 Task: Research Airbnb properties  in Nashville, Tennessee, with a focus on accommodations near the conference center.    707.299932
Action: Mouse moved to (403, 127)
Screenshot: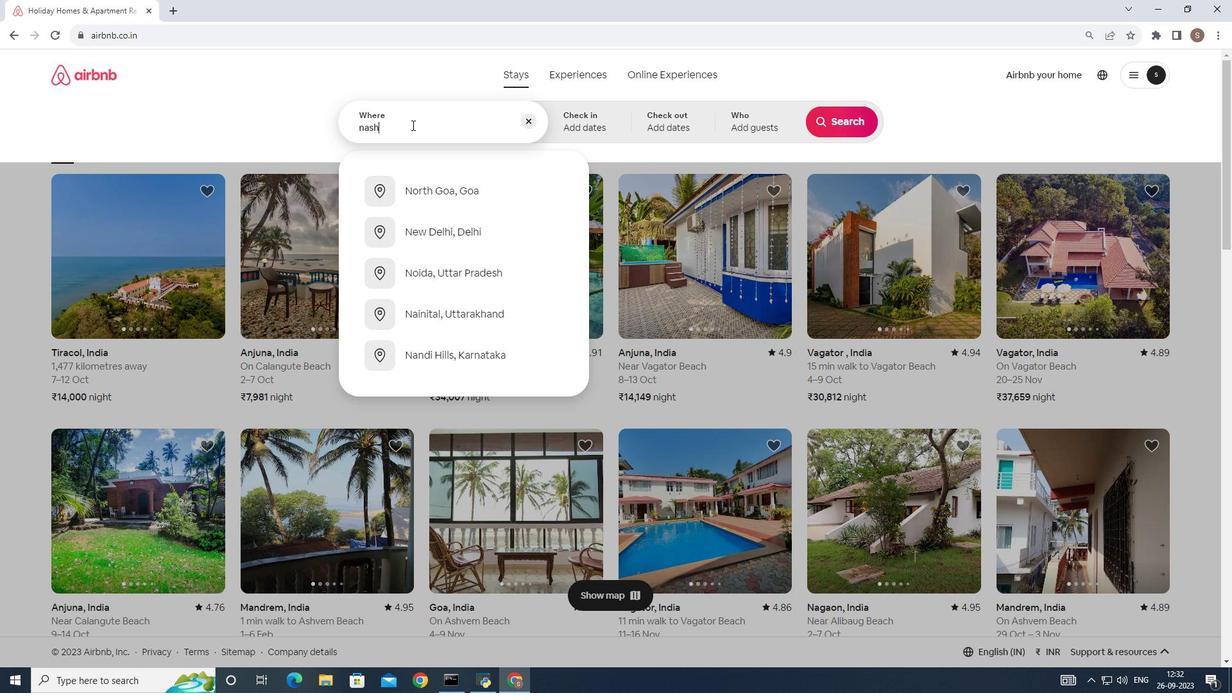 
Action: Mouse pressed left at (403, 127)
Screenshot: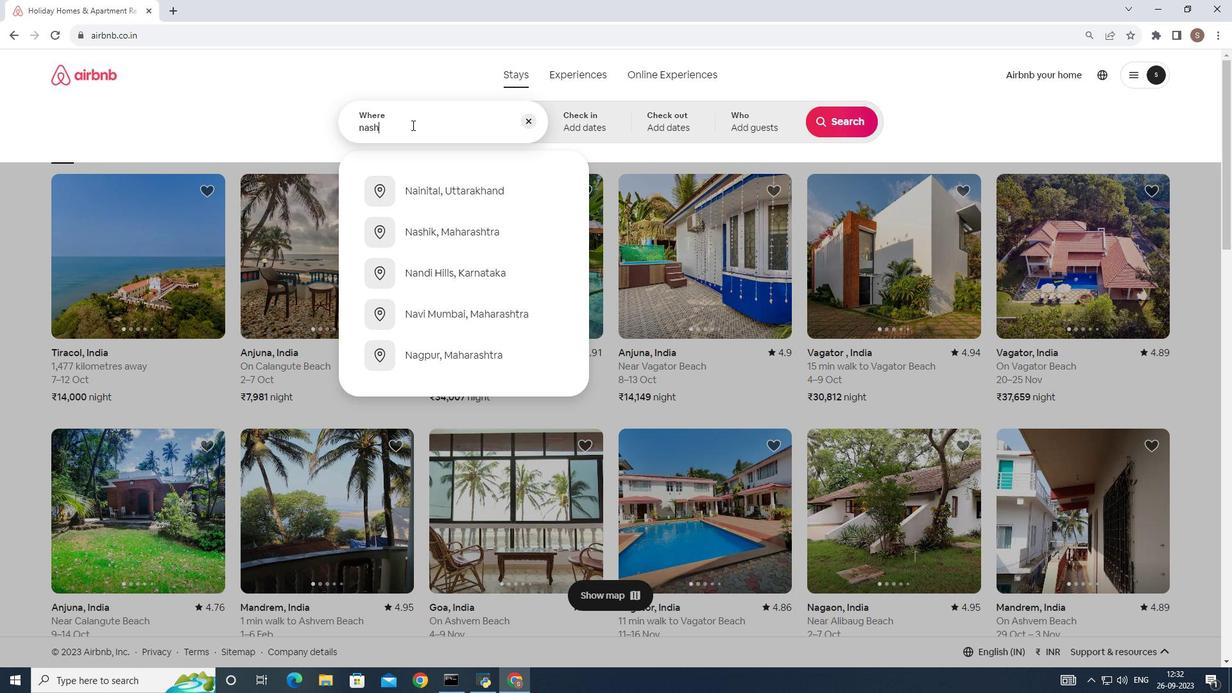 
Action: Mouse moved to (412, 125)
Screenshot: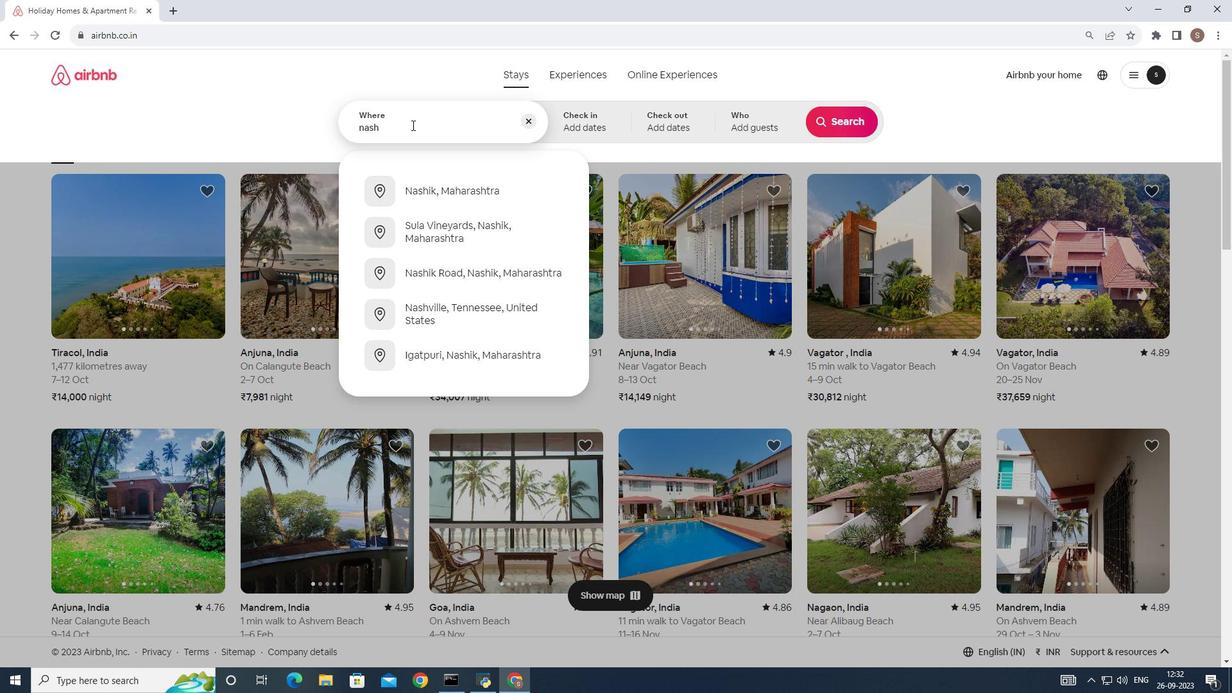 
Action: Key pressed nashville
Screenshot: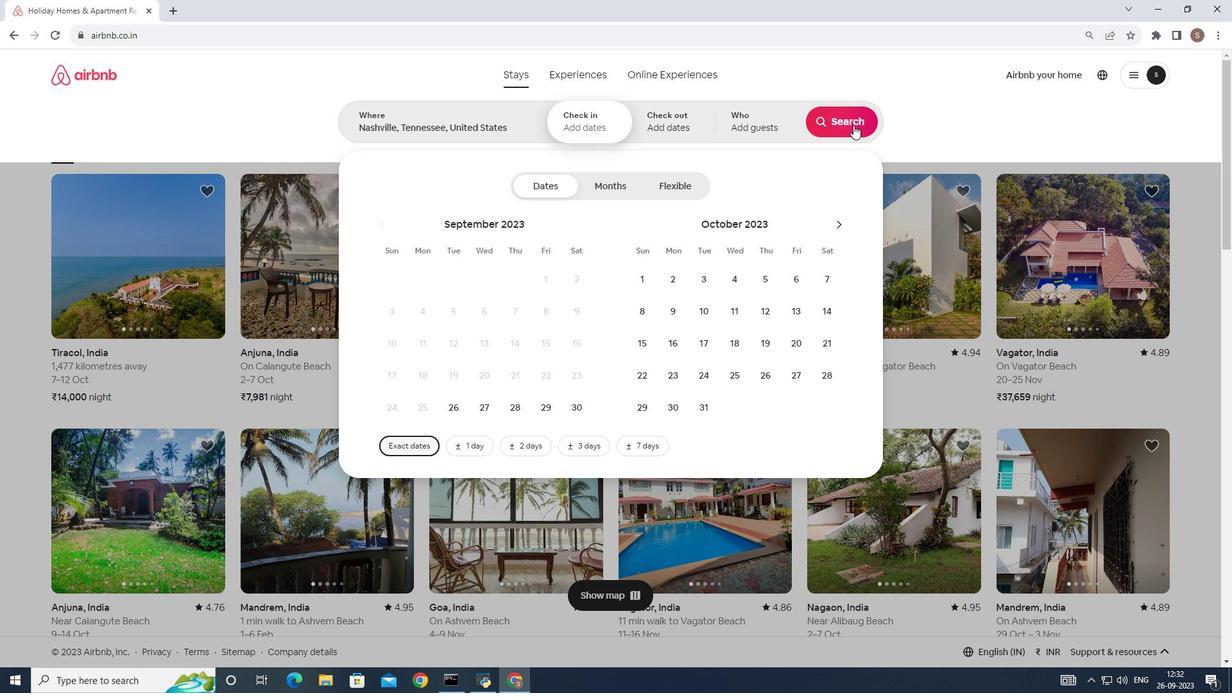 
Action: Mouse moved to (395, 193)
Screenshot: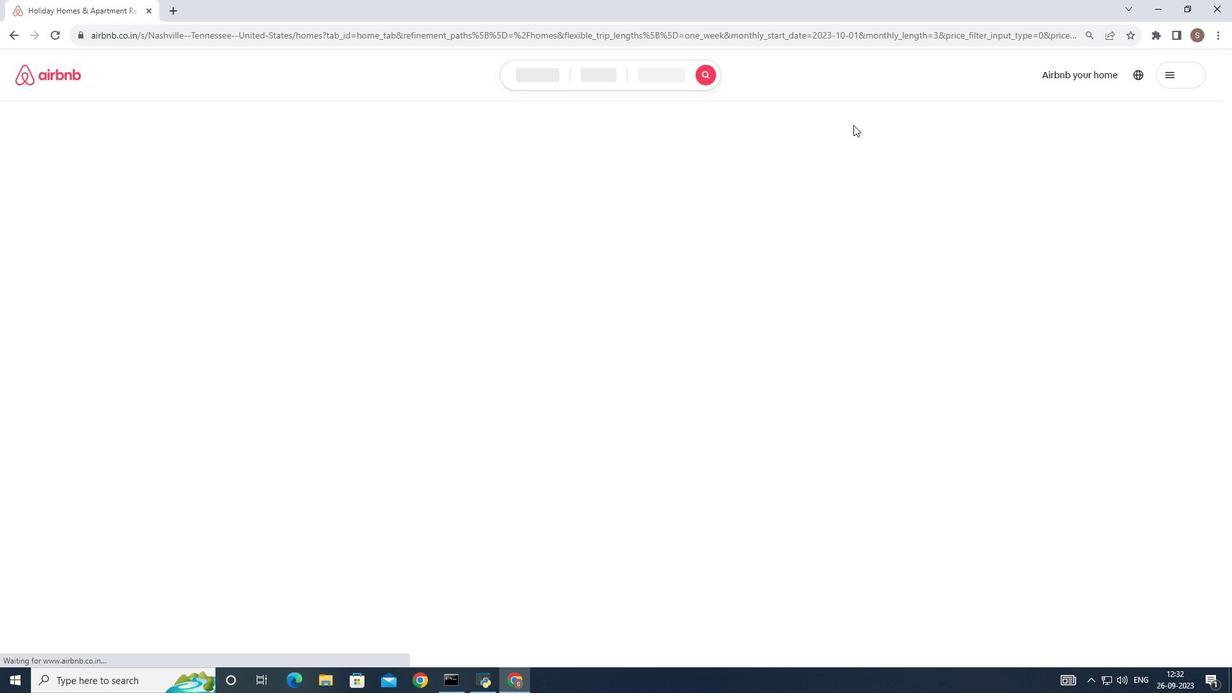 
Action: Mouse pressed left at (395, 193)
Screenshot: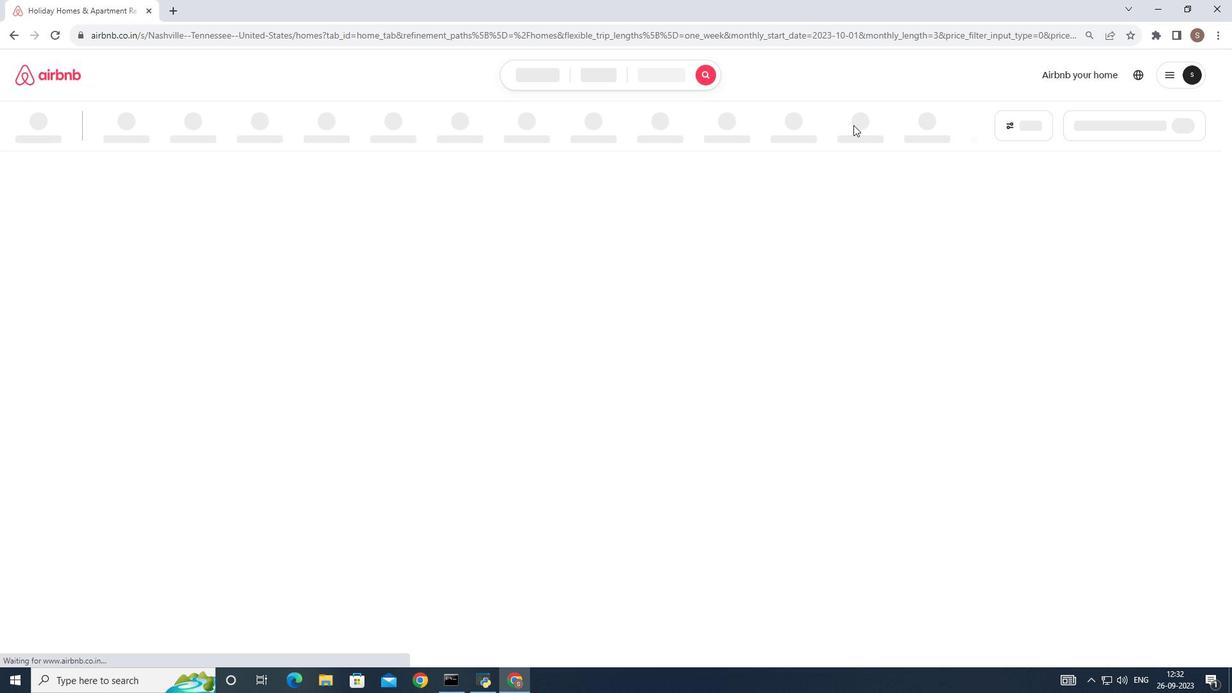 
Action: Mouse moved to (854, 125)
Screenshot: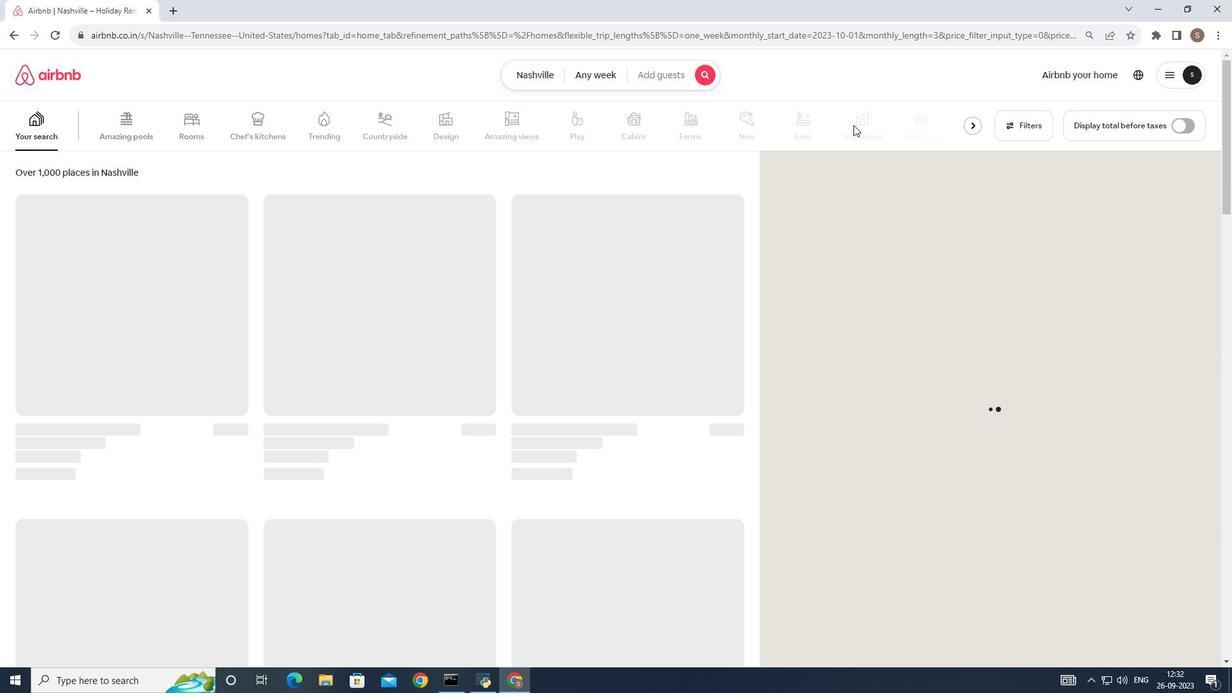 
Action: Mouse pressed left at (854, 125)
Screenshot: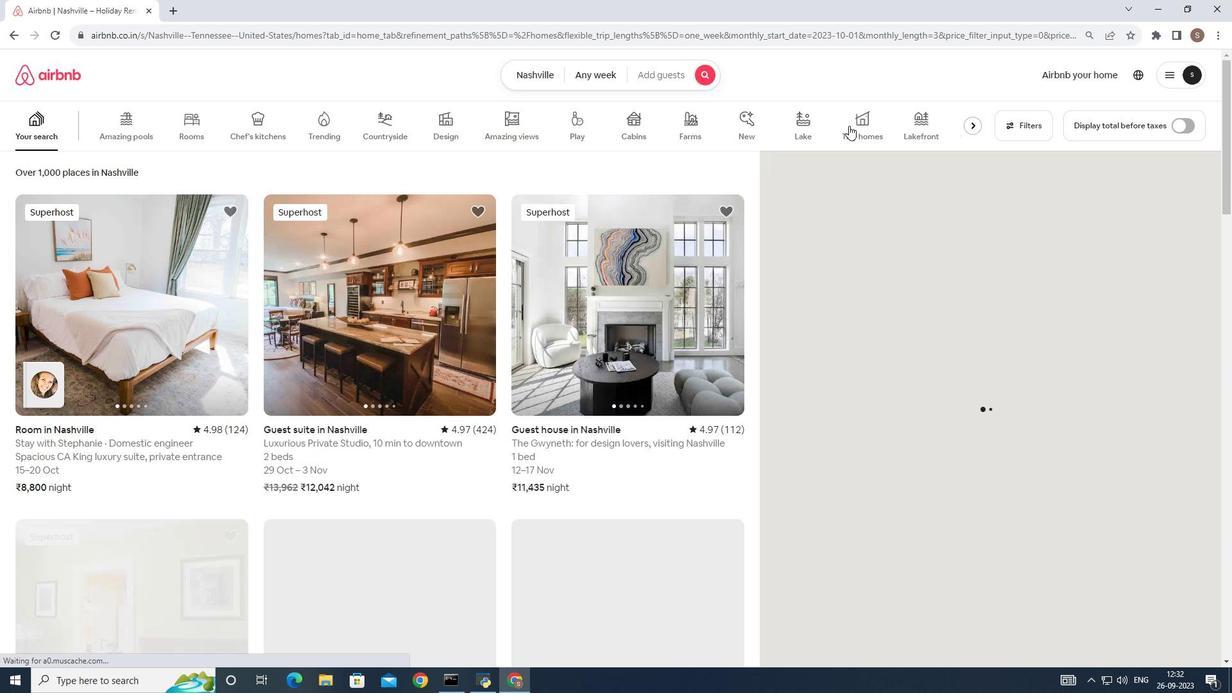 
Action: Mouse moved to (1031, 131)
Screenshot: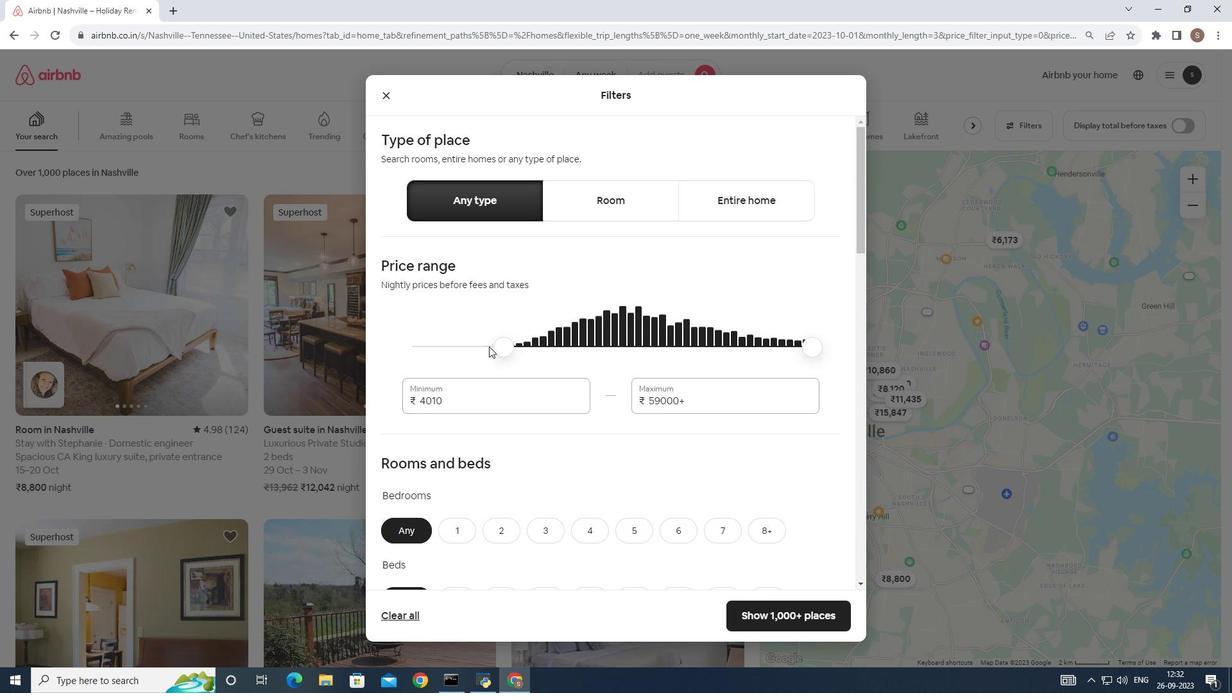 
Action: Mouse pressed left at (1031, 131)
Screenshot: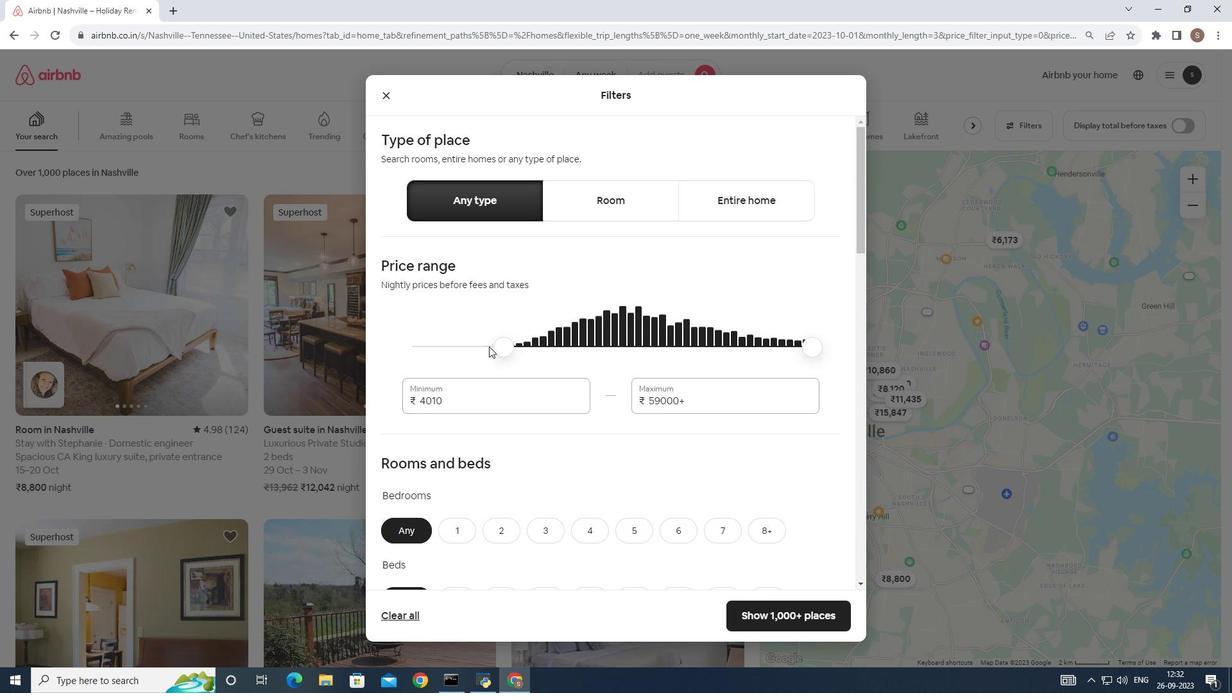 
Action: Mouse moved to (504, 344)
Screenshot: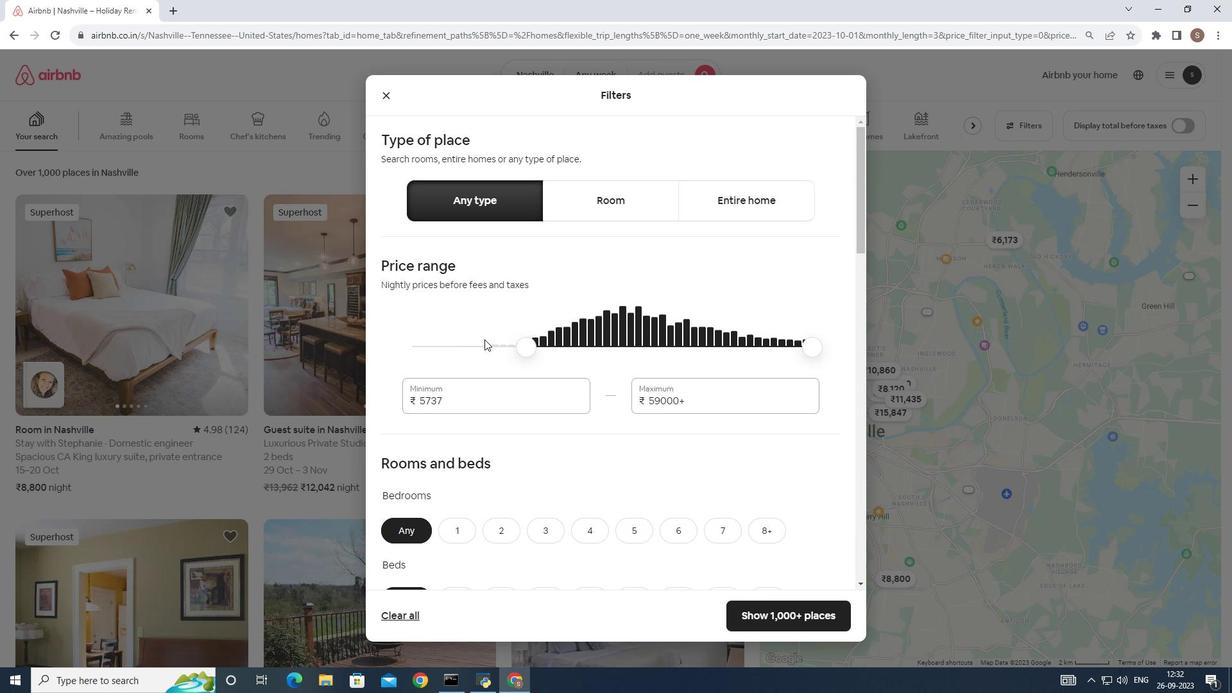 
Action: Mouse pressed left at (504, 344)
Screenshot: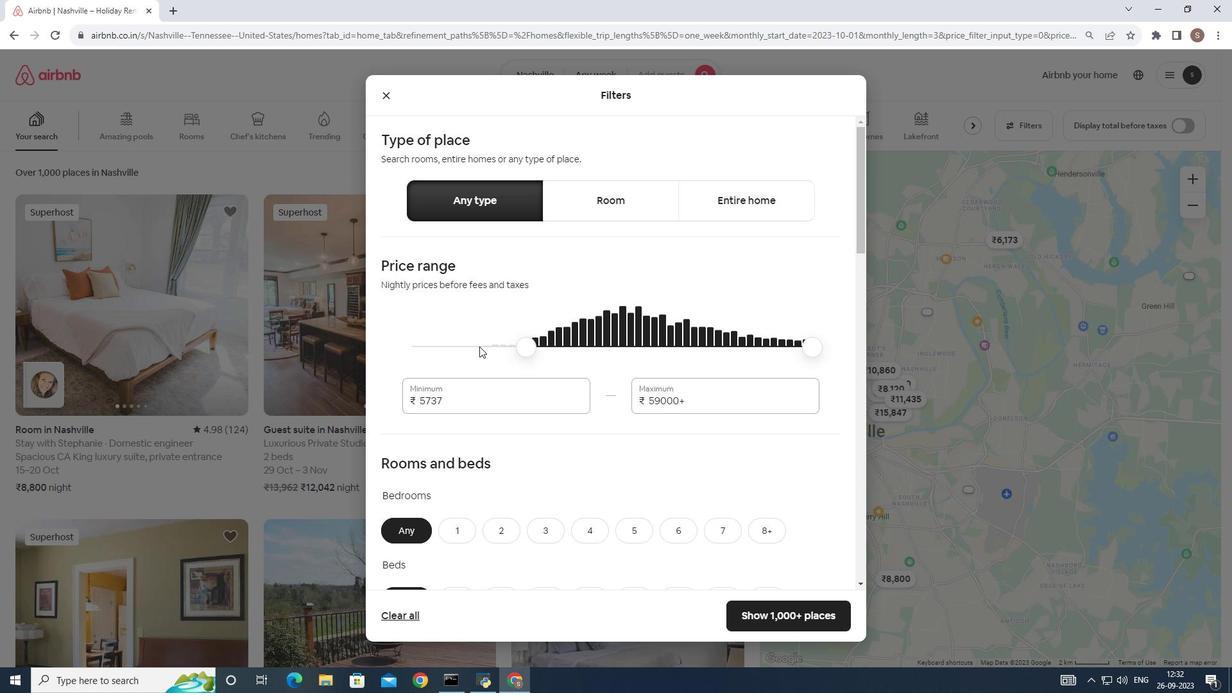 
Action: Mouse moved to (489, 346)
Screenshot: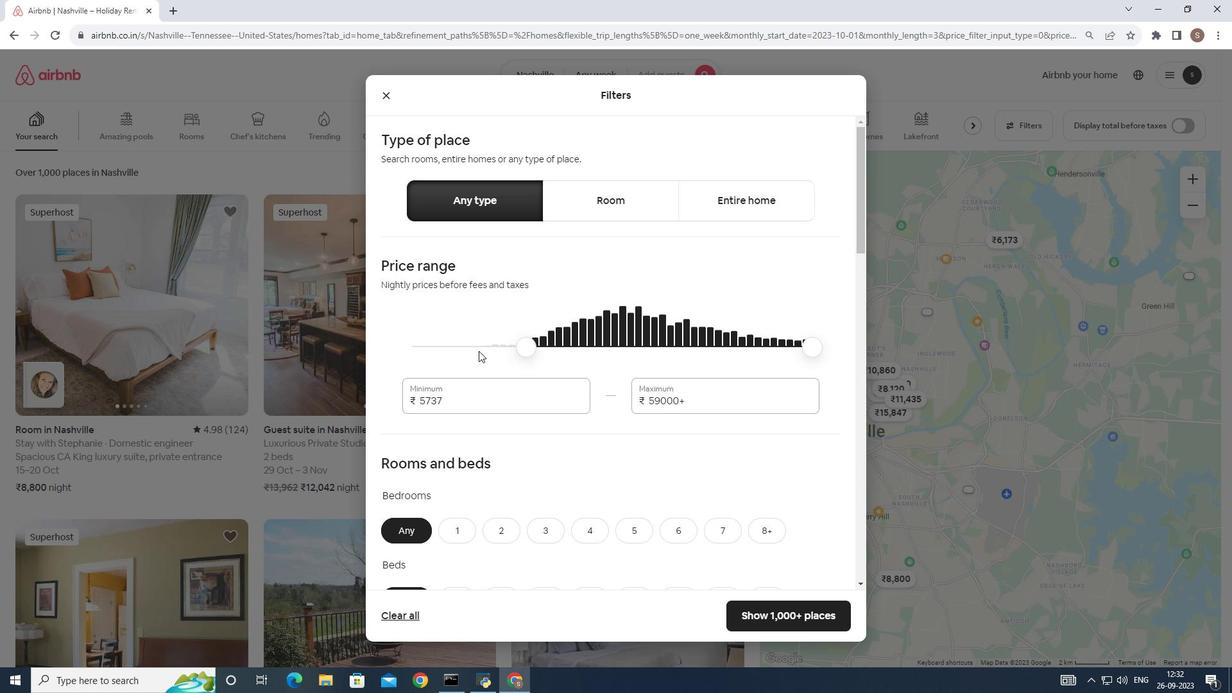 
Action: Mouse pressed left at (489, 346)
Screenshot: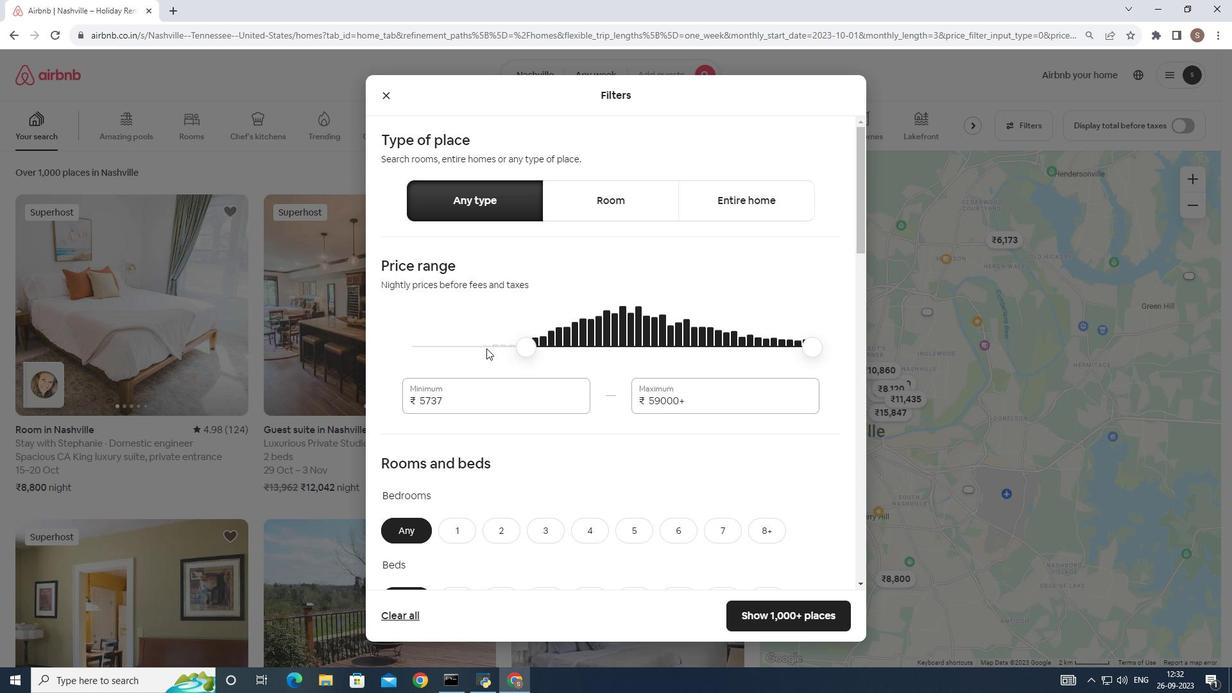 
Action: Mouse moved to (526, 346)
Screenshot: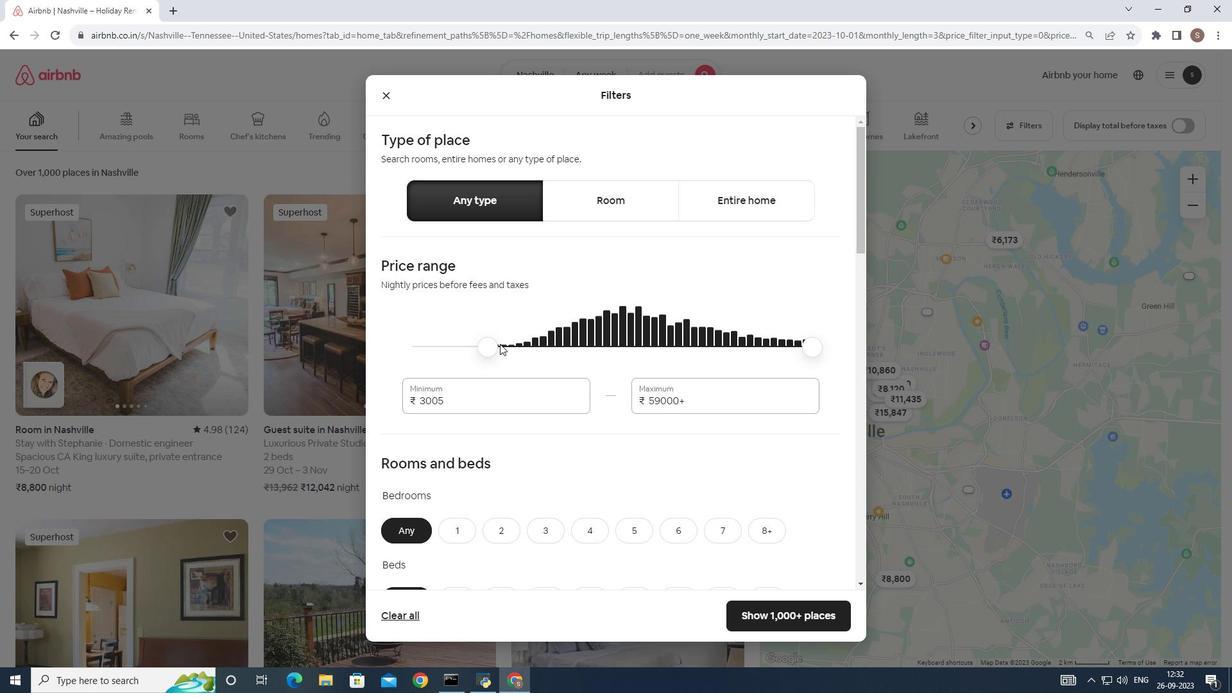 
Action: Mouse pressed left at (526, 346)
Screenshot: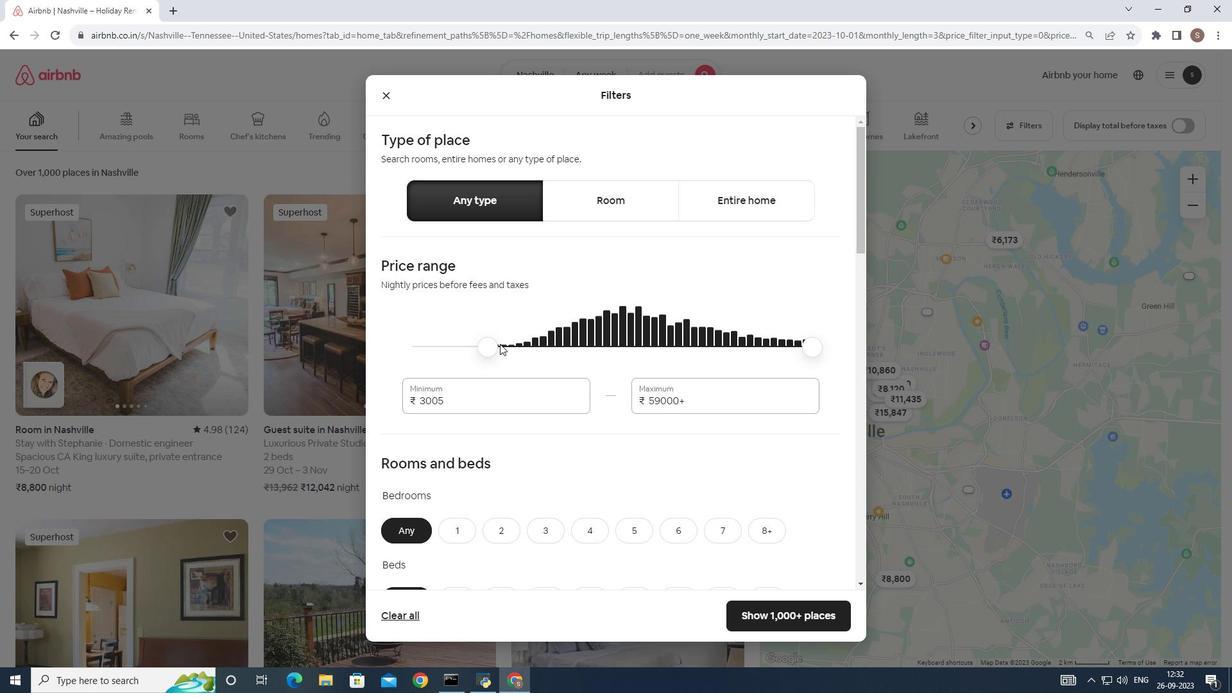 
Action: Mouse moved to (484, 339)
Screenshot: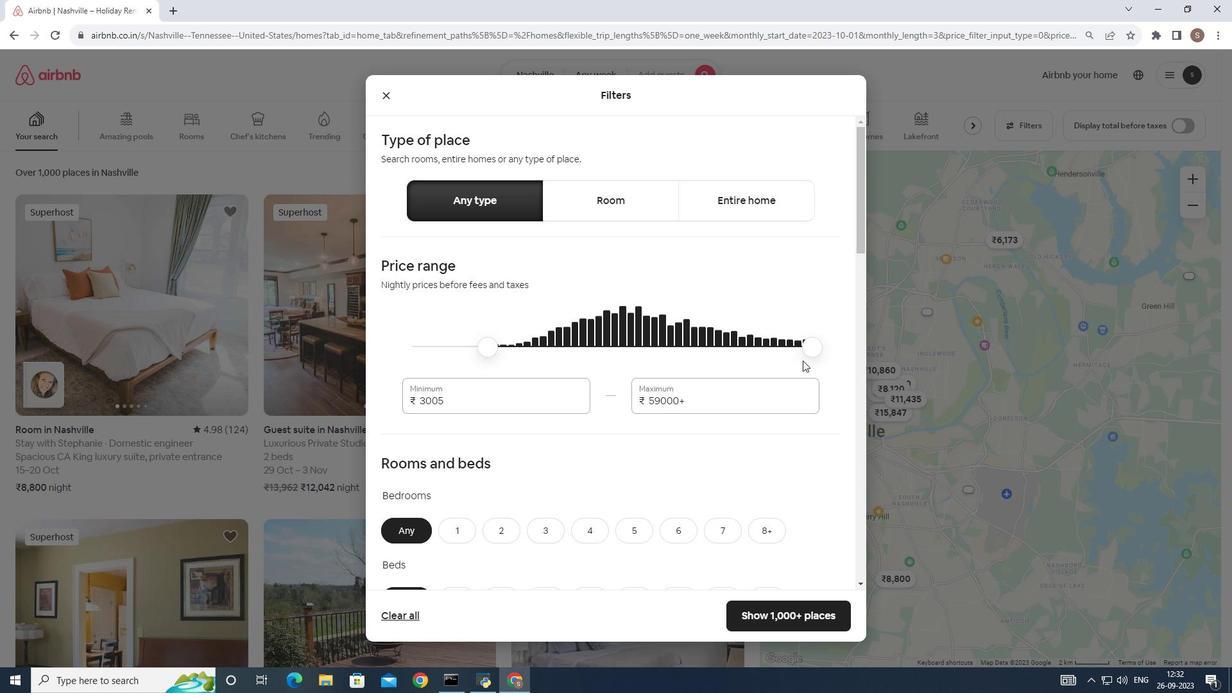 
Action: Mouse pressed left at (484, 339)
Screenshot: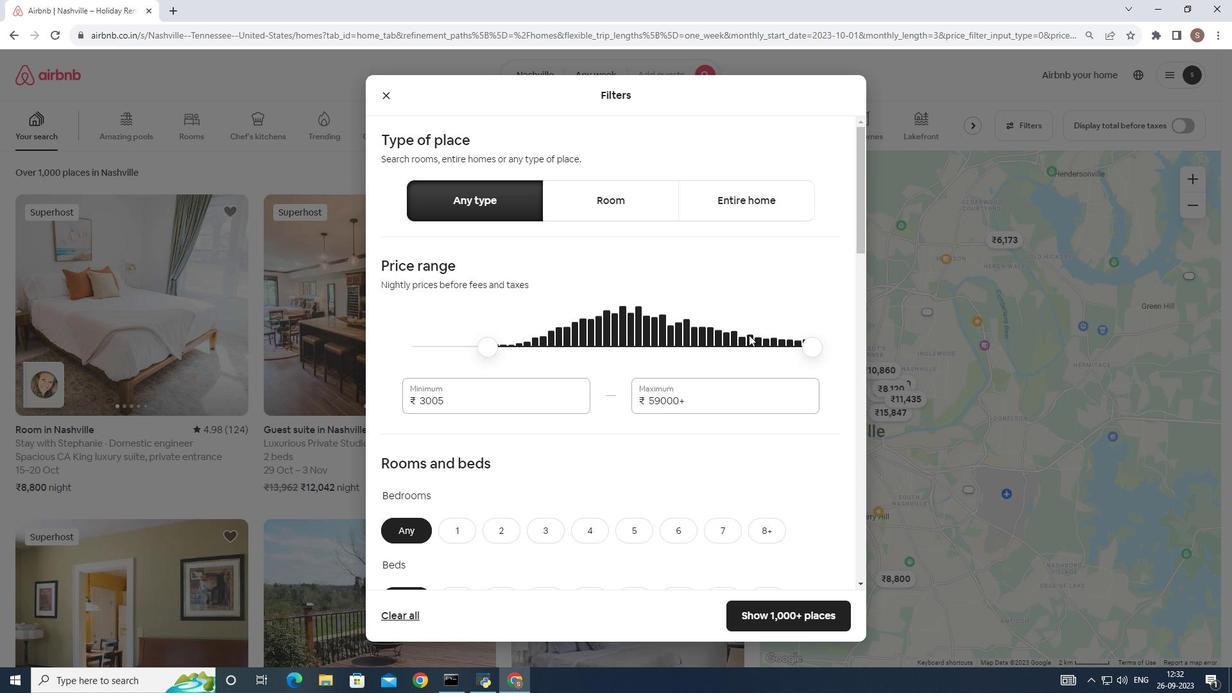 
Action: Mouse moved to (488, 348)
Screenshot: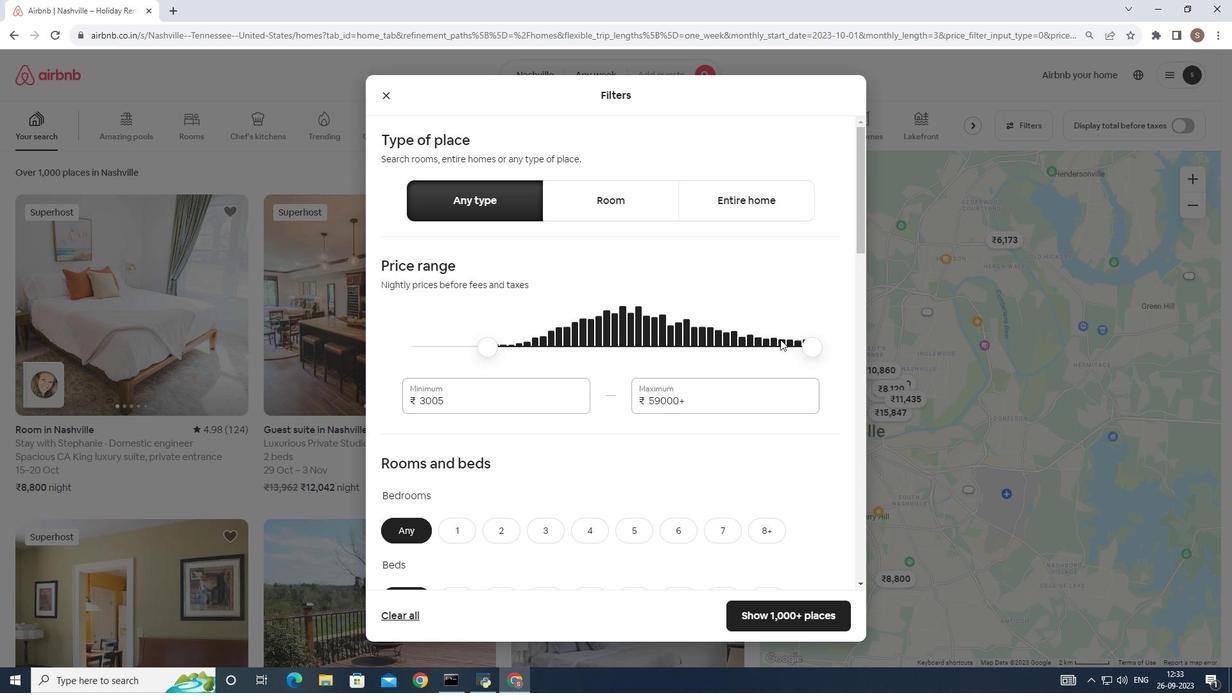 
Action: Mouse pressed left at (488, 348)
Screenshot: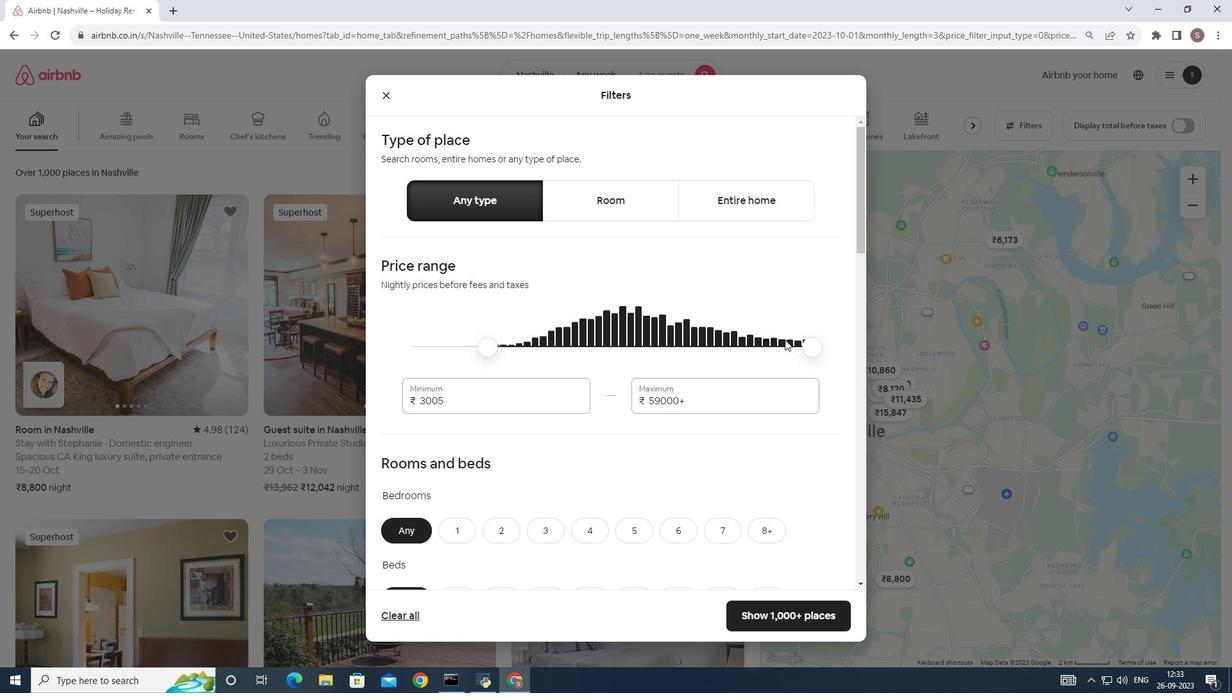 
Action: Mouse moved to (739, 331)
Screenshot: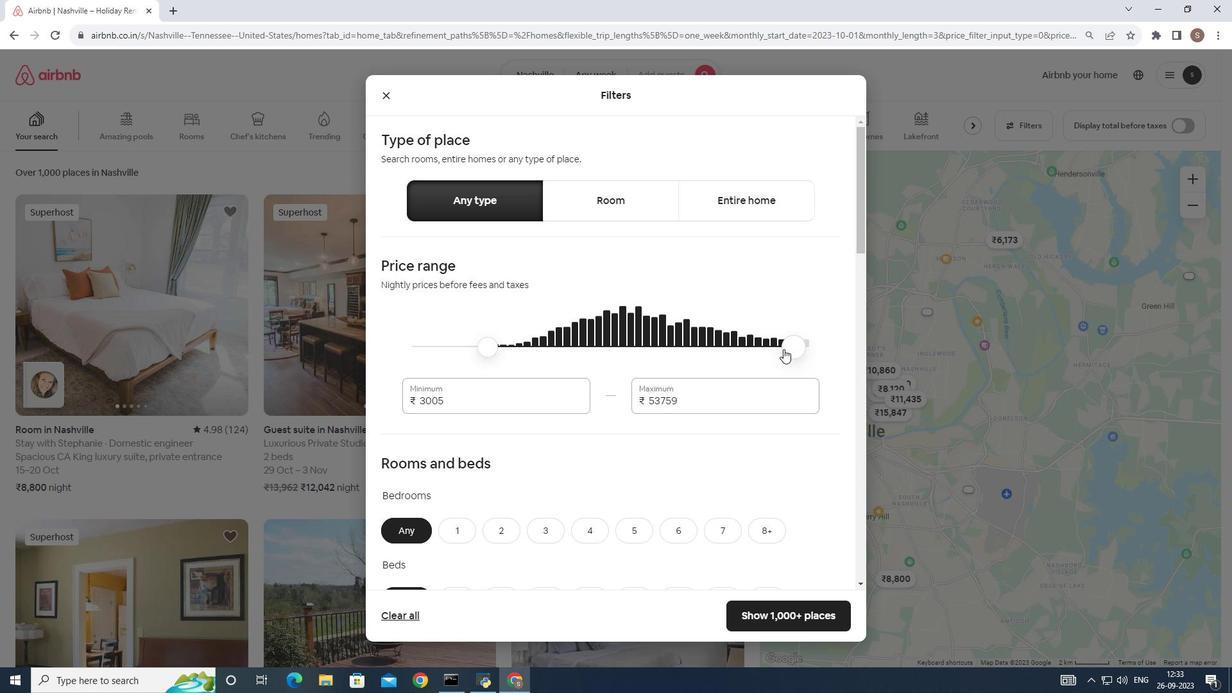 
Action: Mouse pressed left at (739, 331)
Screenshot: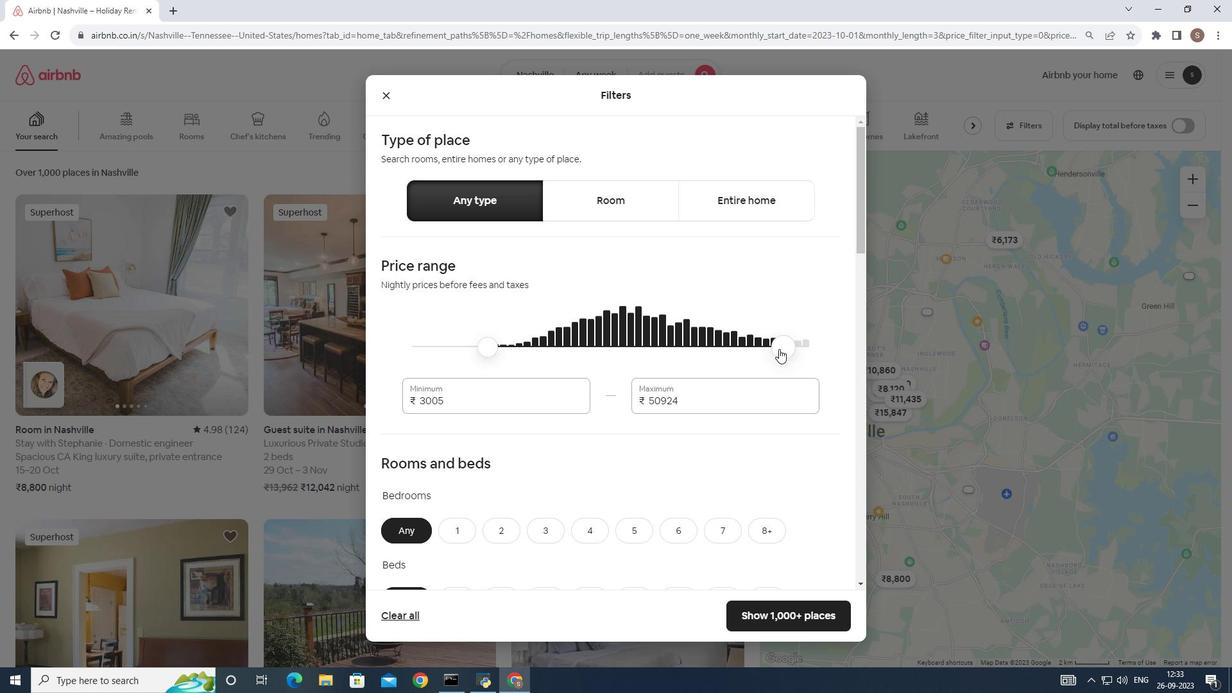 
Action: Mouse moved to (780, 339)
Screenshot: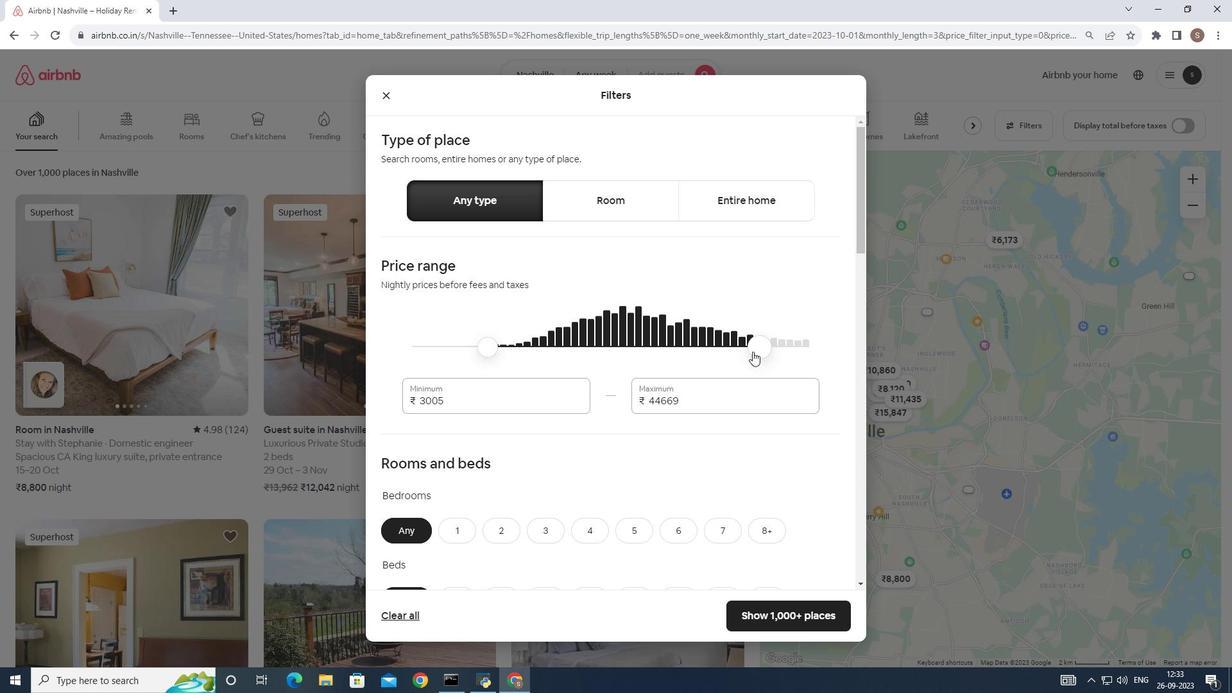 
Action: Mouse pressed left at (780, 339)
Screenshot: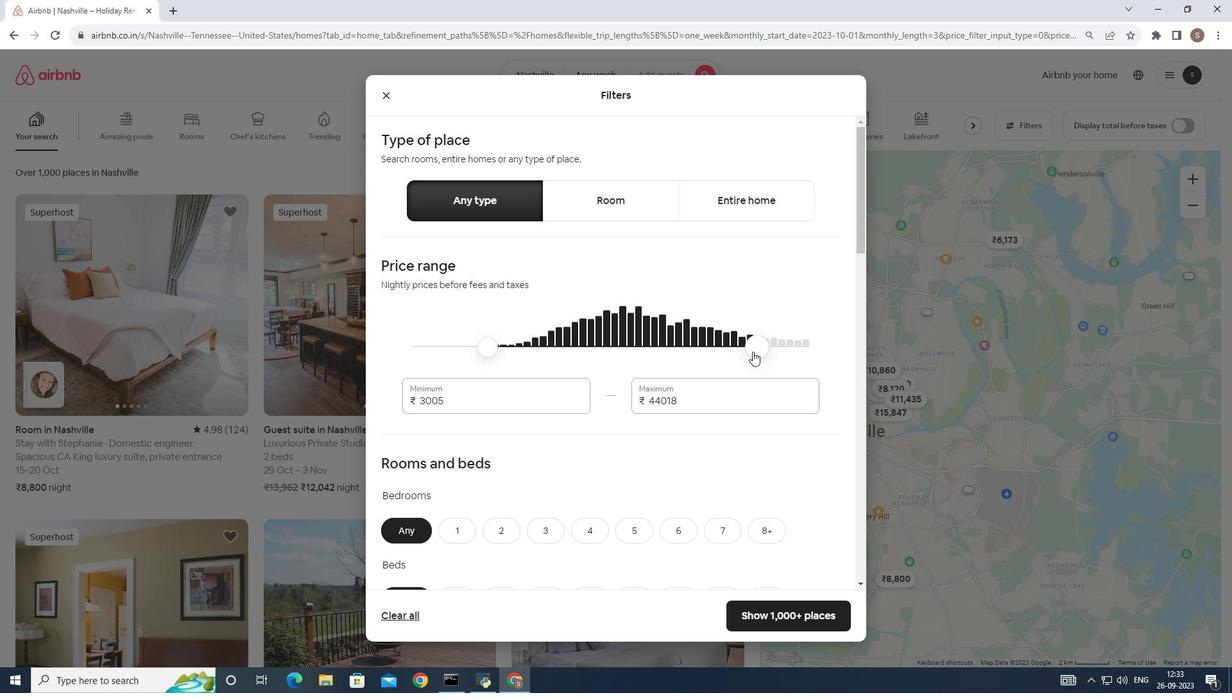 
Action: Mouse moved to (816, 351)
Screenshot: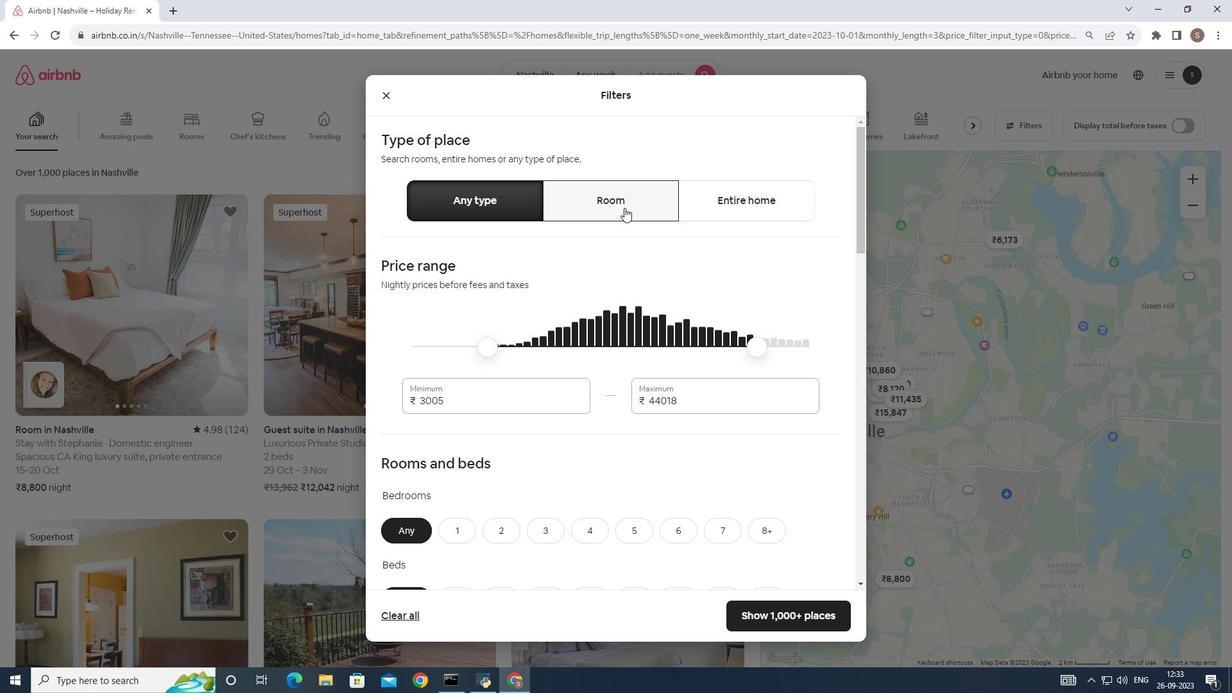
Action: Mouse pressed left at (816, 351)
Screenshot: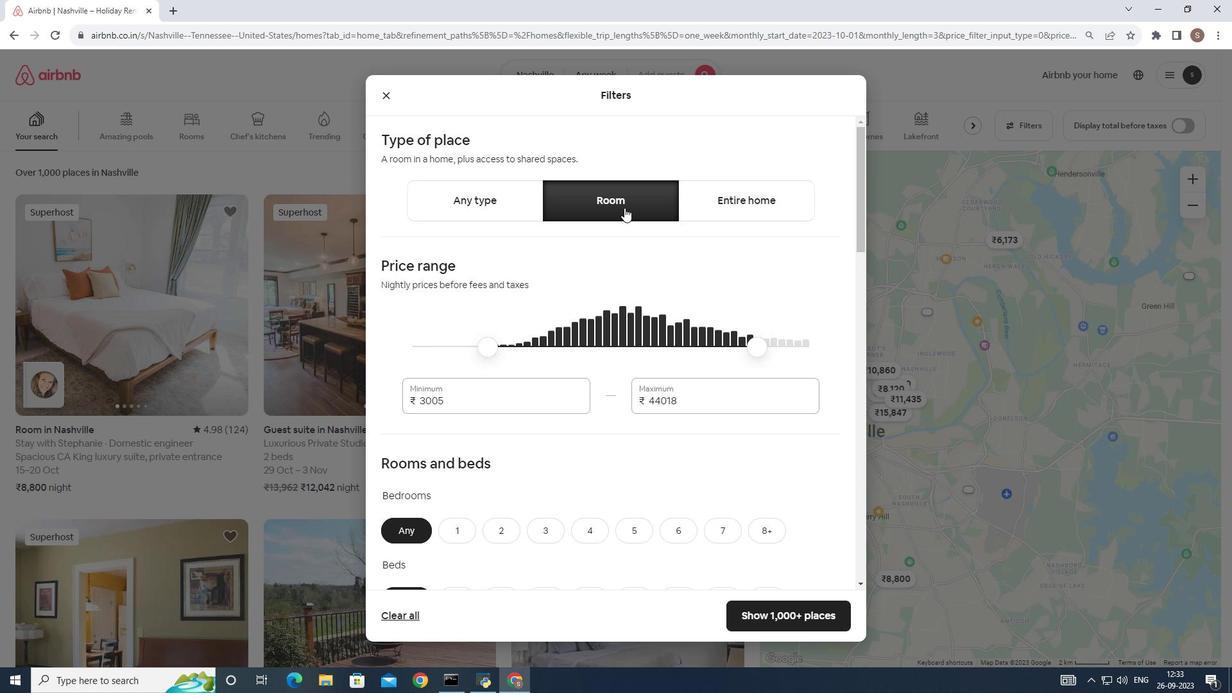 
Action: Mouse moved to (624, 208)
Screenshot: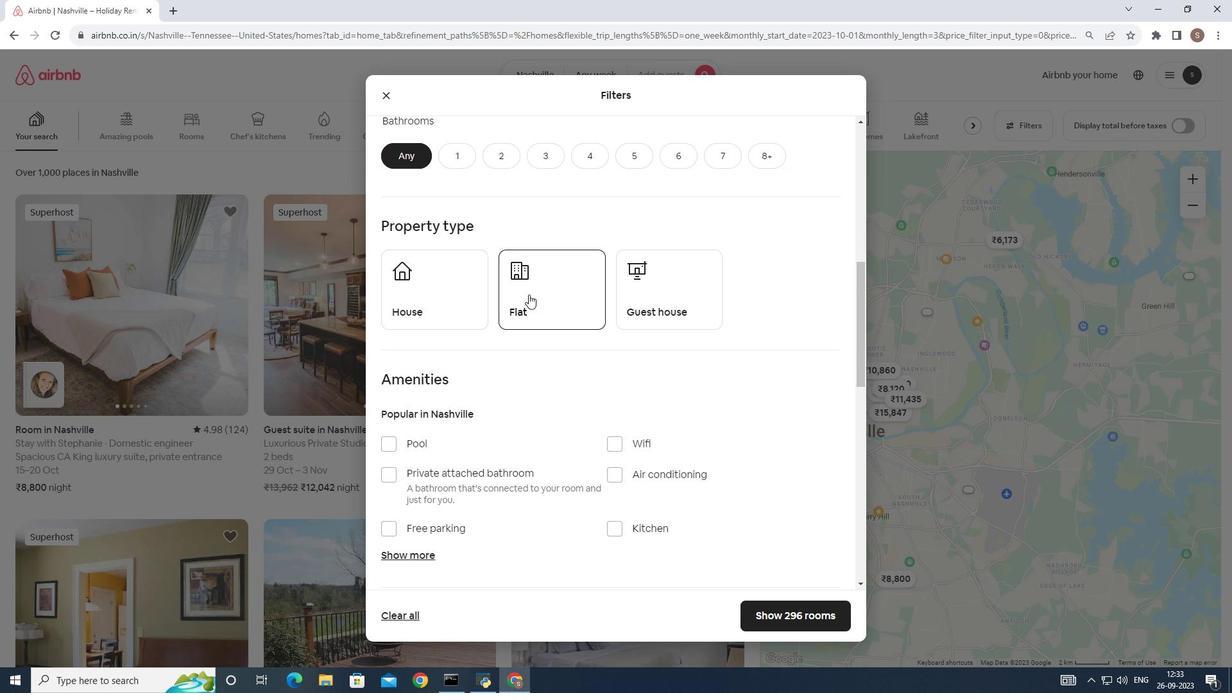 
Action: Mouse pressed left at (624, 208)
Screenshot: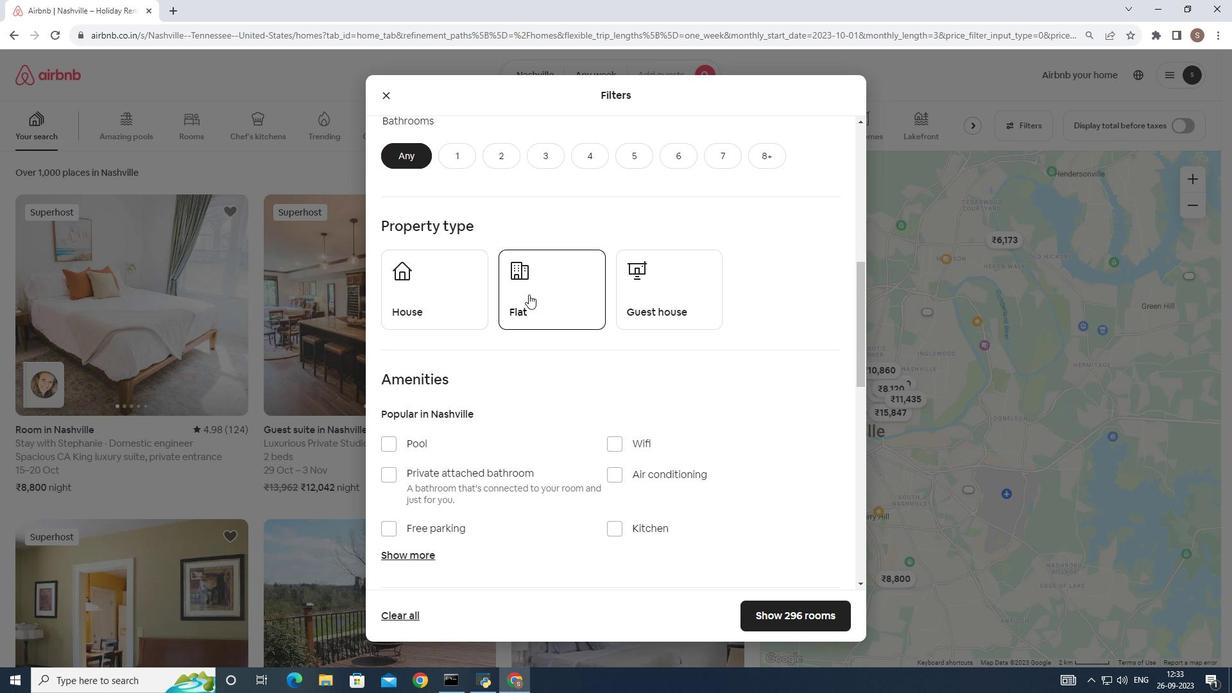 
Action: Mouse moved to (513, 430)
Screenshot: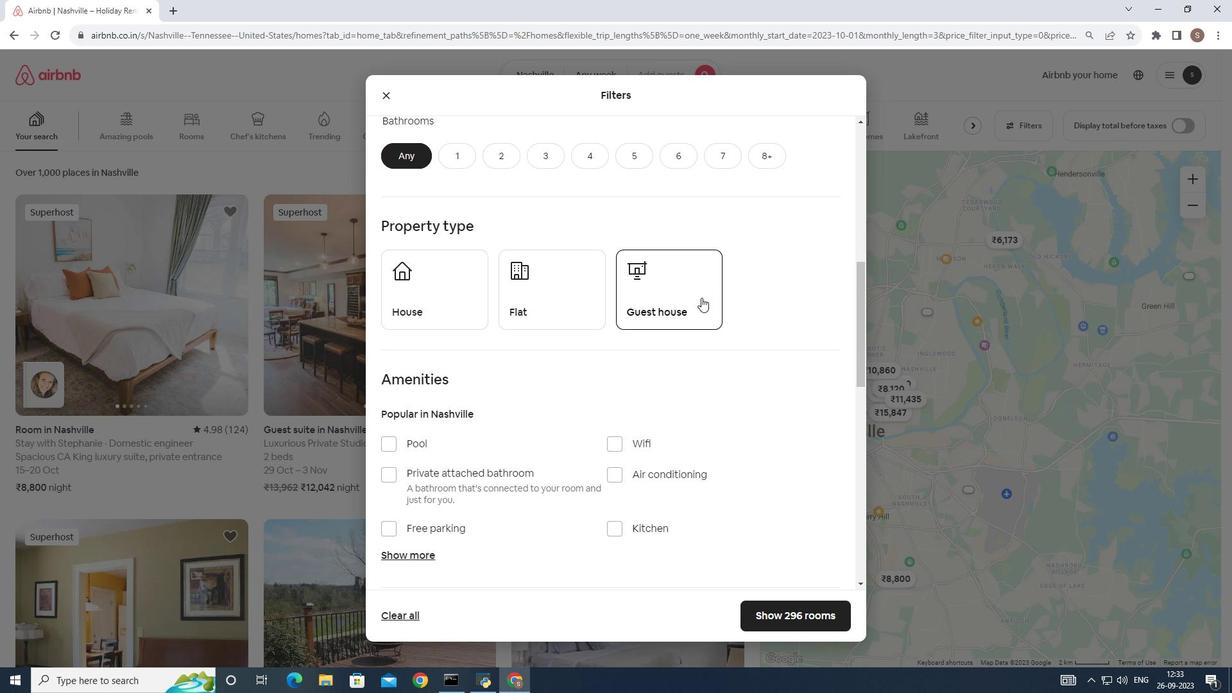 
Action: Mouse scrolled (513, 430) with delta (0, 0)
Screenshot: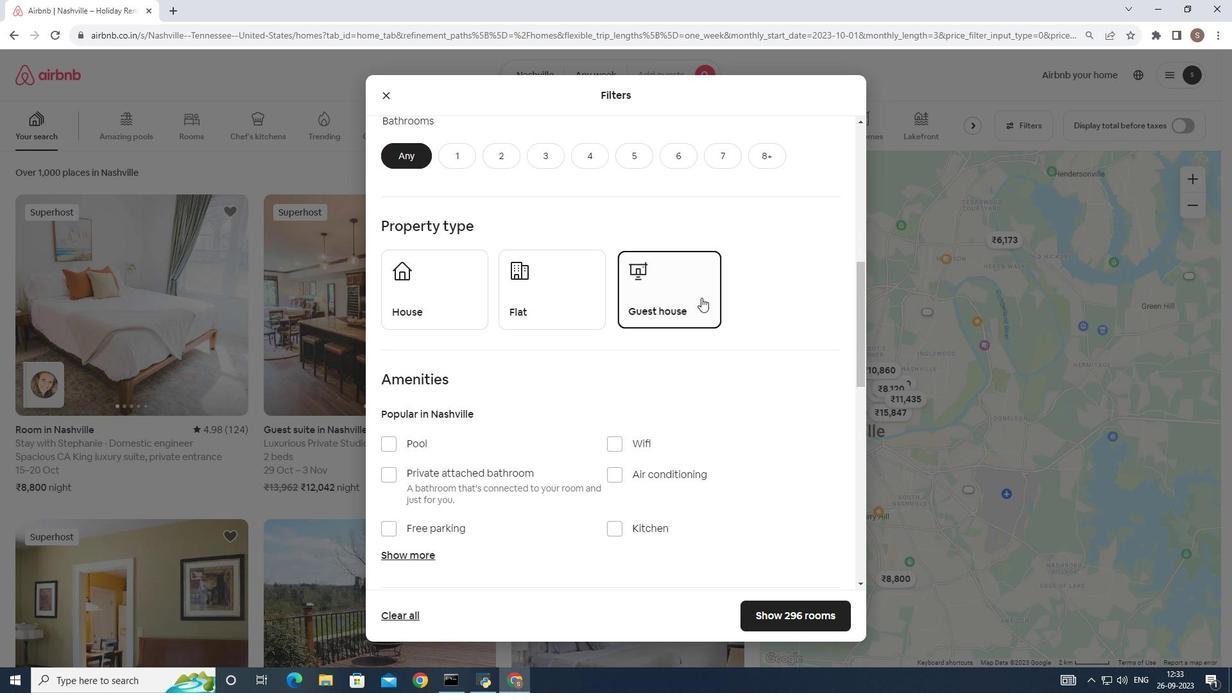 
Action: Mouse scrolled (513, 430) with delta (0, 0)
Screenshot: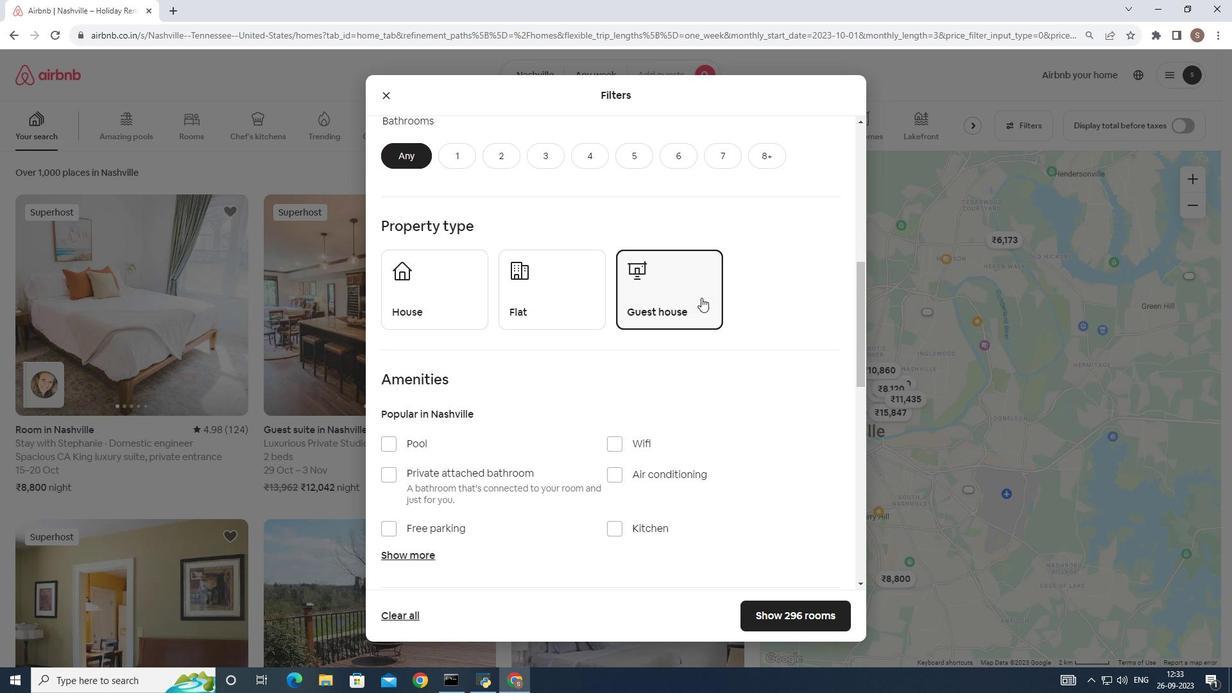 
Action: Mouse scrolled (513, 430) with delta (0, 0)
Screenshot: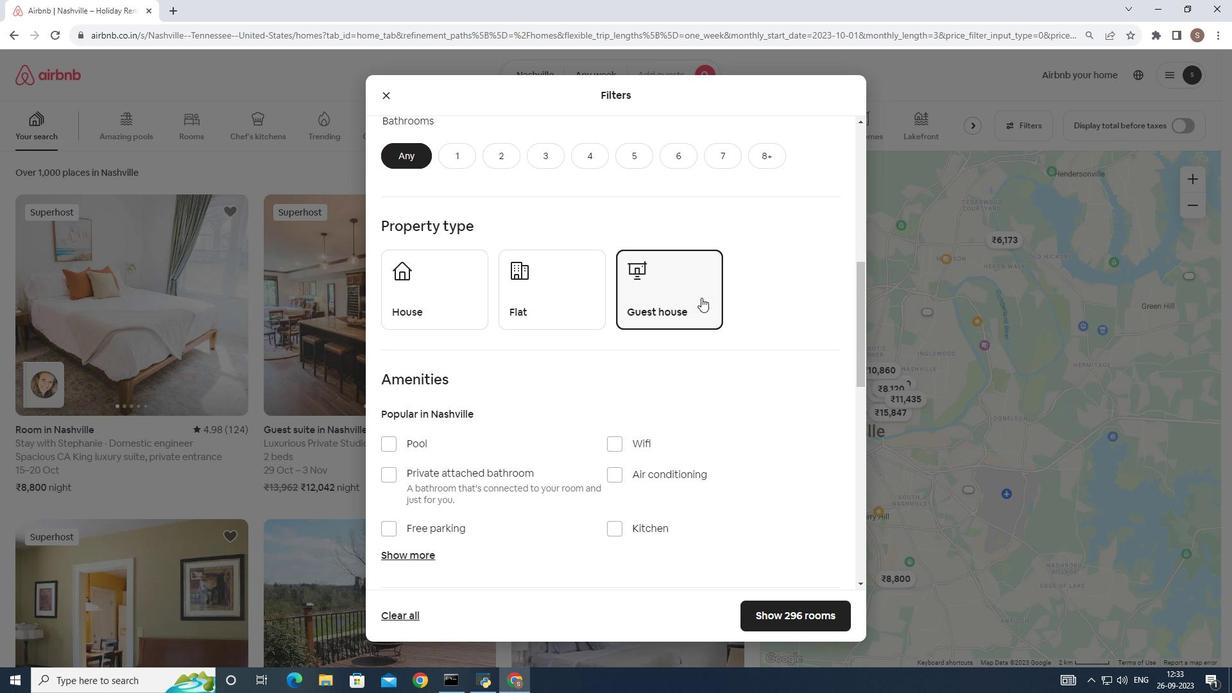 
Action: Mouse scrolled (513, 430) with delta (0, 0)
Screenshot: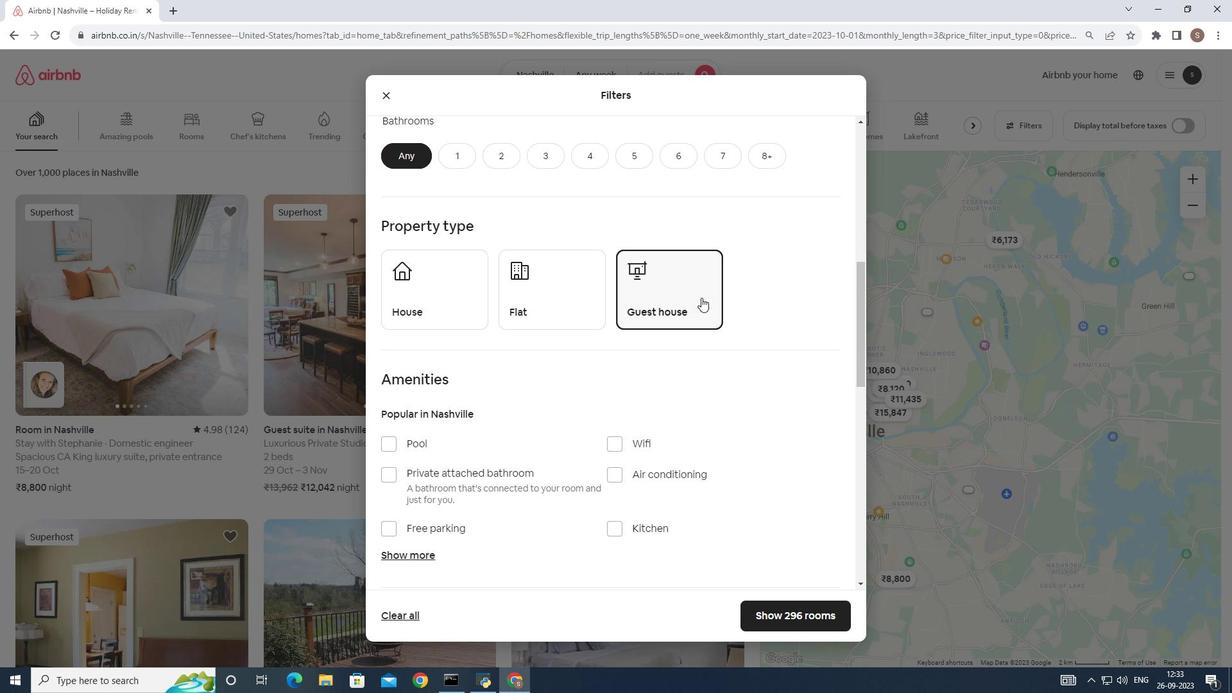 
Action: Mouse scrolled (513, 430) with delta (0, 0)
Screenshot: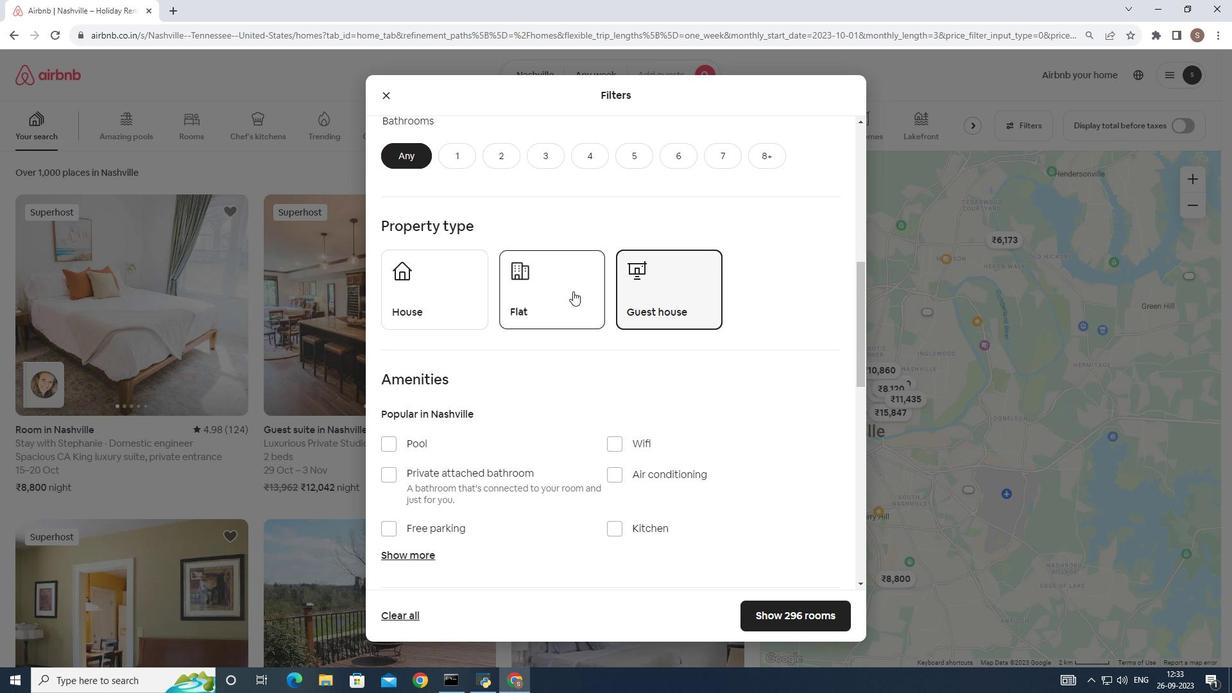 
Action: Mouse scrolled (513, 430) with delta (0, 0)
Screenshot: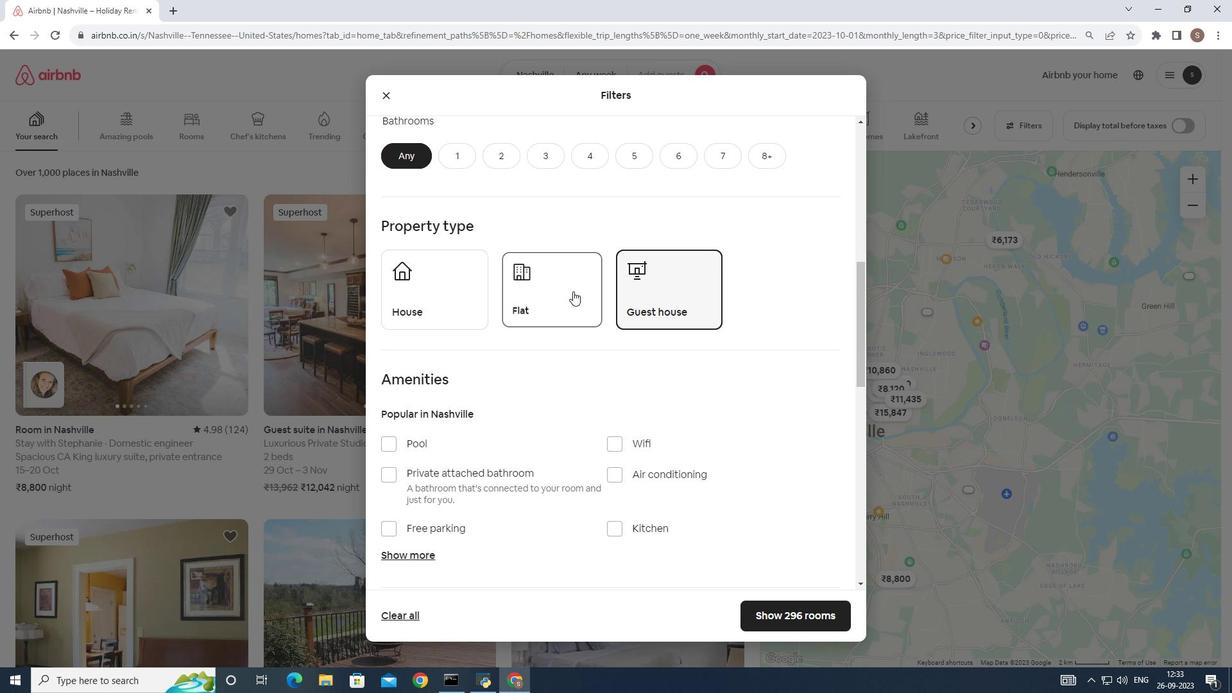 
Action: Mouse scrolled (513, 430) with delta (0, 0)
Screenshot: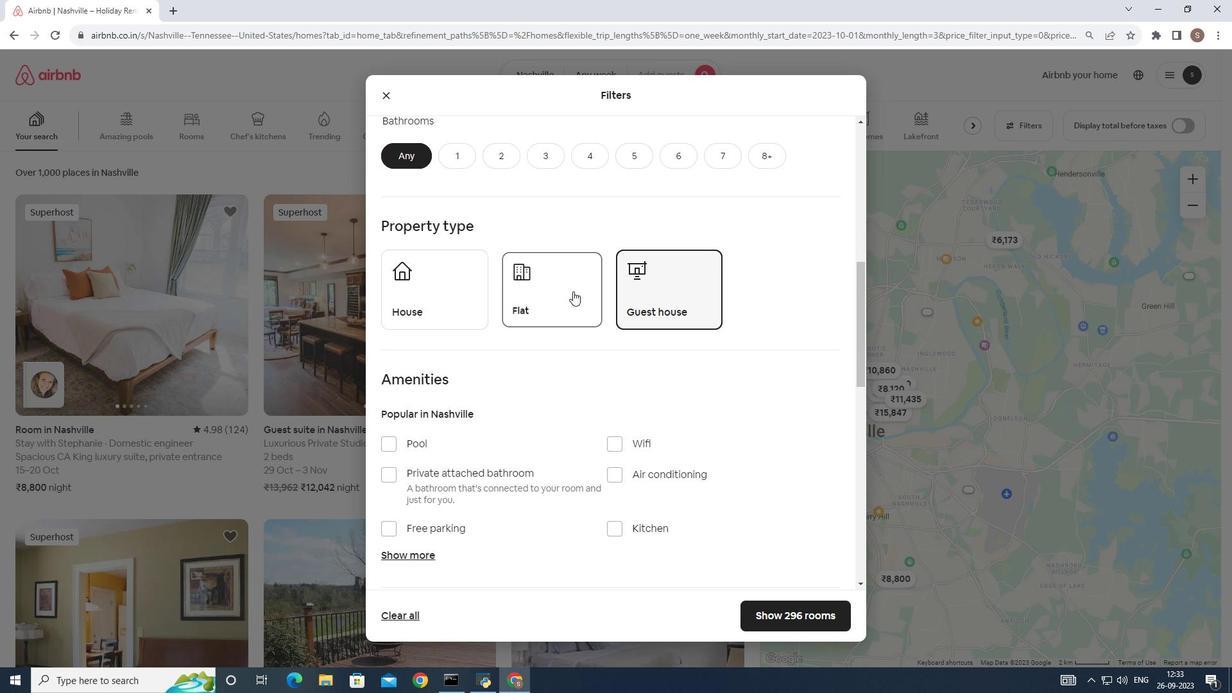 
Action: Mouse scrolled (513, 430) with delta (0, 0)
Screenshot: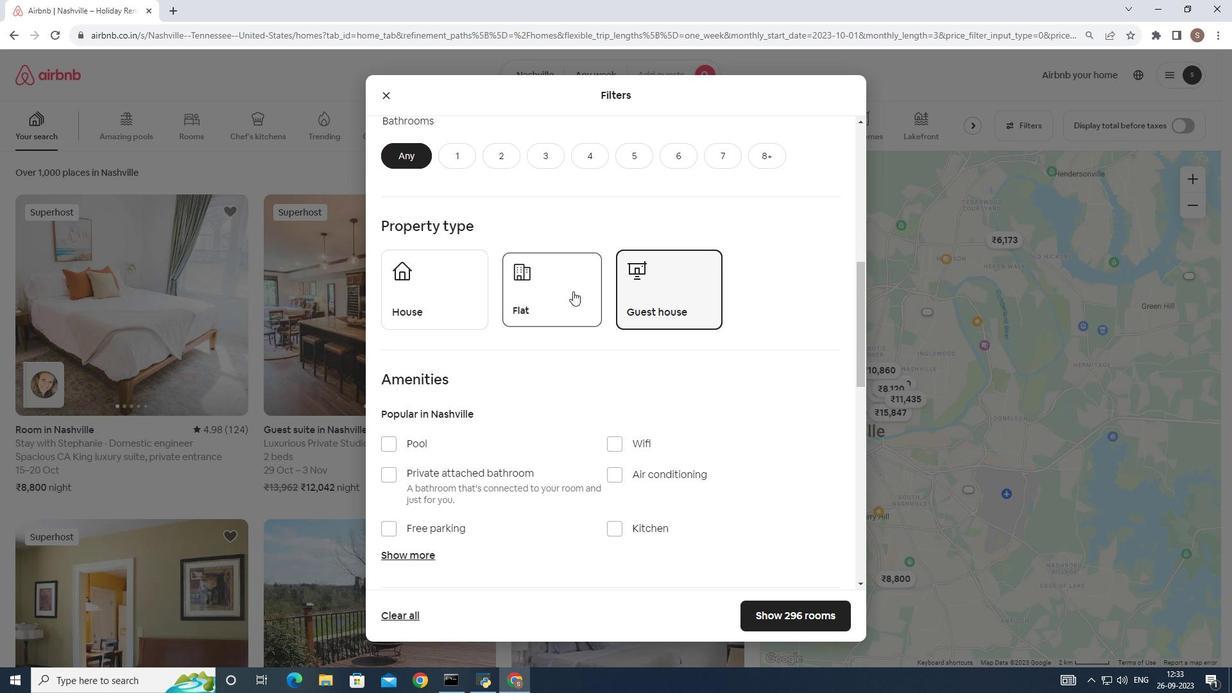 
Action: Mouse moved to (701, 297)
Screenshot: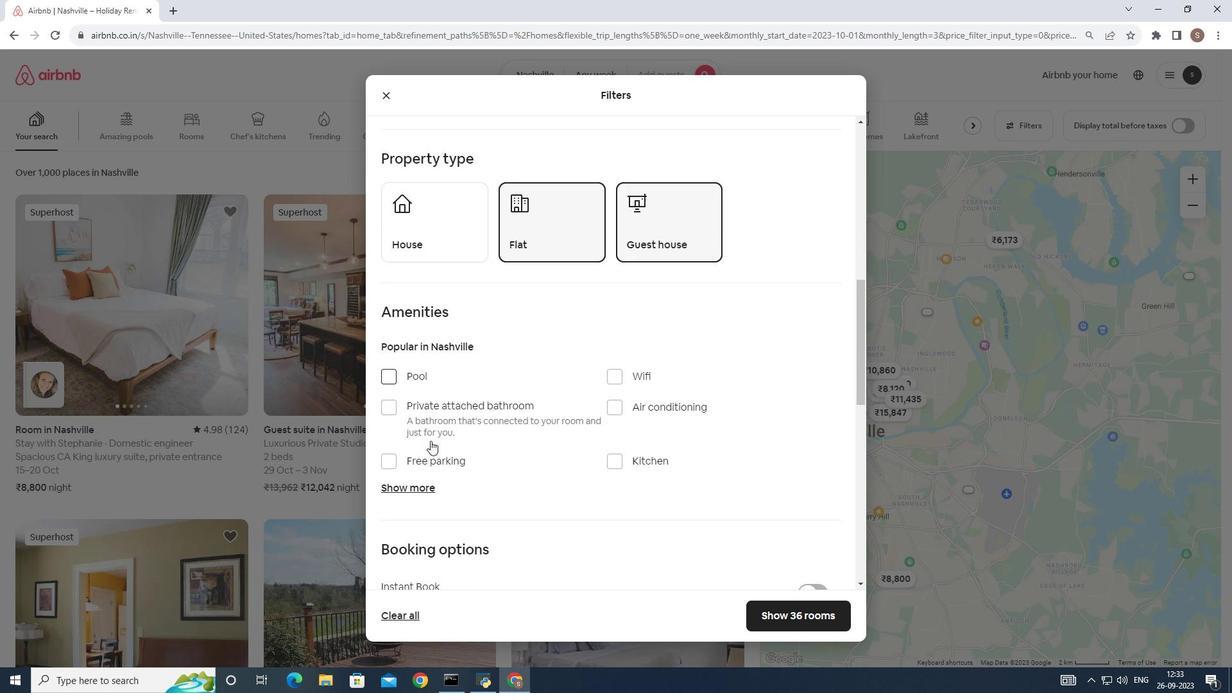 
Action: Mouse pressed left at (701, 297)
Screenshot: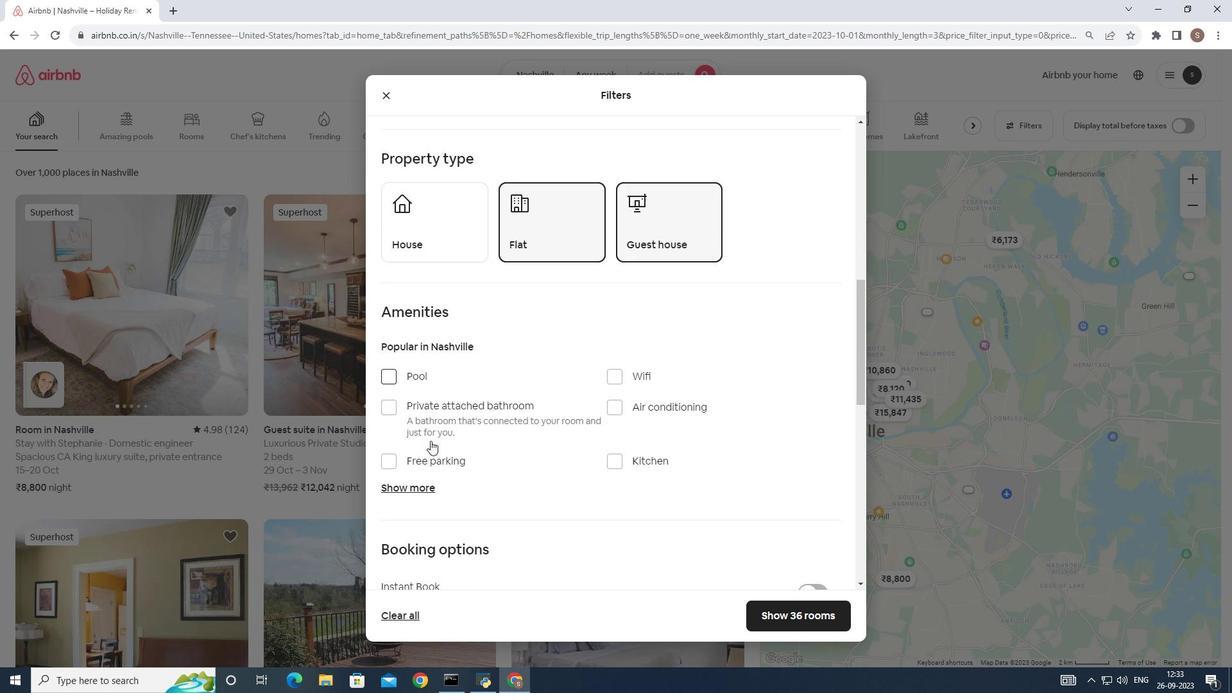 
Action: Mouse moved to (573, 291)
Screenshot: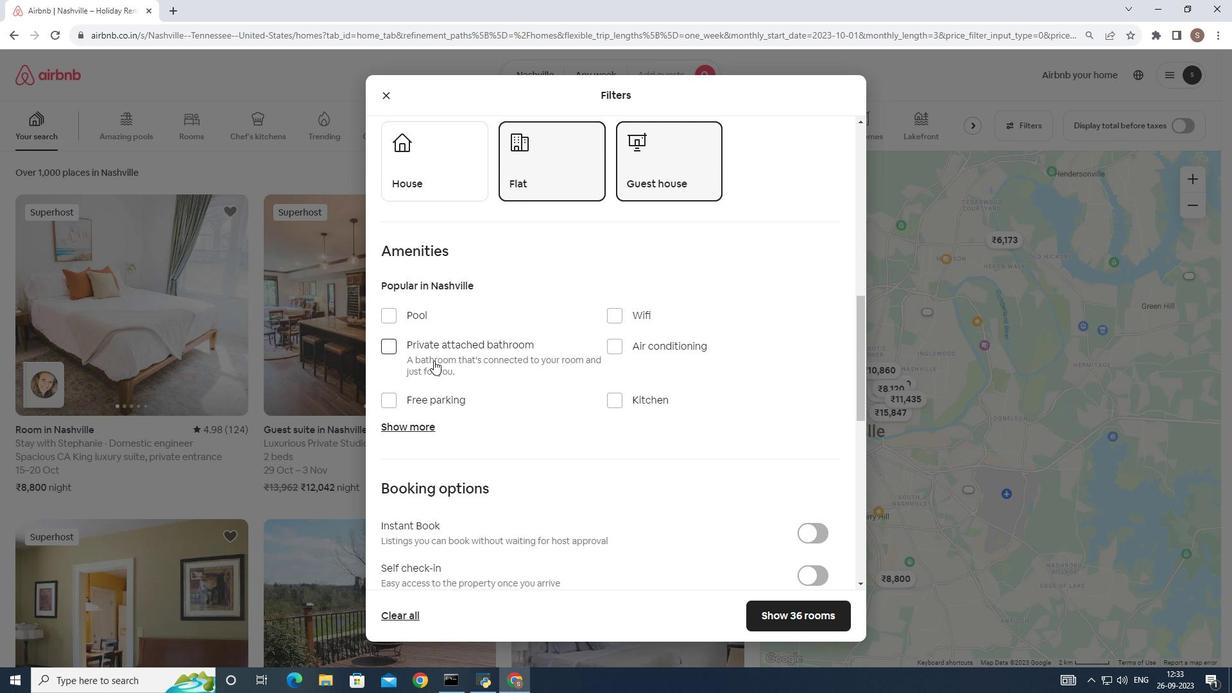 
Action: Mouse pressed left at (573, 291)
Screenshot: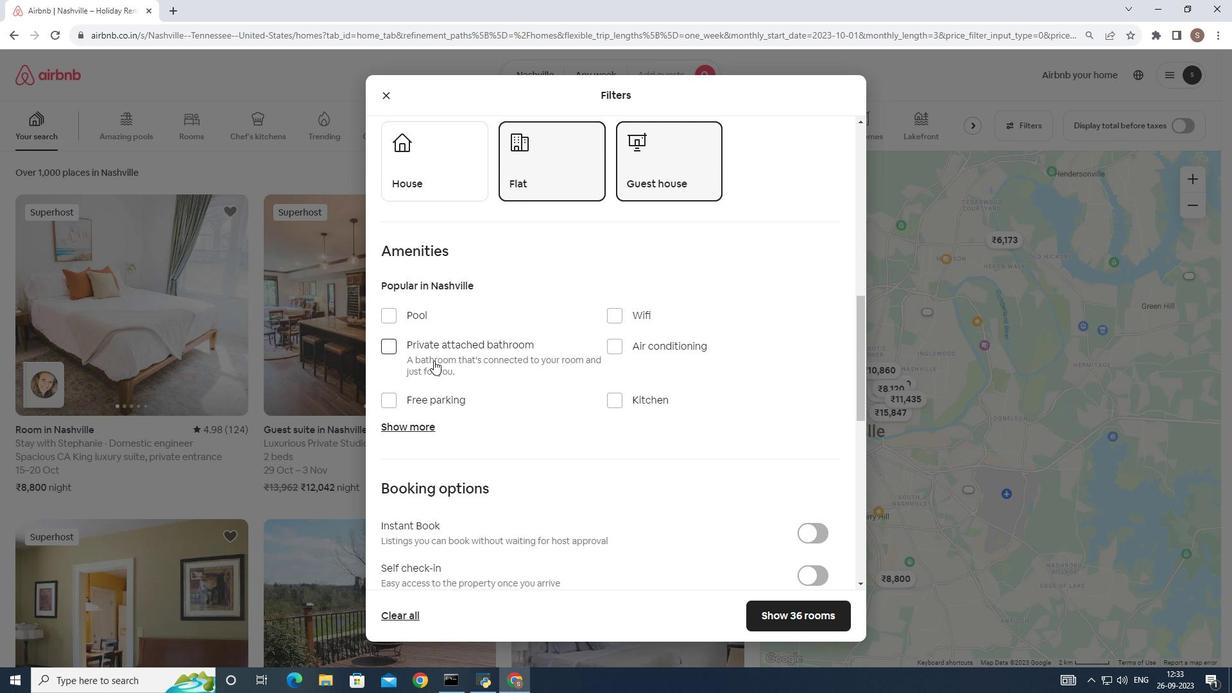 
Action: Mouse moved to (430, 441)
Screenshot: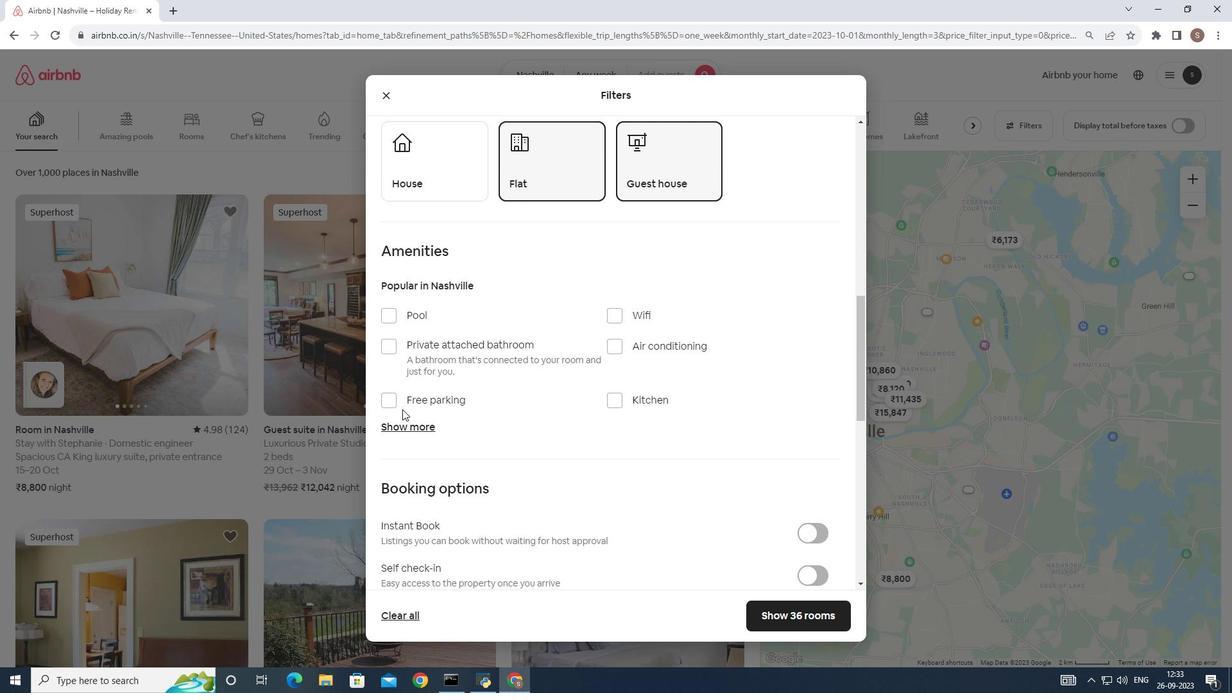 
Action: Mouse scrolled (430, 440) with delta (0, 0)
Screenshot: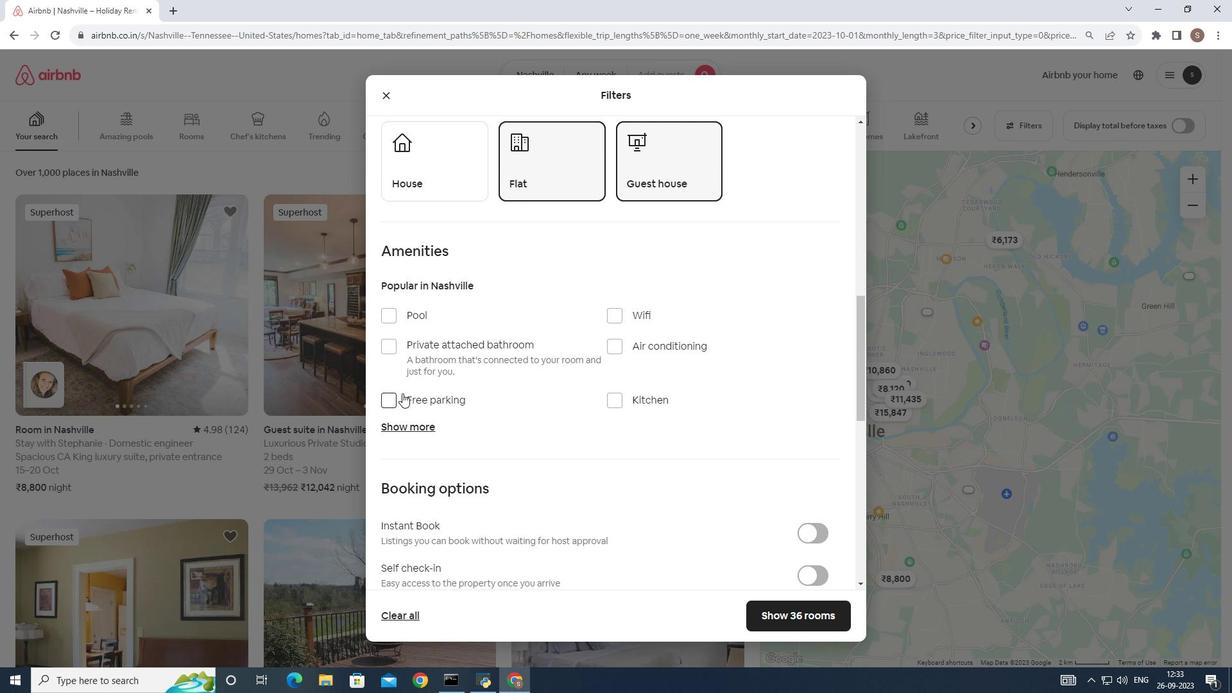 
Action: Mouse scrolled (430, 440) with delta (0, 0)
Screenshot: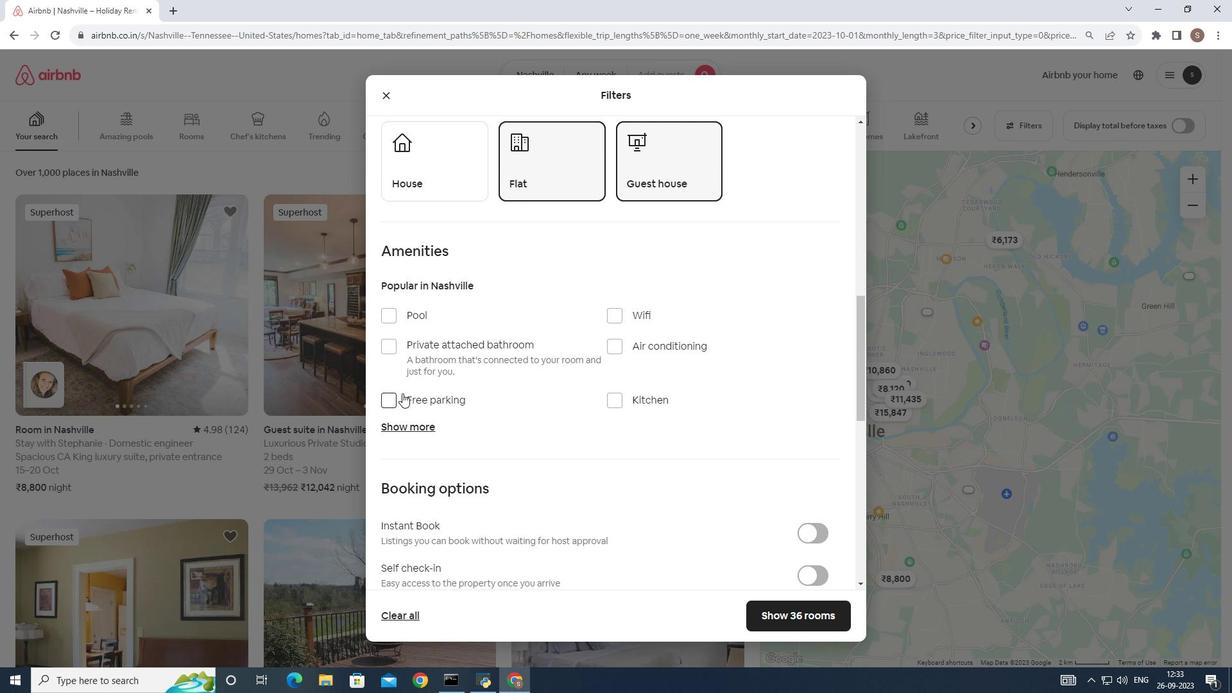 
Action: Mouse moved to (402, 409)
Screenshot: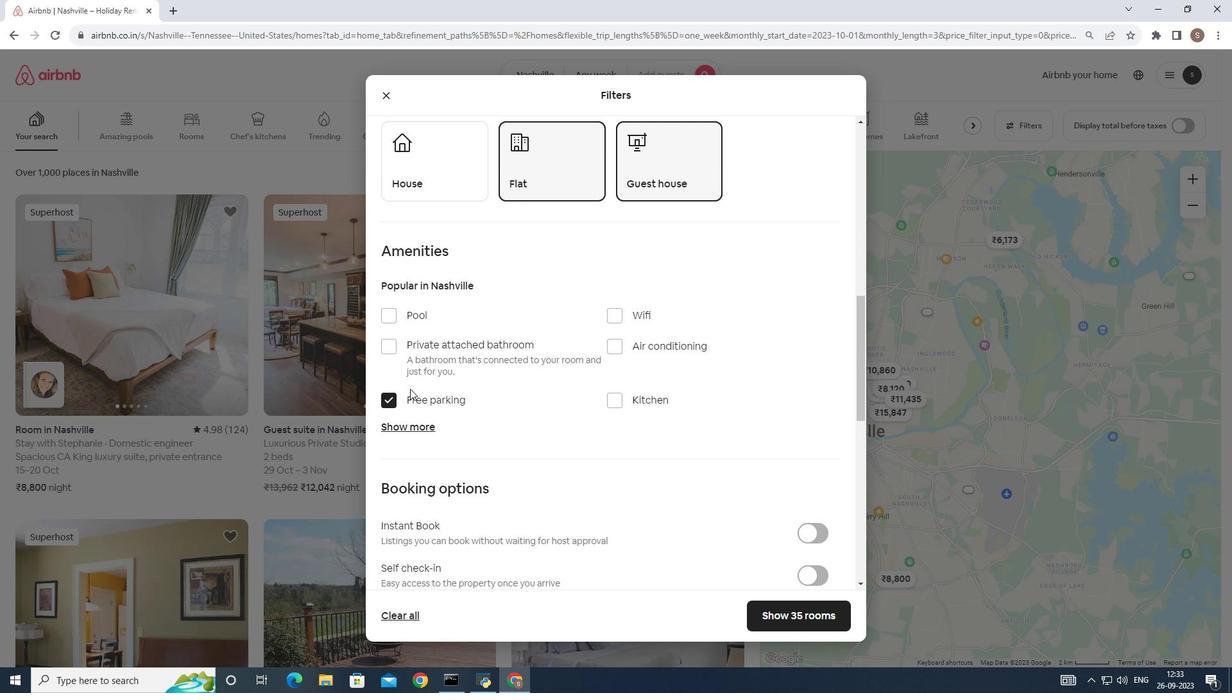 
Action: Mouse pressed left at (402, 409)
Screenshot: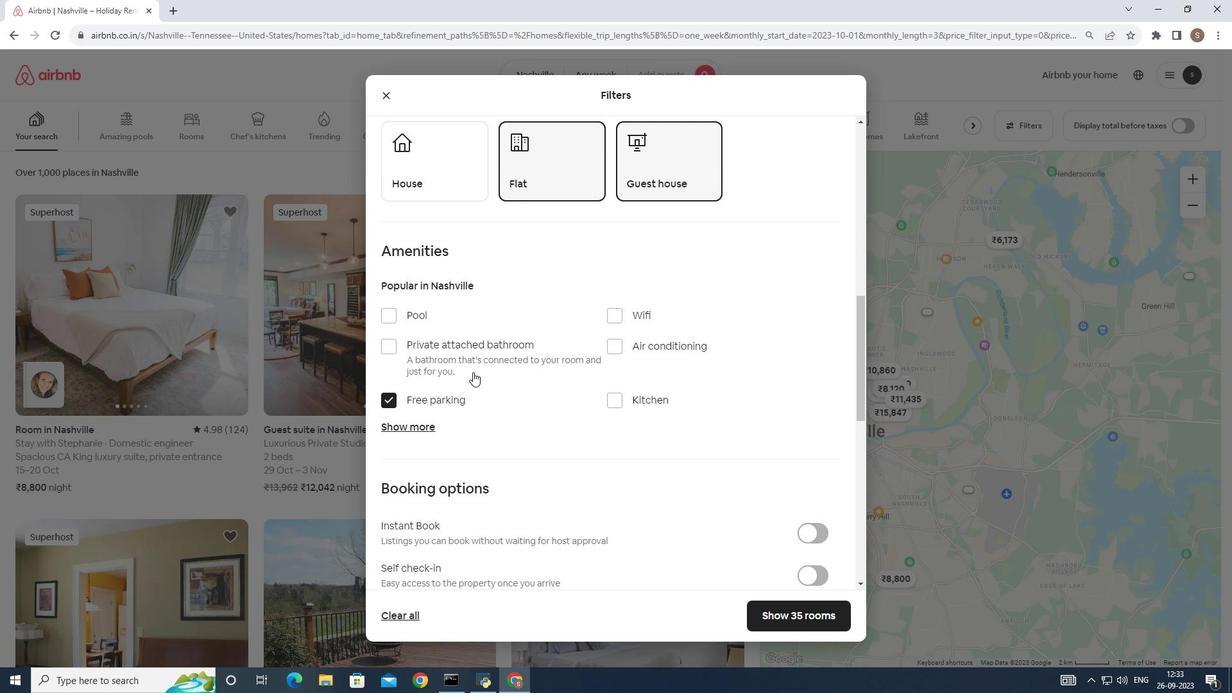 
Action: Mouse moved to (402, 393)
Screenshot: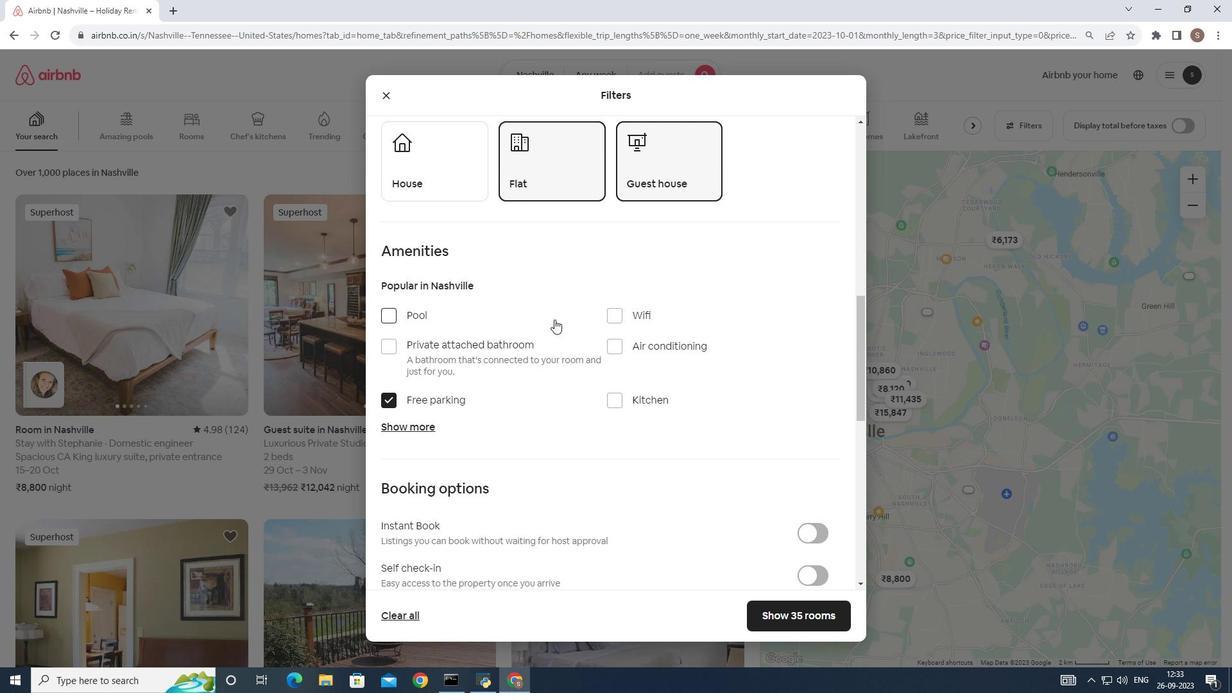 
Action: Mouse pressed left at (402, 393)
Screenshot: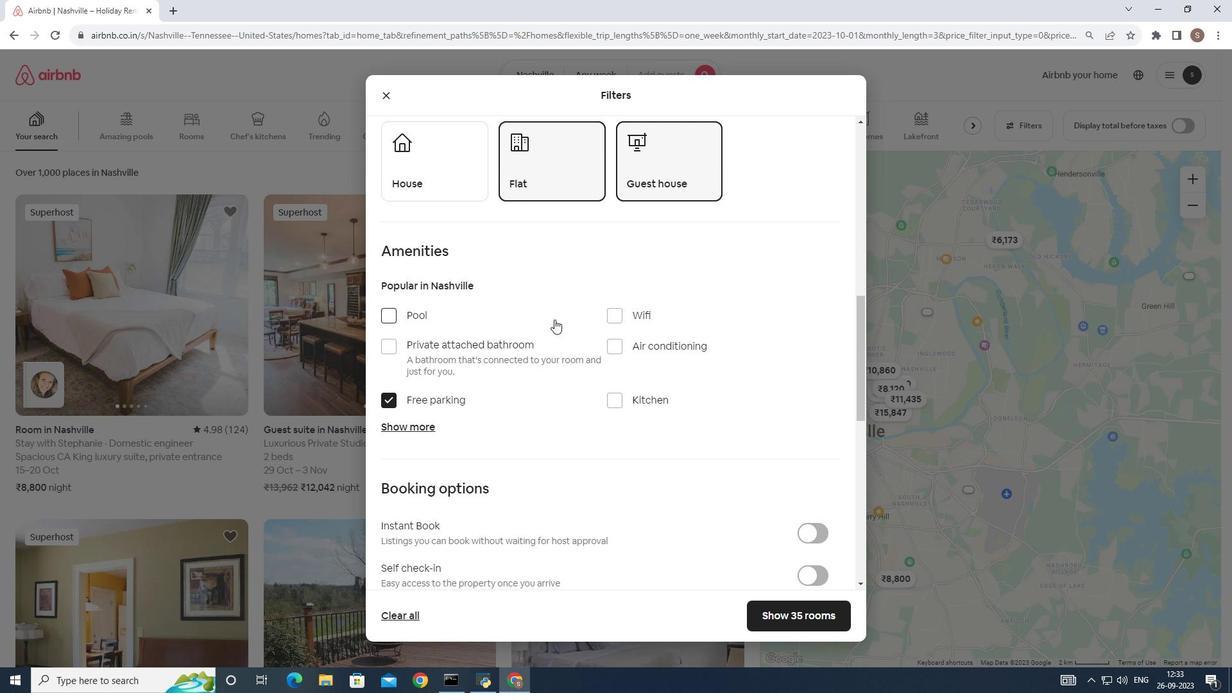 
Action: Mouse moved to (402, 391)
Screenshot: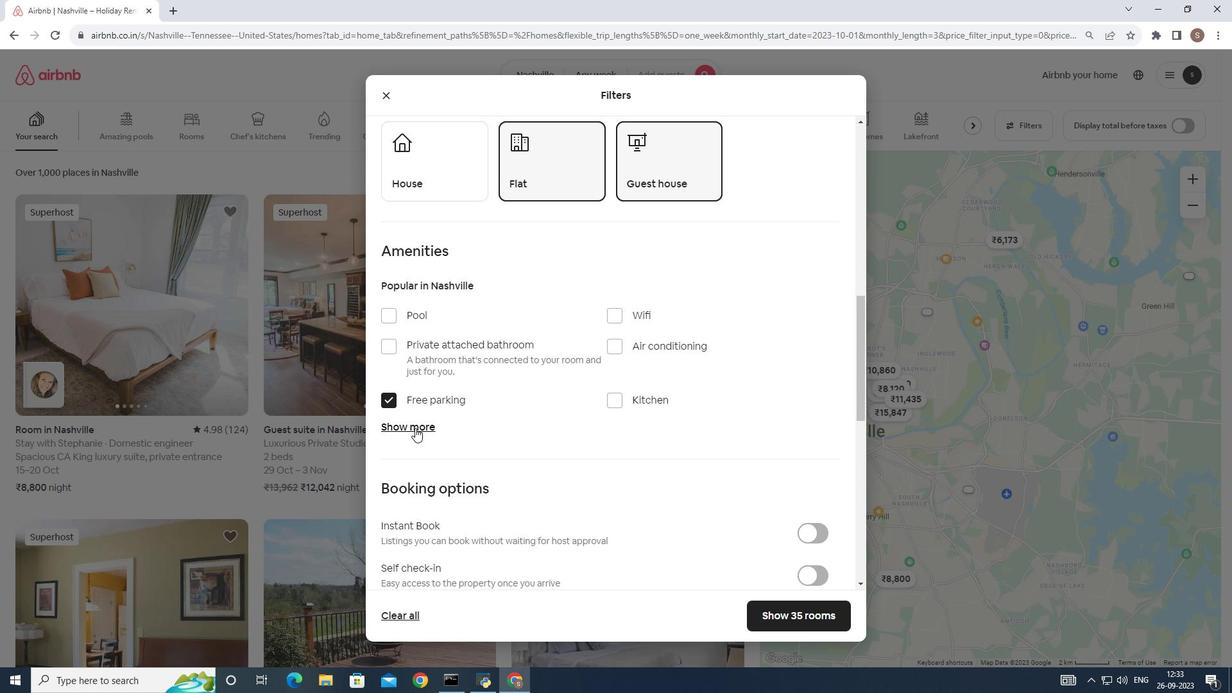 
Action: Mouse pressed left at (402, 391)
Screenshot: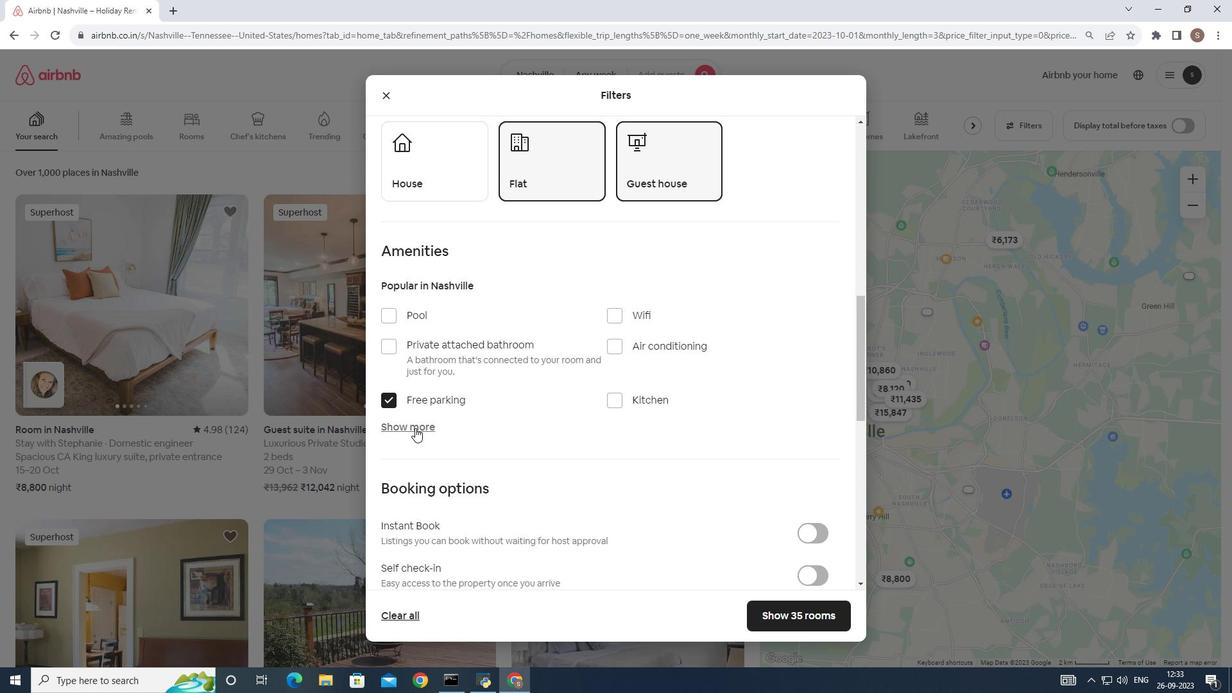 
Action: Mouse moved to (415, 428)
Screenshot: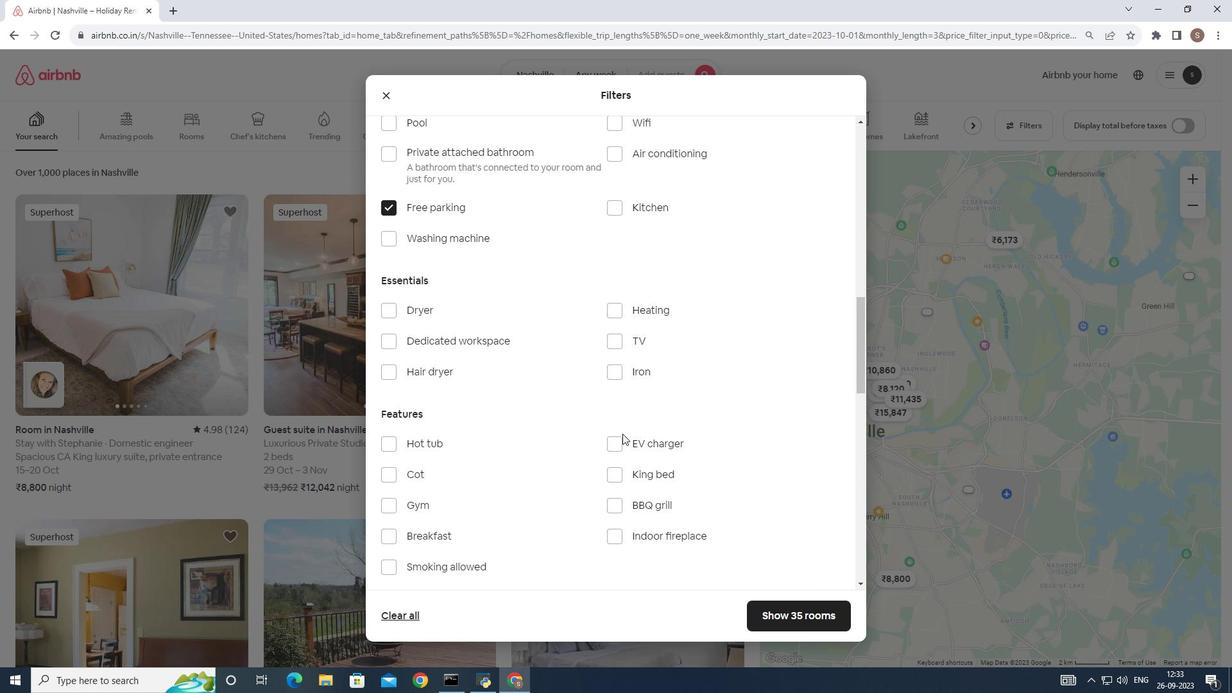
Action: Mouse pressed left at (415, 428)
Screenshot: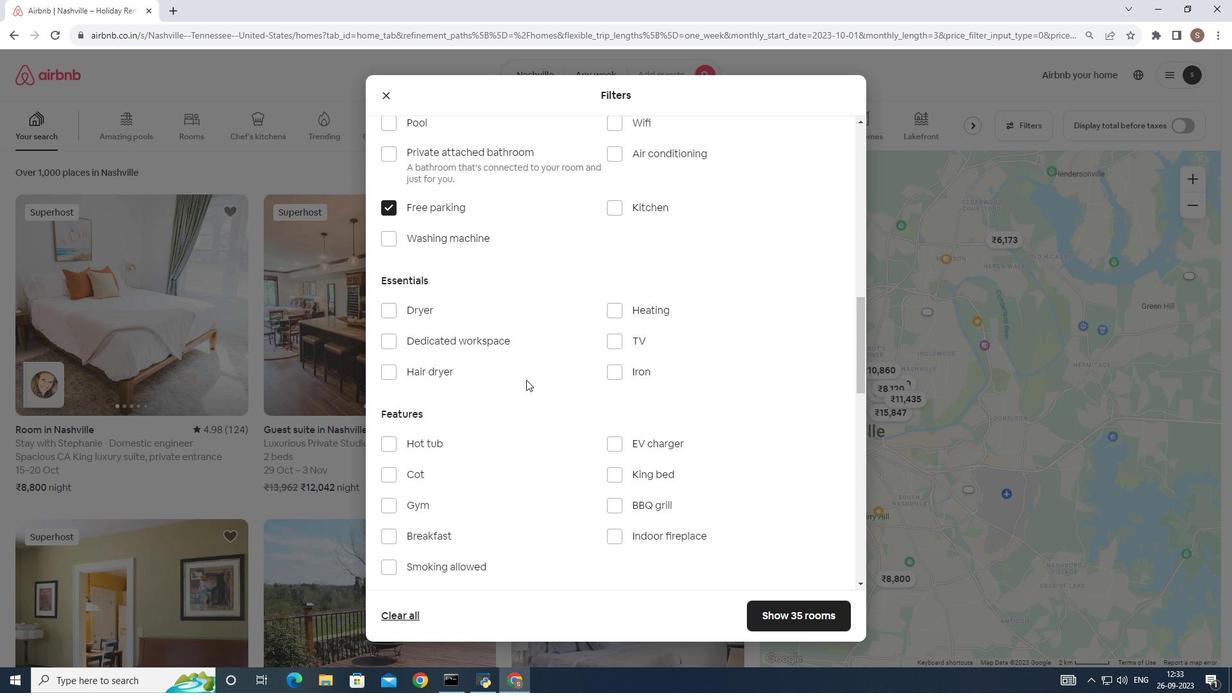 
Action: Mouse moved to (486, 430)
Screenshot: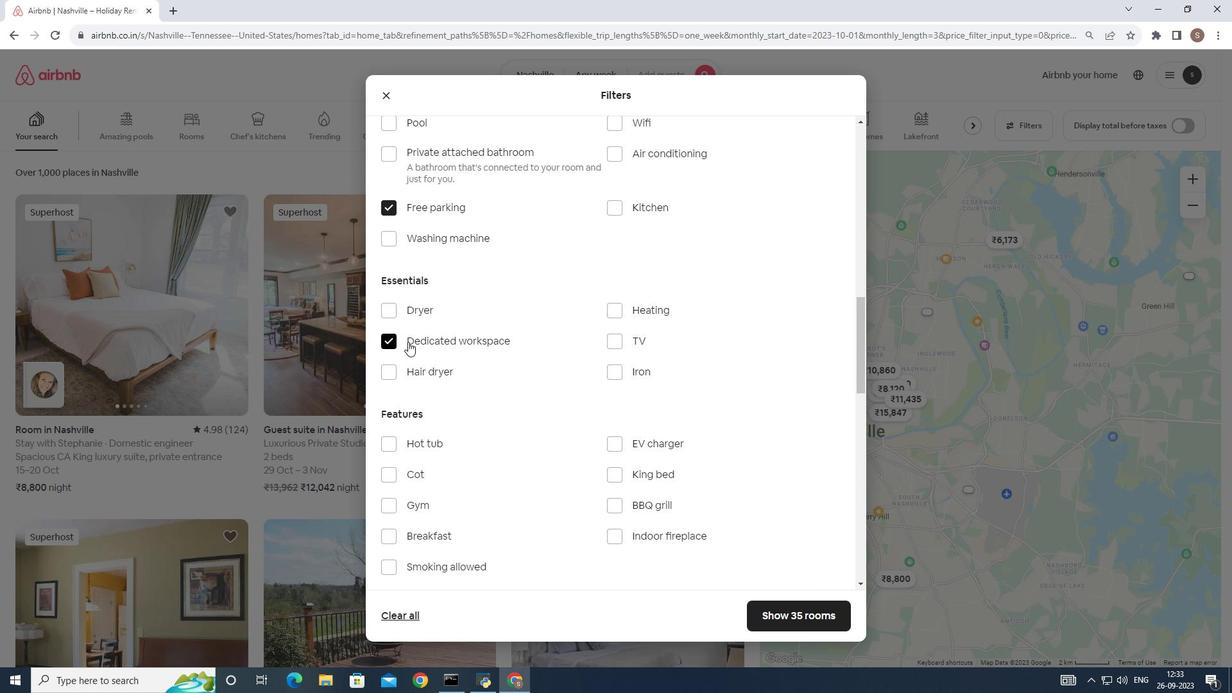 
Action: Mouse scrolled (486, 429) with delta (0, 0)
Screenshot: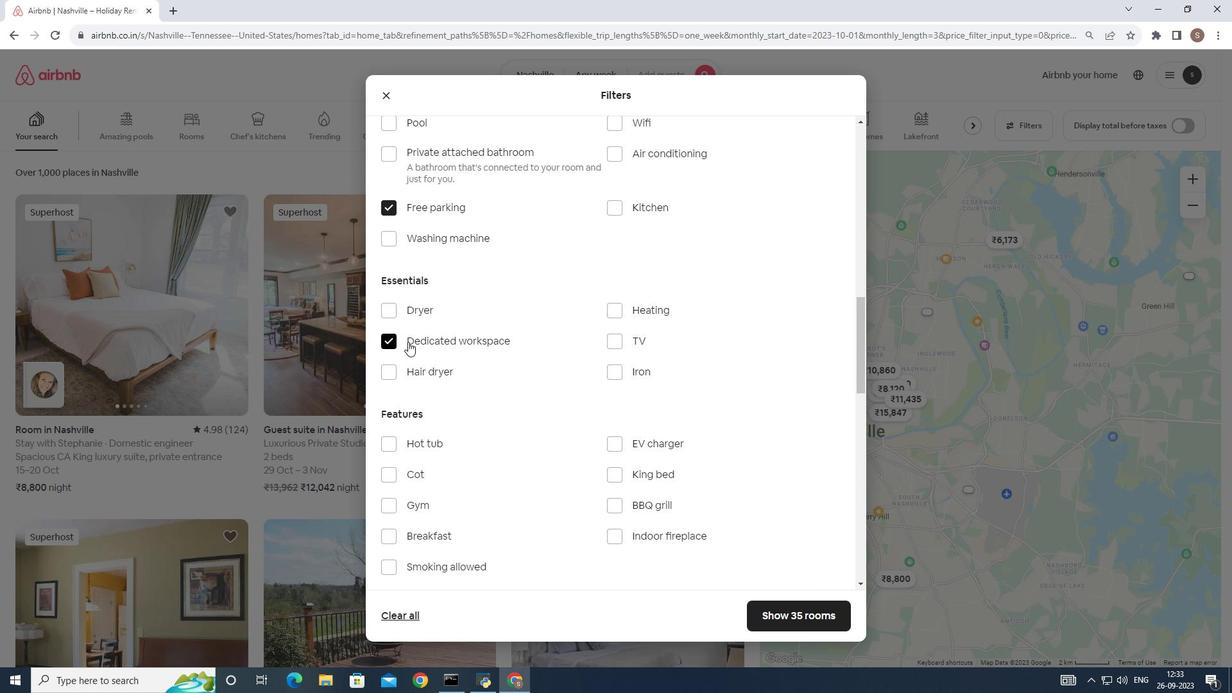 
Action: Mouse moved to (486, 430)
Screenshot: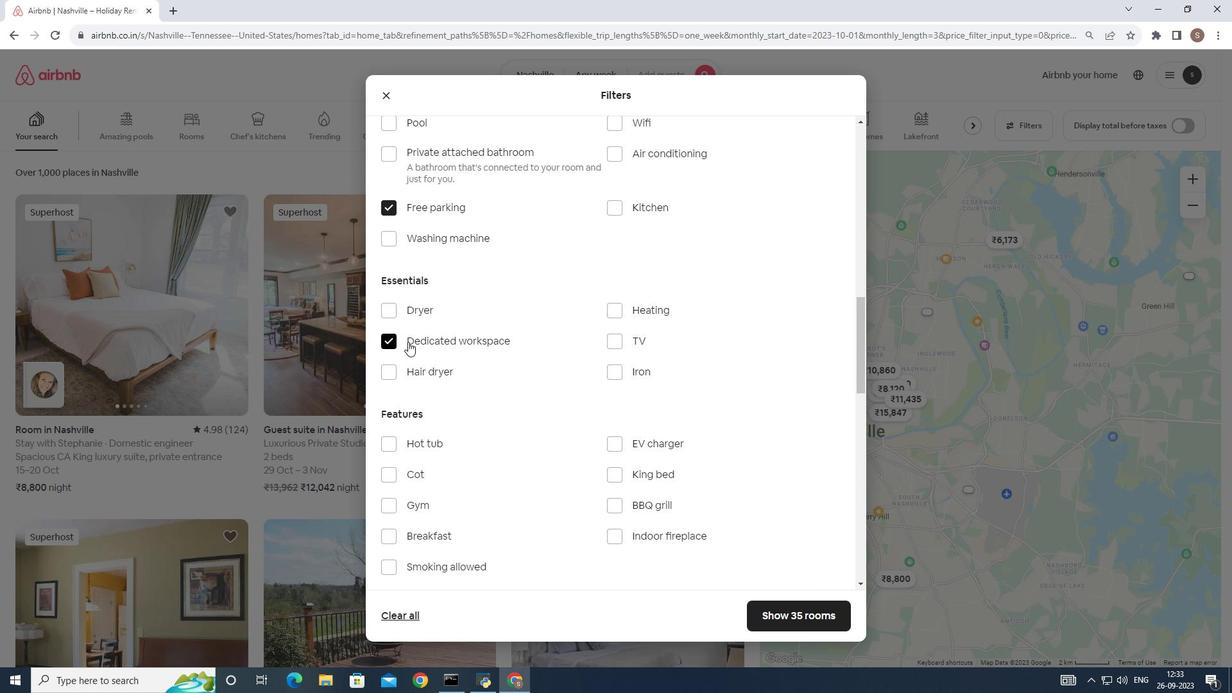 
Action: Mouse scrolled (486, 429) with delta (0, 0)
Screenshot: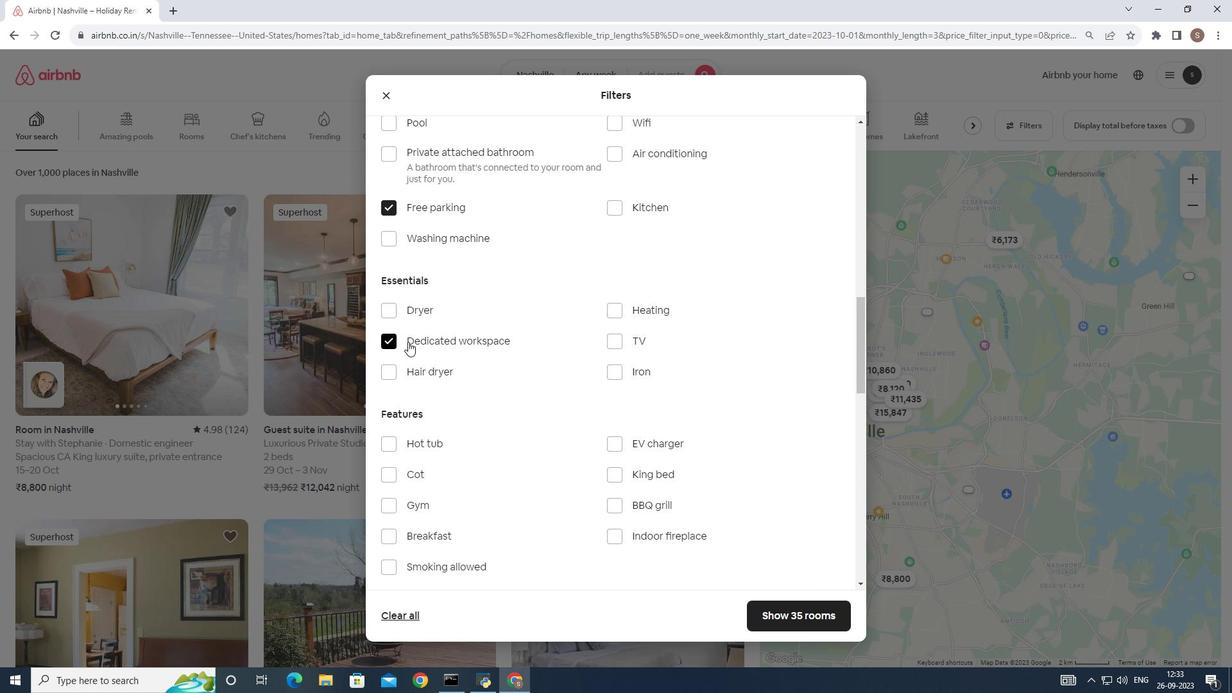 
Action: Mouse scrolled (486, 429) with delta (0, 0)
Screenshot: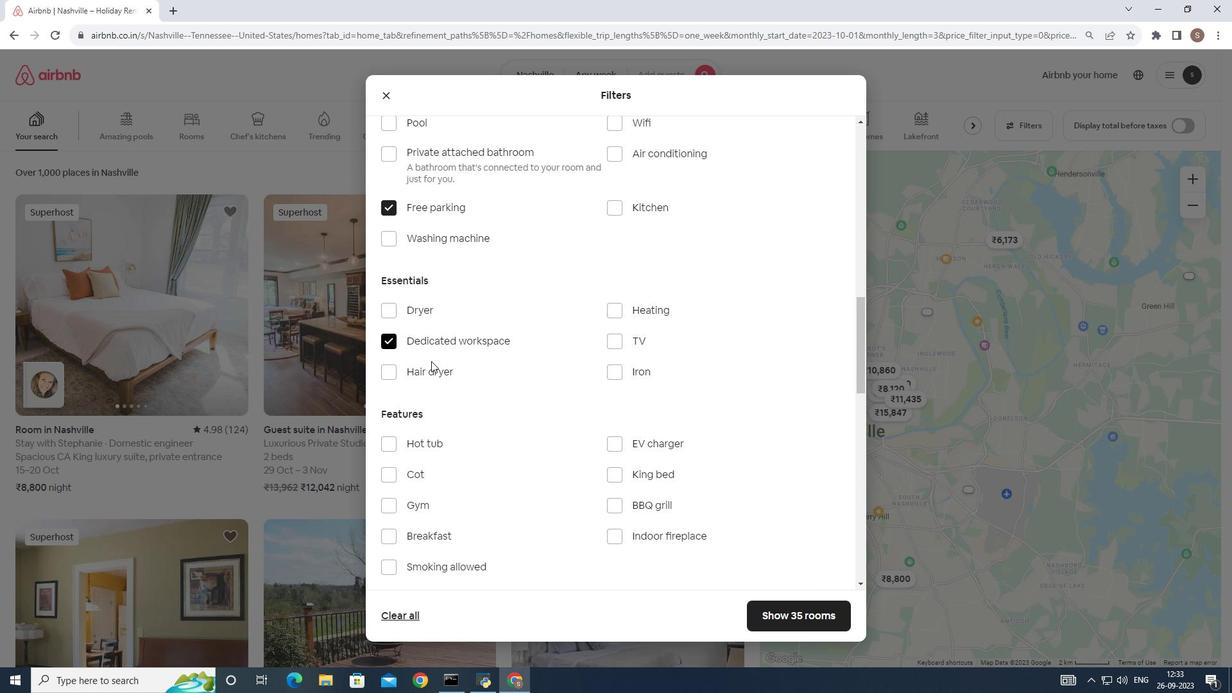 
Action: Mouse moved to (408, 342)
Screenshot: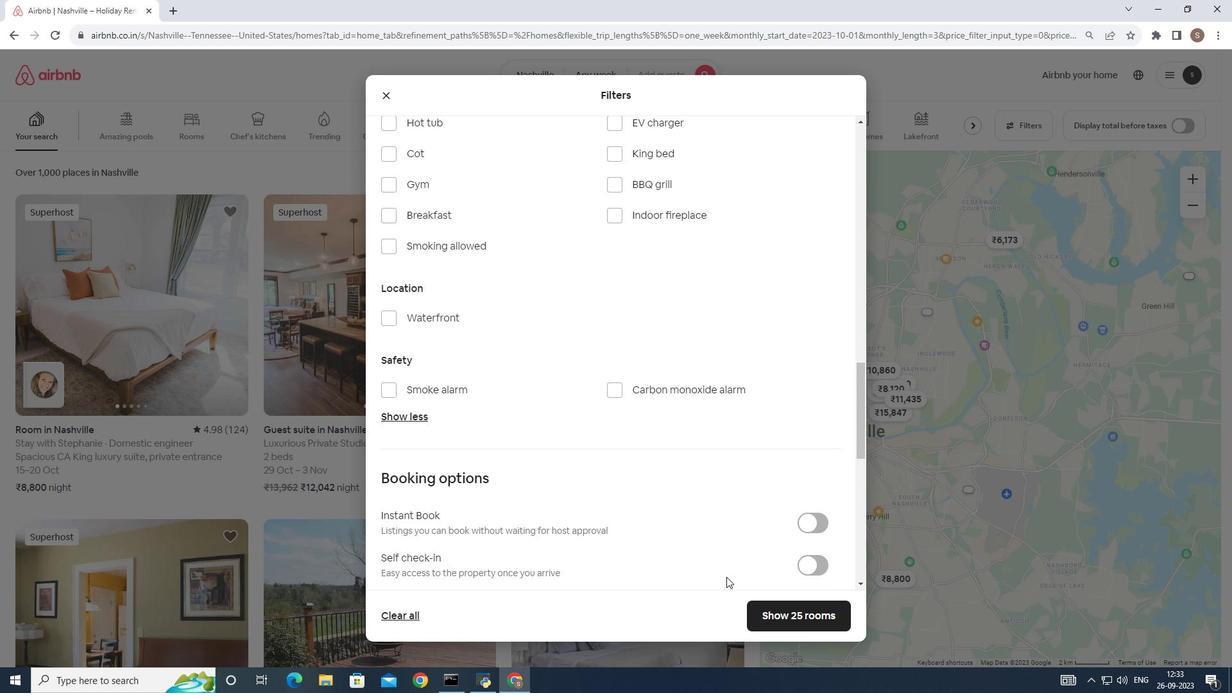 
Action: Mouse pressed left at (408, 342)
Screenshot: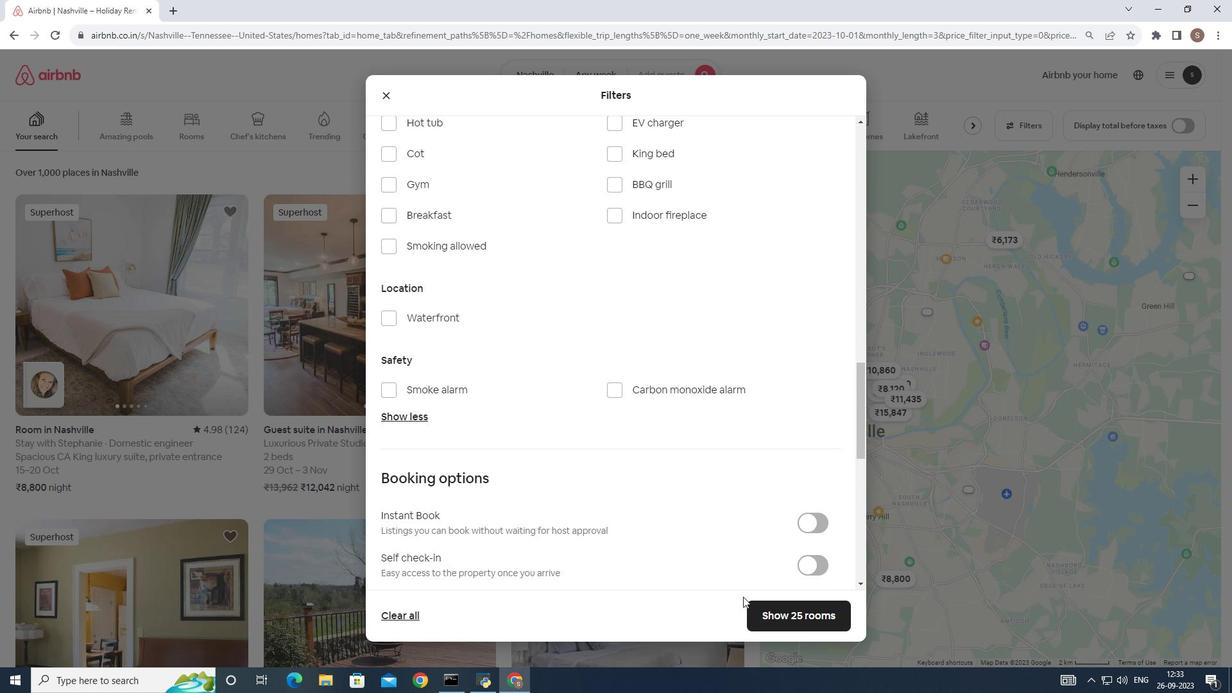 
Action: Mouse moved to (635, 489)
Screenshot: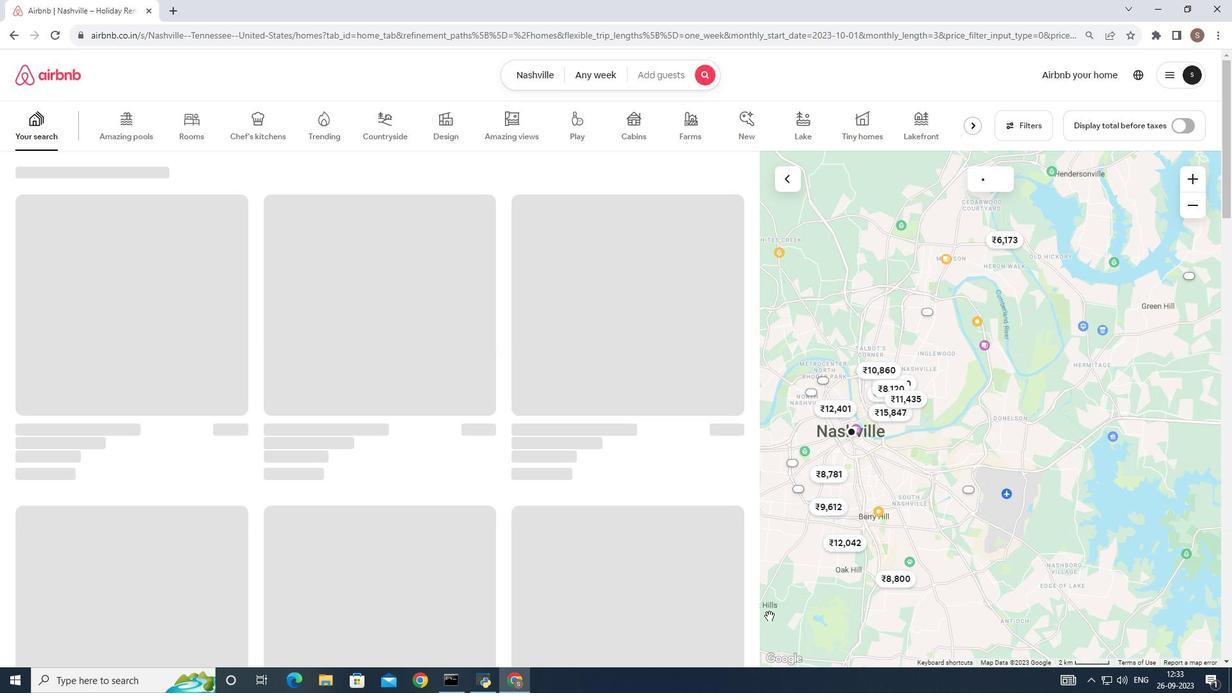 
Action: Mouse scrolled (635, 488) with delta (0, 0)
Screenshot: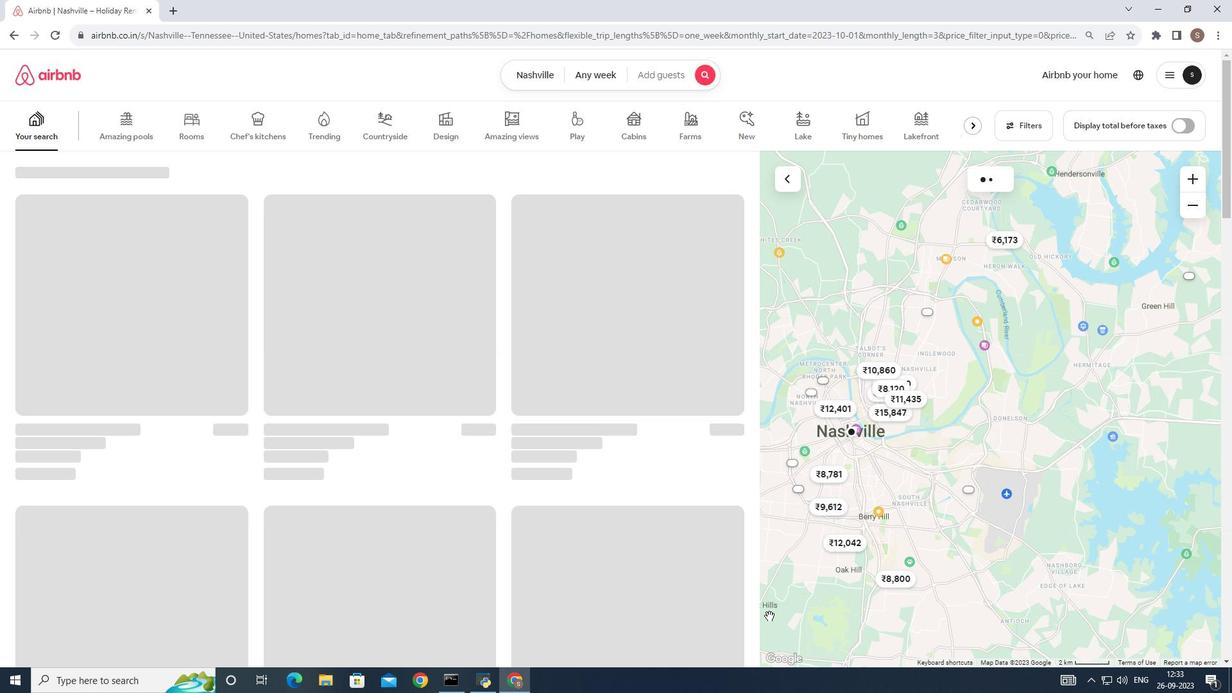 
Action: Mouse scrolled (635, 488) with delta (0, 0)
Screenshot: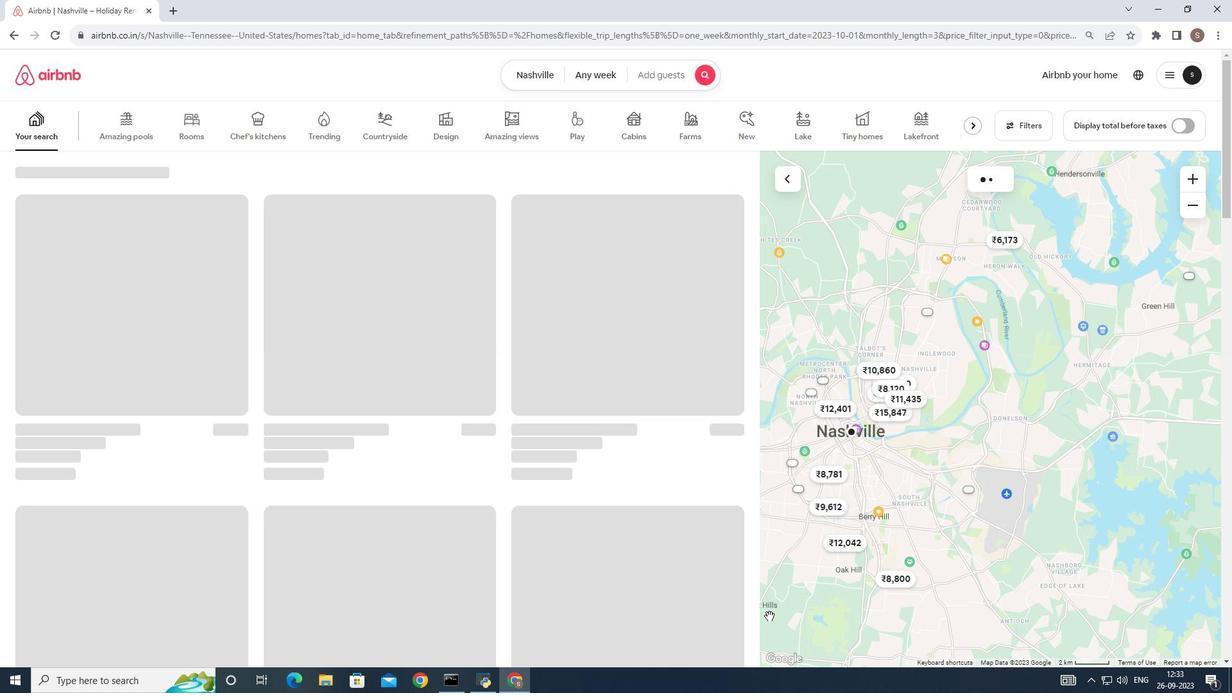 
Action: Mouse scrolled (635, 488) with delta (0, 0)
Screenshot: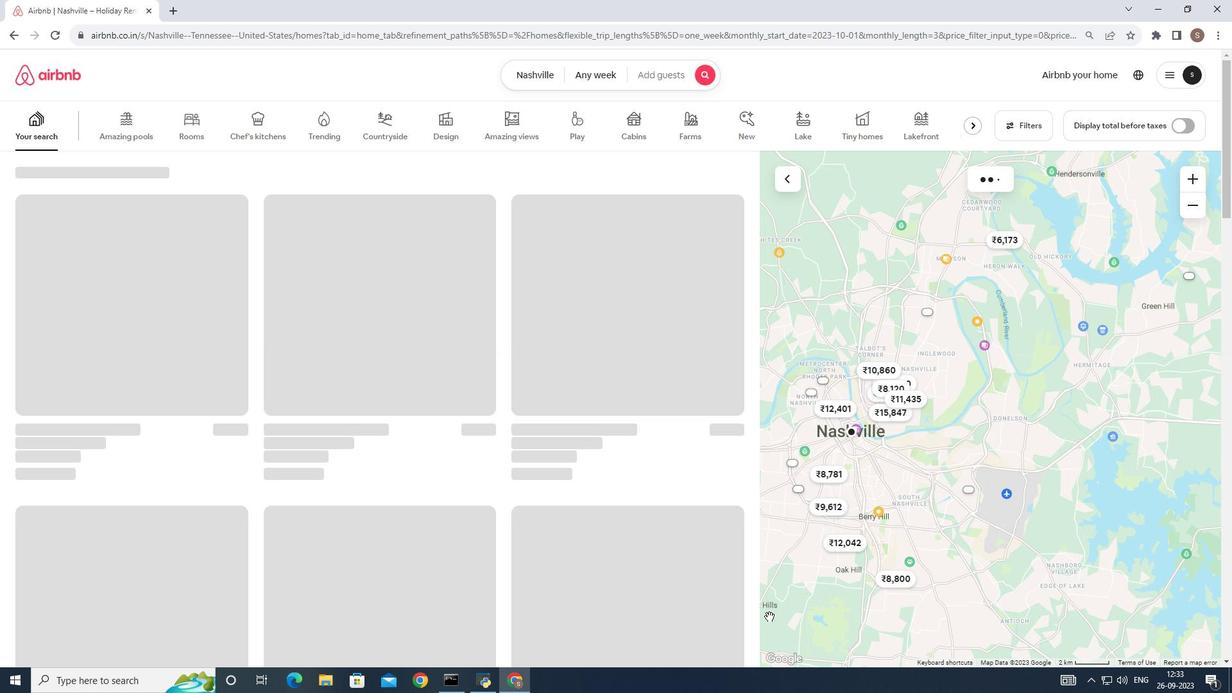 
Action: Mouse scrolled (635, 488) with delta (0, 0)
Screenshot: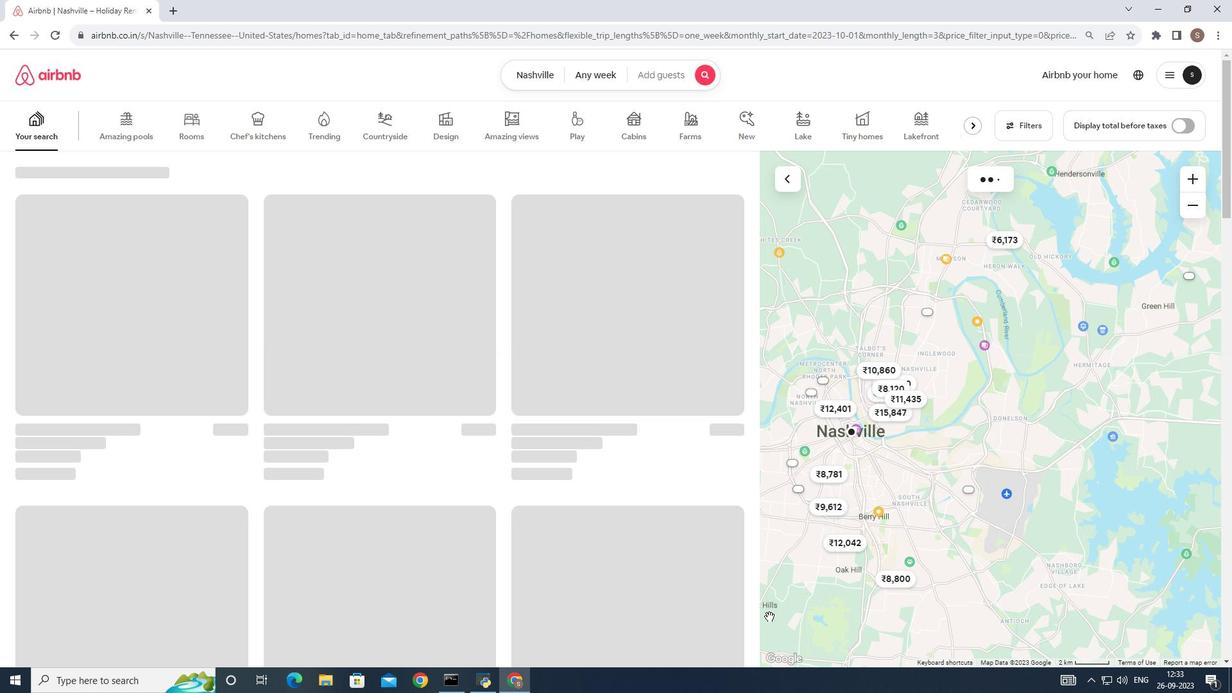 
Action: Mouse scrolled (635, 488) with delta (0, 0)
Screenshot: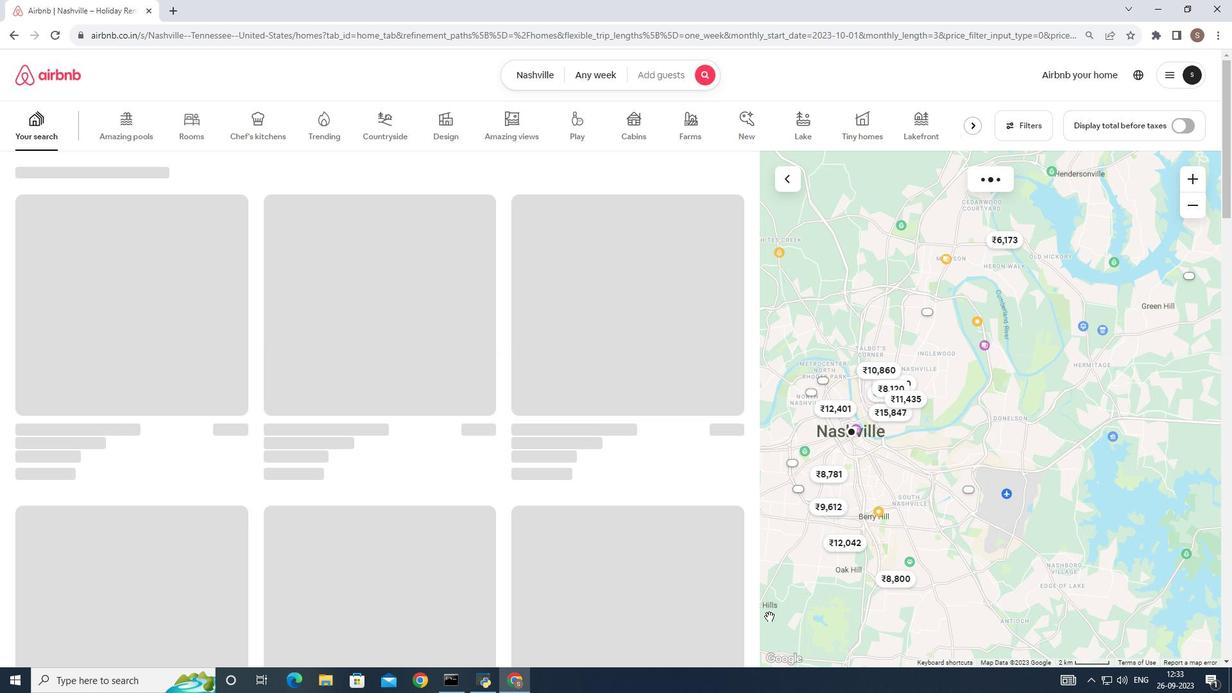 
Action: Mouse moved to (769, 616)
Screenshot: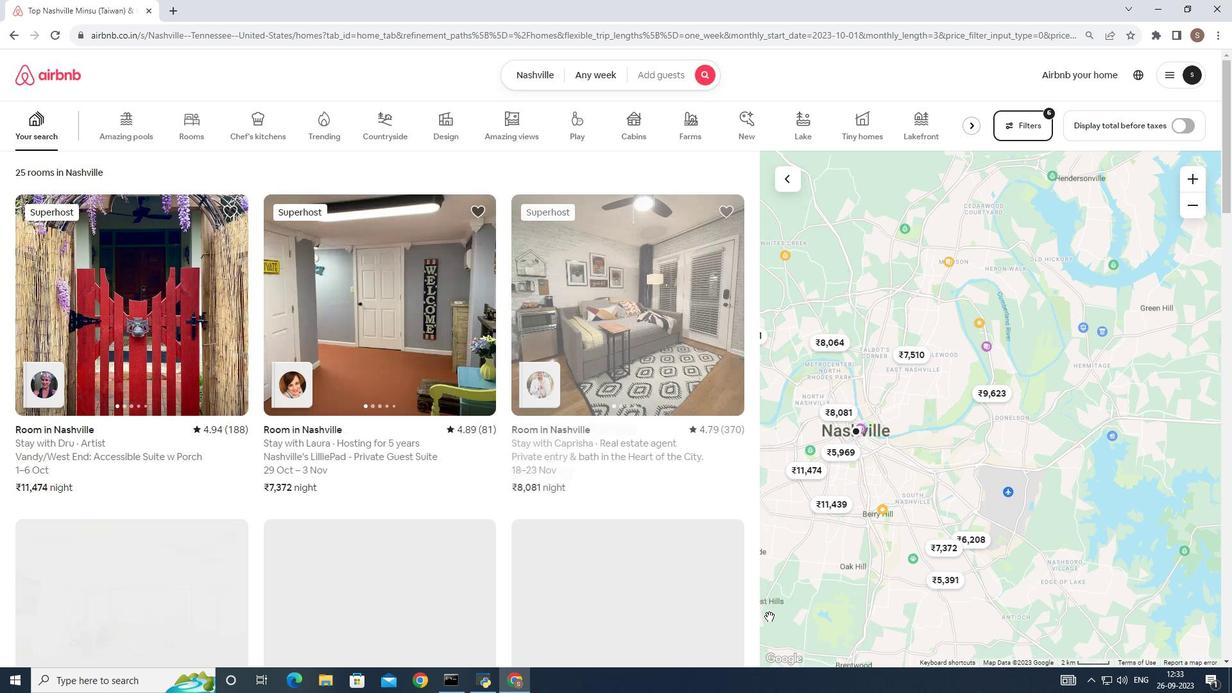 
Action: Mouse pressed left at (769, 616)
Screenshot: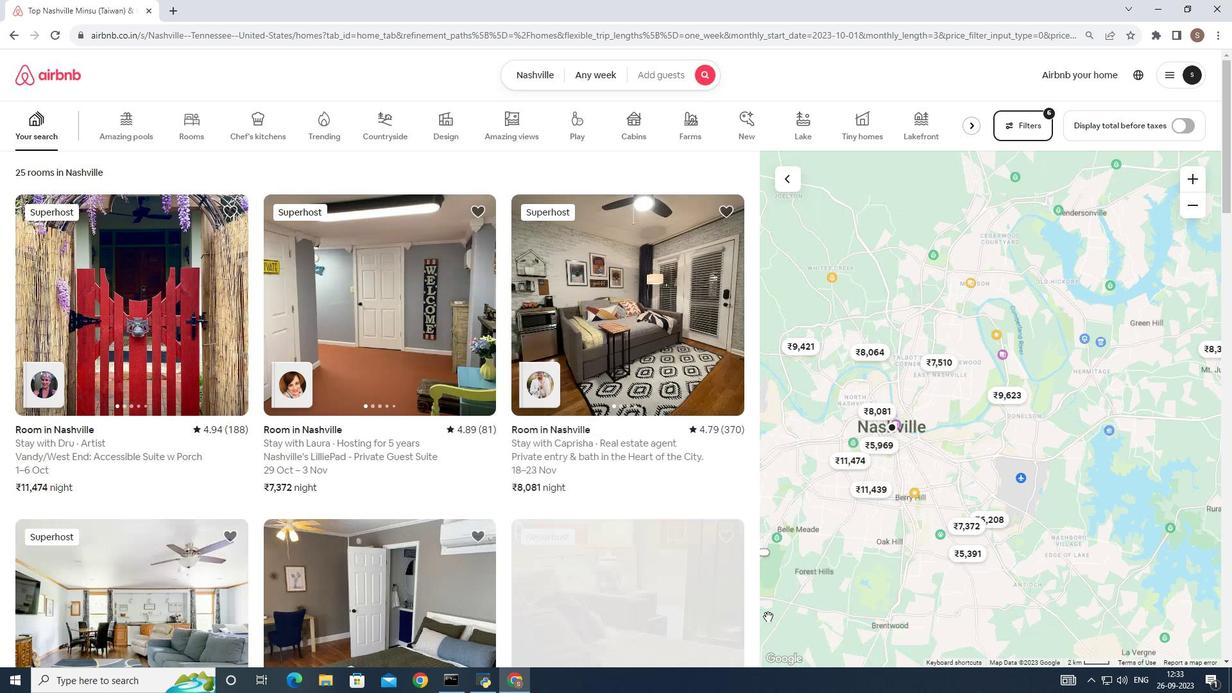 
Action: Mouse moved to (385, 365)
Screenshot: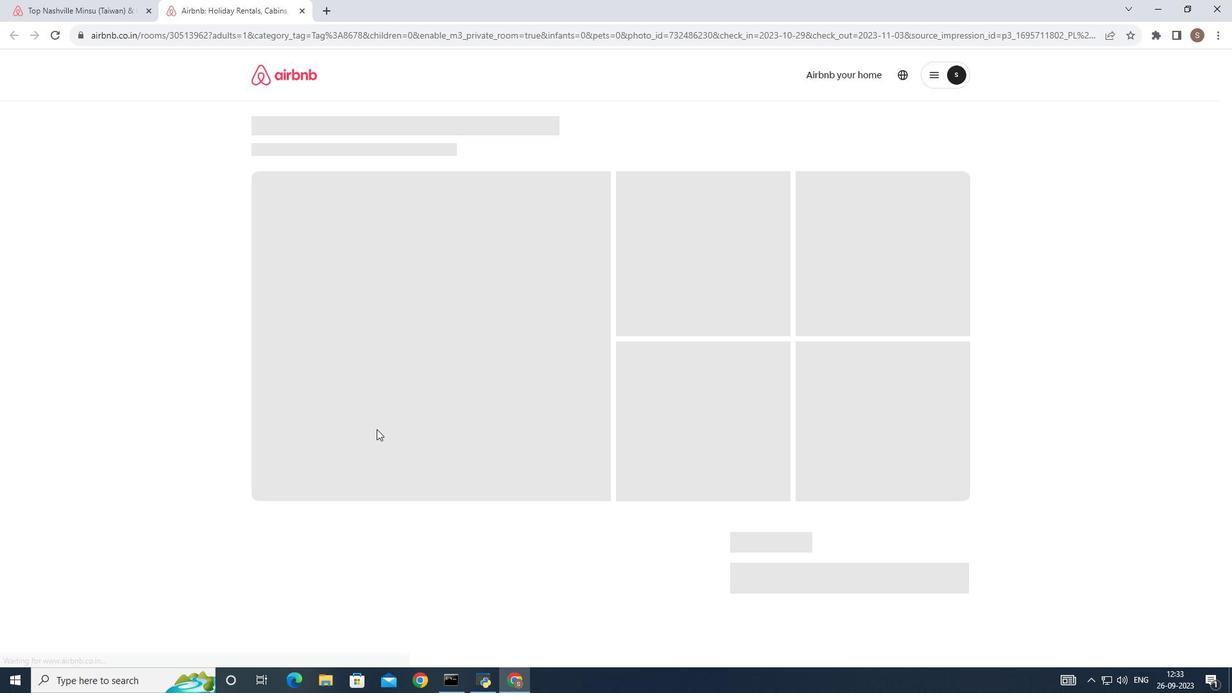 
Action: Mouse pressed left at (385, 365)
Screenshot: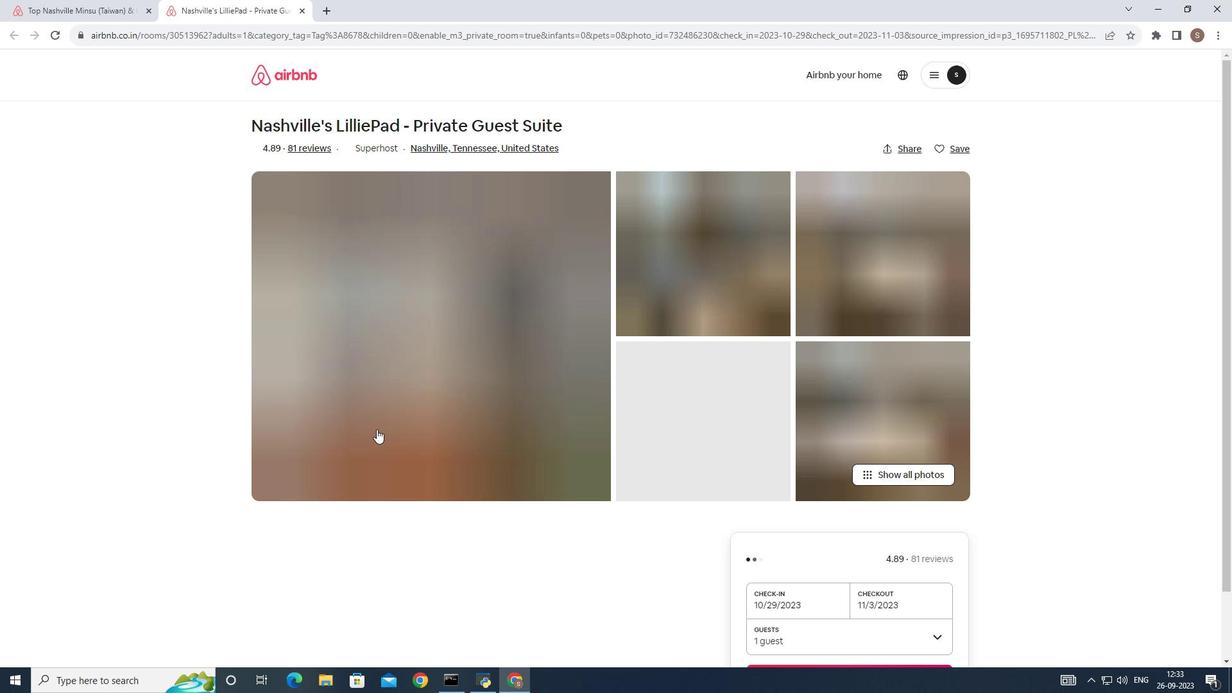 
Action: Mouse moved to (376, 429)
Screenshot: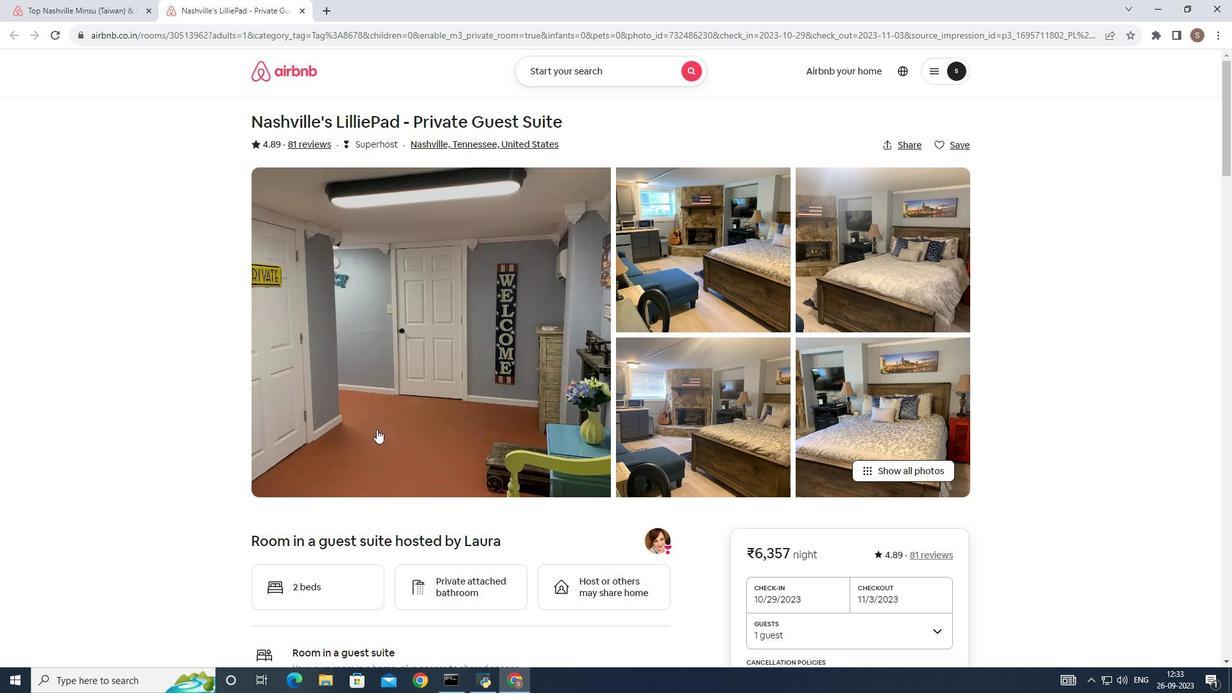 
Action: Mouse scrolled (376, 428) with delta (0, 0)
Screenshot: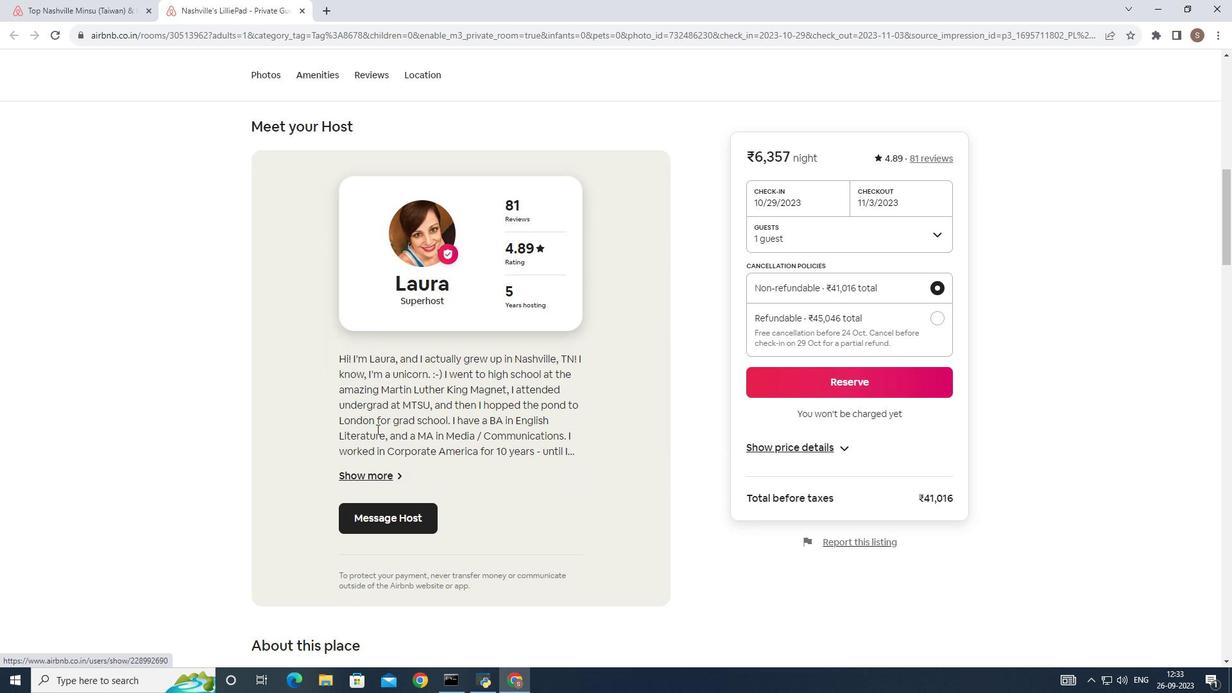 
Action: Mouse scrolled (376, 428) with delta (0, 0)
Screenshot: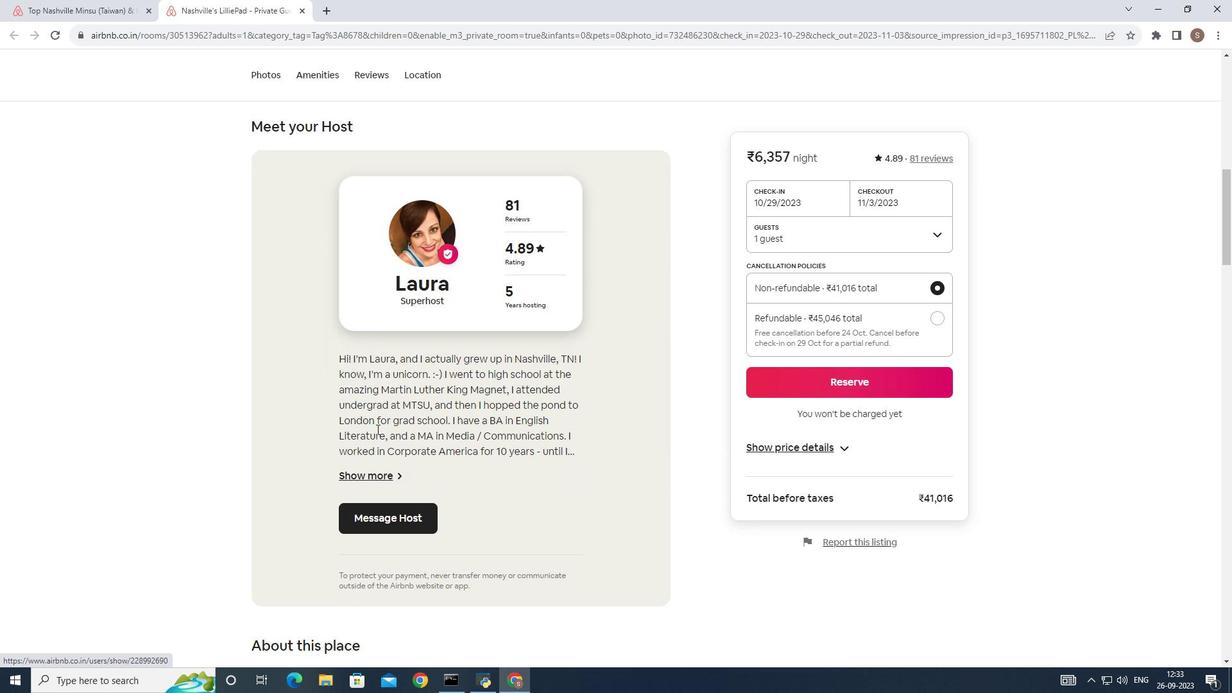 
Action: Mouse scrolled (376, 428) with delta (0, 0)
Screenshot: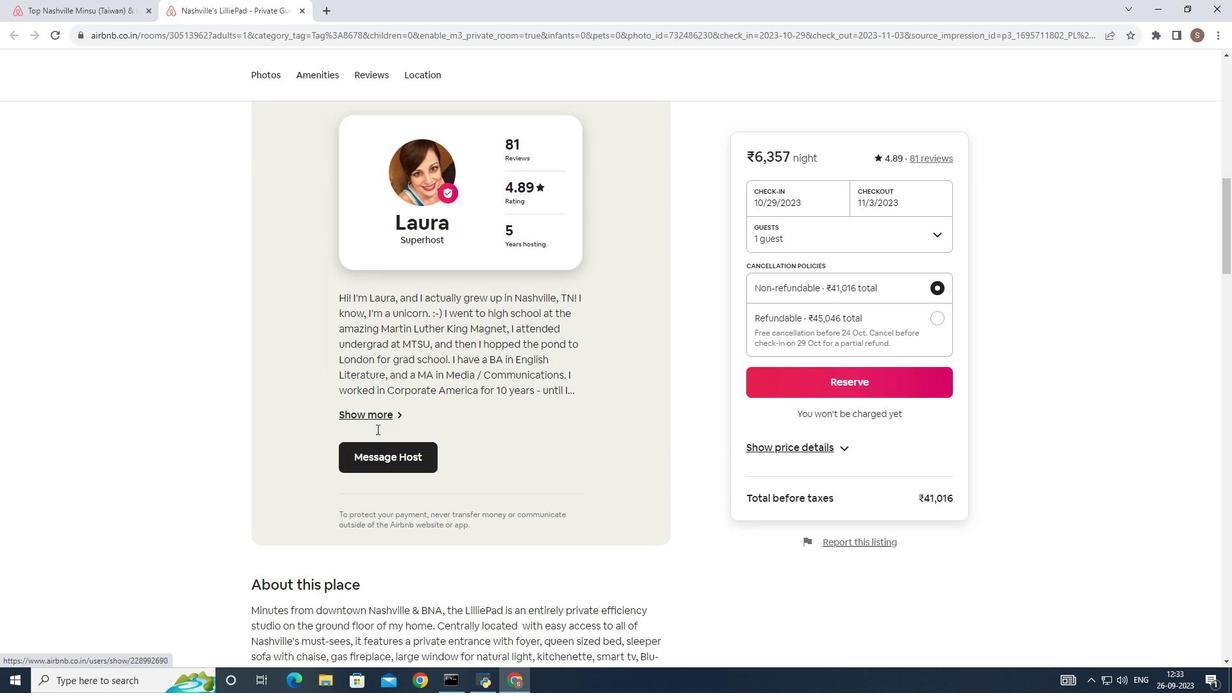 
Action: Mouse scrolled (376, 428) with delta (0, 0)
Screenshot: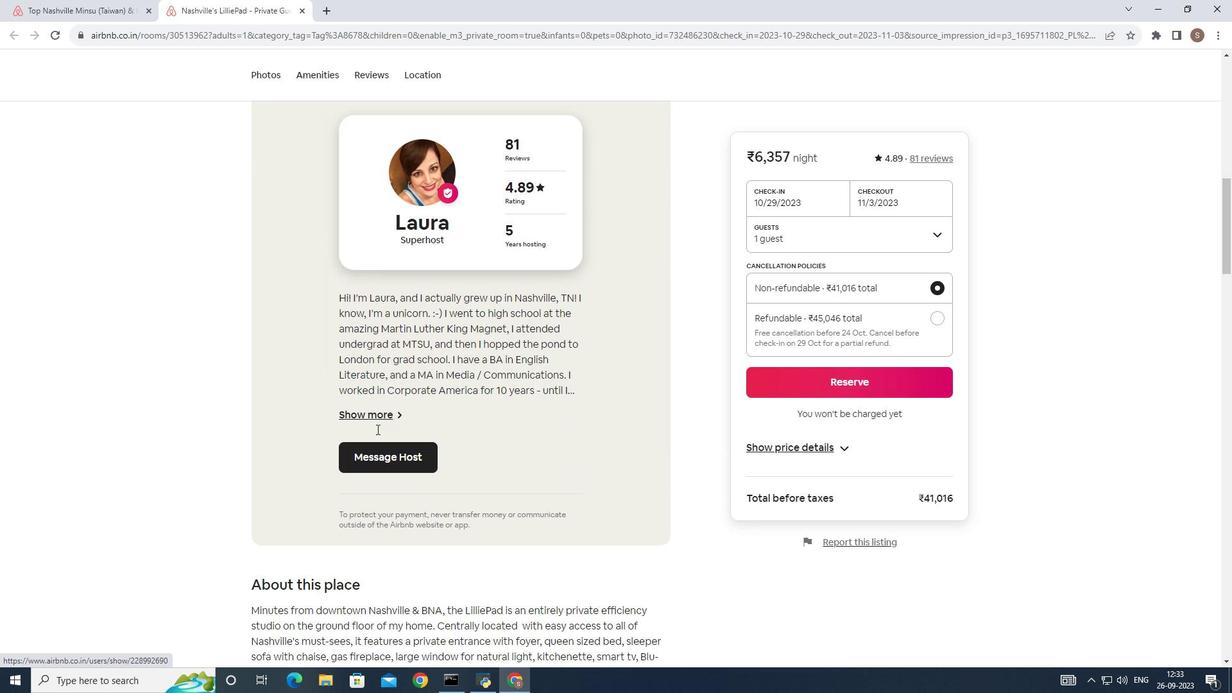 
Action: Mouse scrolled (376, 428) with delta (0, 0)
Screenshot: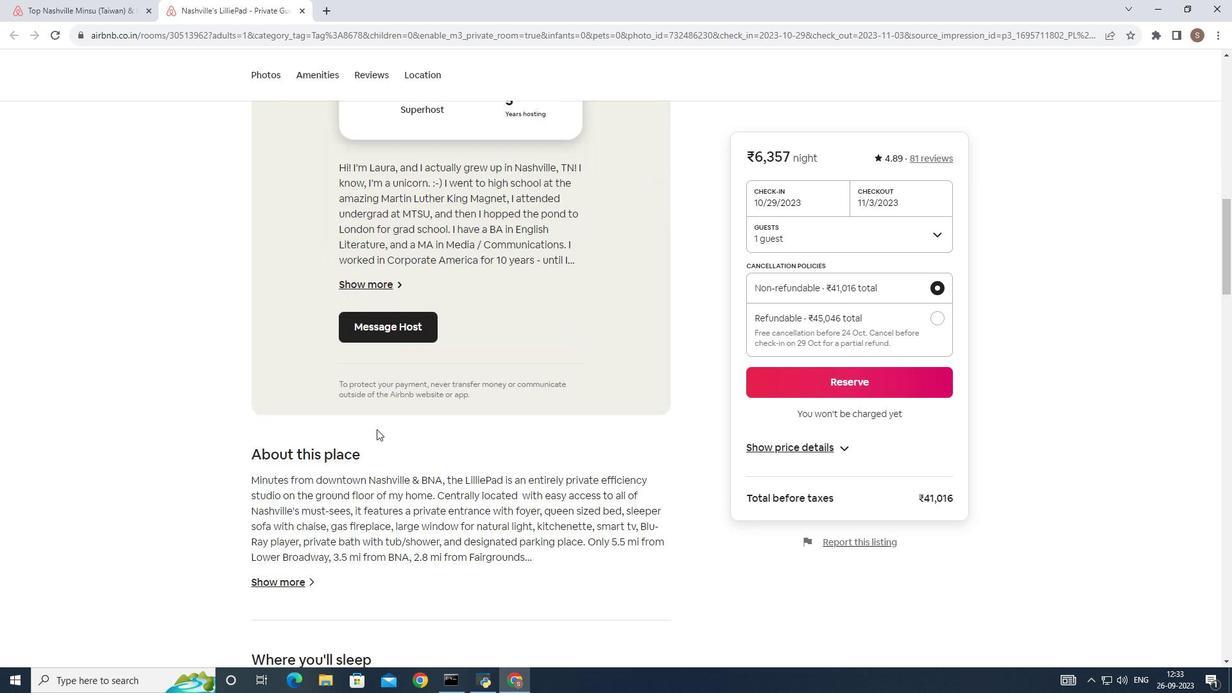 
Action: Mouse scrolled (376, 428) with delta (0, 0)
Screenshot: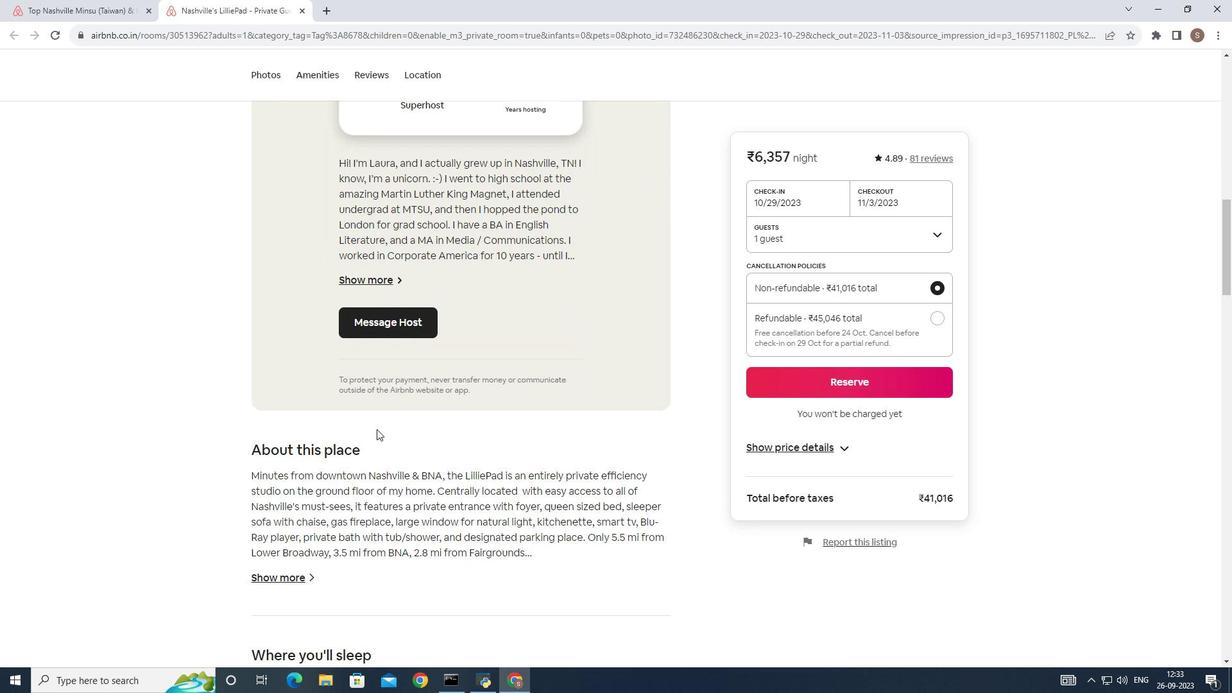 
Action: Mouse scrolled (376, 428) with delta (0, 0)
Screenshot: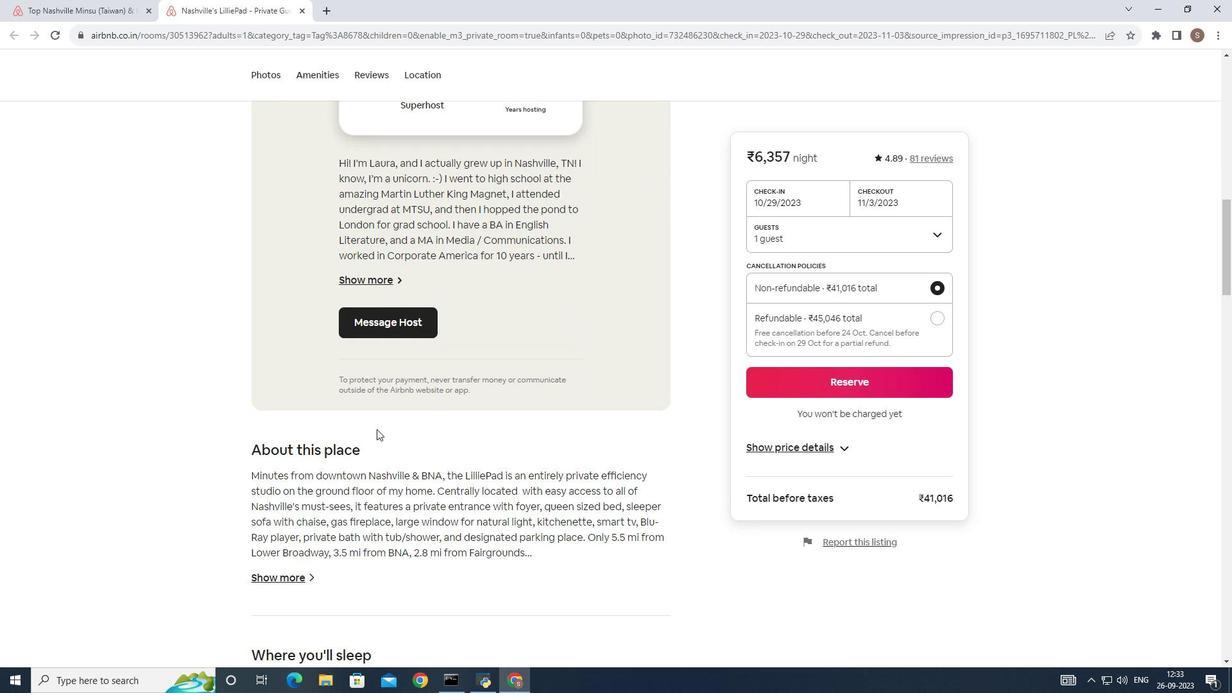 
Action: Mouse scrolled (376, 428) with delta (0, 0)
Screenshot: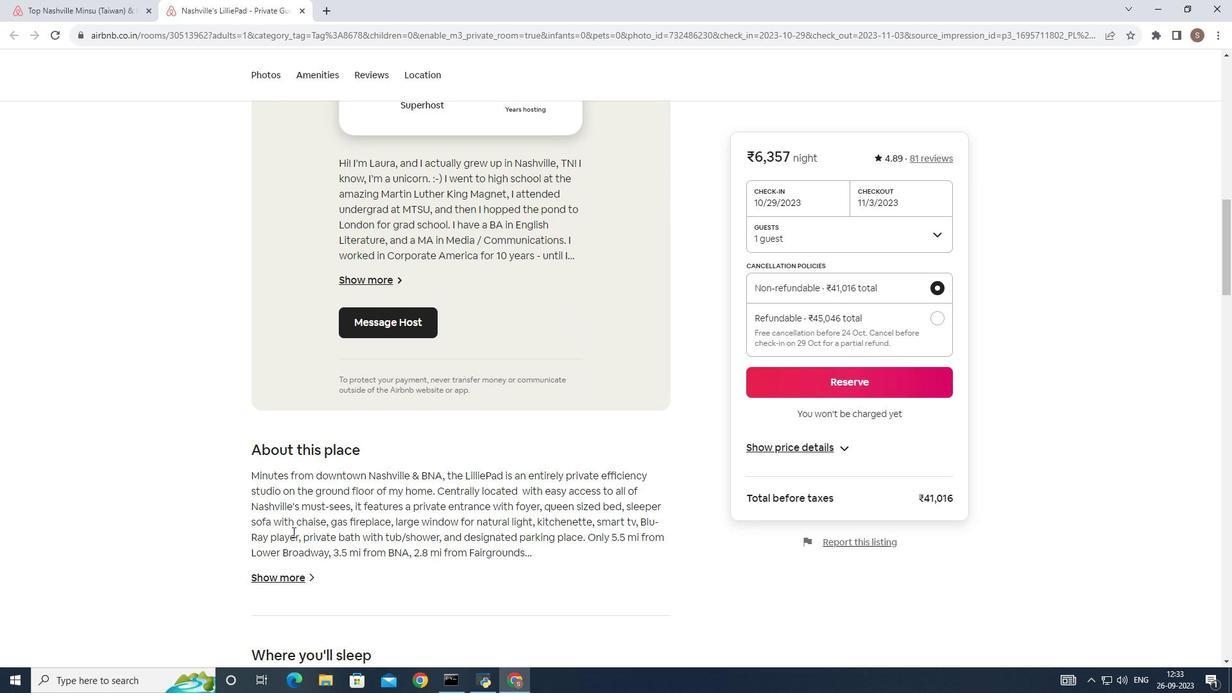 
Action: Mouse scrolled (376, 428) with delta (0, 0)
Screenshot: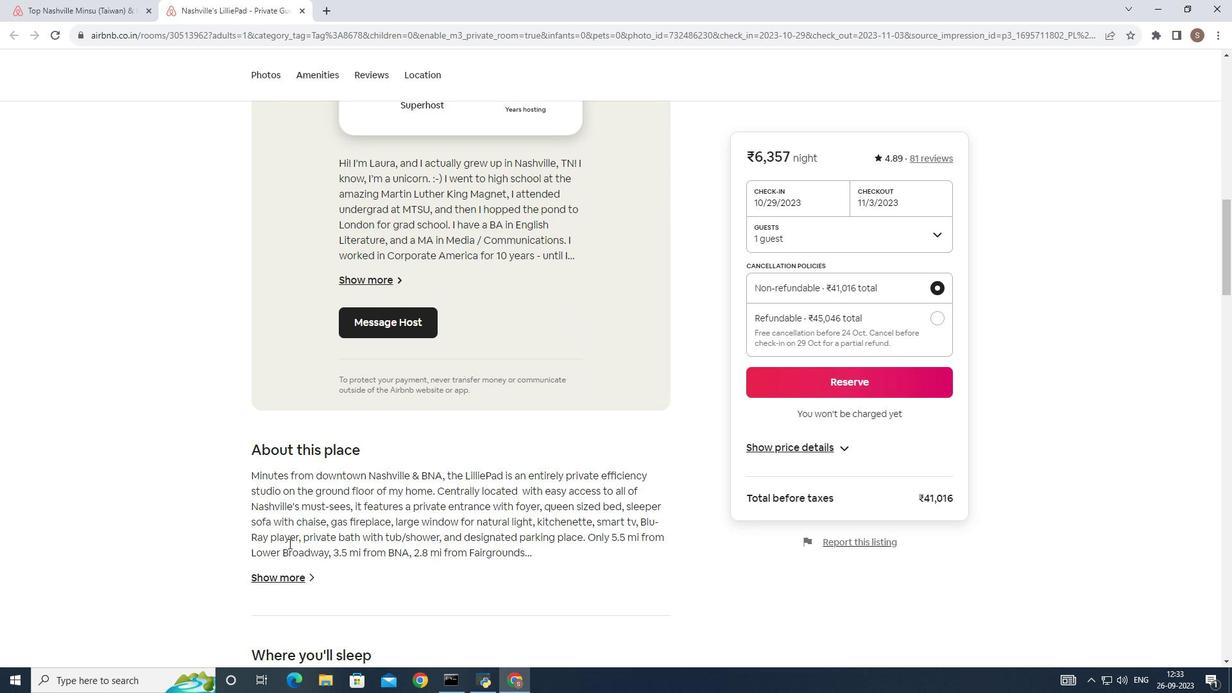 
Action: Mouse scrolled (376, 428) with delta (0, 0)
Screenshot: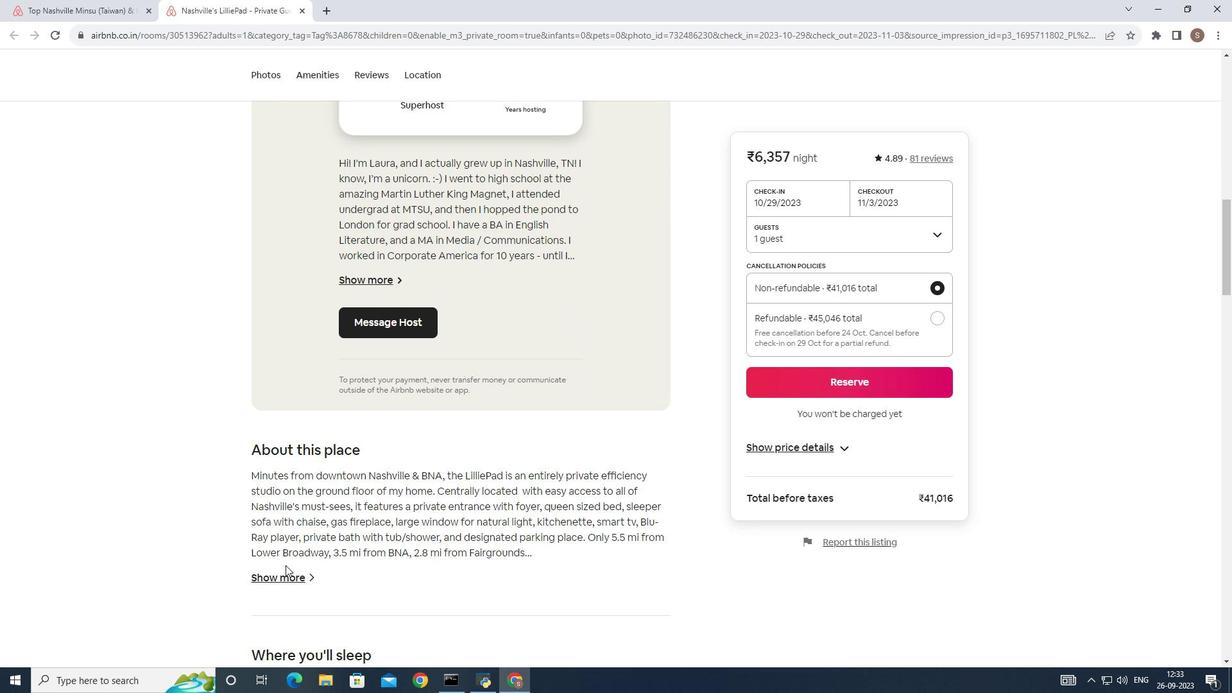 
Action: Mouse scrolled (376, 428) with delta (0, 0)
Screenshot: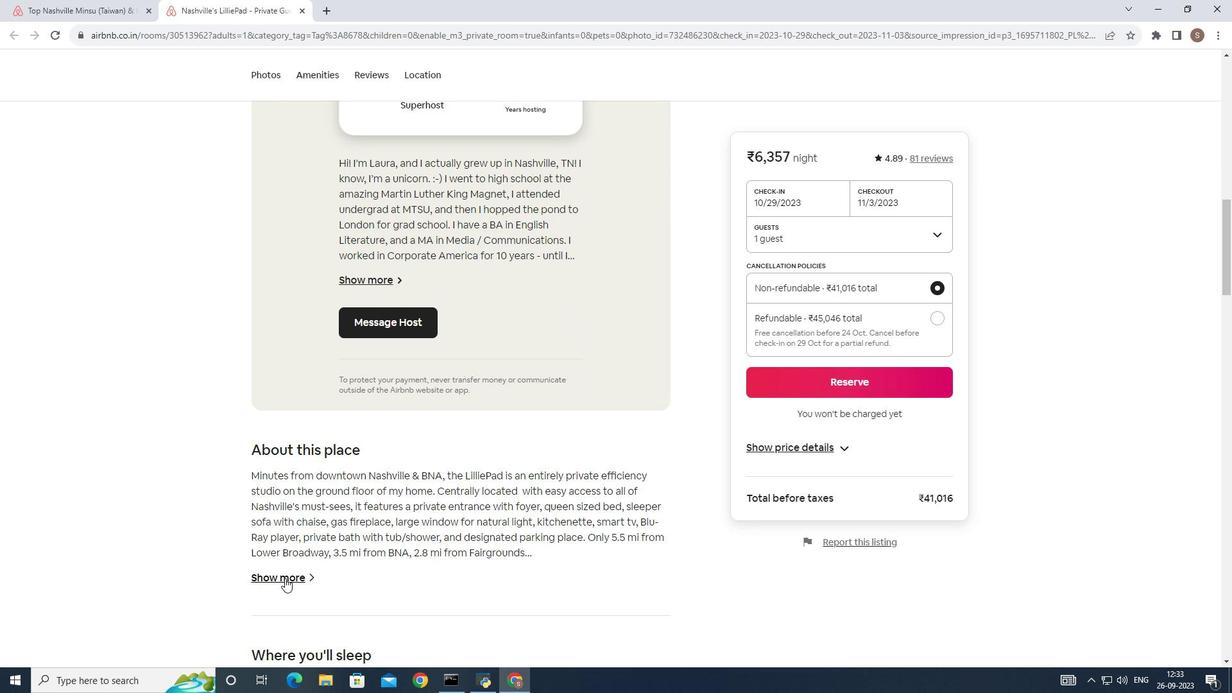 
Action: Mouse scrolled (376, 428) with delta (0, 0)
Screenshot: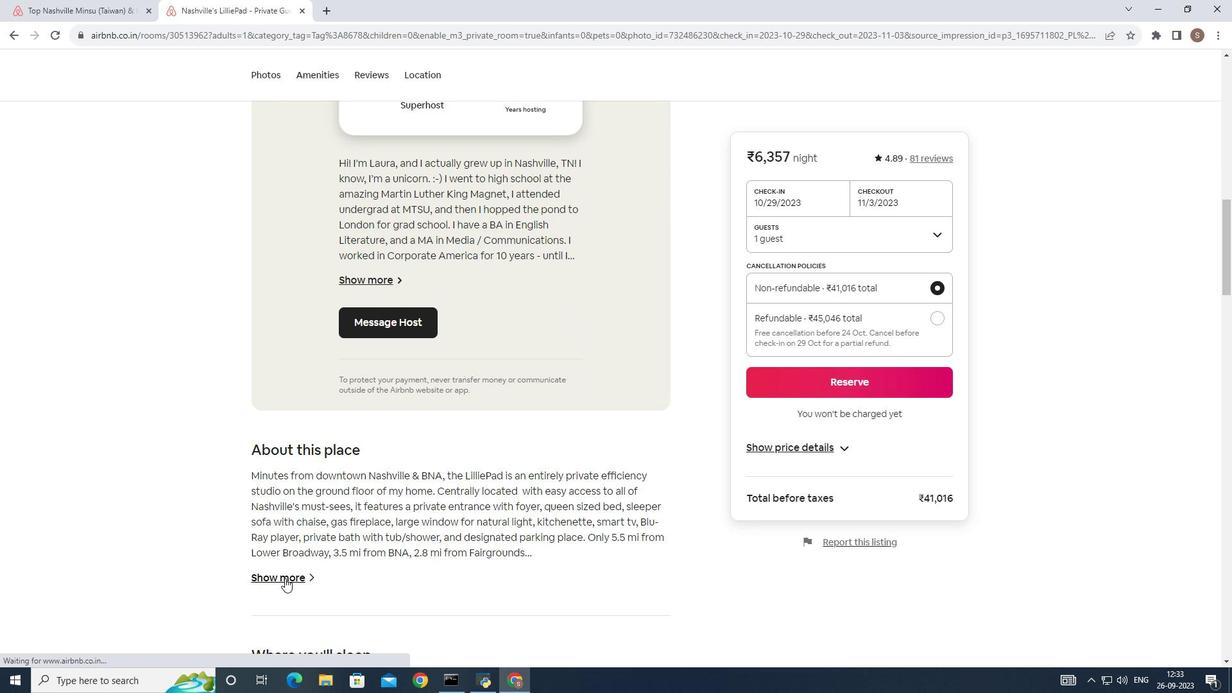 
Action: Mouse scrolled (376, 428) with delta (0, 0)
Screenshot: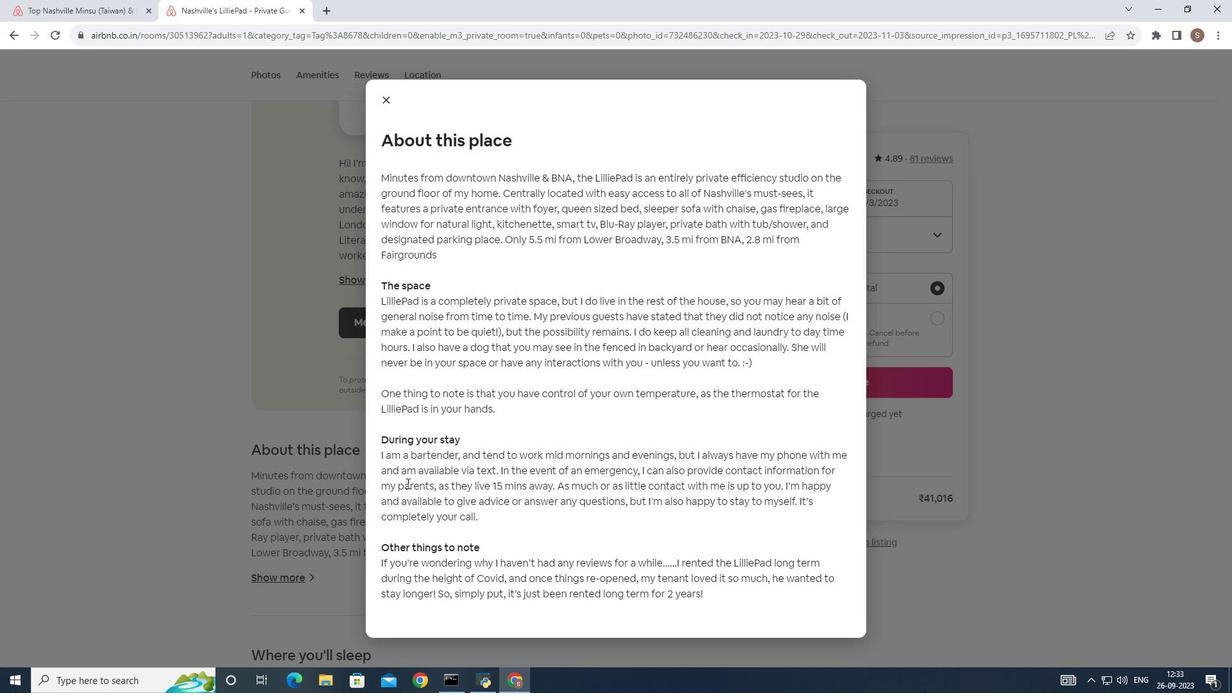 
Action: Mouse scrolled (376, 428) with delta (0, 0)
Screenshot: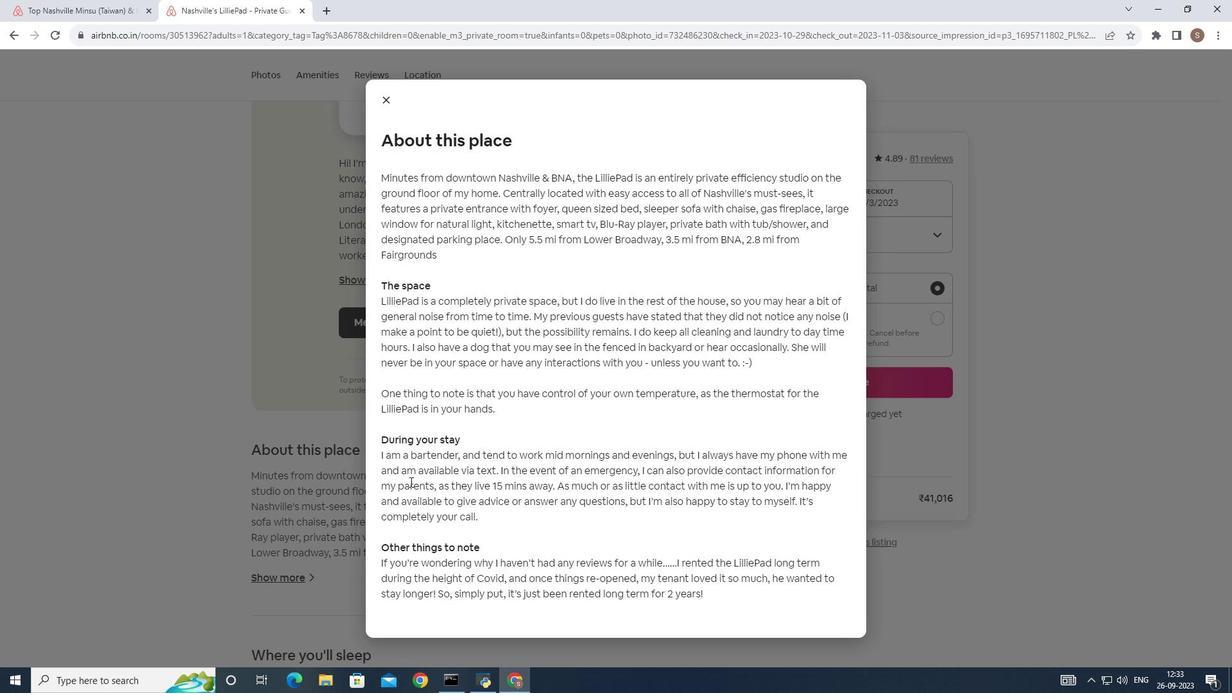 
Action: Mouse moved to (285, 578)
Screenshot: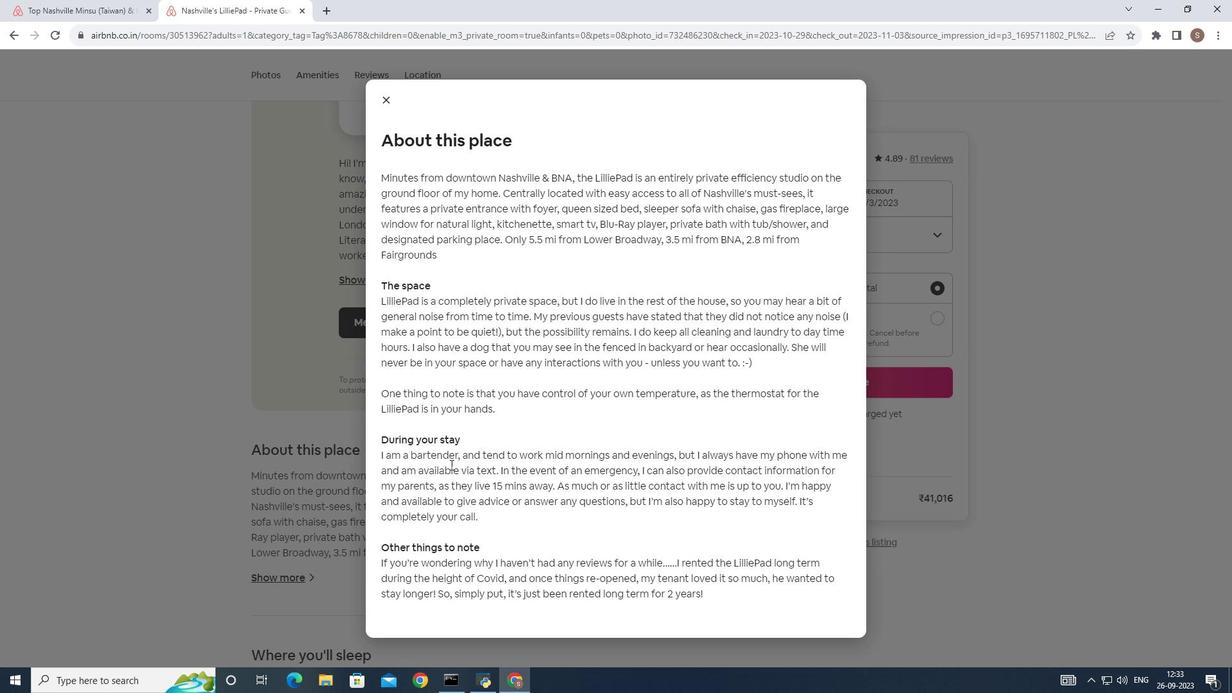 
Action: Mouse pressed left at (285, 578)
Screenshot: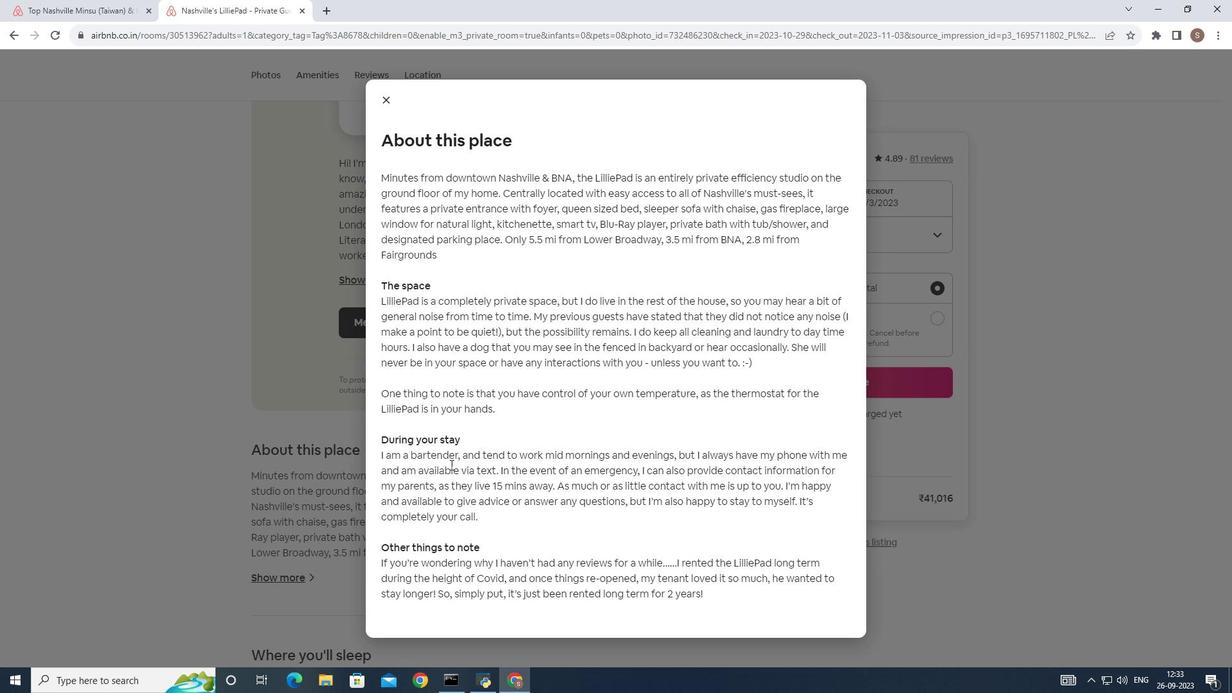 
Action: Mouse moved to (450, 464)
Screenshot: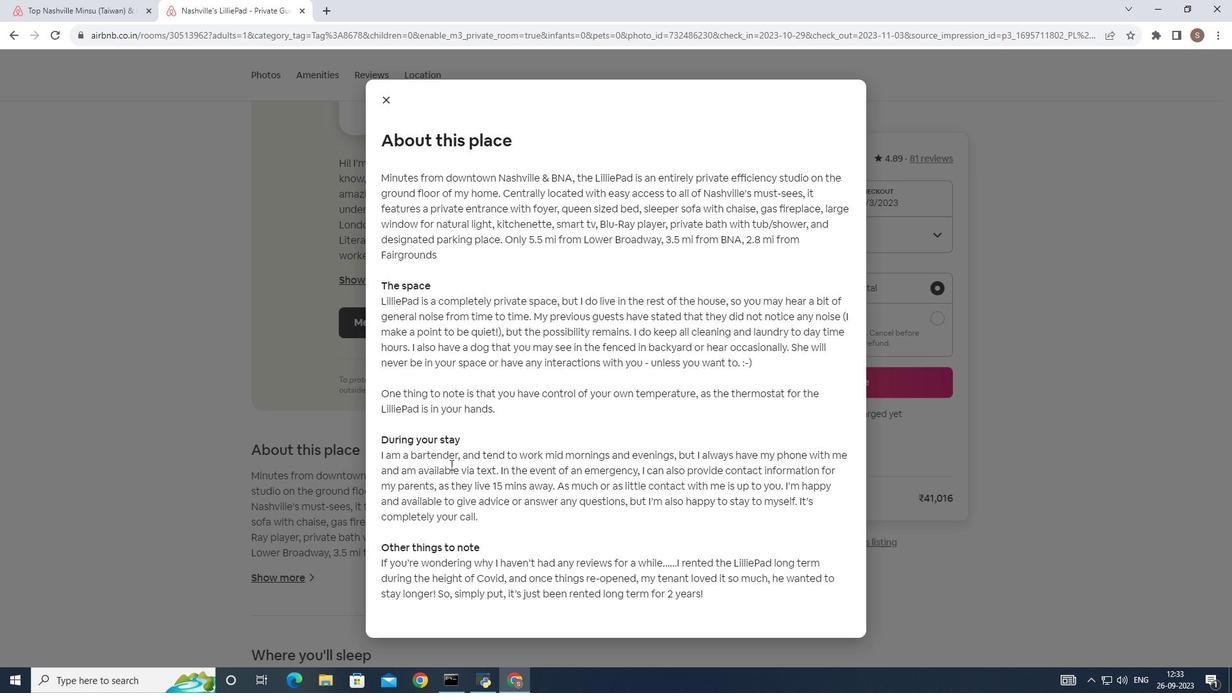 
Action: Mouse scrolled (450, 464) with delta (0, 0)
Screenshot: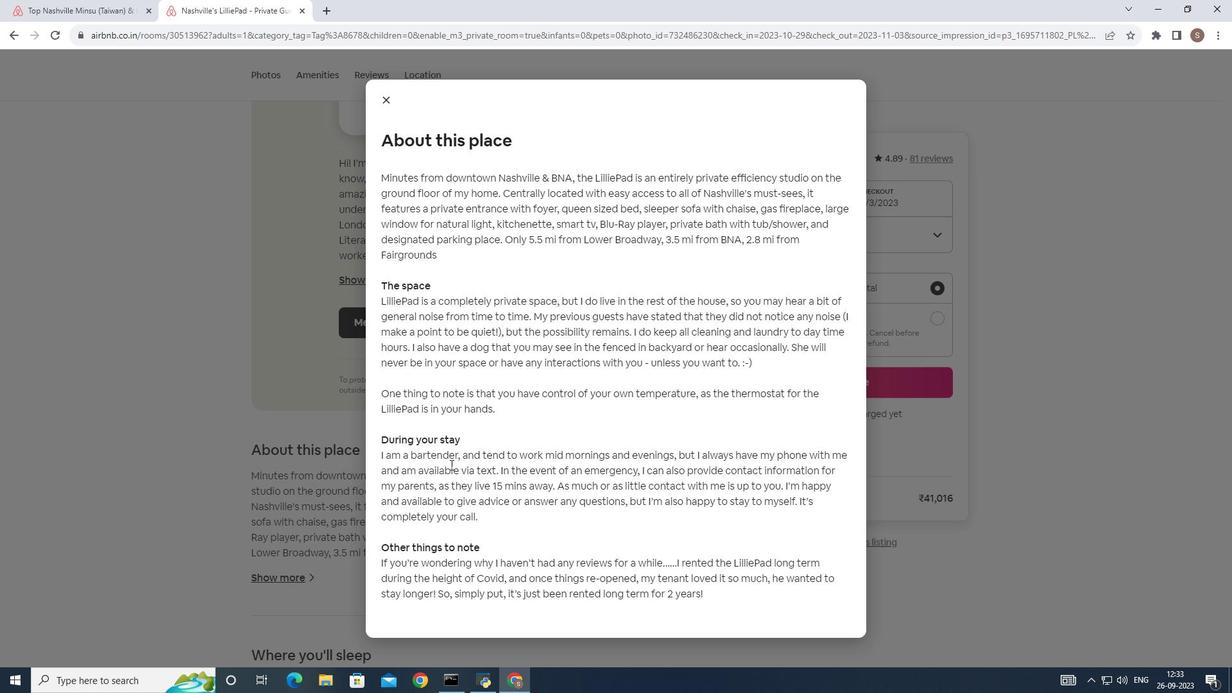 
Action: Mouse scrolled (450, 464) with delta (0, 0)
Screenshot: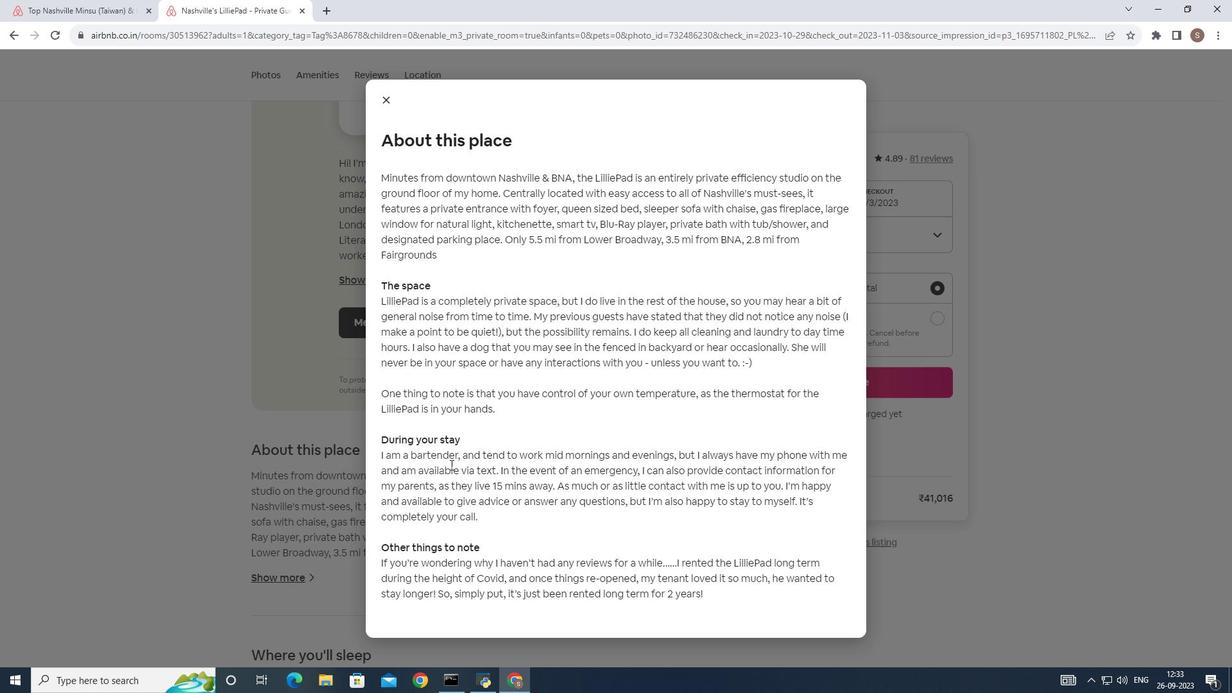 
Action: Mouse scrolled (450, 464) with delta (0, 0)
Screenshot: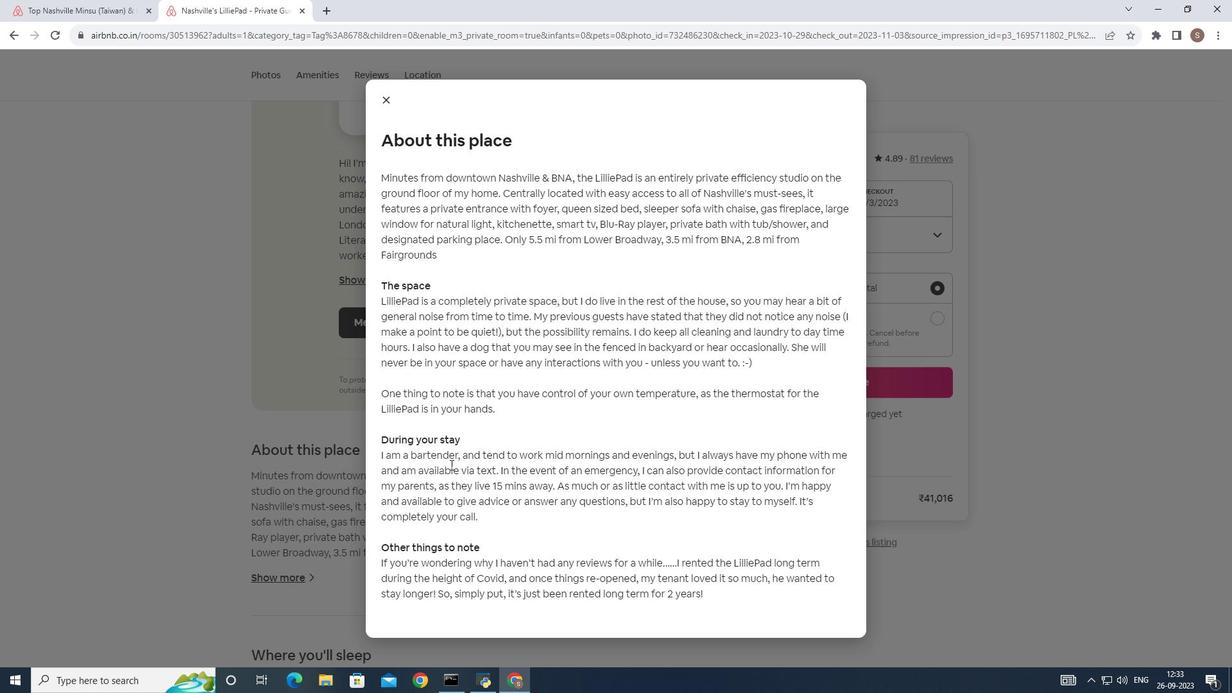 
Action: Mouse moved to (388, 95)
Screenshot: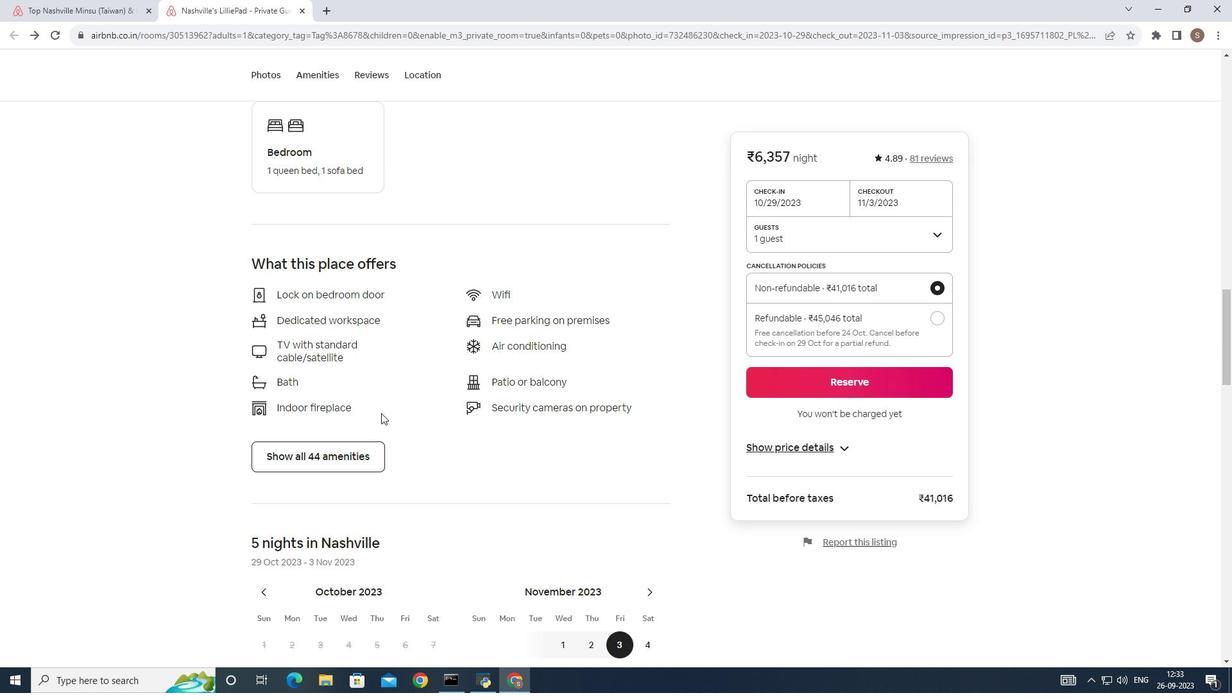 
Action: Mouse pressed left at (388, 95)
Screenshot: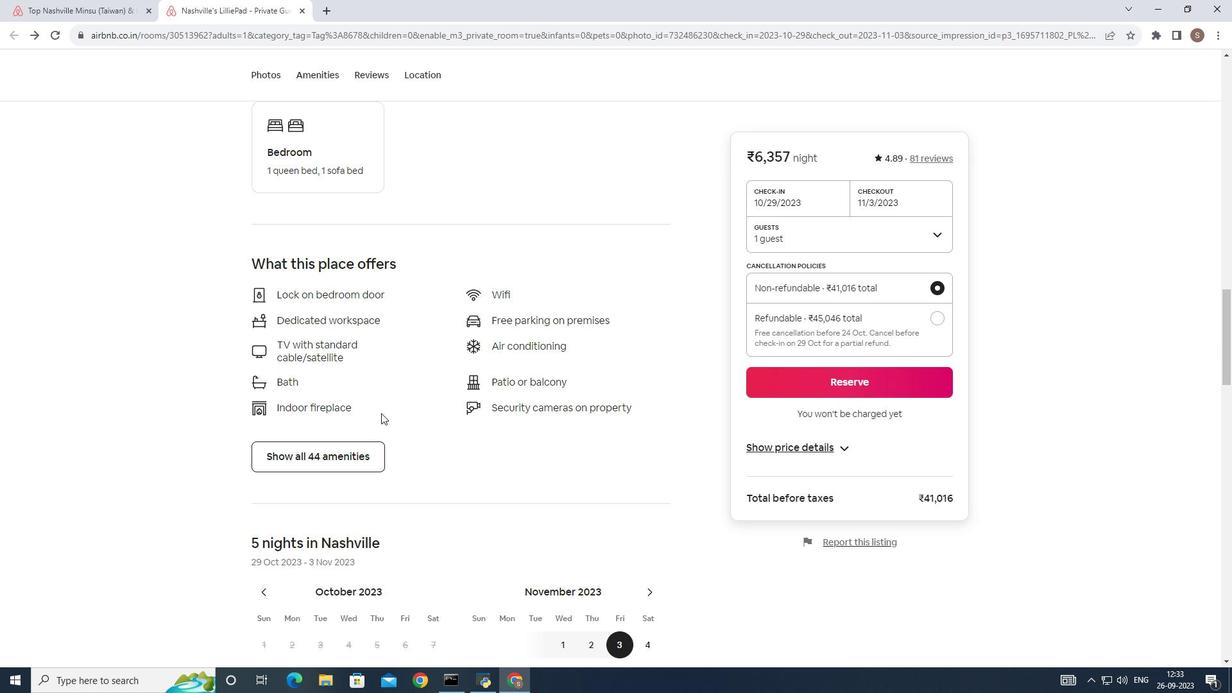 
Action: Mouse moved to (399, 437)
Screenshot: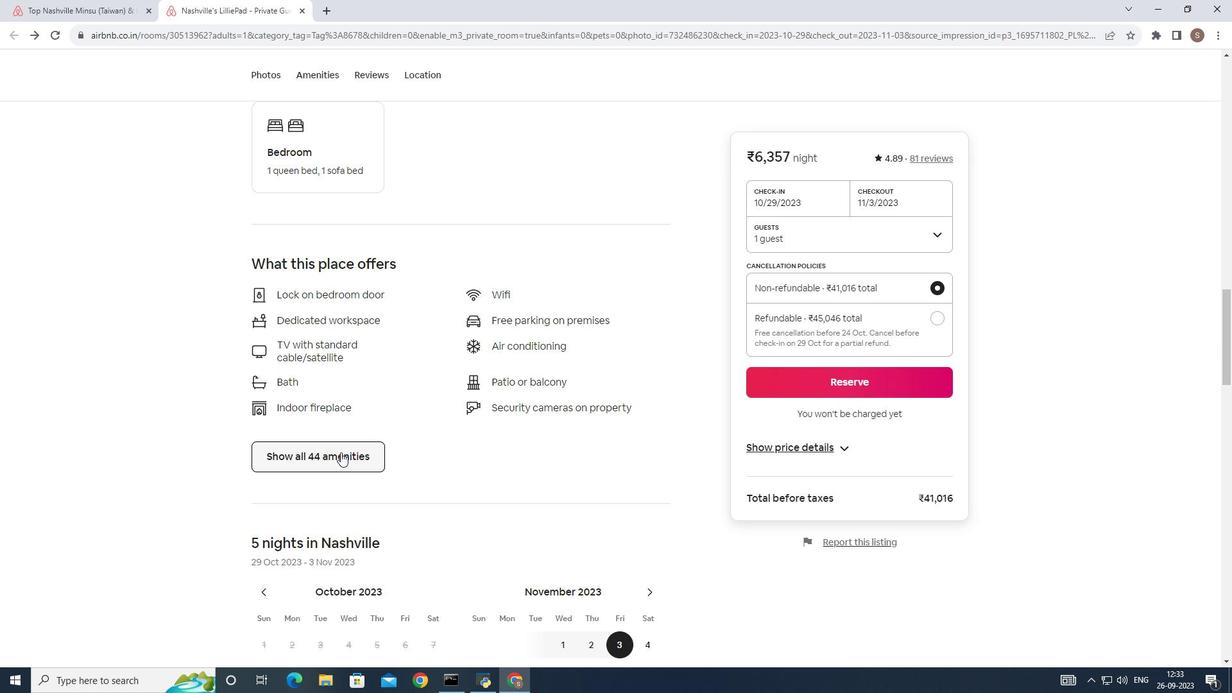 
Action: Mouse scrolled (399, 436) with delta (0, 0)
Screenshot: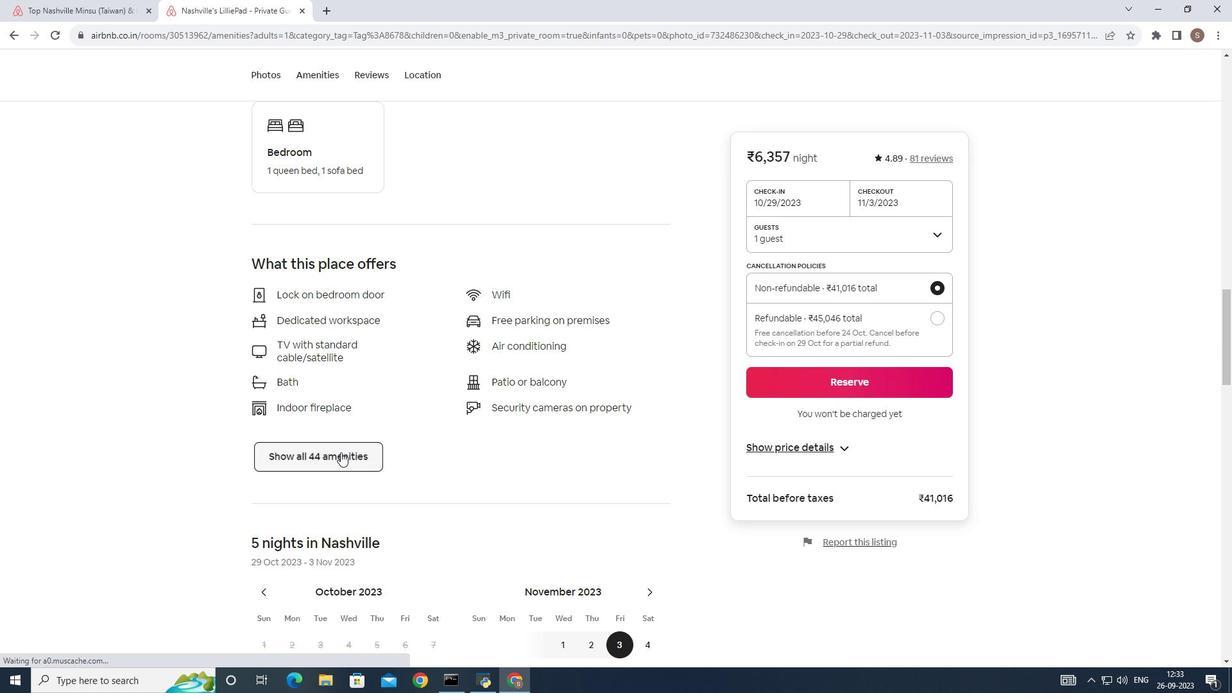 
Action: Mouse scrolled (399, 436) with delta (0, 0)
Screenshot: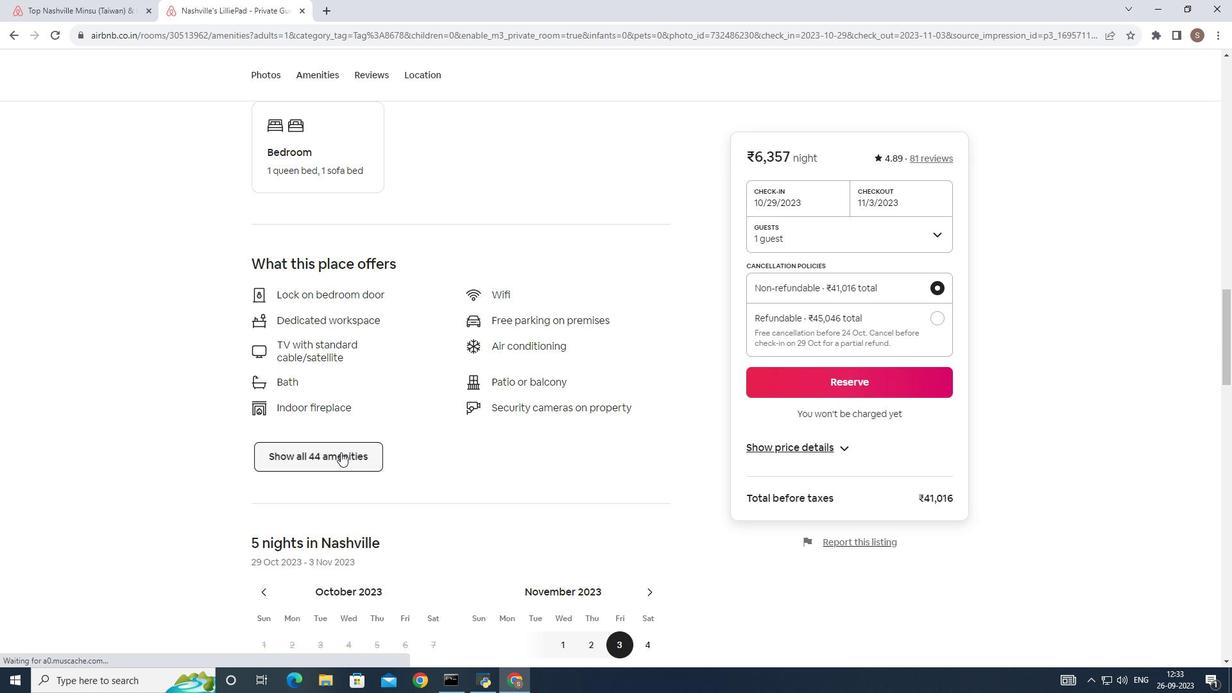 
Action: Mouse scrolled (399, 436) with delta (0, 0)
Screenshot: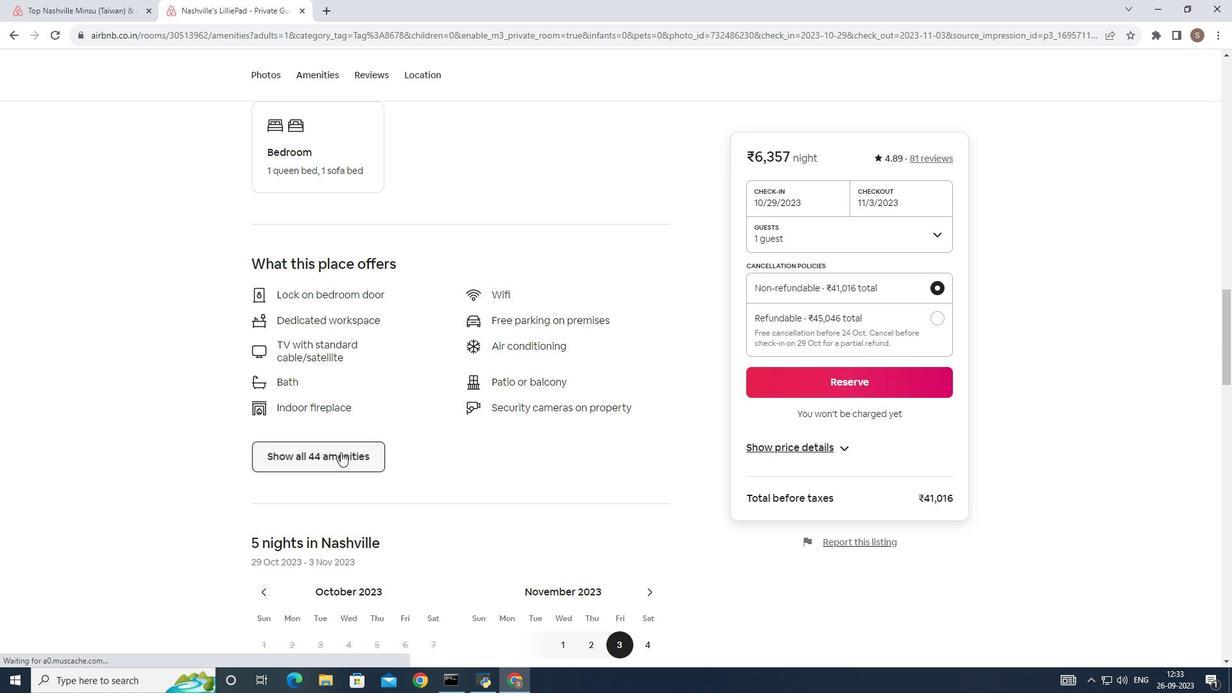 
Action: Mouse scrolled (399, 436) with delta (0, 0)
Screenshot: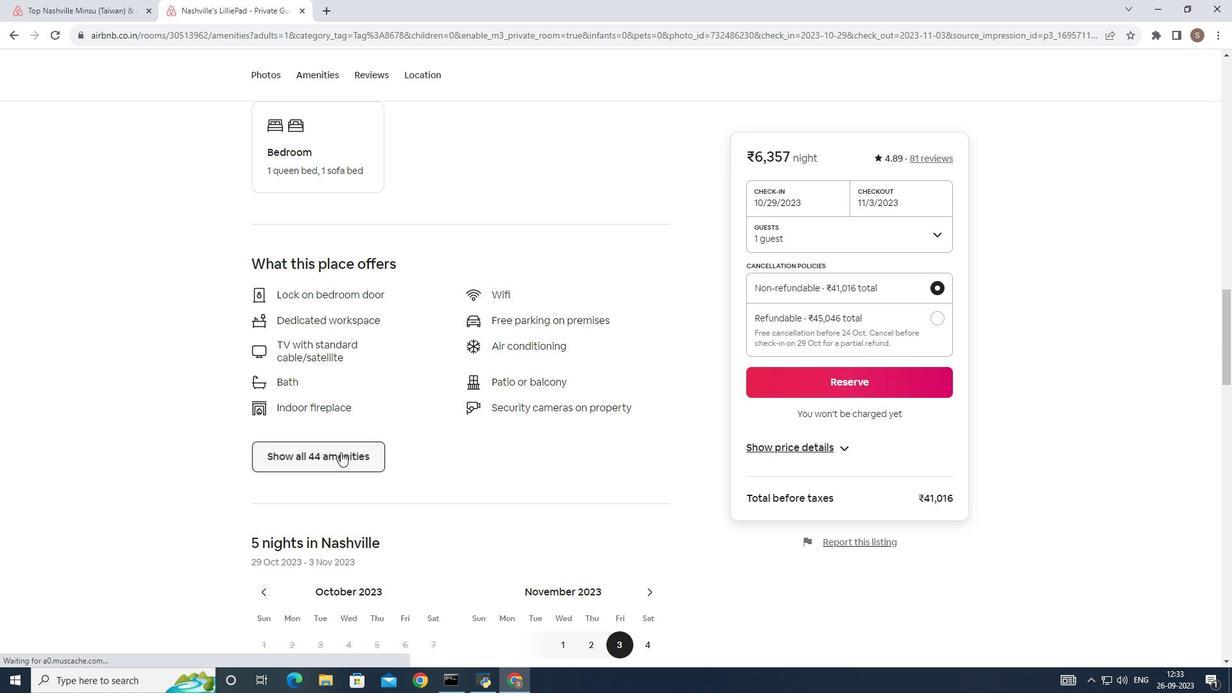 
Action: Mouse scrolled (399, 436) with delta (0, 0)
Screenshot: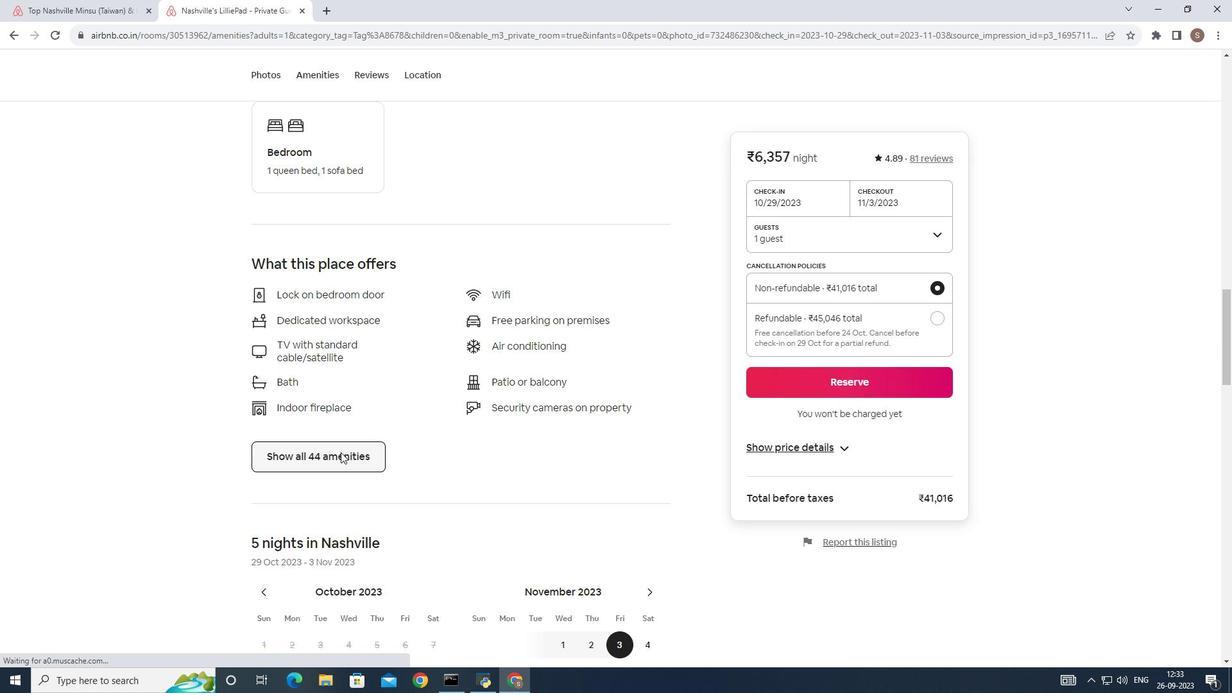 
Action: Mouse moved to (381, 413)
Screenshot: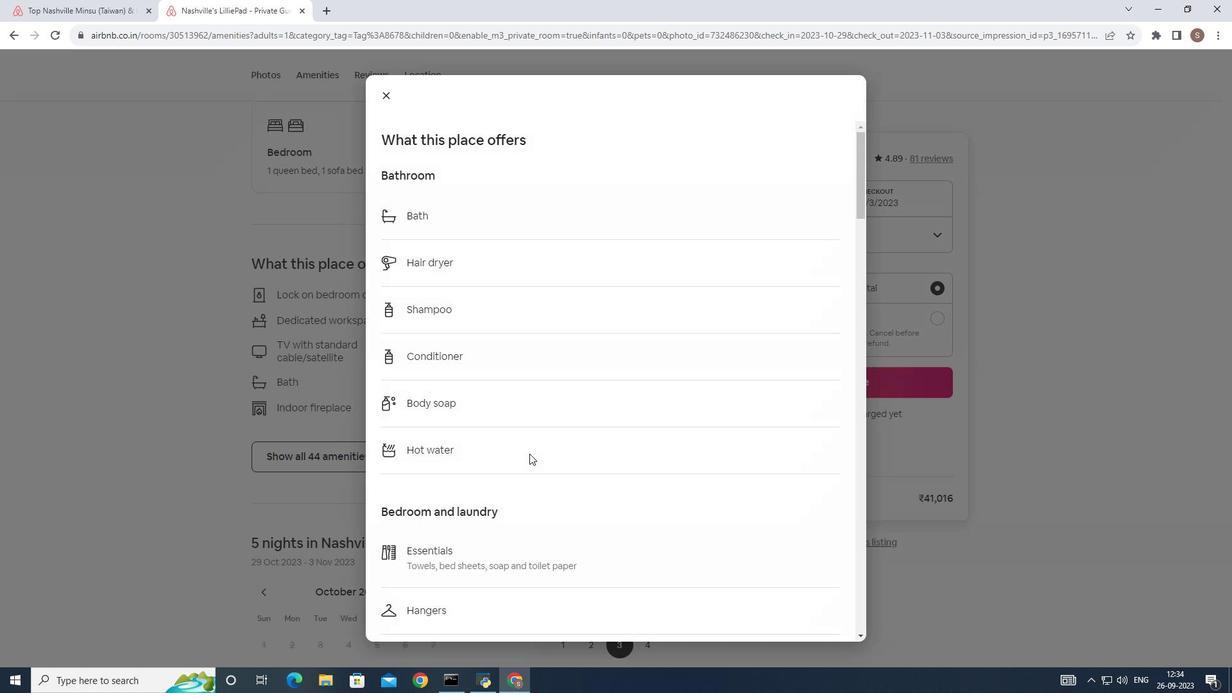 
Action: Mouse scrolled (381, 412) with delta (0, 0)
Screenshot: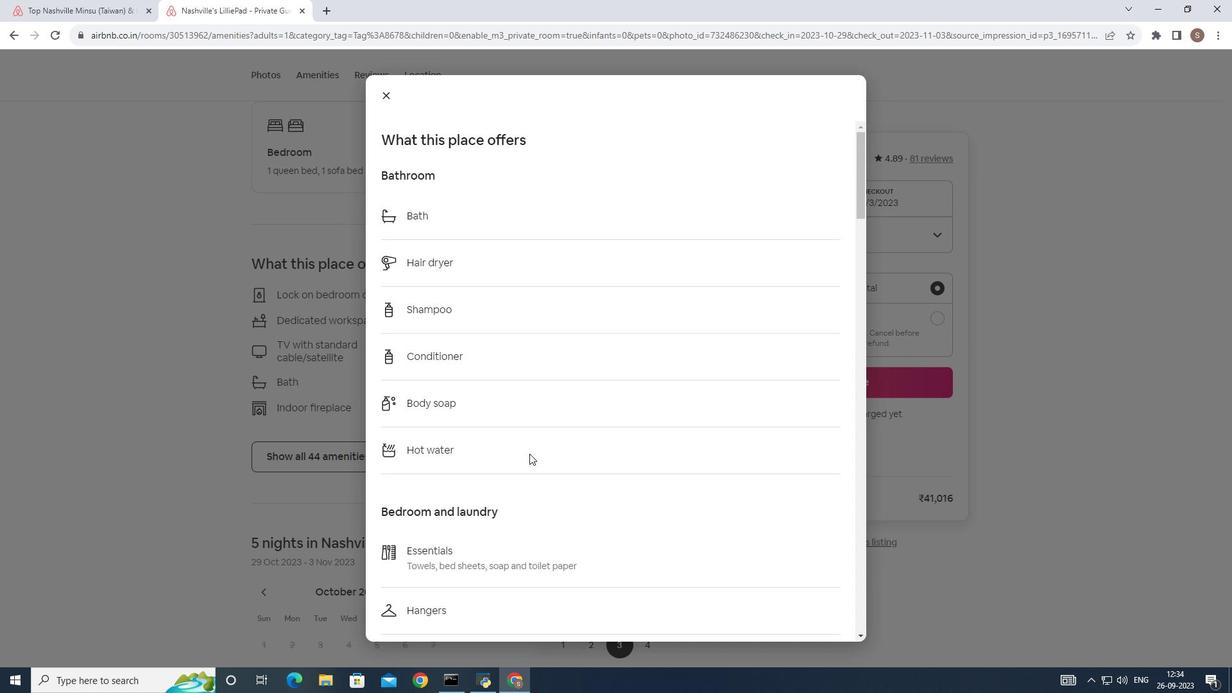 
Action: Mouse scrolled (381, 412) with delta (0, 0)
Screenshot: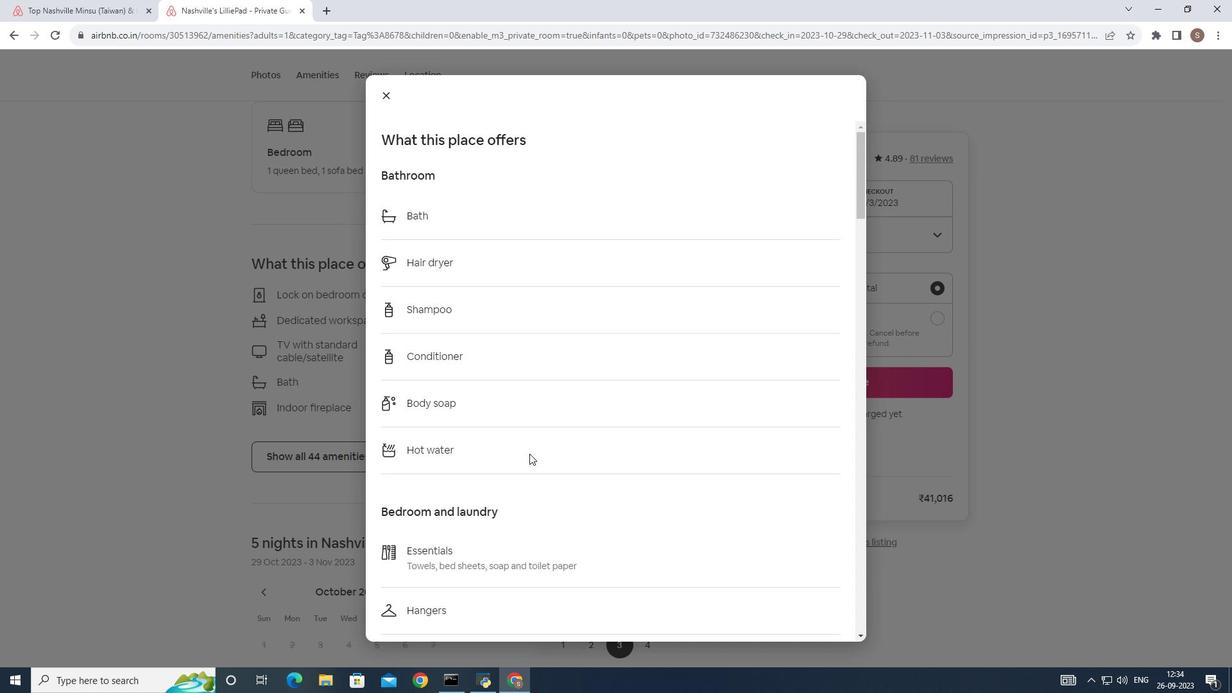 
Action: Mouse scrolled (381, 412) with delta (0, 0)
Screenshot: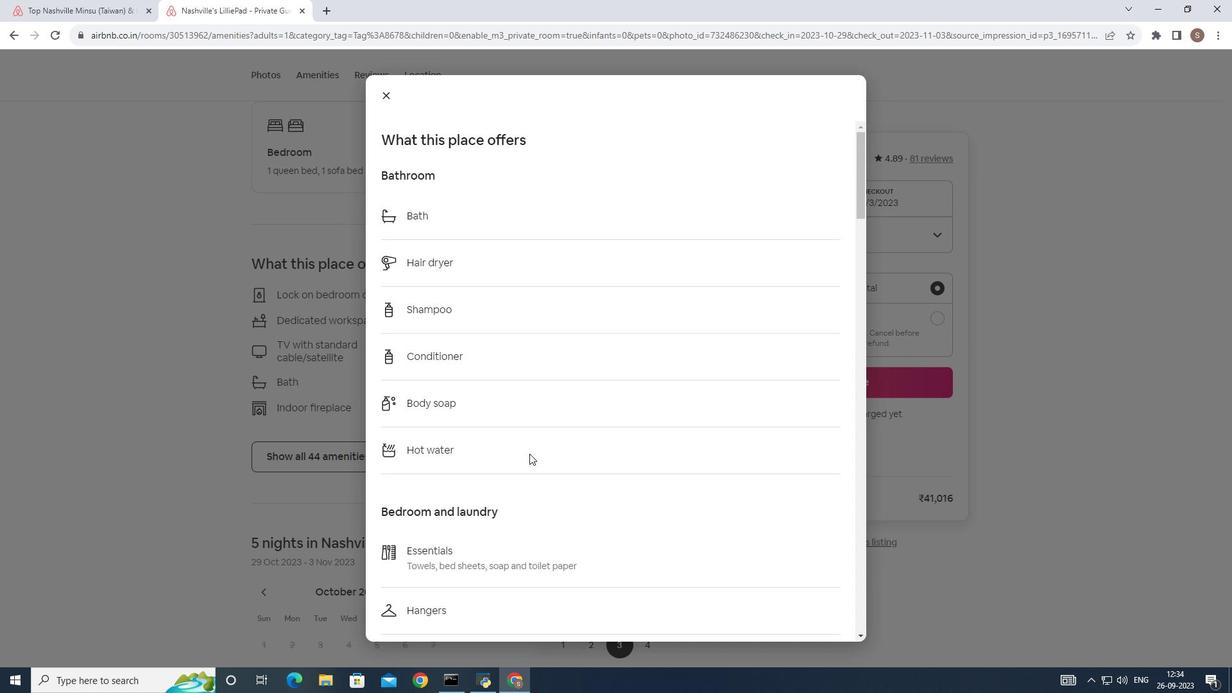 
Action: Mouse scrolled (381, 412) with delta (0, 0)
Screenshot: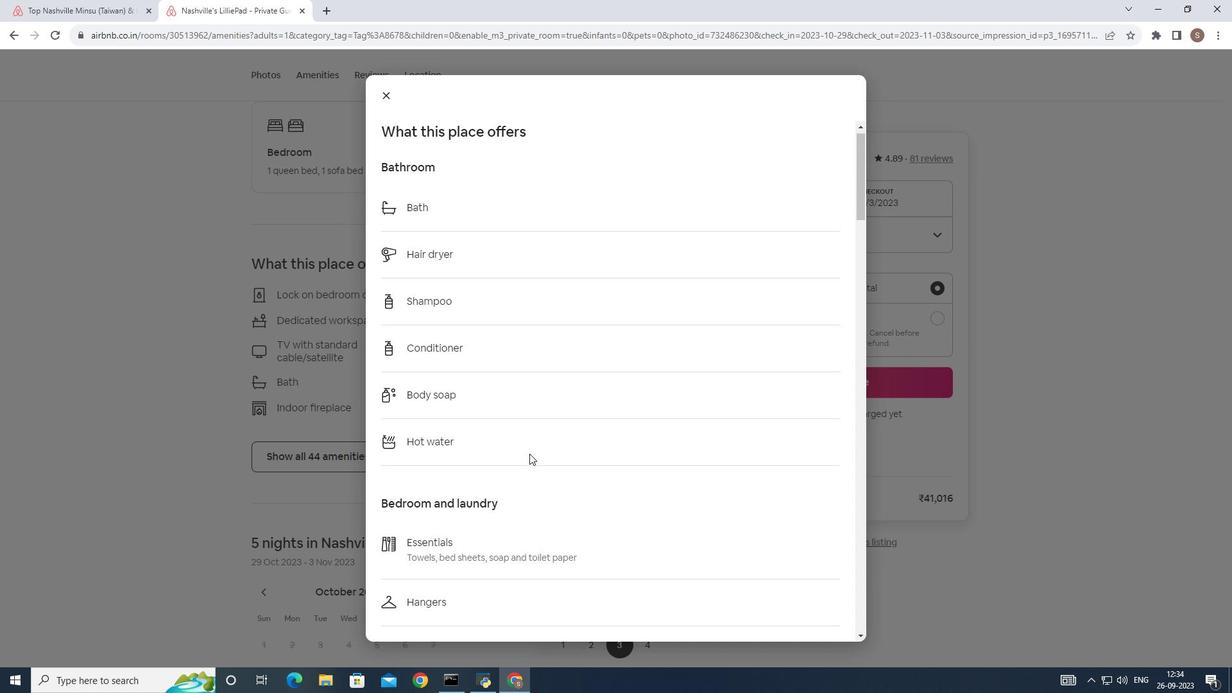 
Action: Mouse moved to (340, 452)
Screenshot: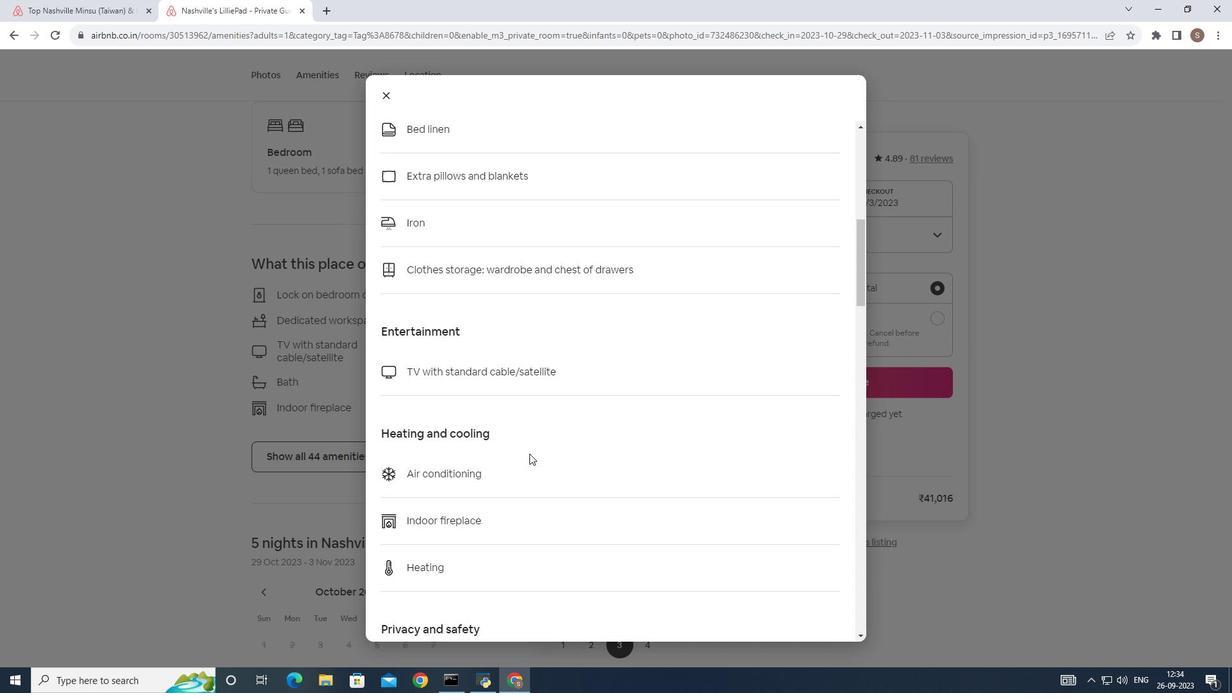 
Action: Mouse pressed left at (340, 452)
Screenshot: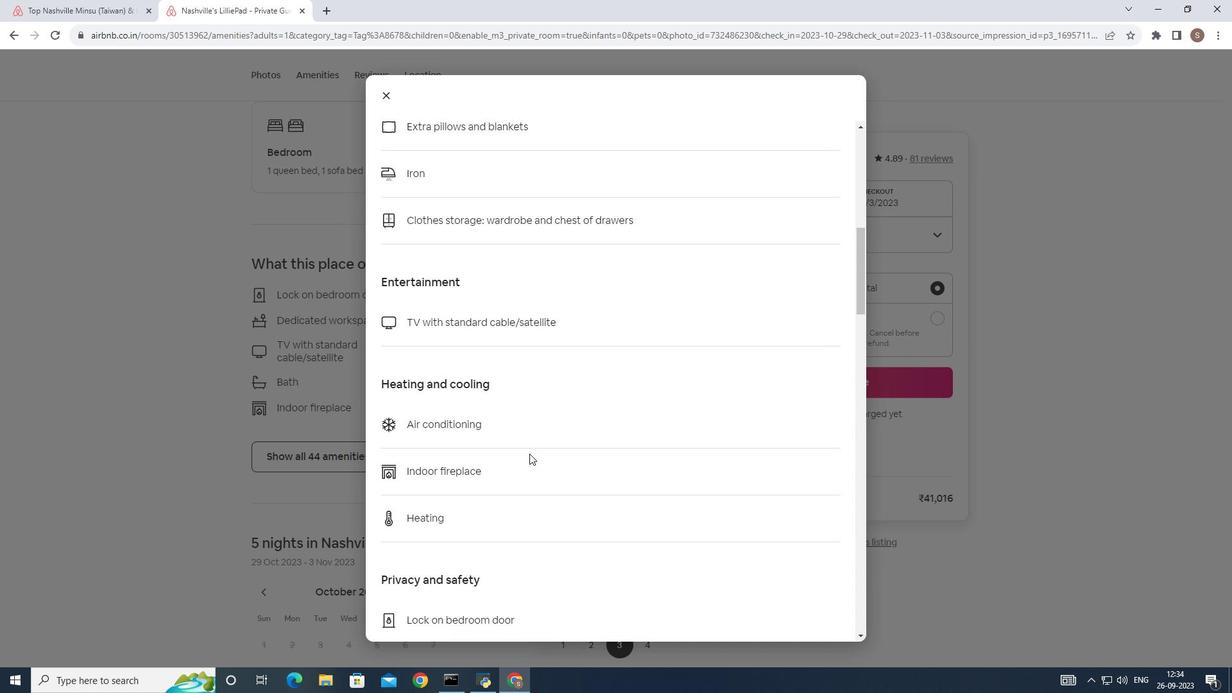 
Action: Mouse moved to (529, 454)
Screenshot: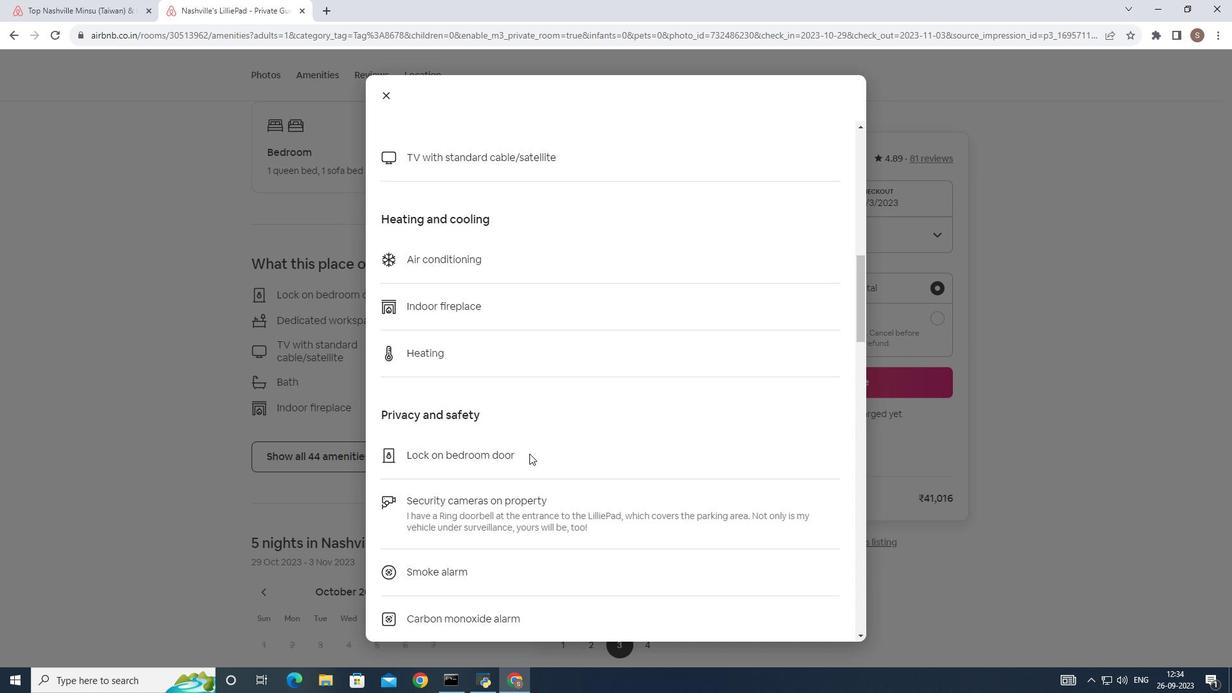 
Action: Mouse scrolled (529, 453) with delta (0, 0)
Screenshot: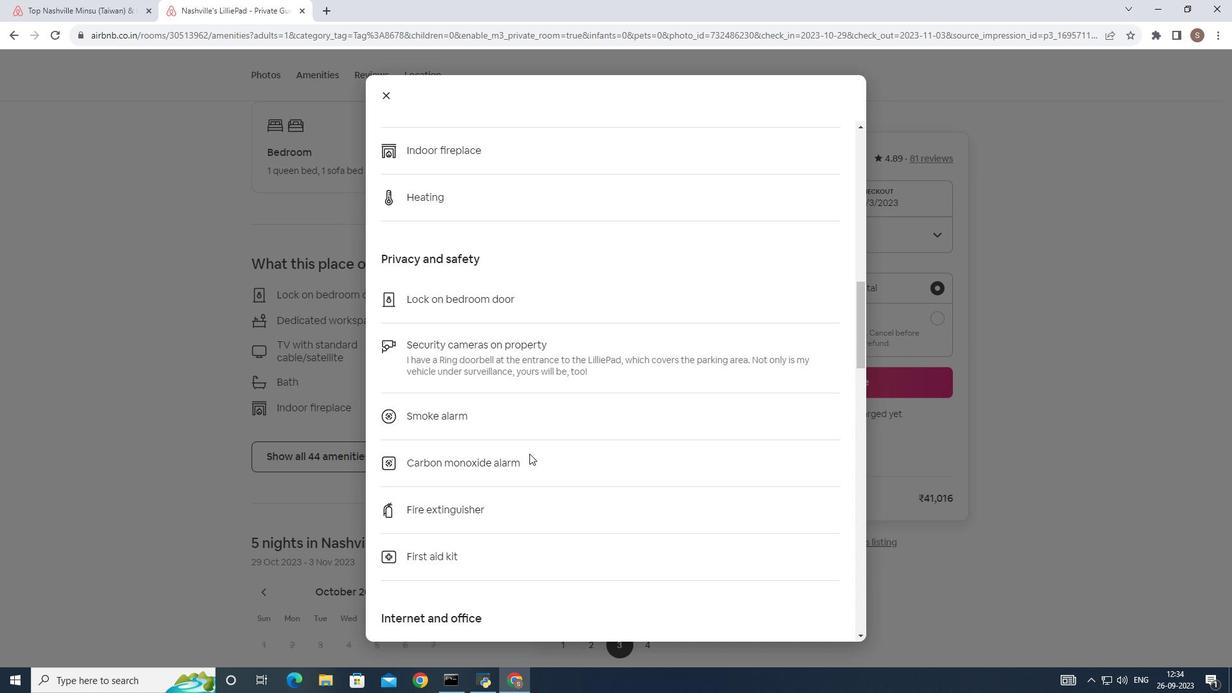 
Action: Mouse scrolled (529, 453) with delta (0, 0)
Screenshot: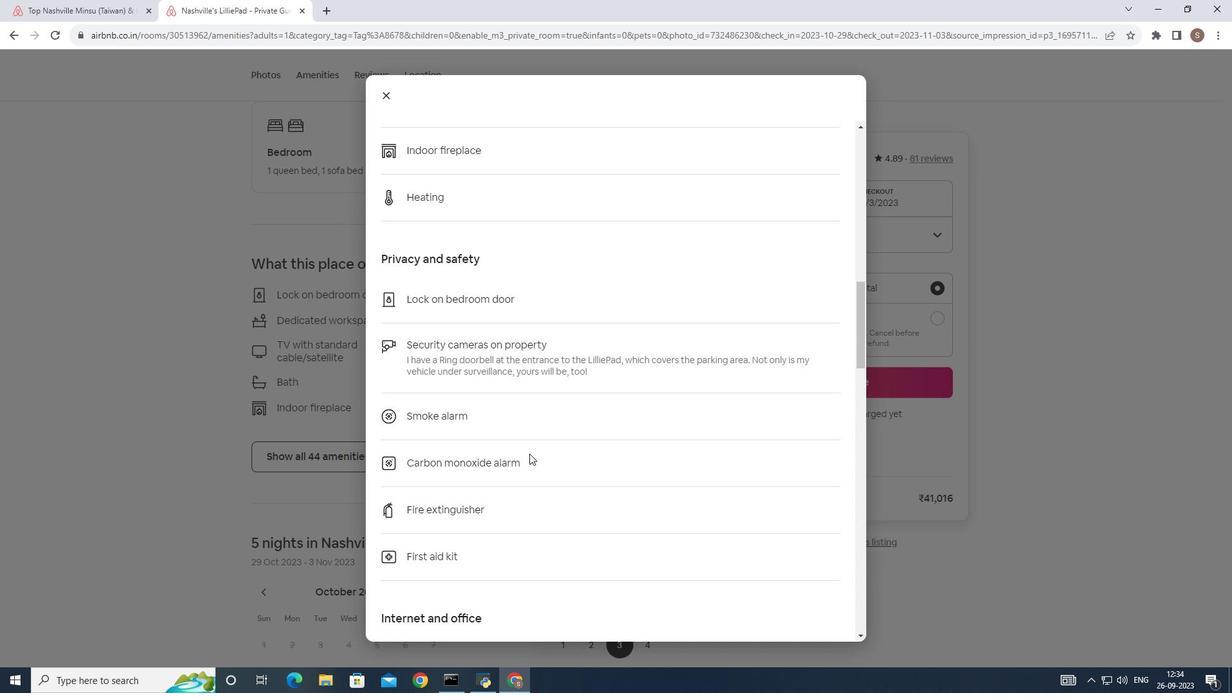 
Action: Mouse scrolled (529, 453) with delta (0, 0)
Screenshot: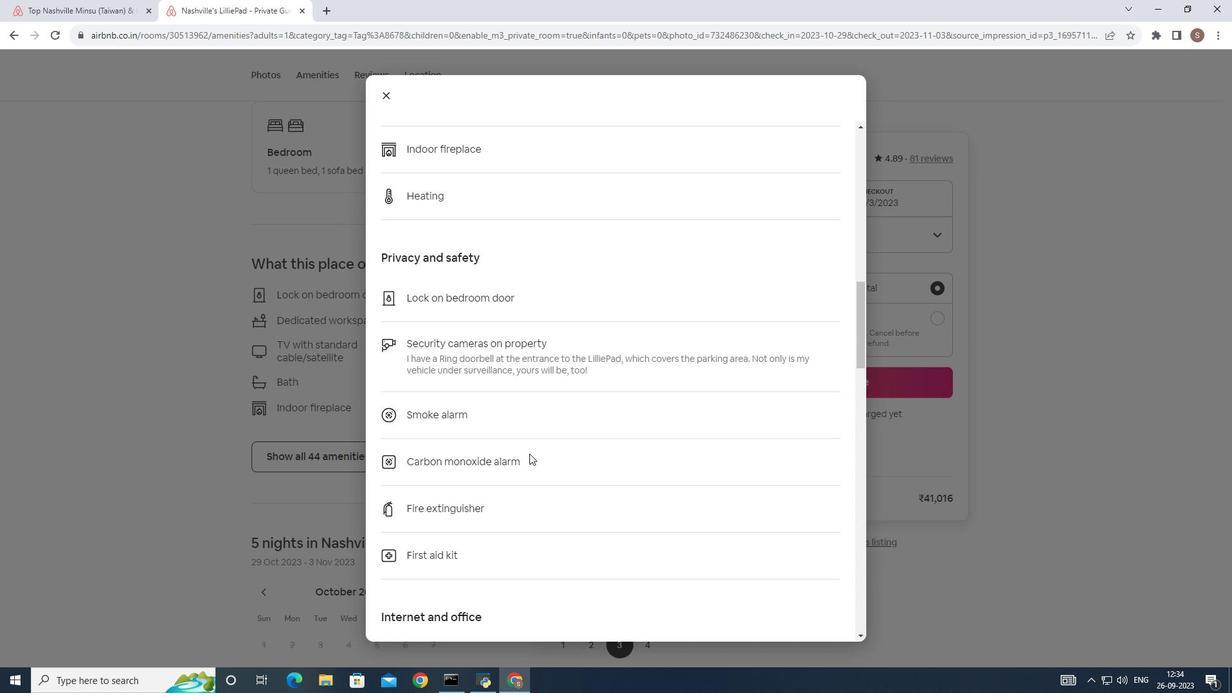 
Action: Mouse scrolled (529, 453) with delta (0, 0)
Screenshot: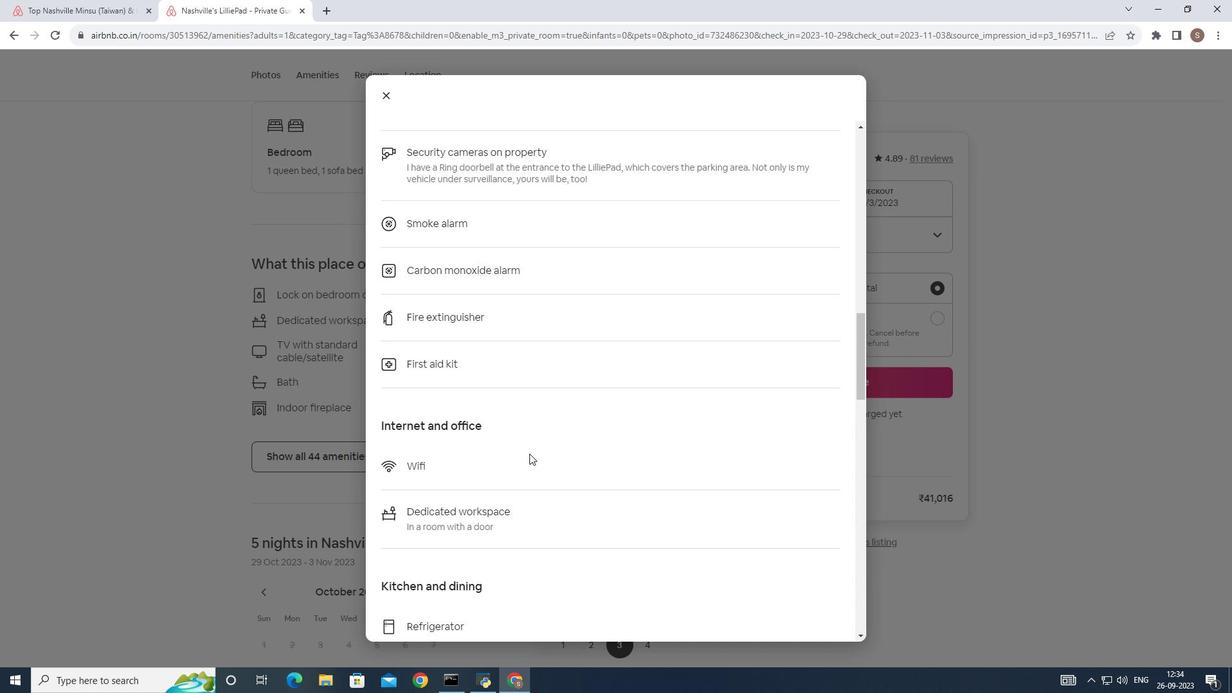 
Action: Mouse scrolled (529, 453) with delta (0, 0)
Screenshot: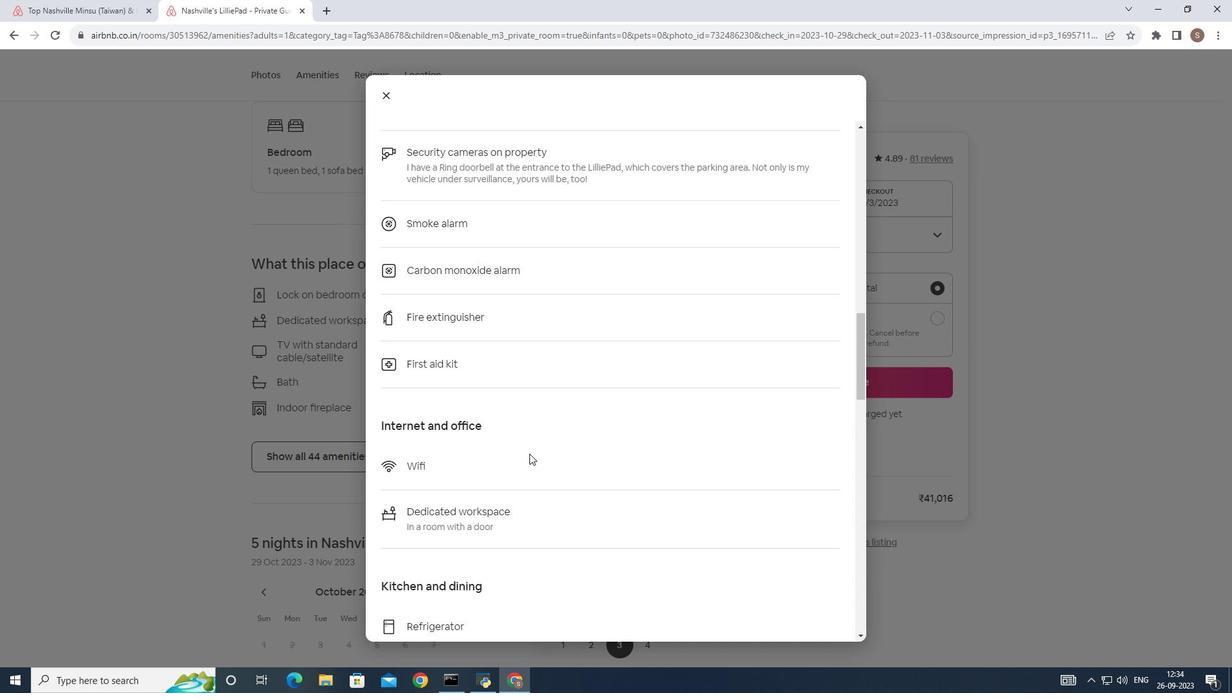 
Action: Mouse scrolled (529, 453) with delta (0, 0)
Screenshot: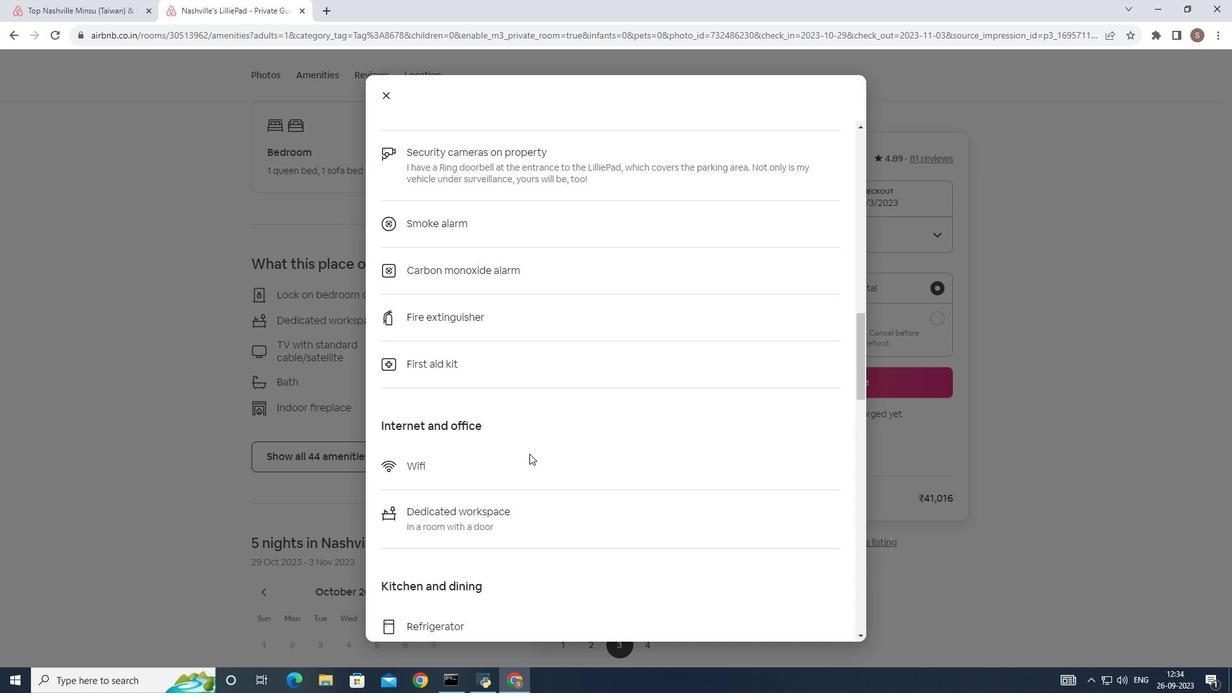 
Action: Mouse scrolled (529, 453) with delta (0, 0)
Screenshot: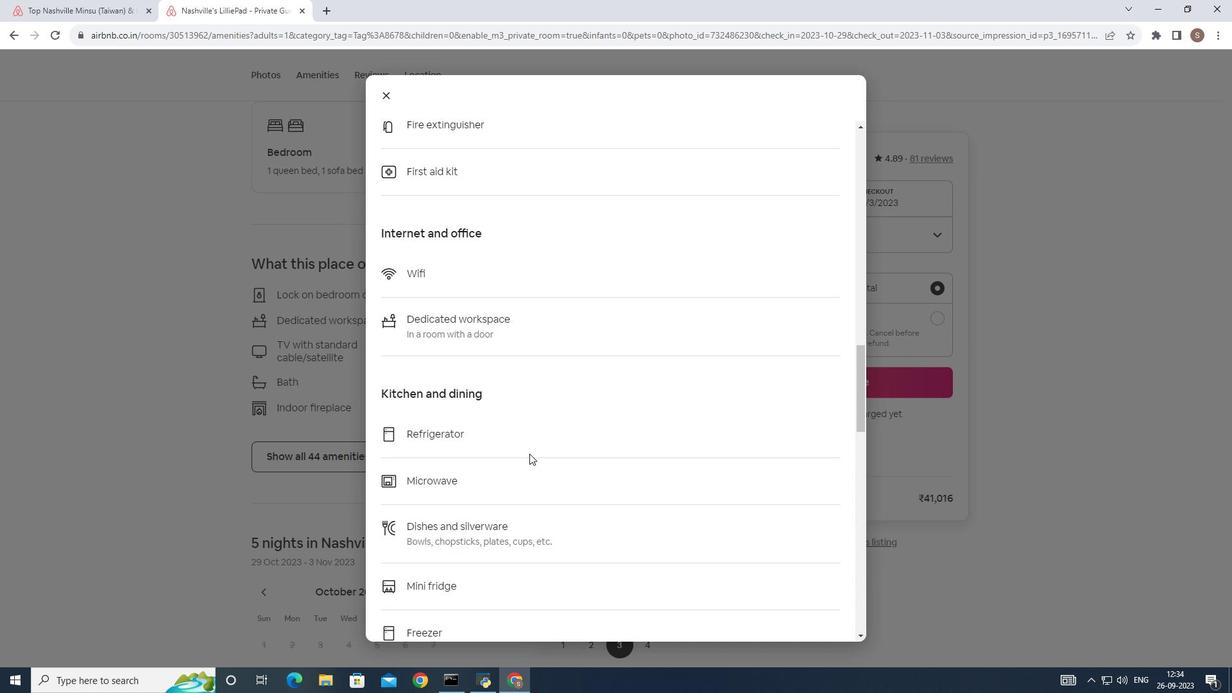 
Action: Mouse scrolled (529, 453) with delta (0, 0)
Screenshot: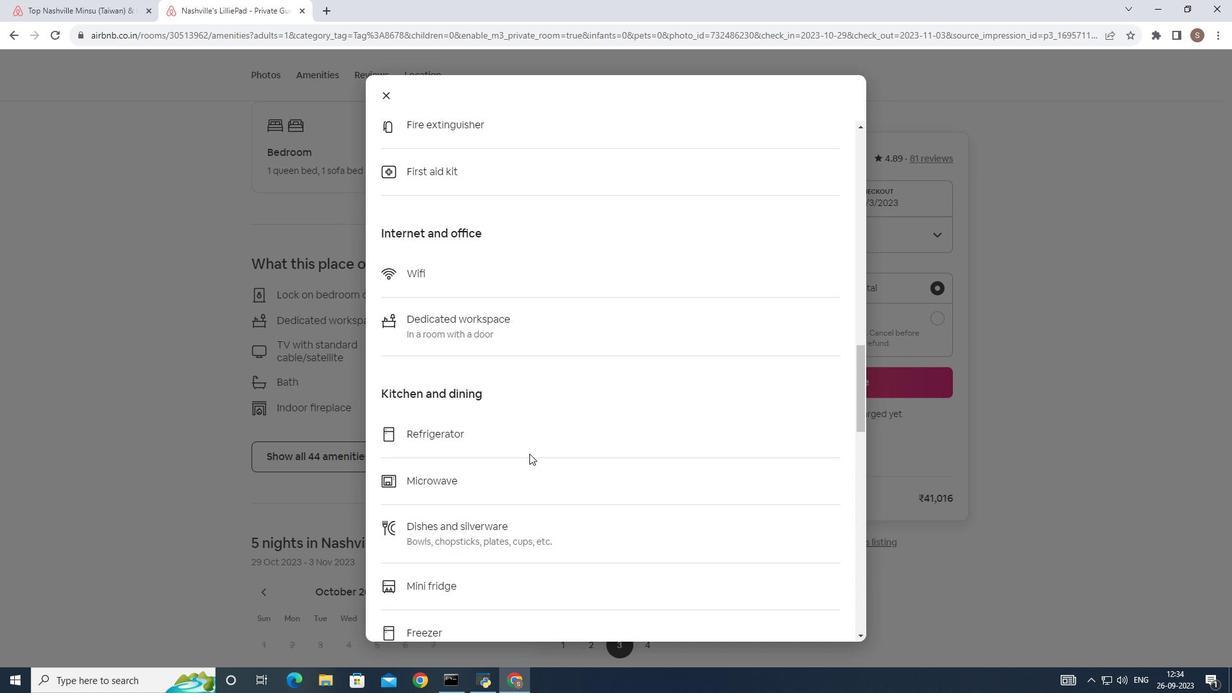 
Action: Mouse scrolled (529, 453) with delta (0, 0)
Screenshot: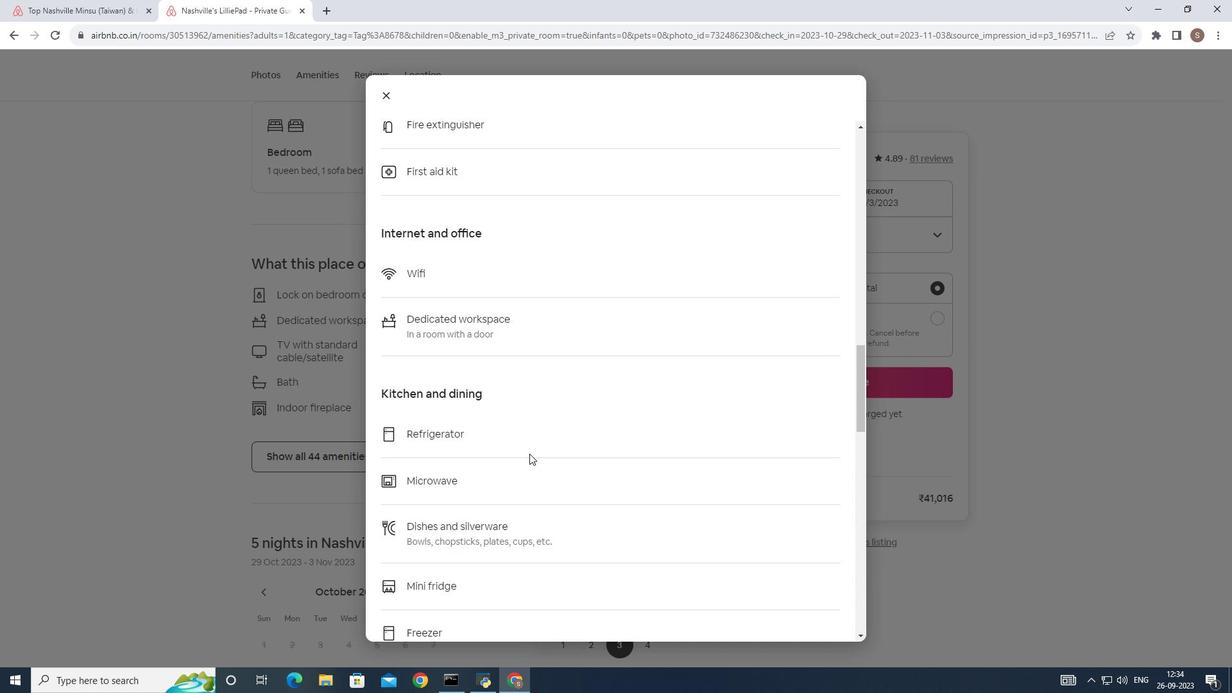
Action: Mouse scrolled (529, 453) with delta (0, 0)
Screenshot: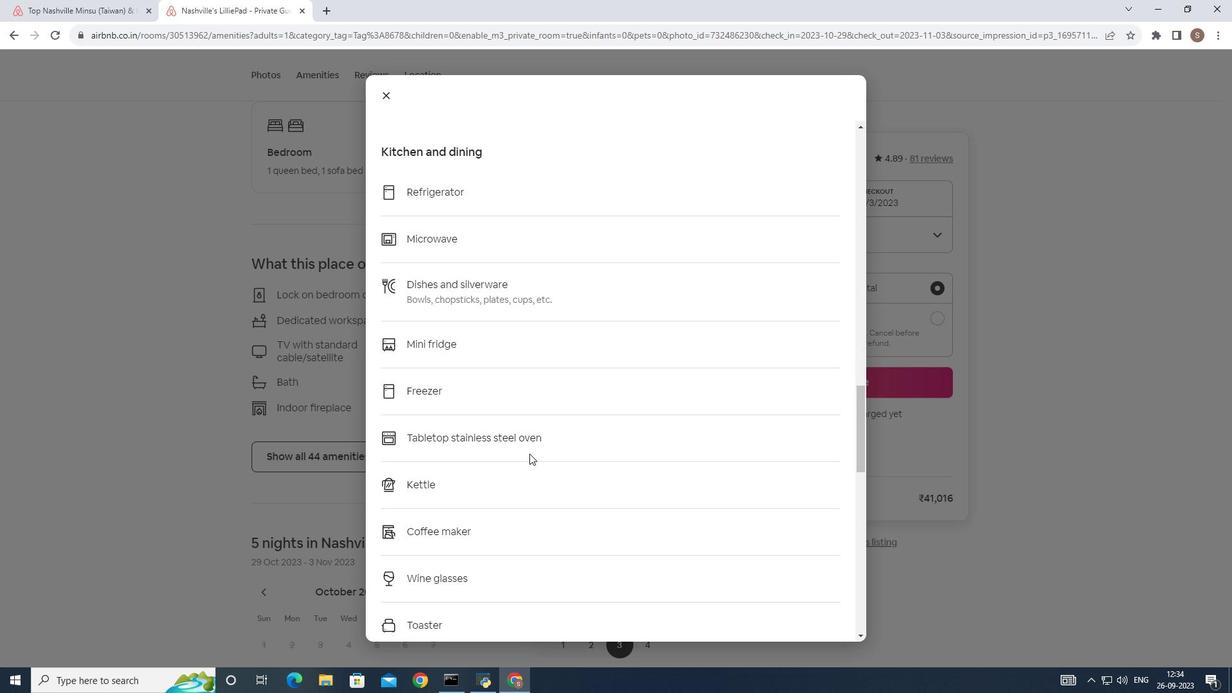 
Action: Mouse scrolled (529, 453) with delta (0, 0)
Screenshot: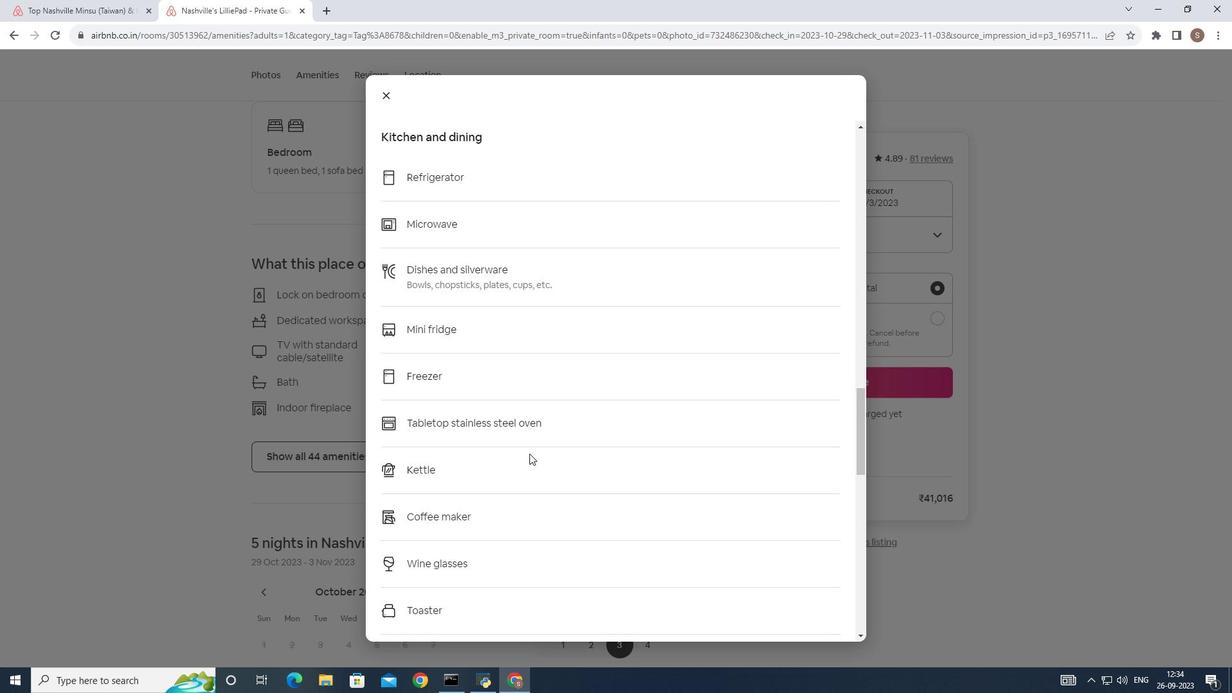 
Action: Mouse scrolled (529, 453) with delta (0, 0)
Screenshot: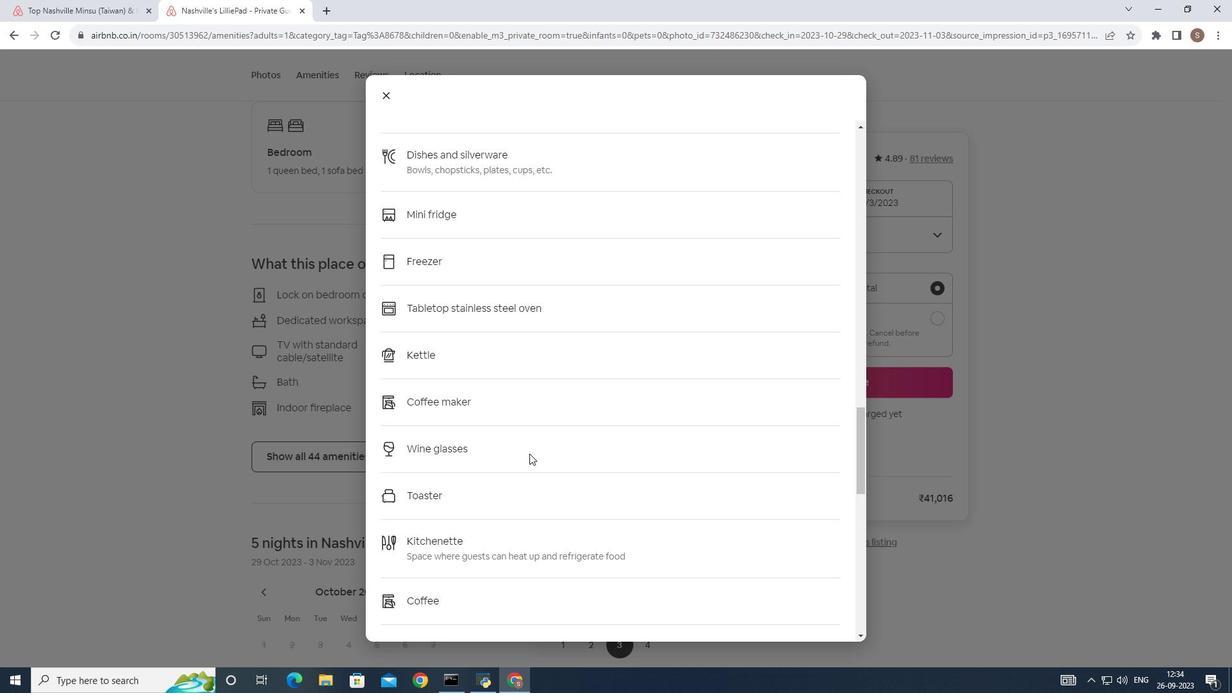 
Action: Mouse scrolled (529, 453) with delta (0, 0)
Screenshot: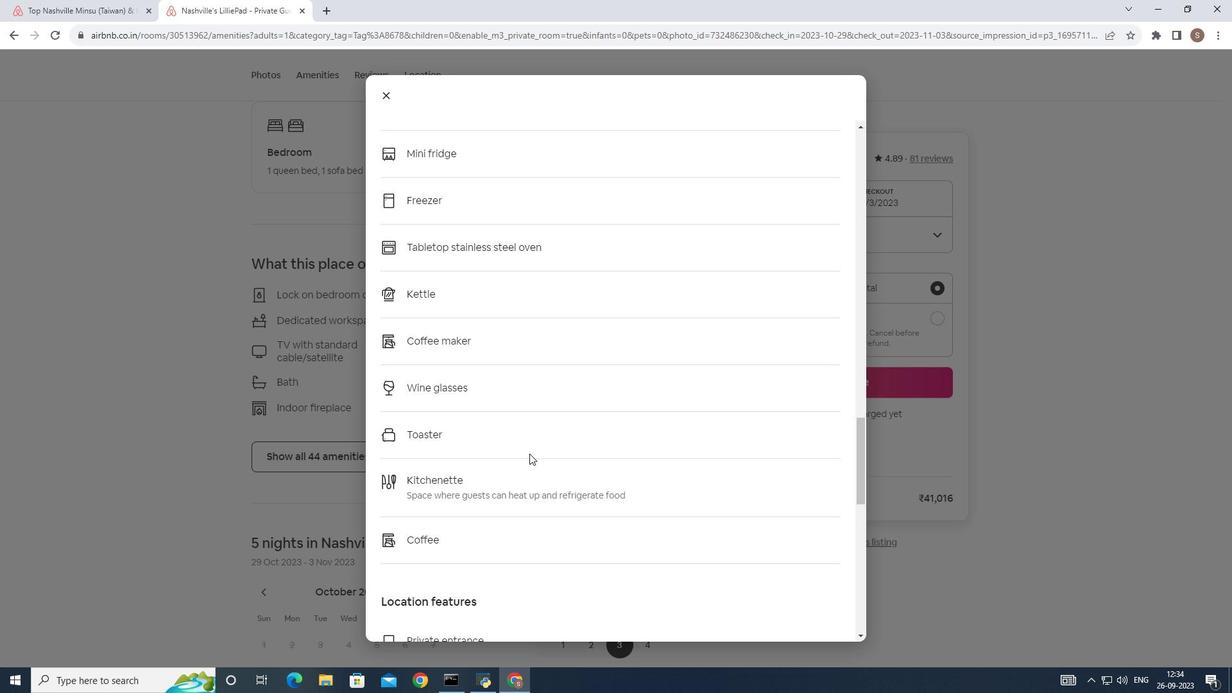 
Action: Mouse scrolled (529, 453) with delta (0, 0)
Screenshot: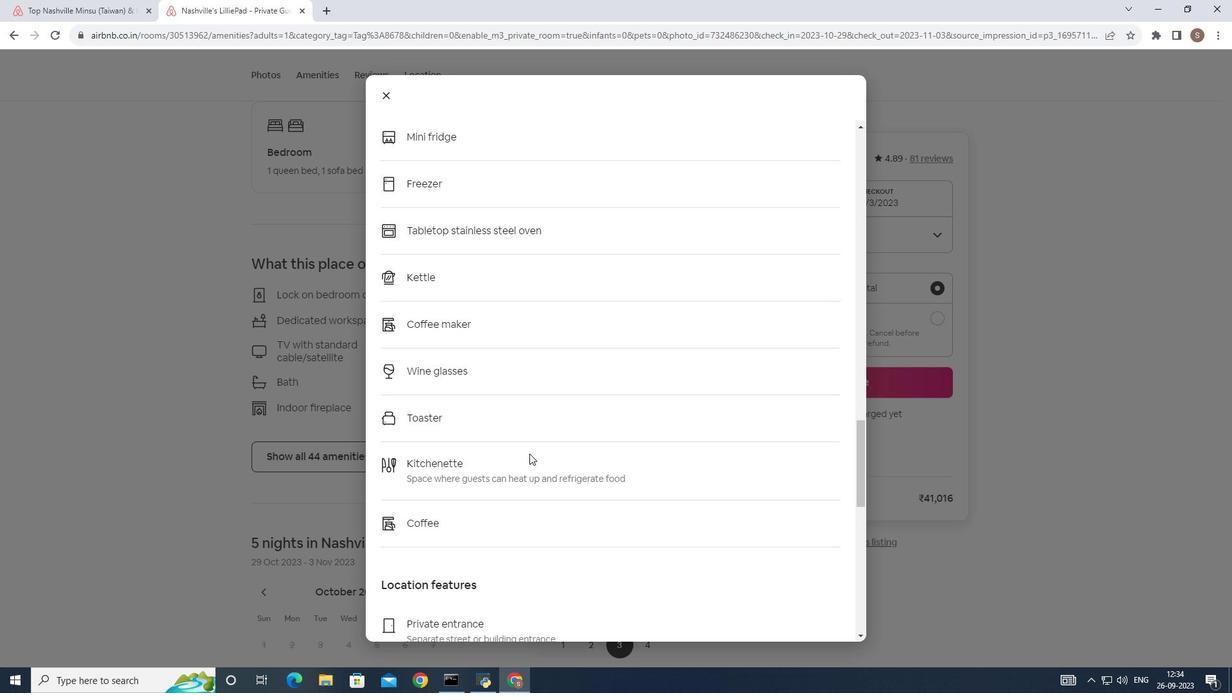 
Action: Mouse scrolled (529, 453) with delta (0, 0)
Screenshot: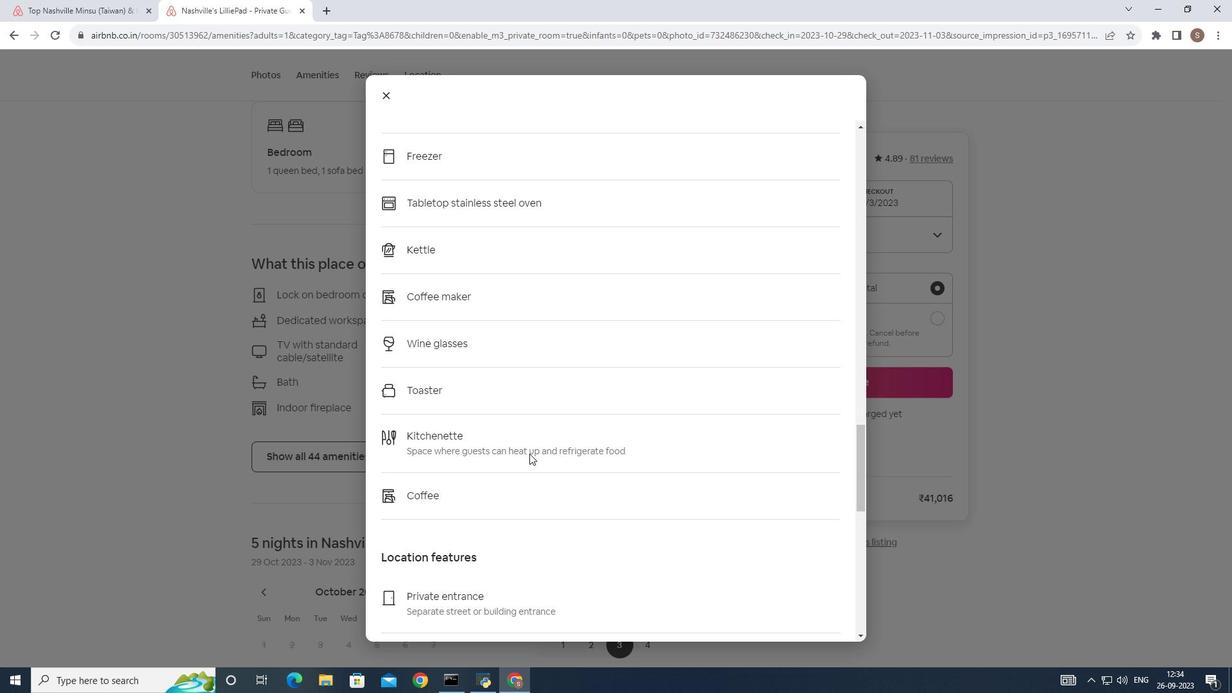 
Action: Mouse scrolled (529, 453) with delta (0, 0)
Screenshot: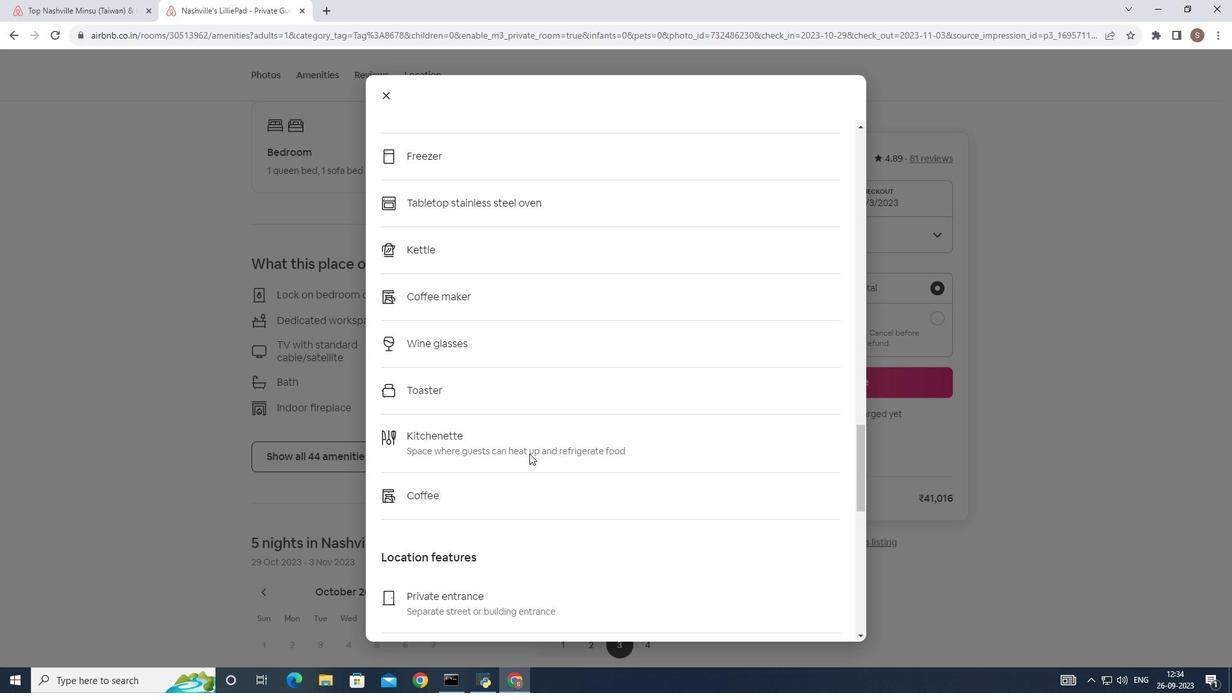 
Action: Mouse scrolled (529, 453) with delta (0, 0)
Screenshot: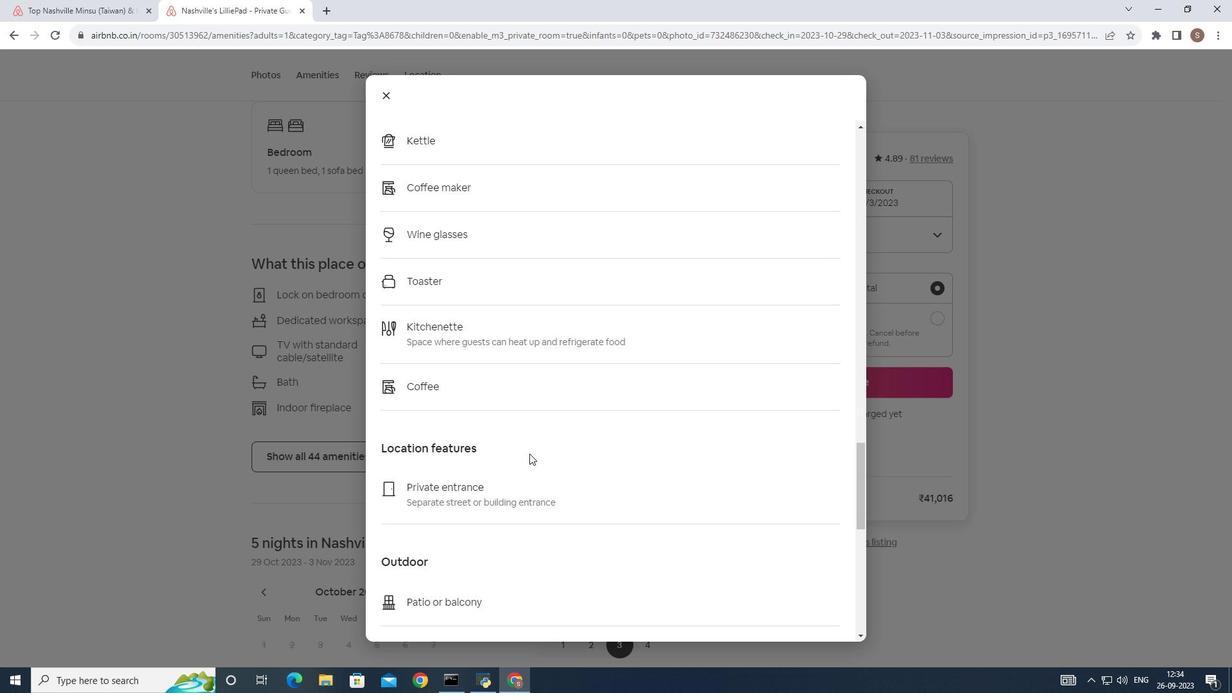
Action: Mouse scrolled (529, 453) with delta (0, 0)
Screenshot: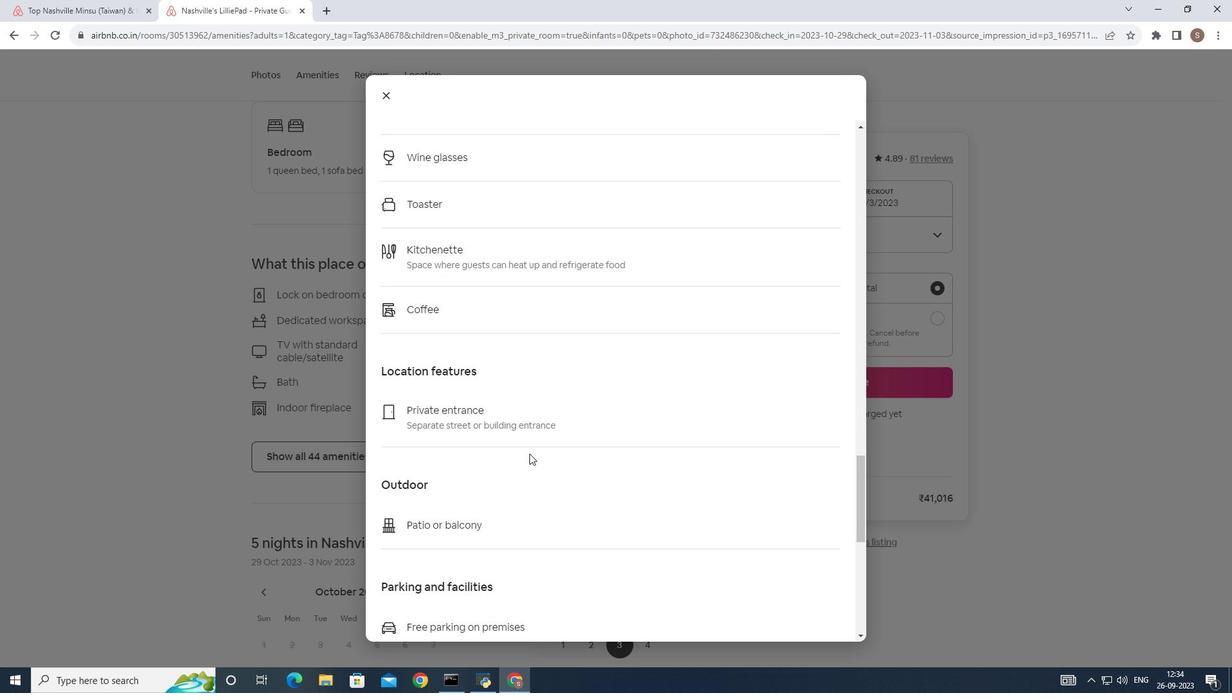 
Action: Mouse scrolled (529, 453) with delta (0, 0)
Screenshot: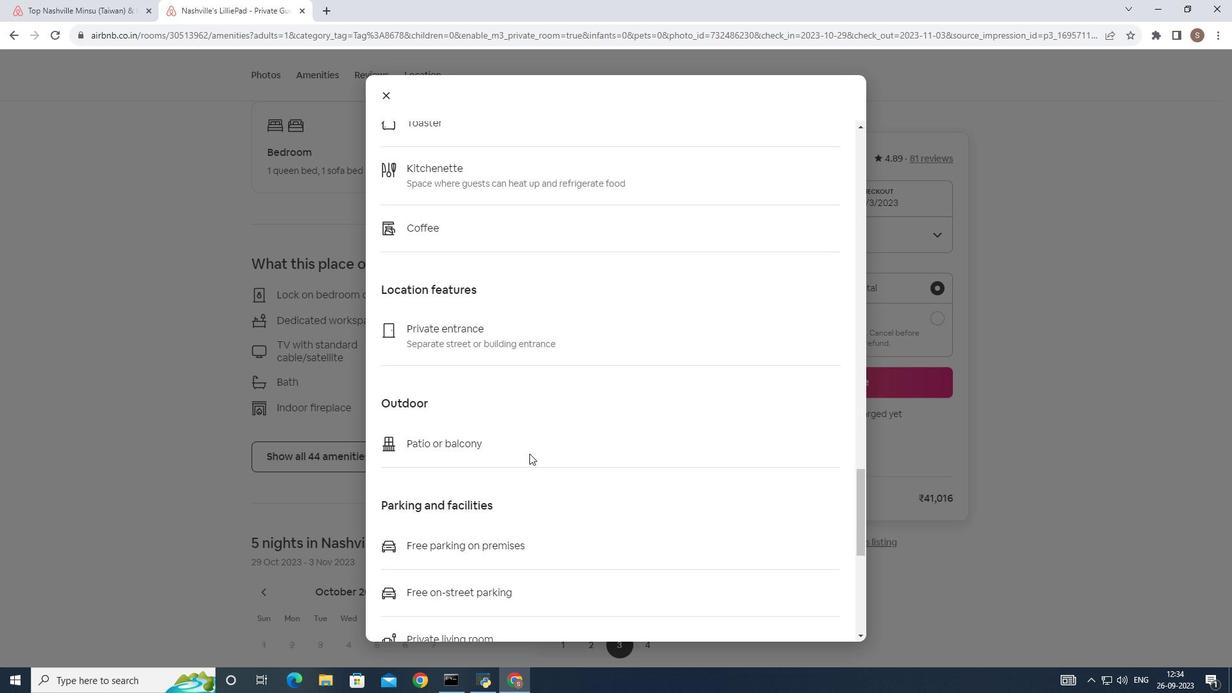
Action: Mouse scrolled (529, 453) with delta (0, 0)
Screenshot: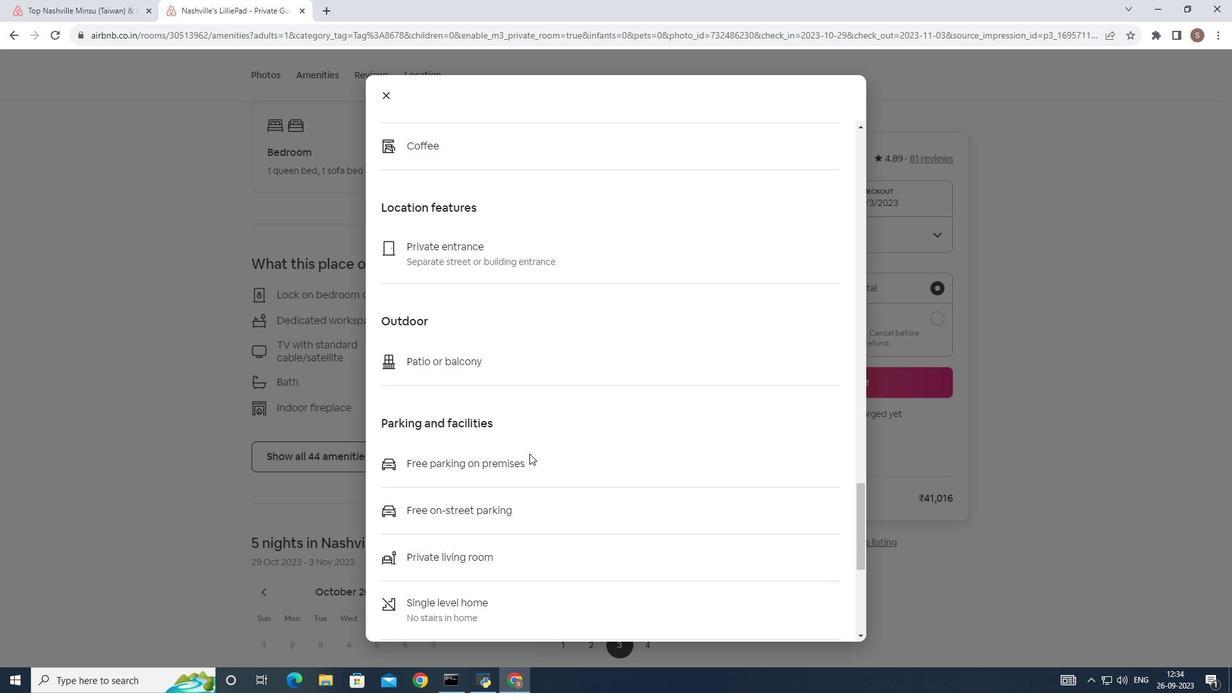 
Action: Mouse scrolled (529, 453) with delta (0, 0)
Screenshot: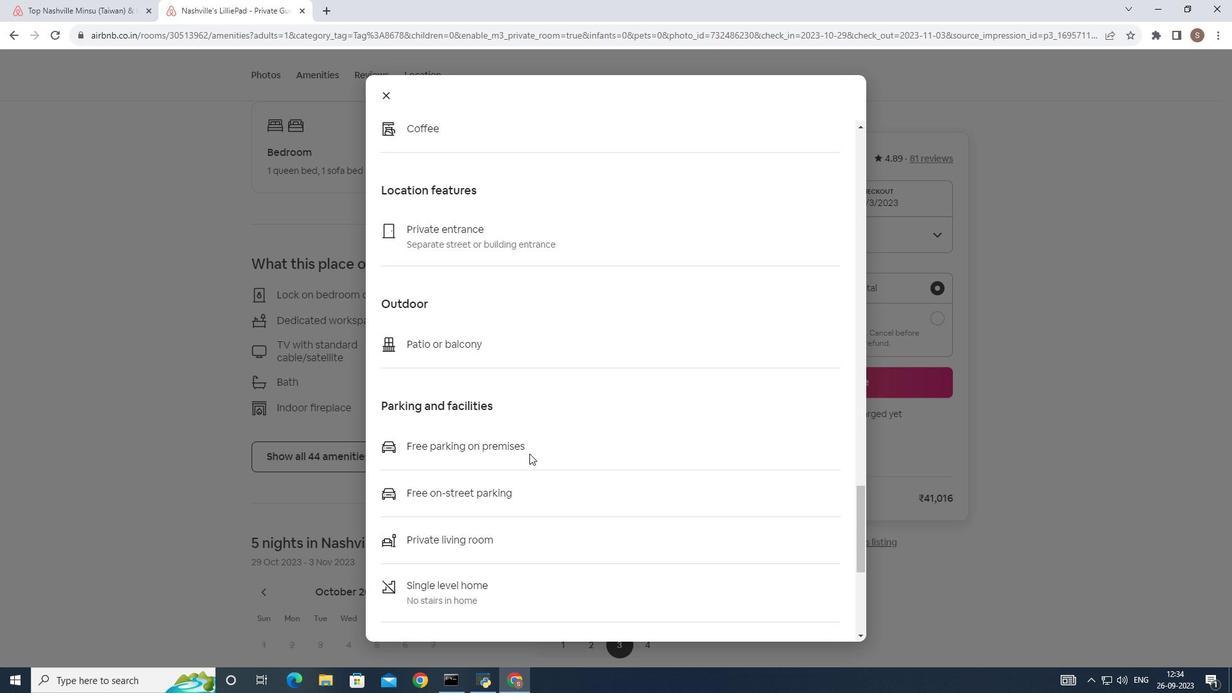 
Action: Mouse scrolled (529, 453) with delta (0, 0)
Screenshot: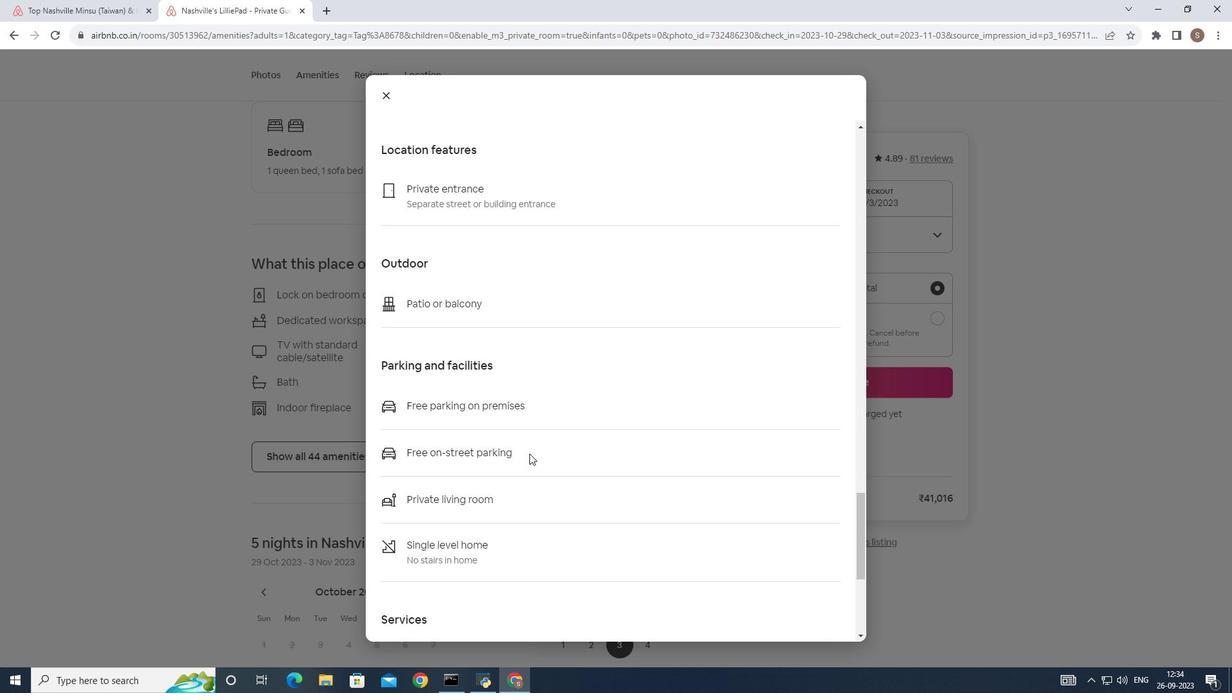 
Action: Mouse scrolled (529, 453) with delta (0, 0)
Screenshot: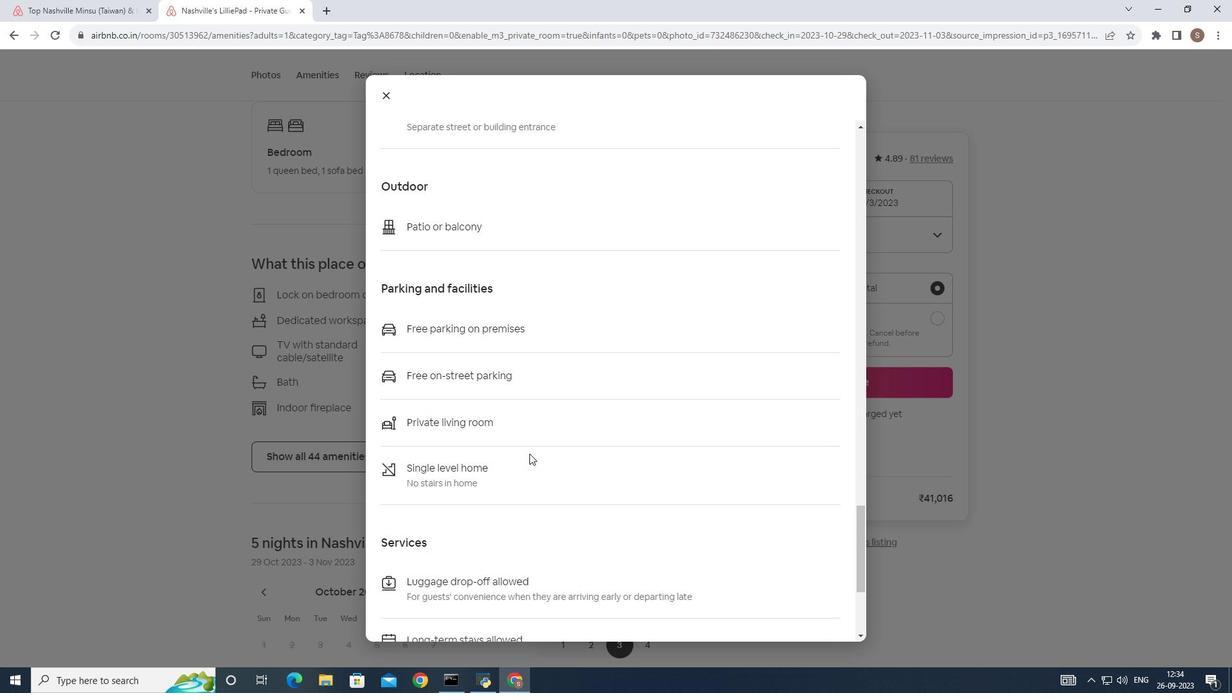 
Action: Mouse scrolled (529, 453) with delta (0, 0)
Screenshot: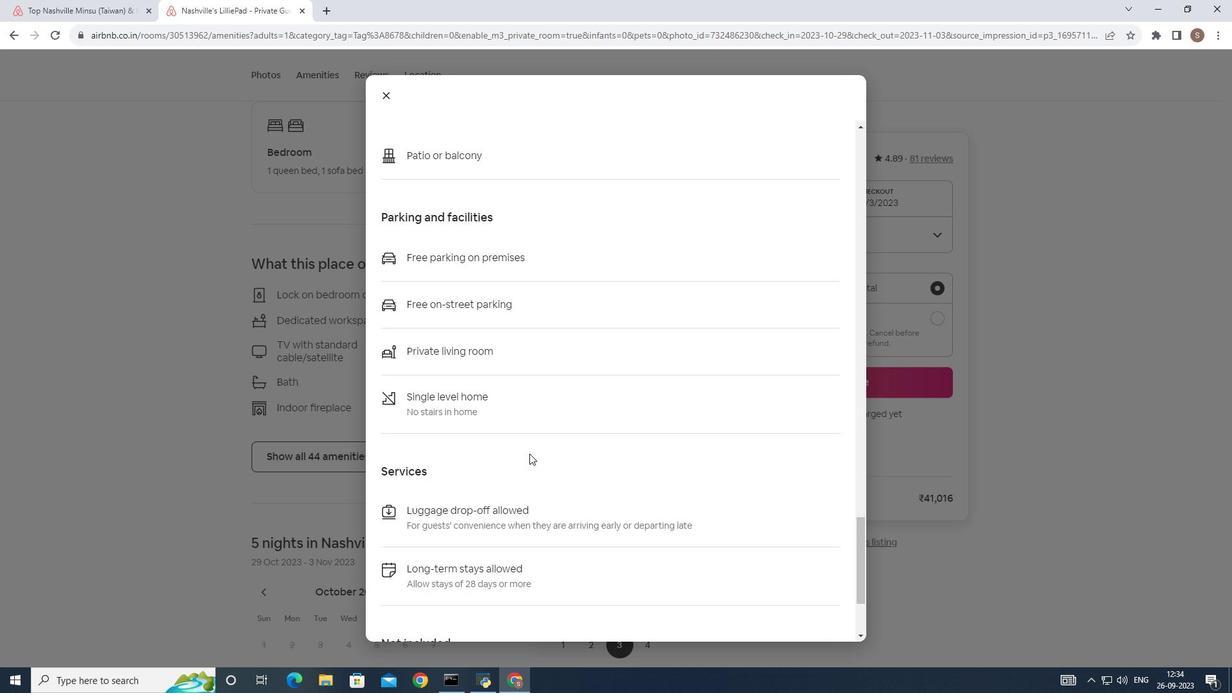 
Action: Mouse scrolled (529, 453) with delta (0, 0)
Screenshot: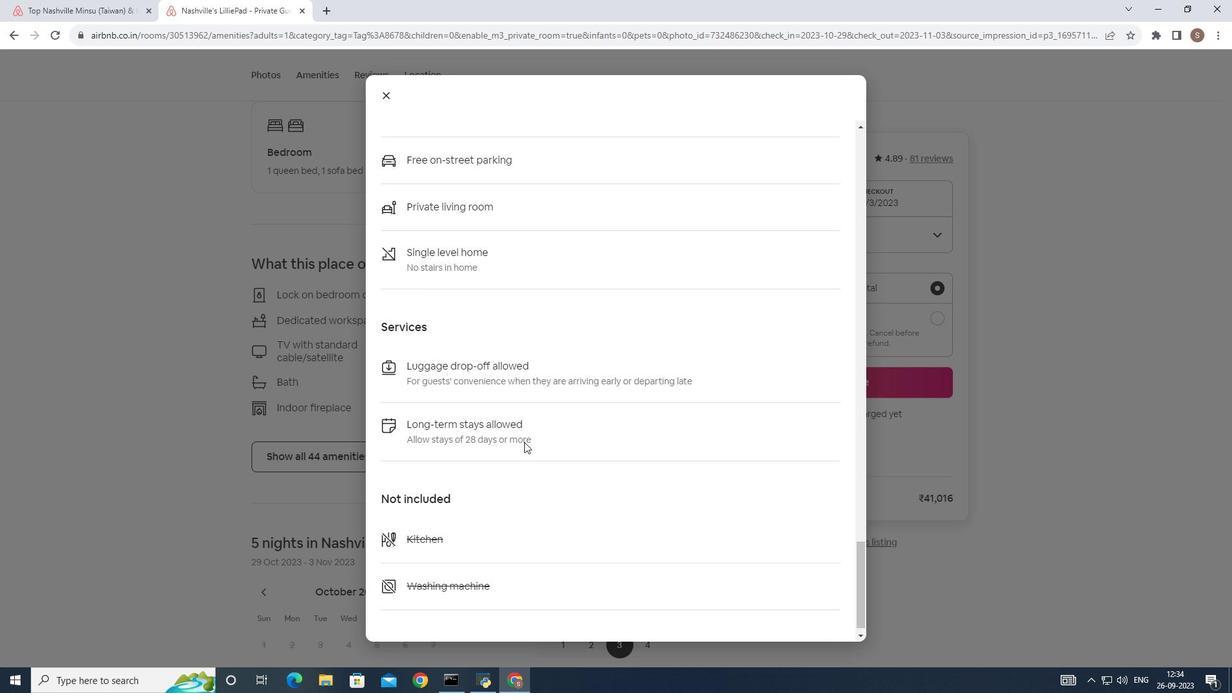 
Action: Mouse scrolled (529, 453) with delta (0, 0)
Screenshot: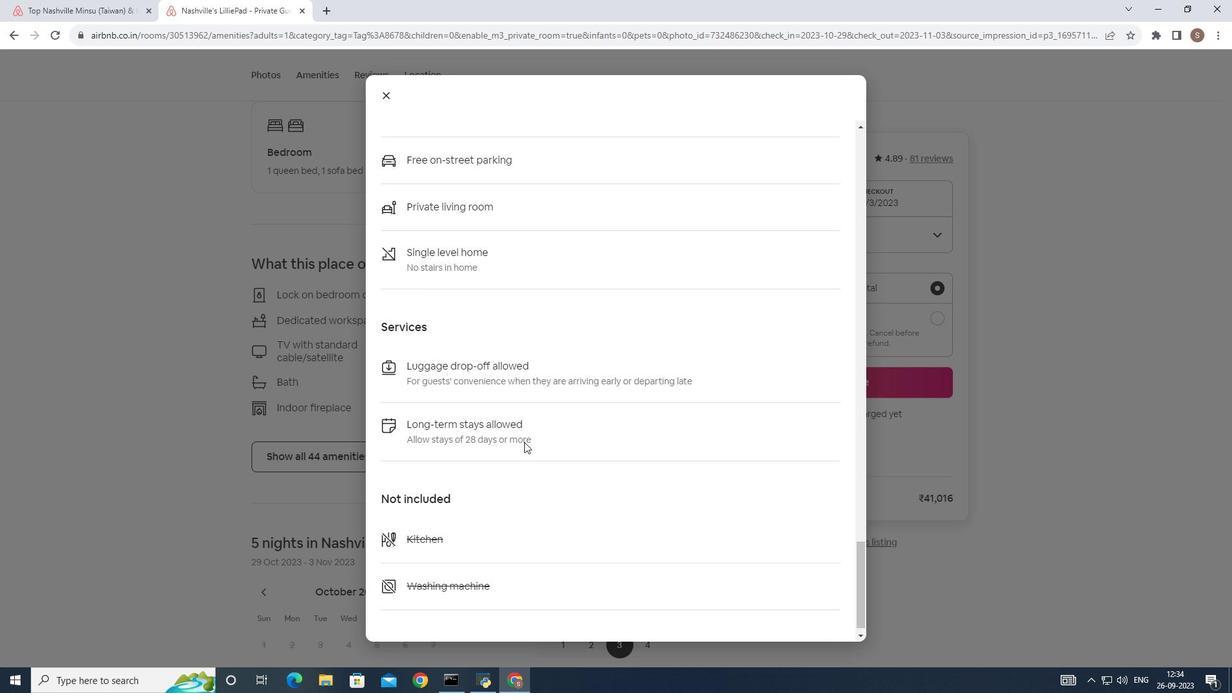 
Action: Mouse scrolled (529, 453) with delta (0, 0)
Screenshot: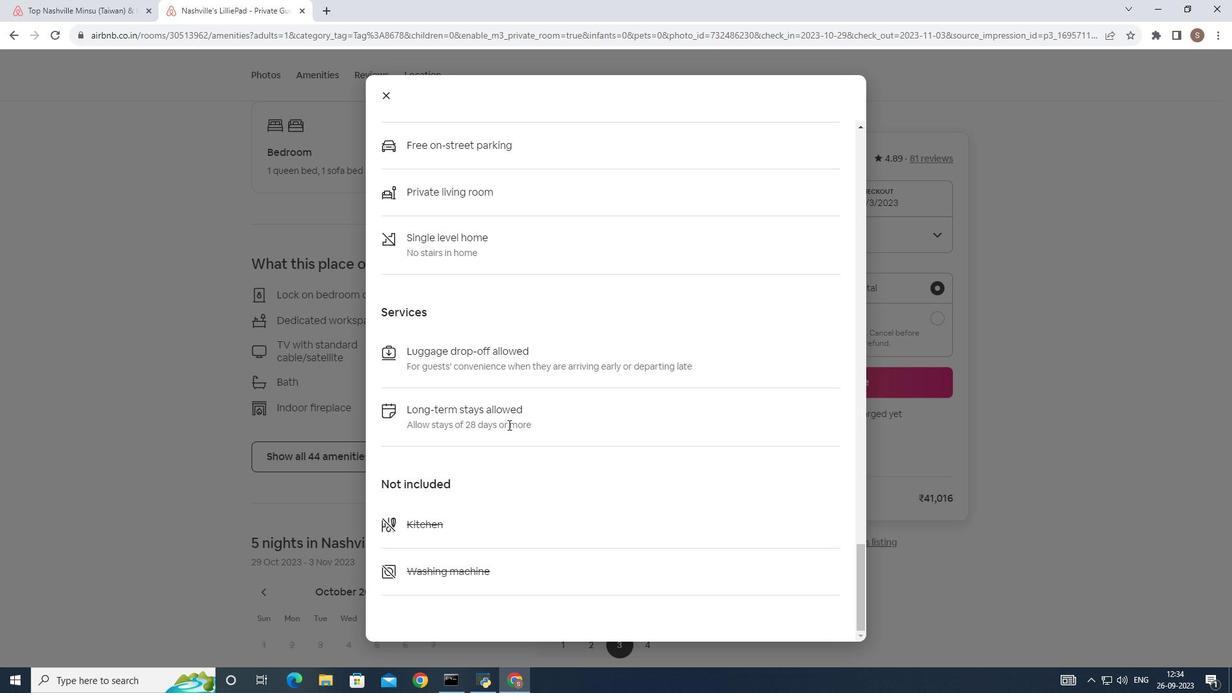 
Action: Mouse scrolled (529, 453) with delta (0, 0)
Screenshot: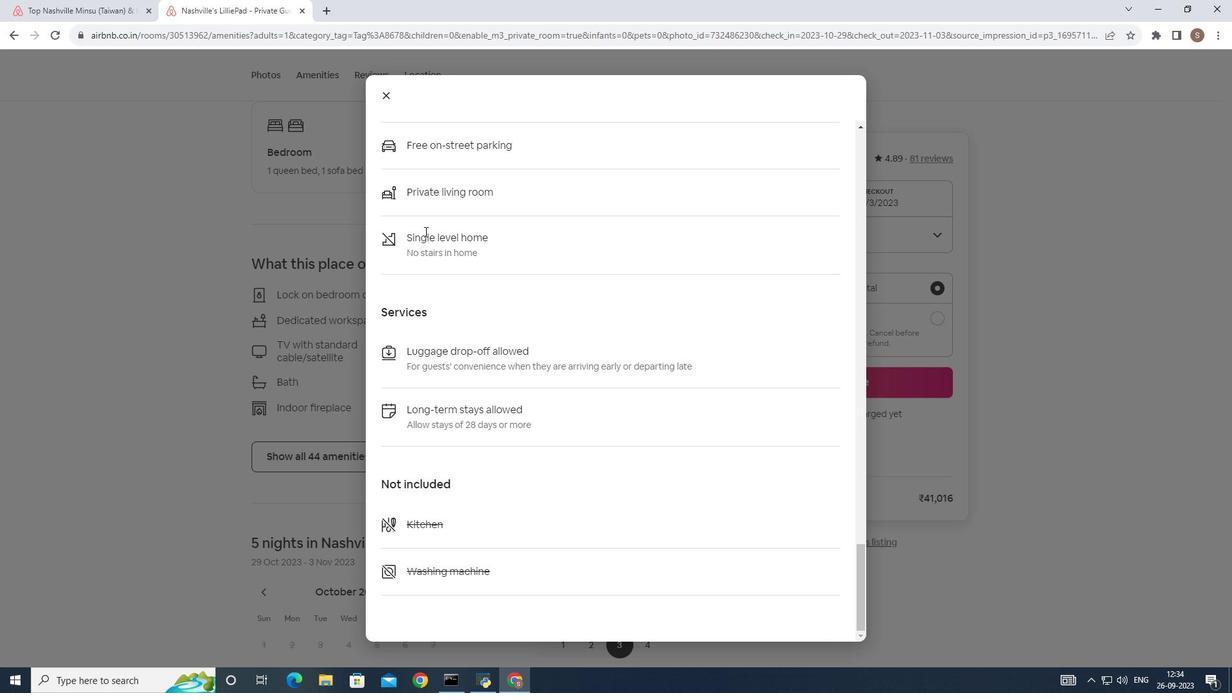 
Action: Mouse scrolled (529, 453) with delta (0, 0)
Screenshot: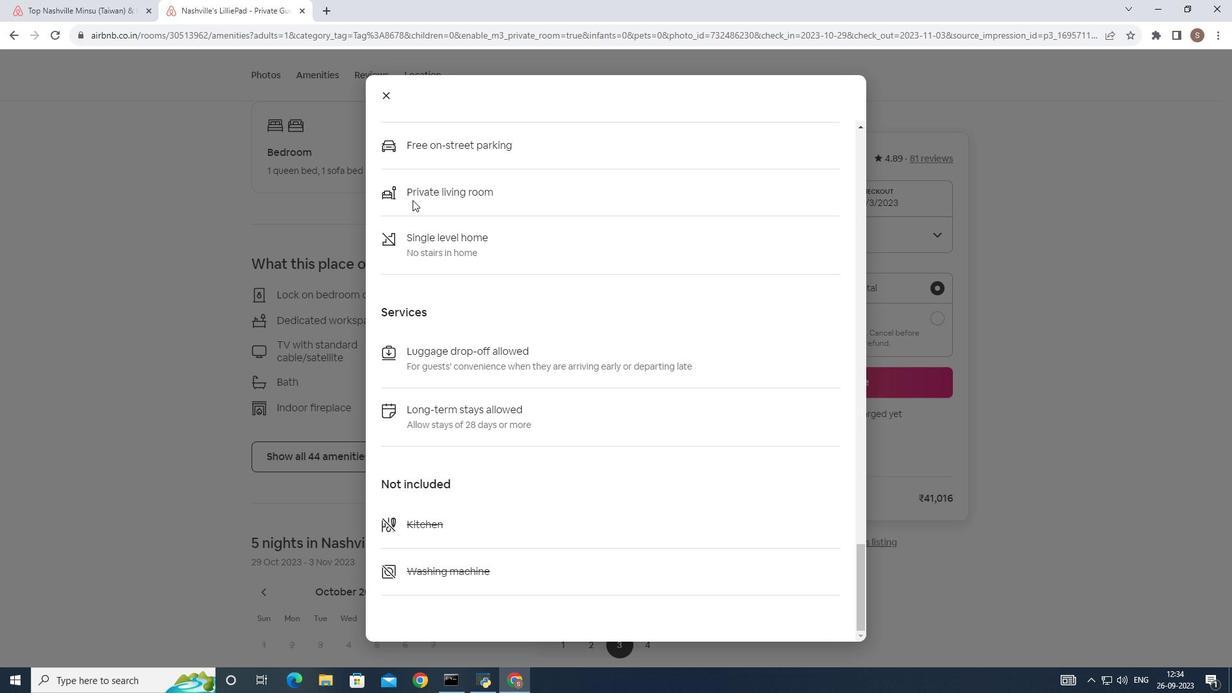 
Action: Mouse scrolled (529, 453) with delta (0, 0)
Screenshot: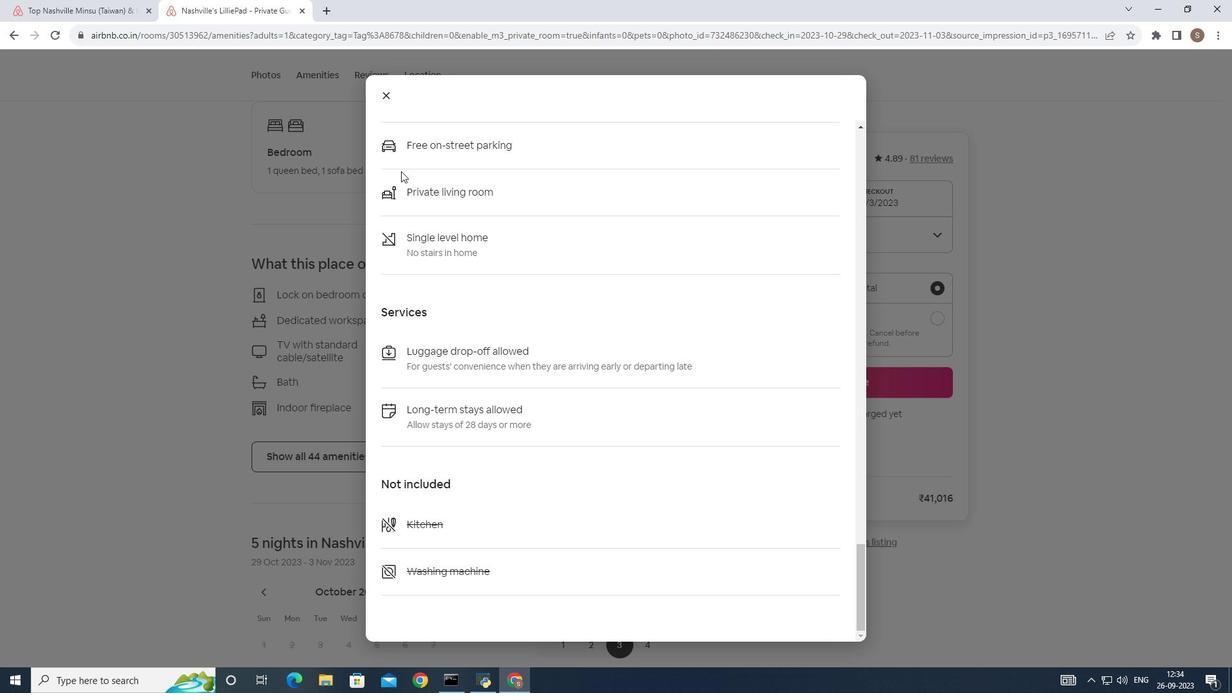 
Action: Mouse scrolled (529, 453) with delta (0, 0)
Screenshot: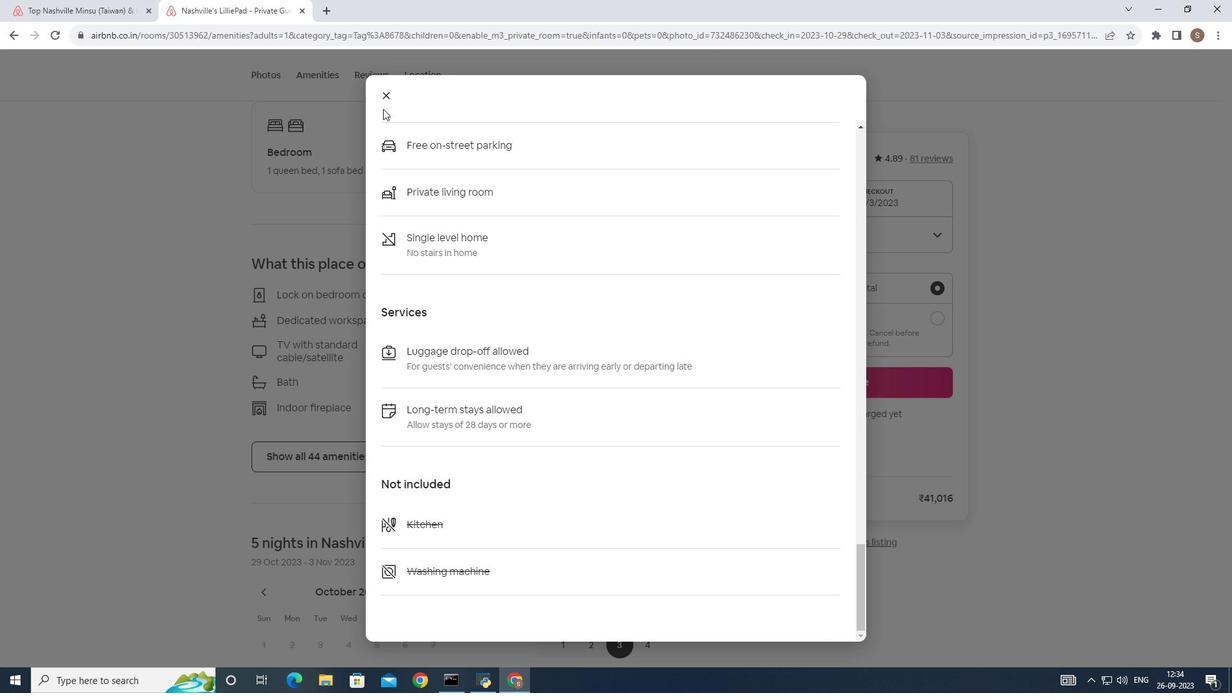 
Action: Mouse scrolled (529, 453) with delta (0, 0)
Screenshot: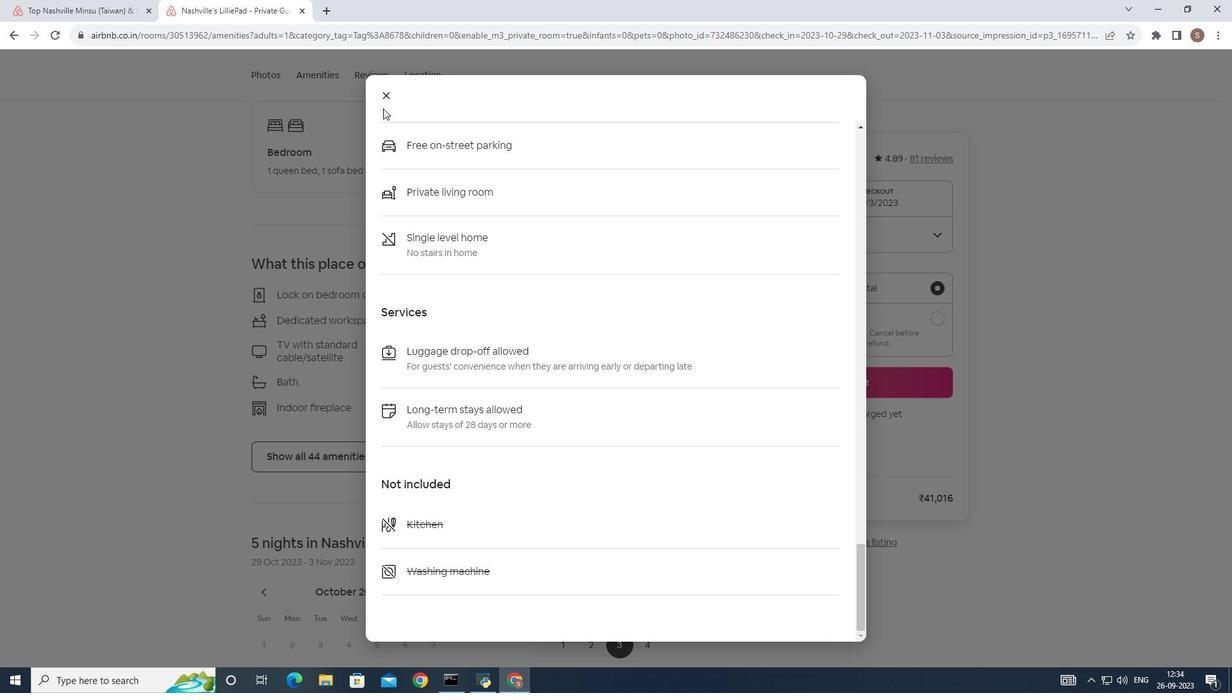 
Action: Mouse scrolled (529, 453) with delta (0, 0)
Screenshot: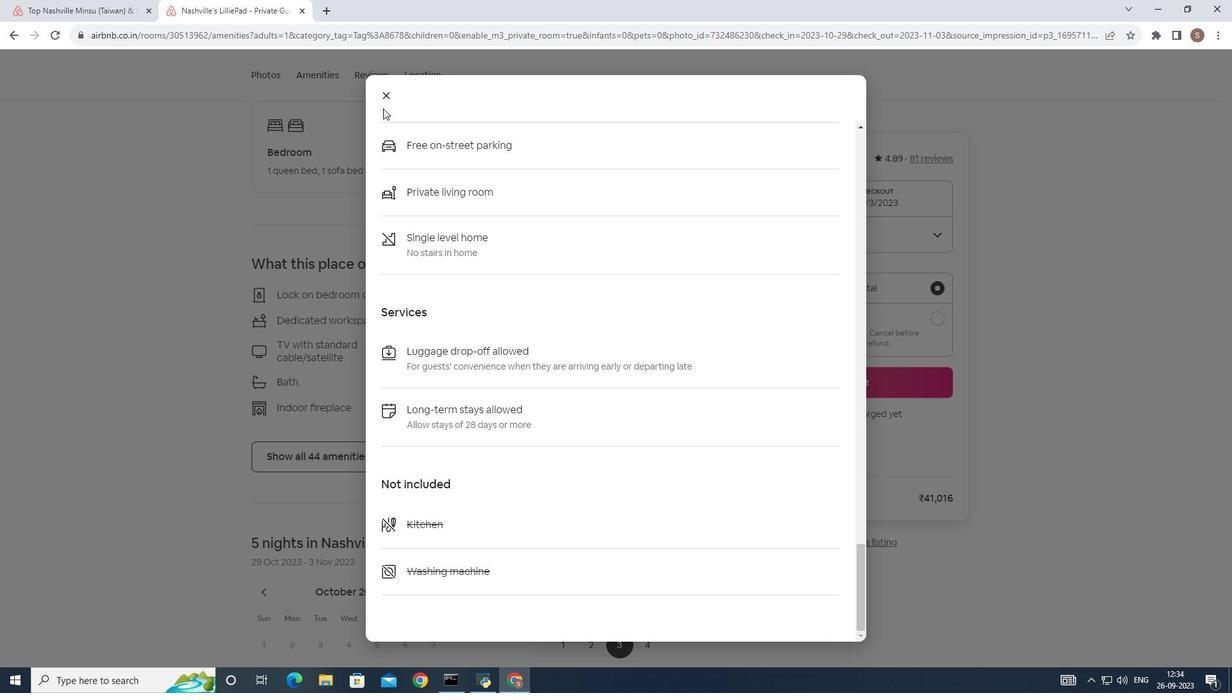 
Action: Mouse scrolled (529, 453) with delta (0, 0)
Screenshot: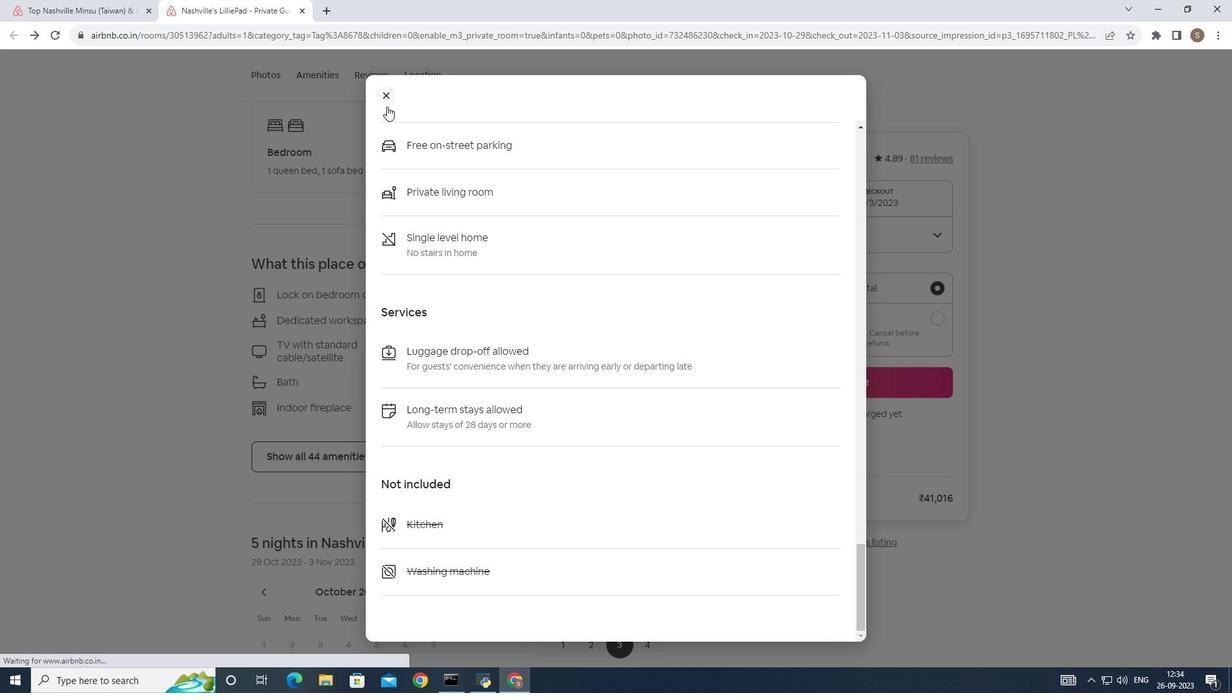
Action: Mouse scrolled (529, 453) with delta (0, 0)
Screenshot: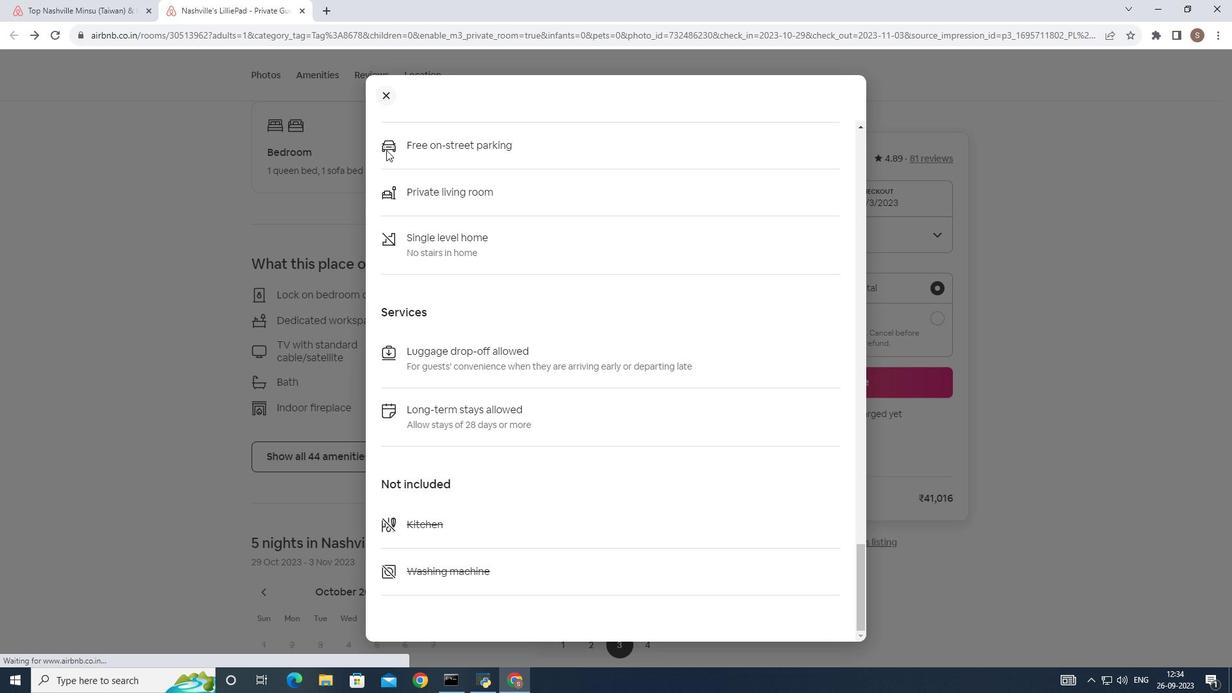 
Action: Mouse scrolled (529, 453) with delta (0, 0)
Screenshot: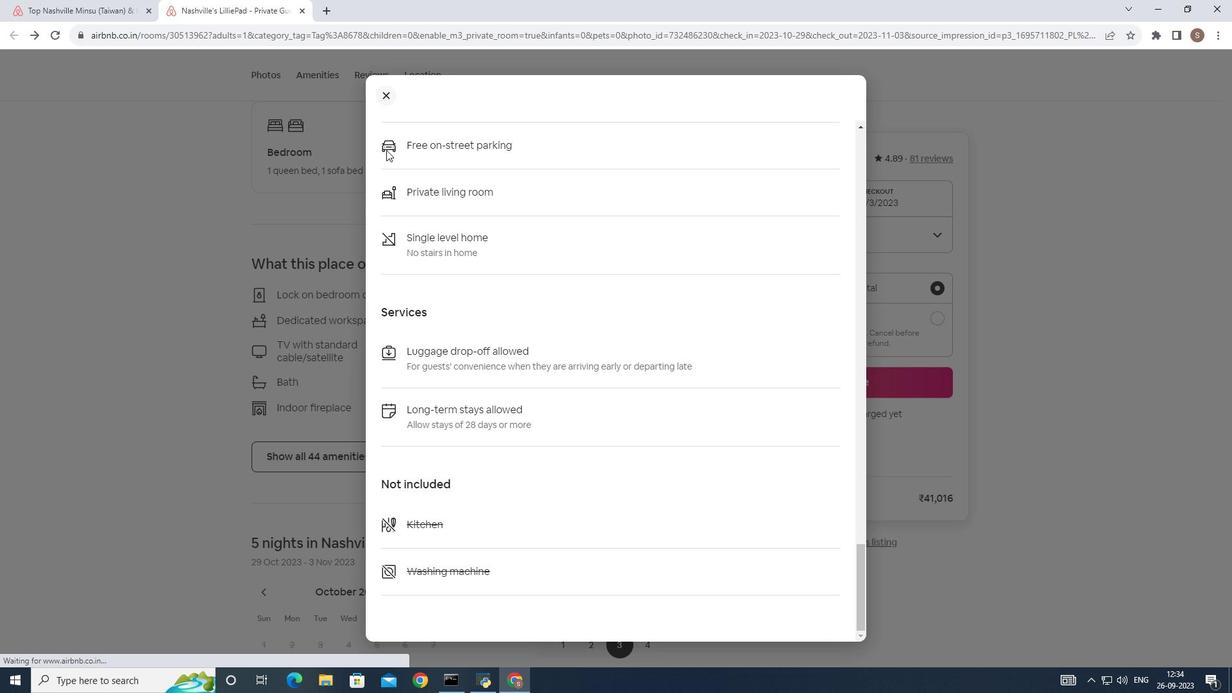 
Action: Mouse scrolled (529, 453) with delta (0, 0)
Screenshot: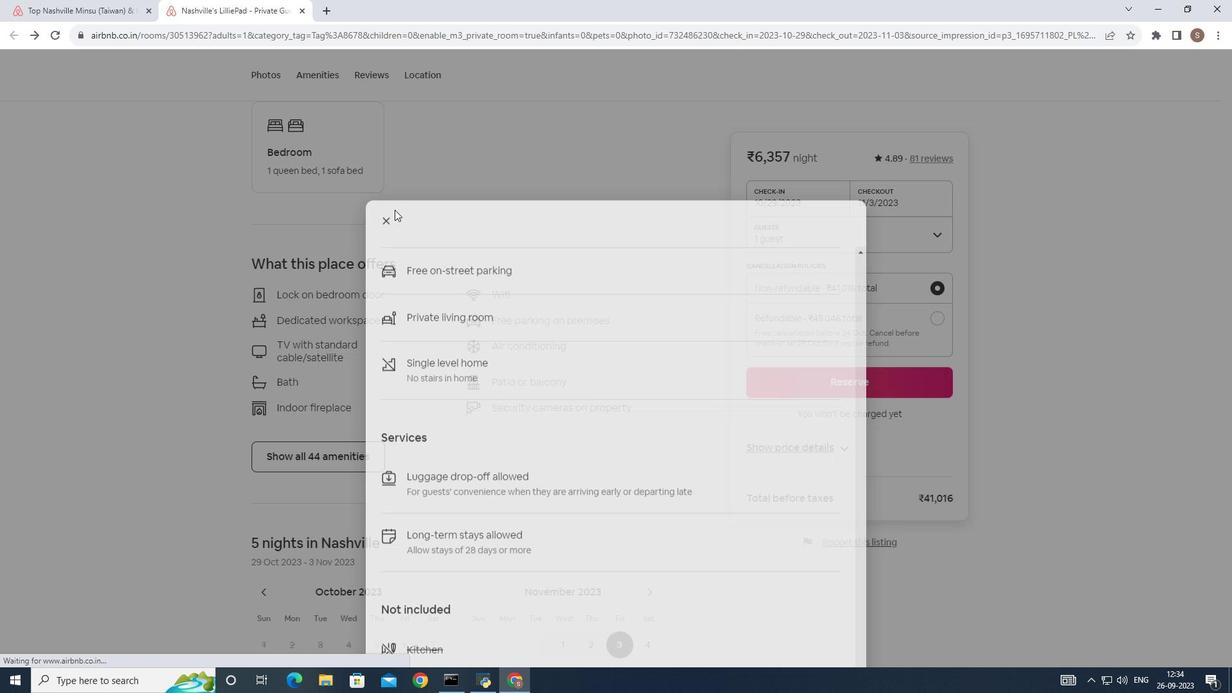 
Action: Mouse moved to (527, 447)
Screenshot: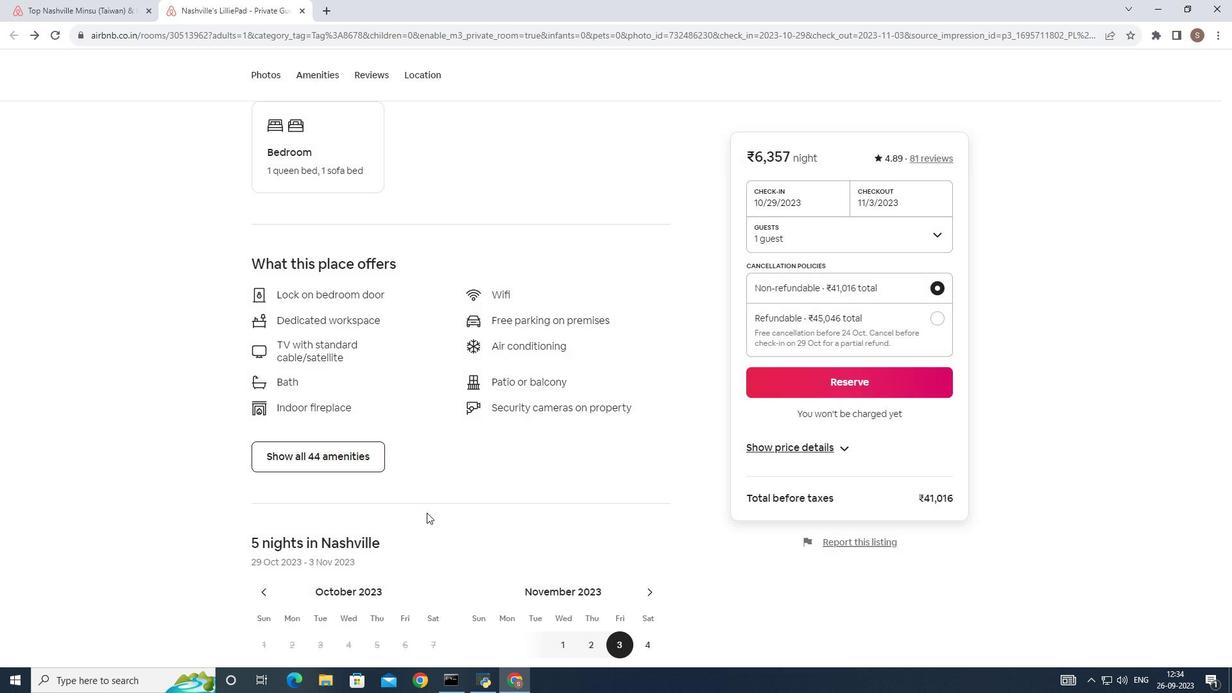 
Action: Mouse scrolled (527, 446) with delta (0, 0)
Screenshot: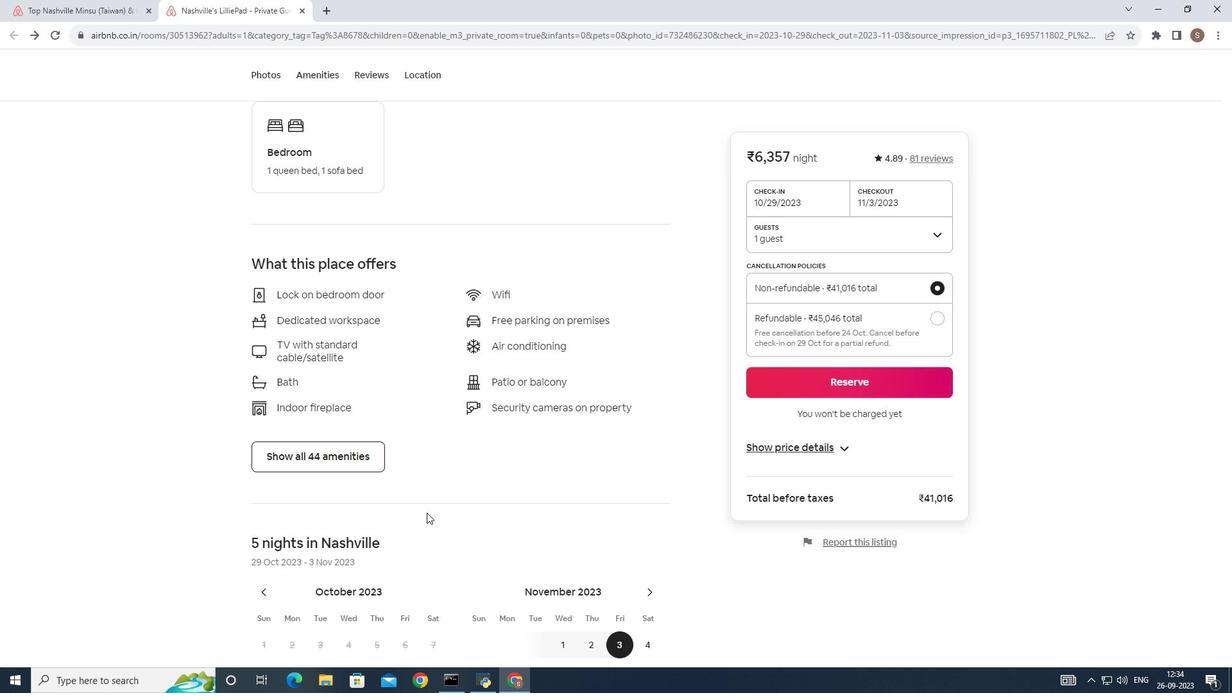 
Action: Mouse scrolled (527, 446) with delta (0, 0)
Screenshot: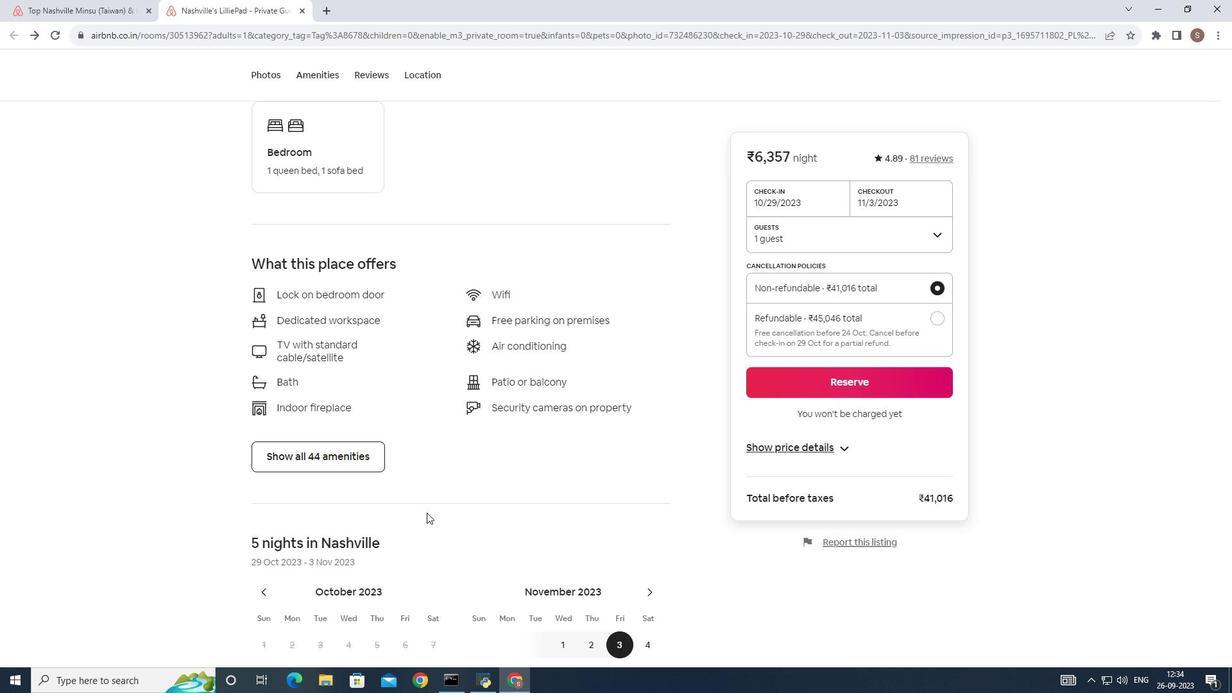 
Action: Mouse scrolled (527, 446) with delta (0, 0)
Screenshot: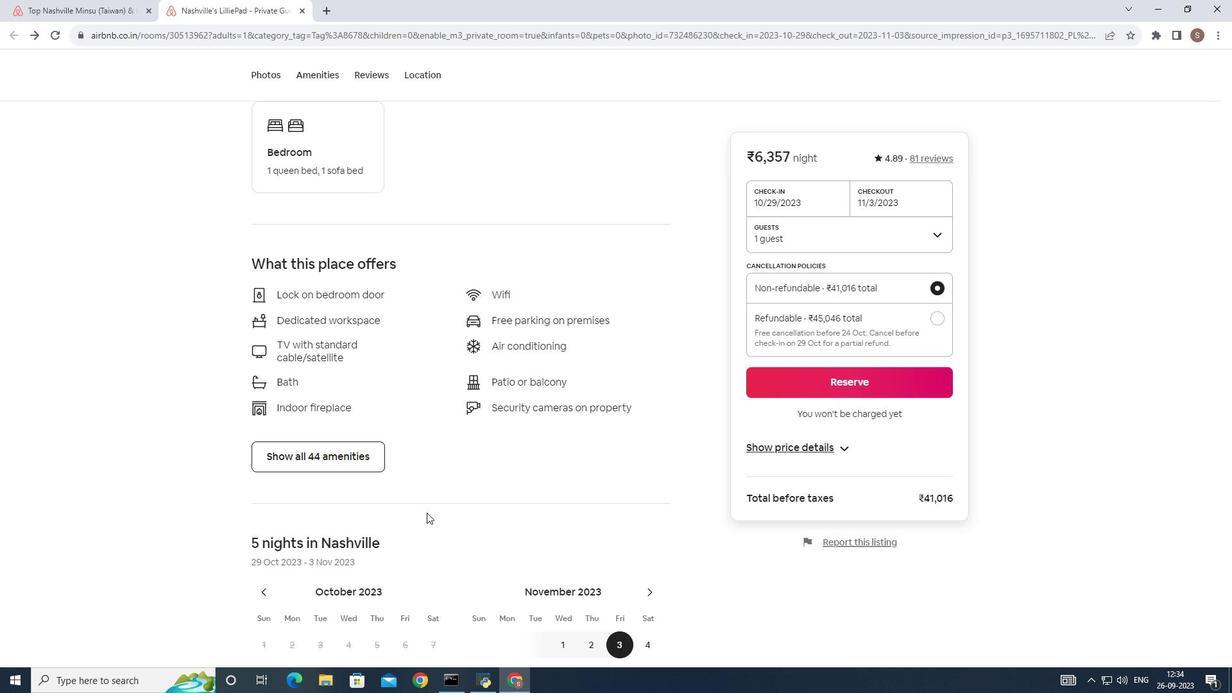 
Action: Mouse scrolled (527, 446) with delta (0, 0)
Screenshot: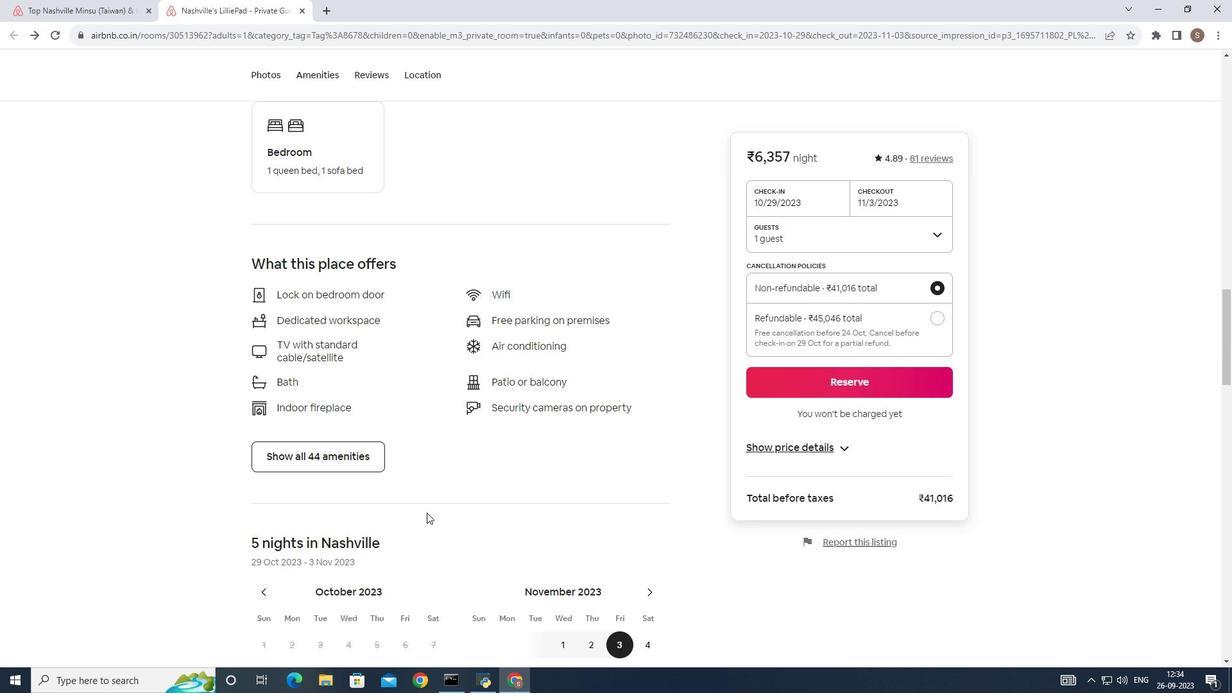 
Action: Mouse moved to (386, 102)
Screenshot: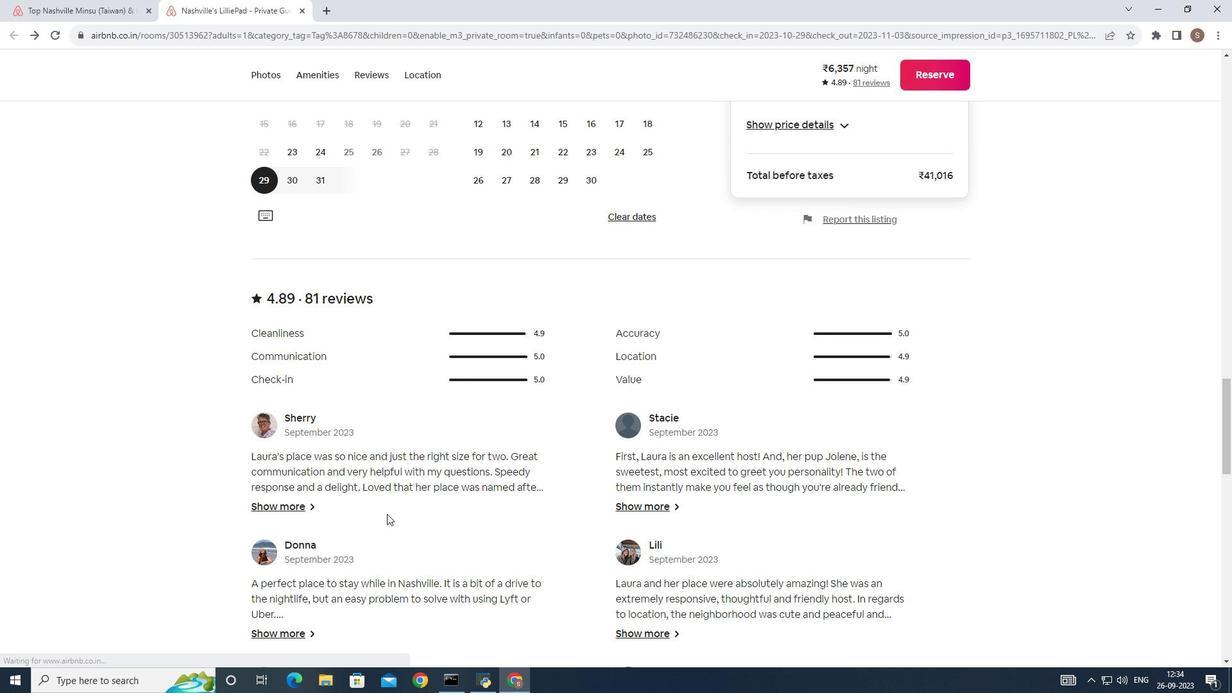 
Action: Mouse pressed left at (386, 102)
Screenshot: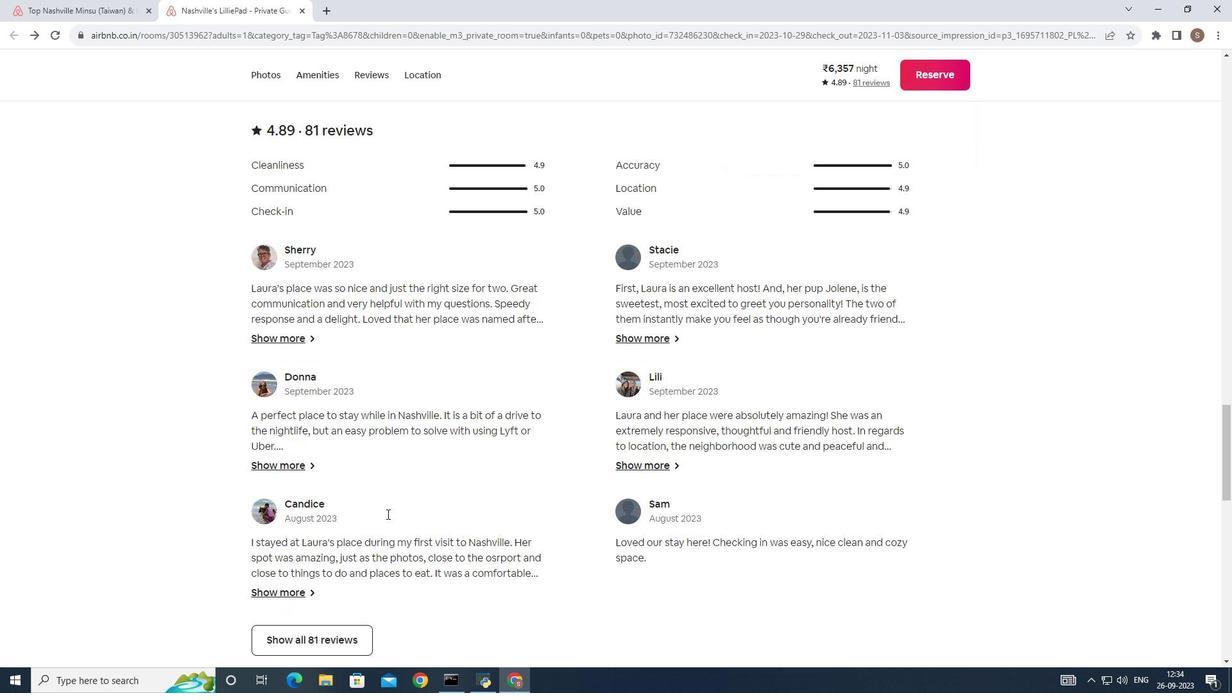 
Action: Mouse moved to (427, 513)
Screenshot: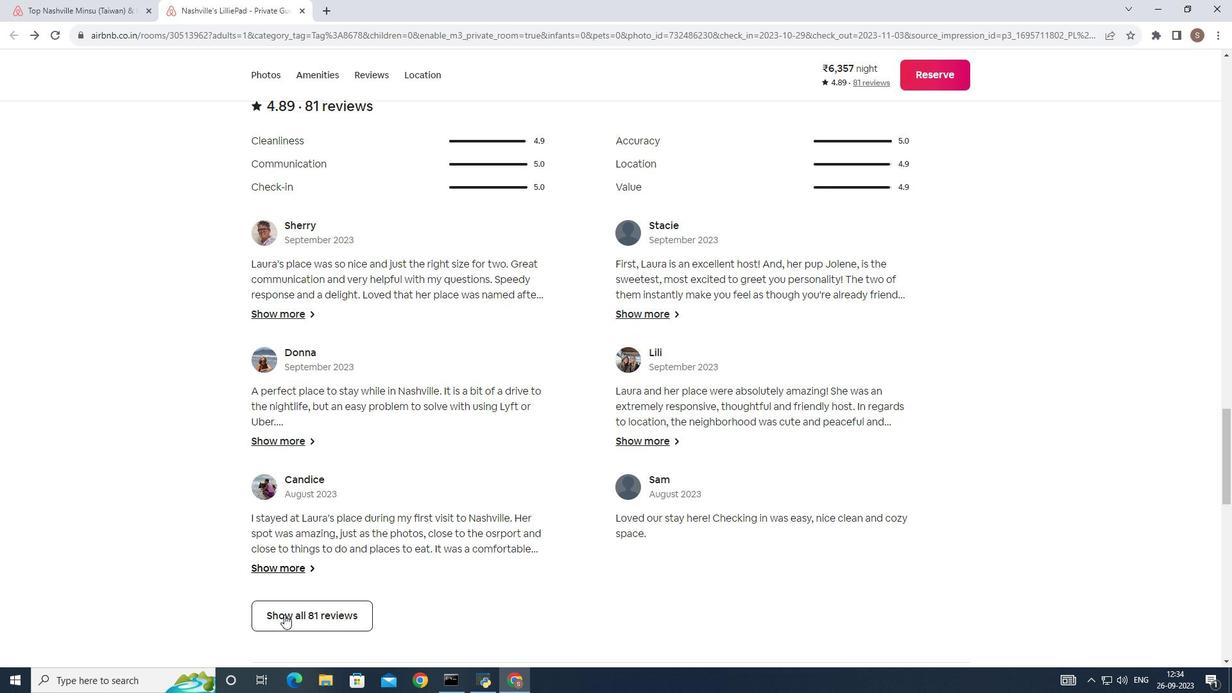 
Action: Mouse scrolled (427, 512) with delta (0, 0)
Screenshot: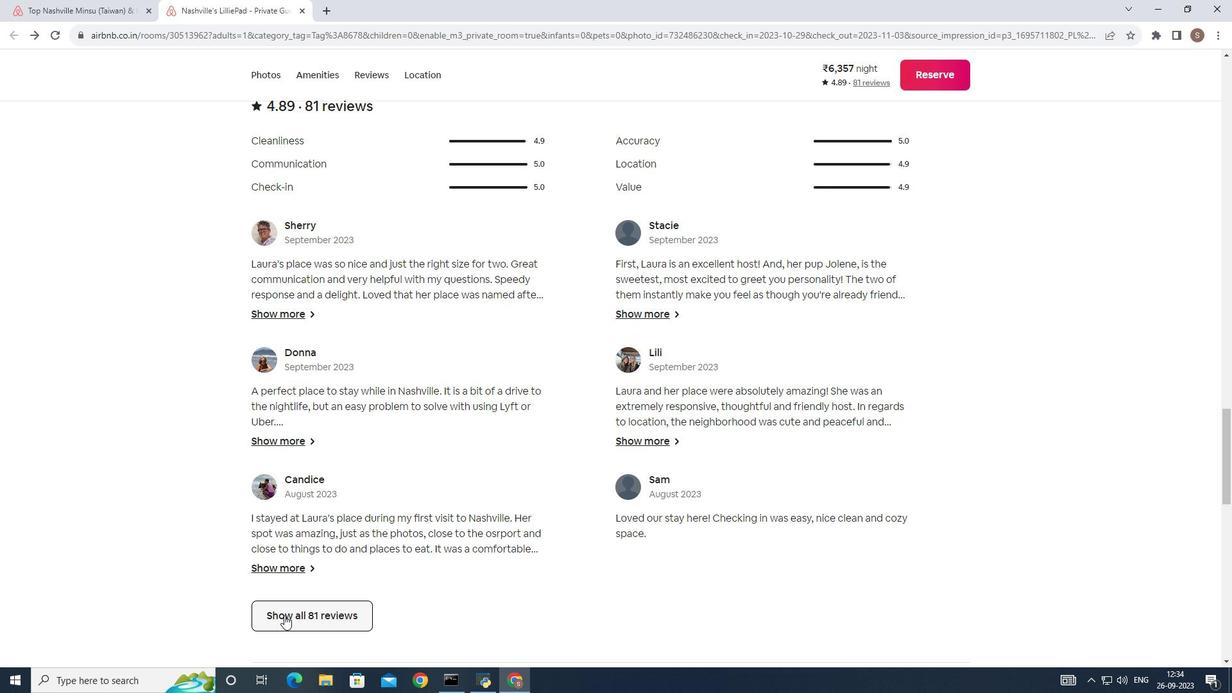 
Action: Mouse scrolled (427, 512) with delta (0, 0)
Screenshot: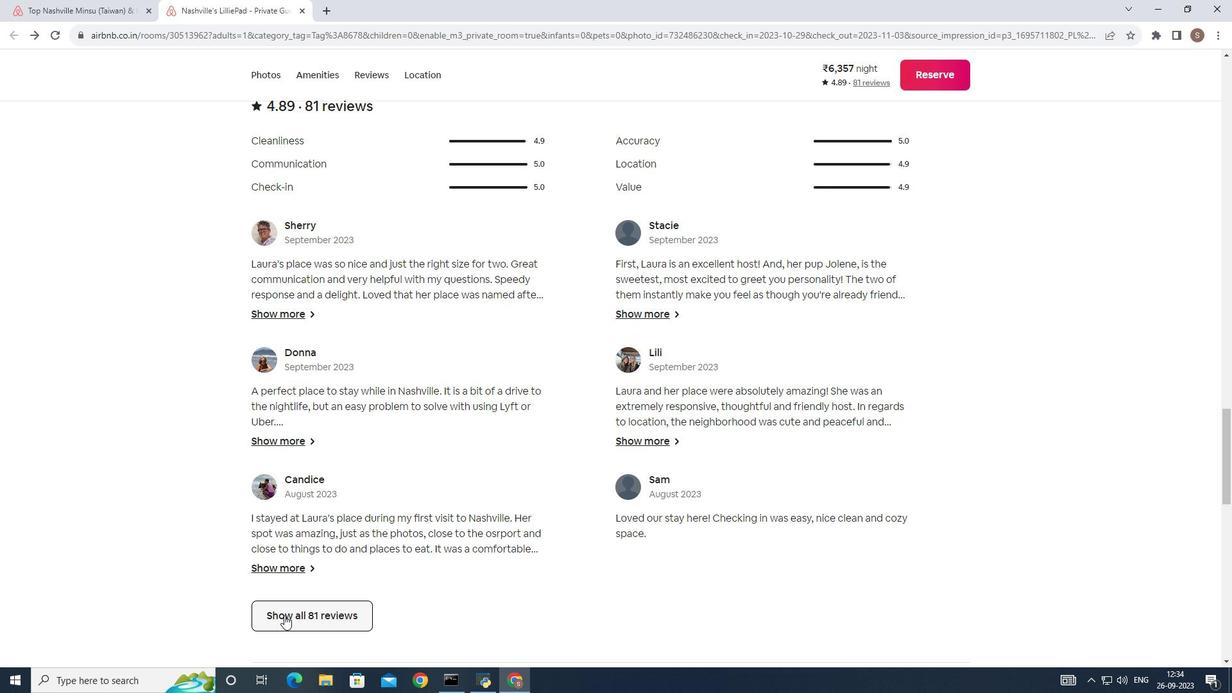 
Action: Mouse scrolled (427, 512) with delta (0, 0)
Screenshot: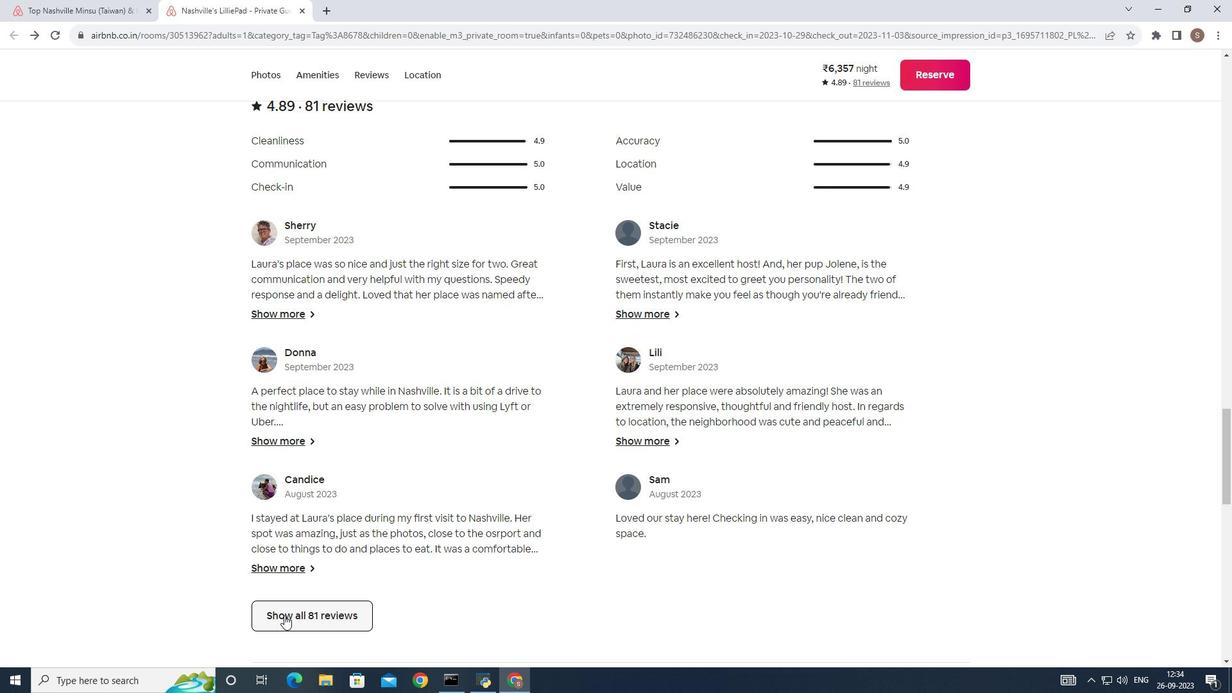 
Action: Mouse scrolled (427, 512) with delta (0, 0)
Screenshot: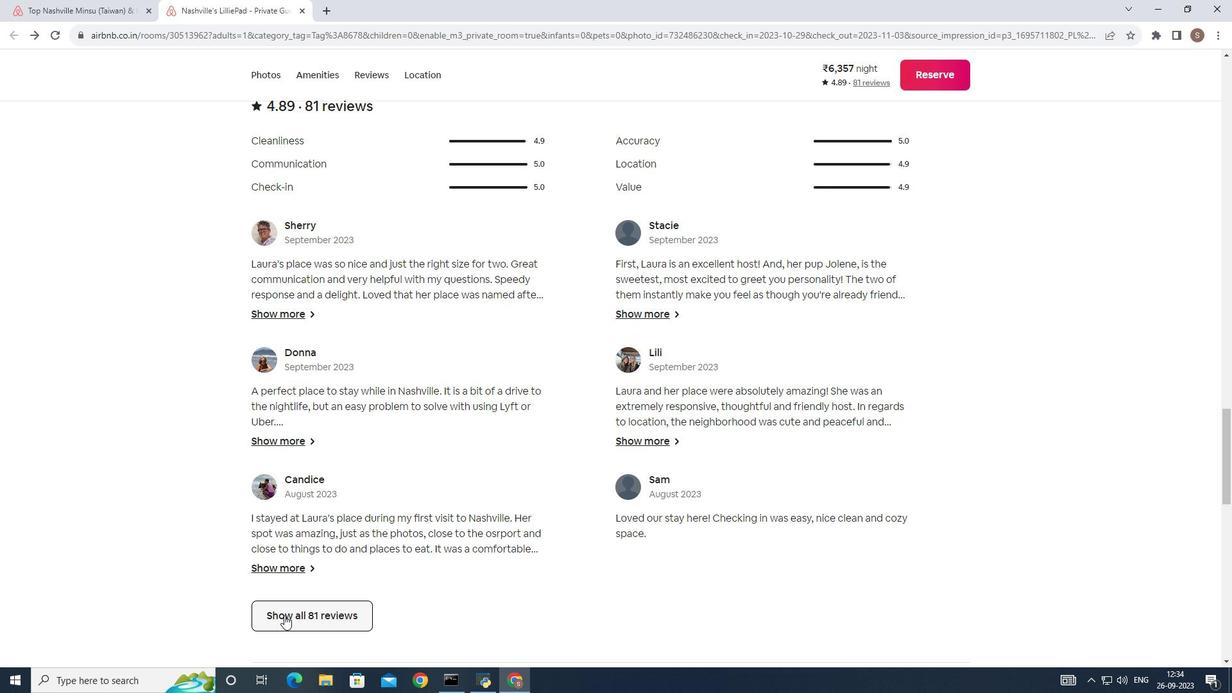 
Action: Mouse scrolled (427, 512) with delta (0, 0)
Screenshot: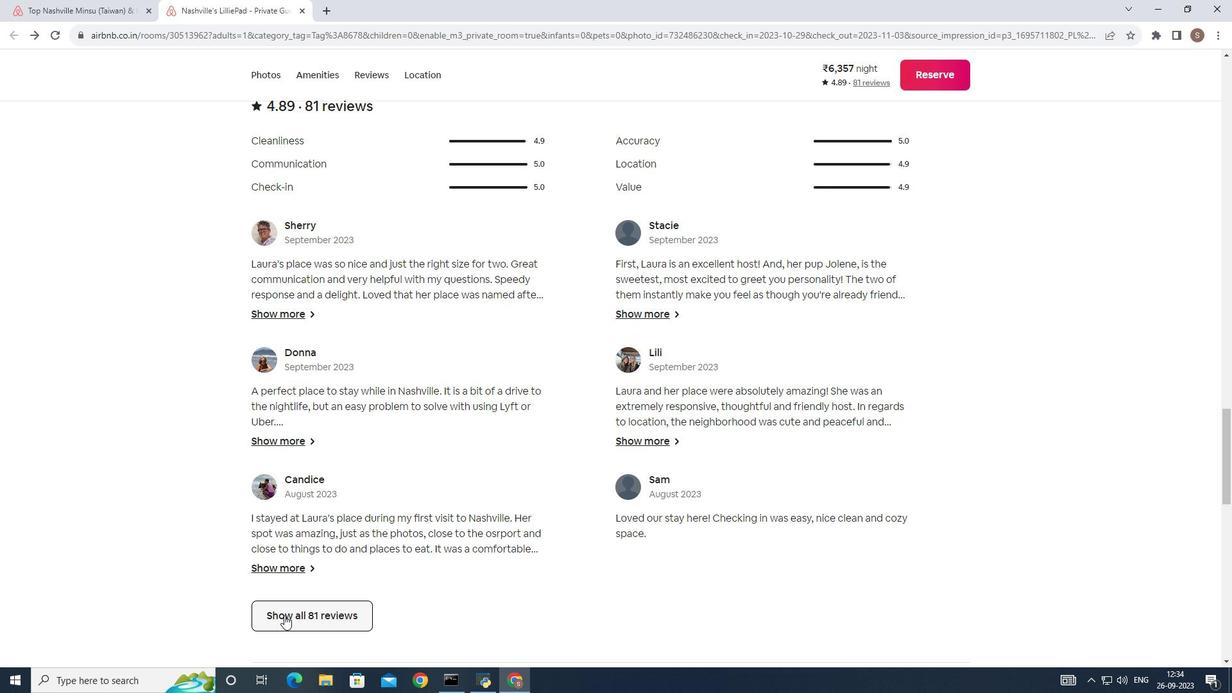 
Action: Mouse scrolled (427, 512) with delta (0, 0)
Screenshot: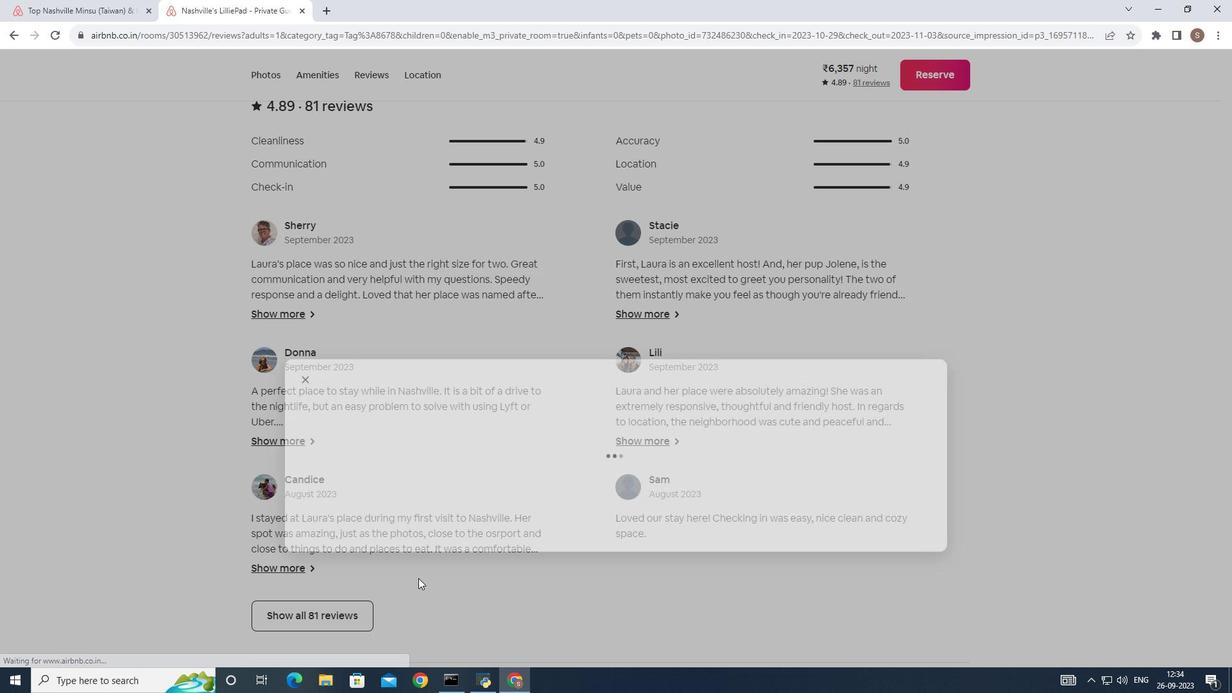 
Action: Mouse scrolled (427, 512) with delta (0, 0)
Screenshot: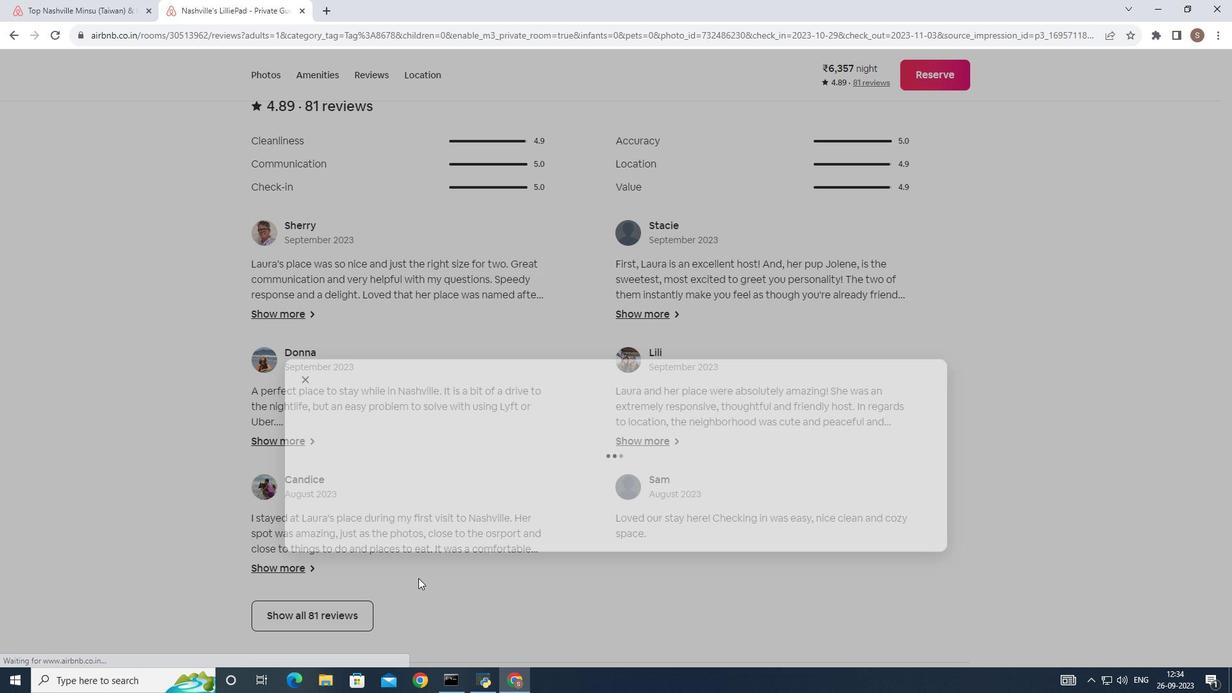 
Action: Mouse scrolled (427, 512) with delta (0, 0)
Screenshot: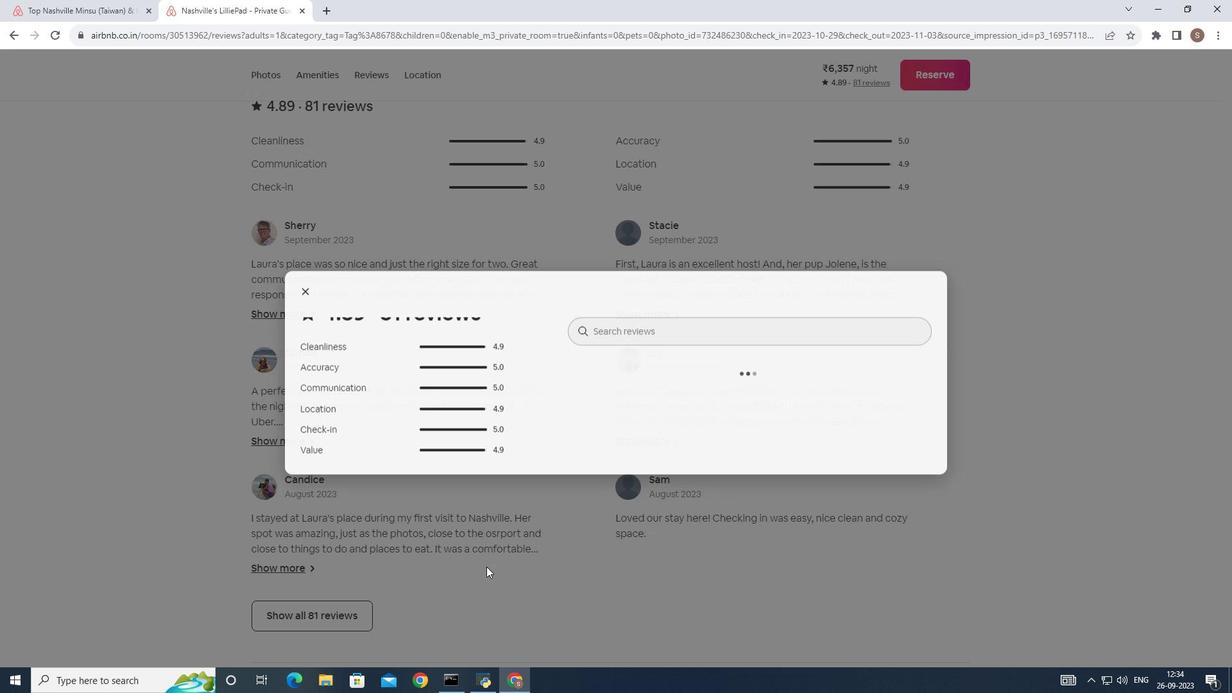
Action: Mouse scrolled (427, 512) with delta (0, 0)
Screenshot: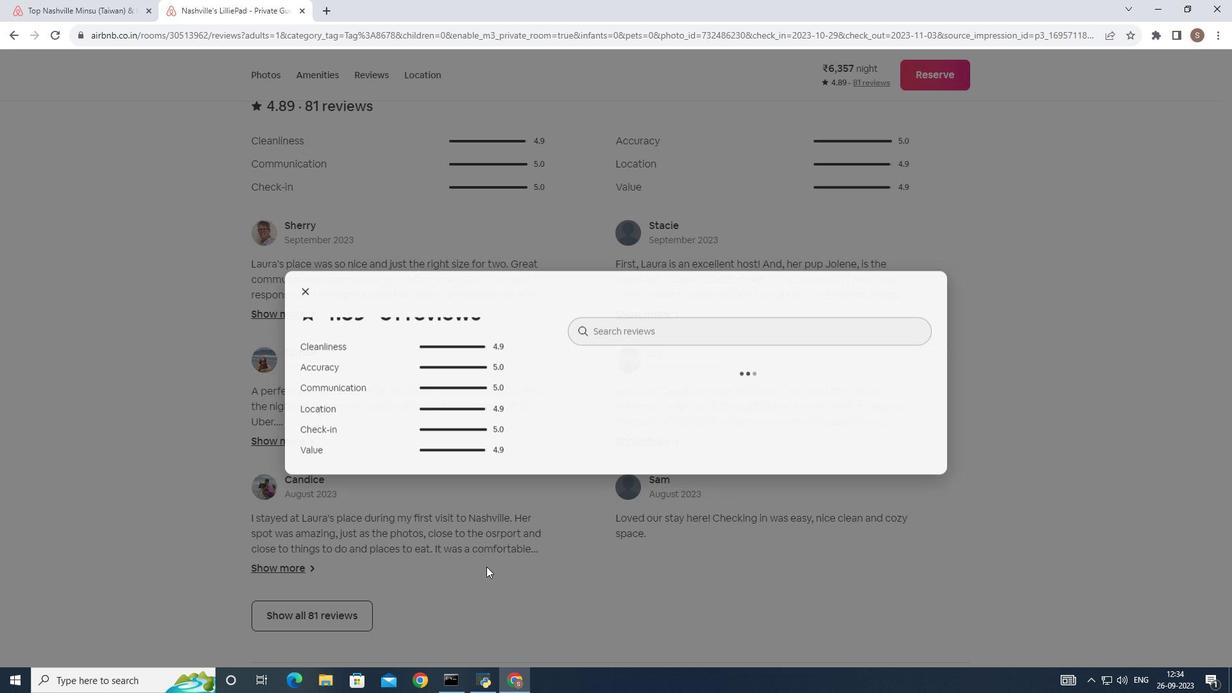 
Action: Mouse moved to (387, 514)
Screenshot: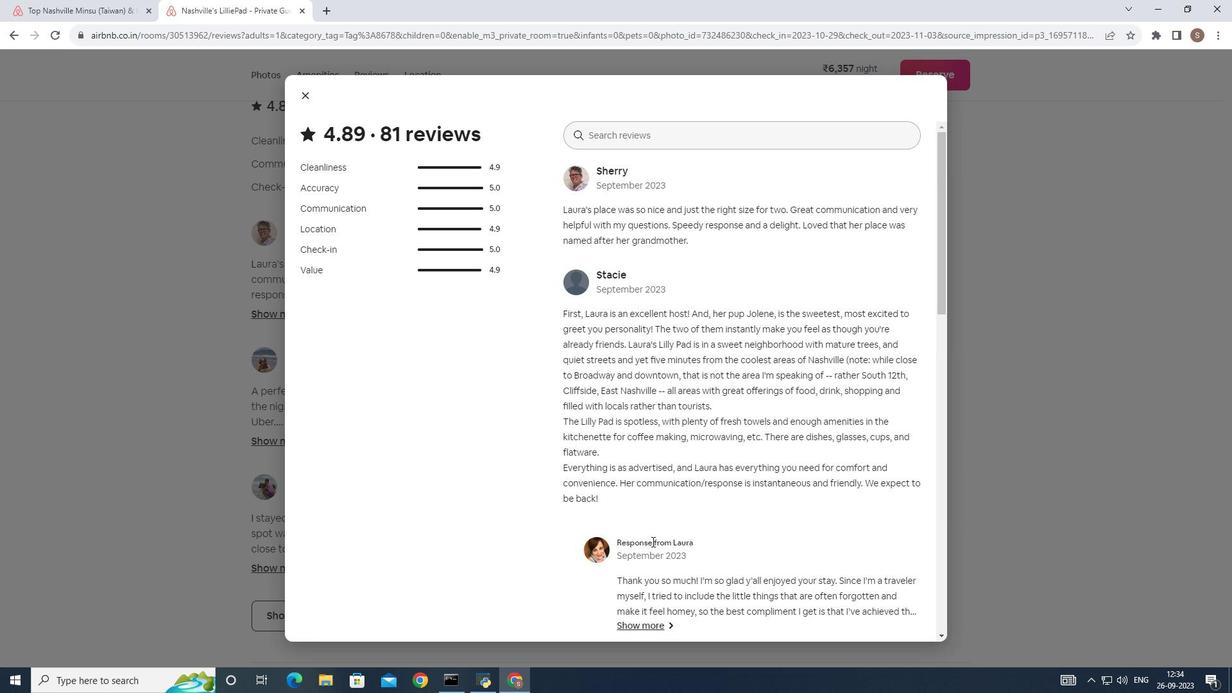 
Action: Mouse scrolled (387, 513) with delta (0, 0)
Screenshot: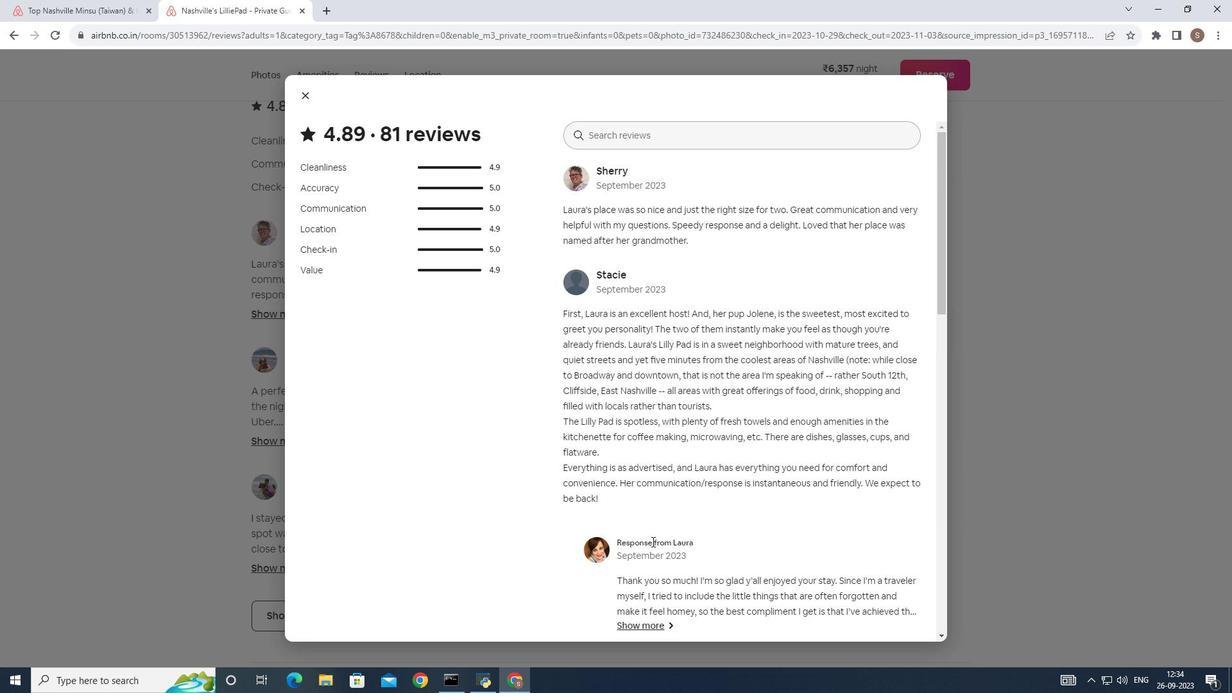 
Action: Mouse scrolled (387, 513) with delta (0, 0)
Screenshot: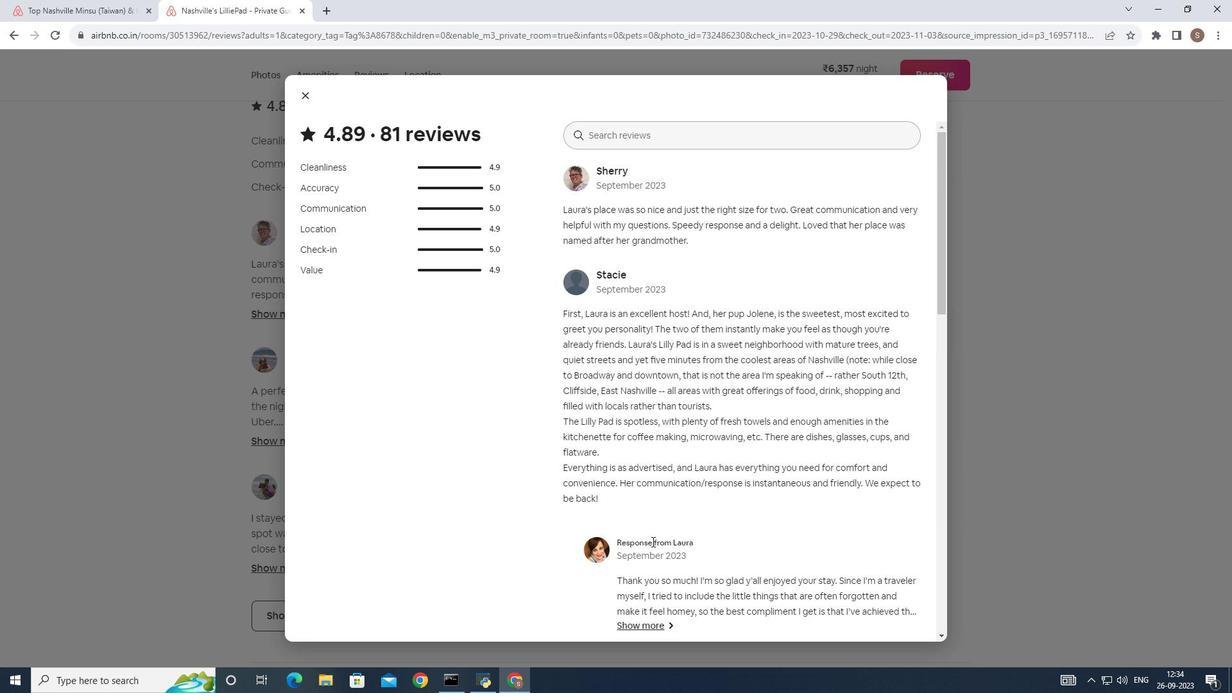 
Action: Mouse scrolled (387, 513) with delta (0, 0)
Screenshot: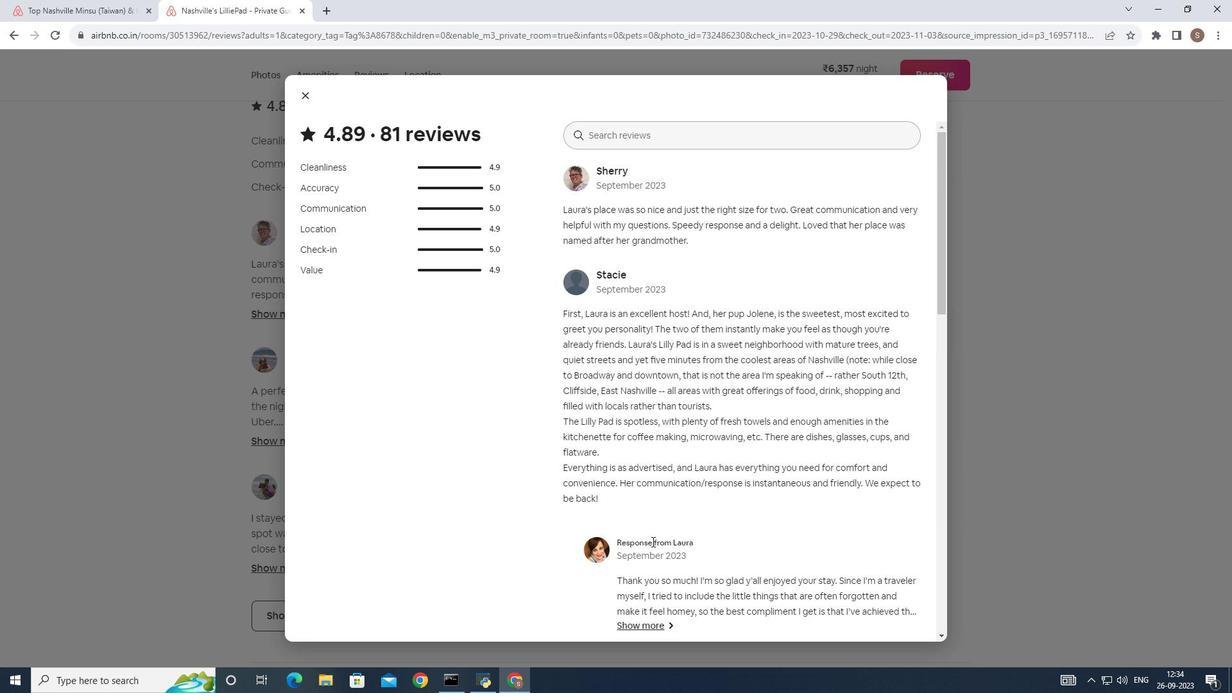 
Action: Mouse moved to (284, 615)
Screenshot: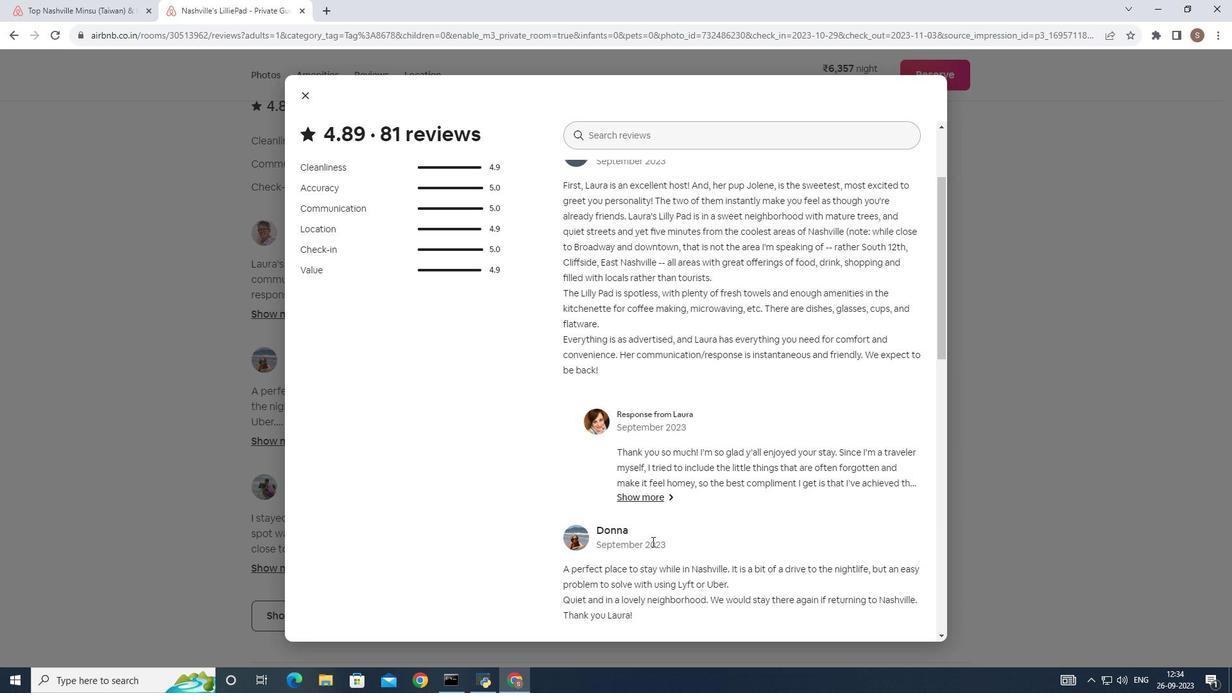 
Action: Mouse pressed left at (284, 615)
Screenshot: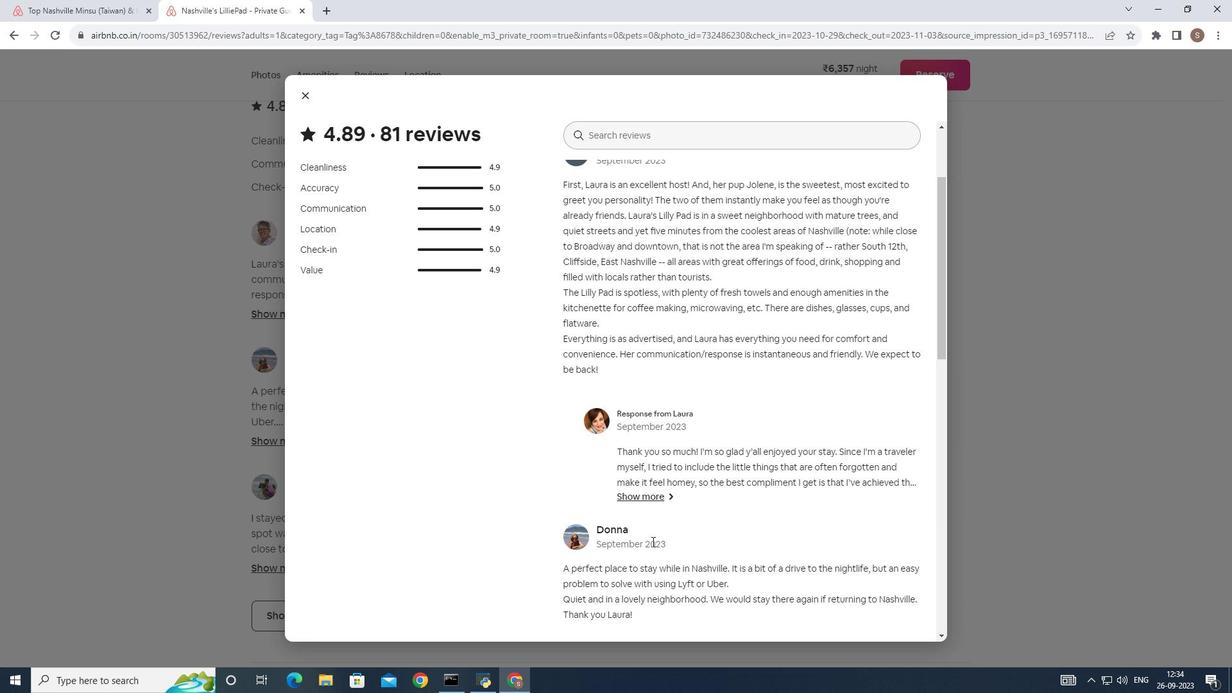 
Action: Mouse moved to (652, 542)
Screenshot: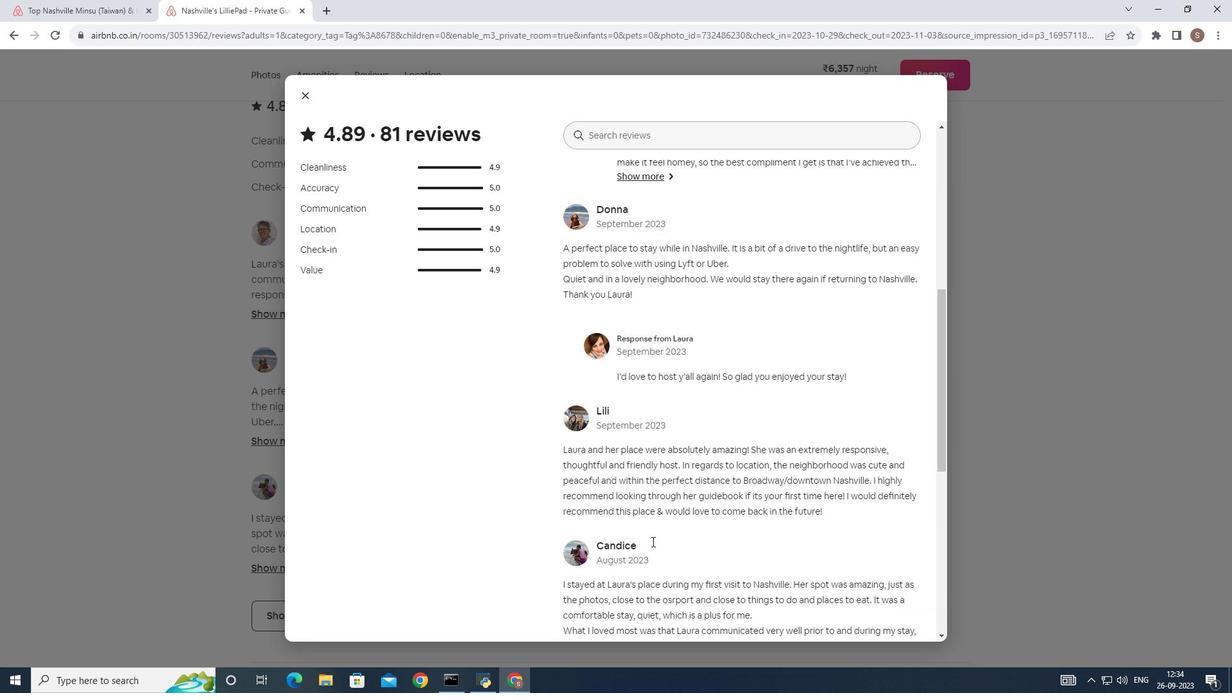 
Action: Mouse scrolled (652, 541) with delta (0, 0)
Screenshot: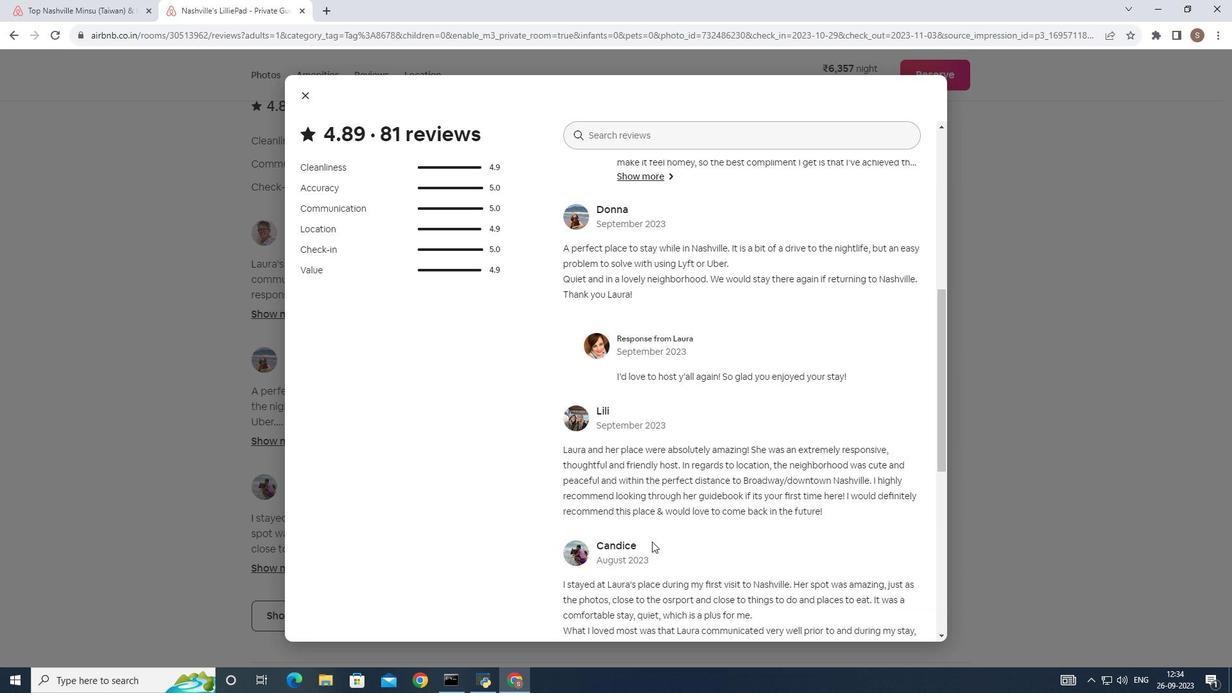 
Action: Mouse scrolled (652, 541) with delta (0, 0)
Screenshot: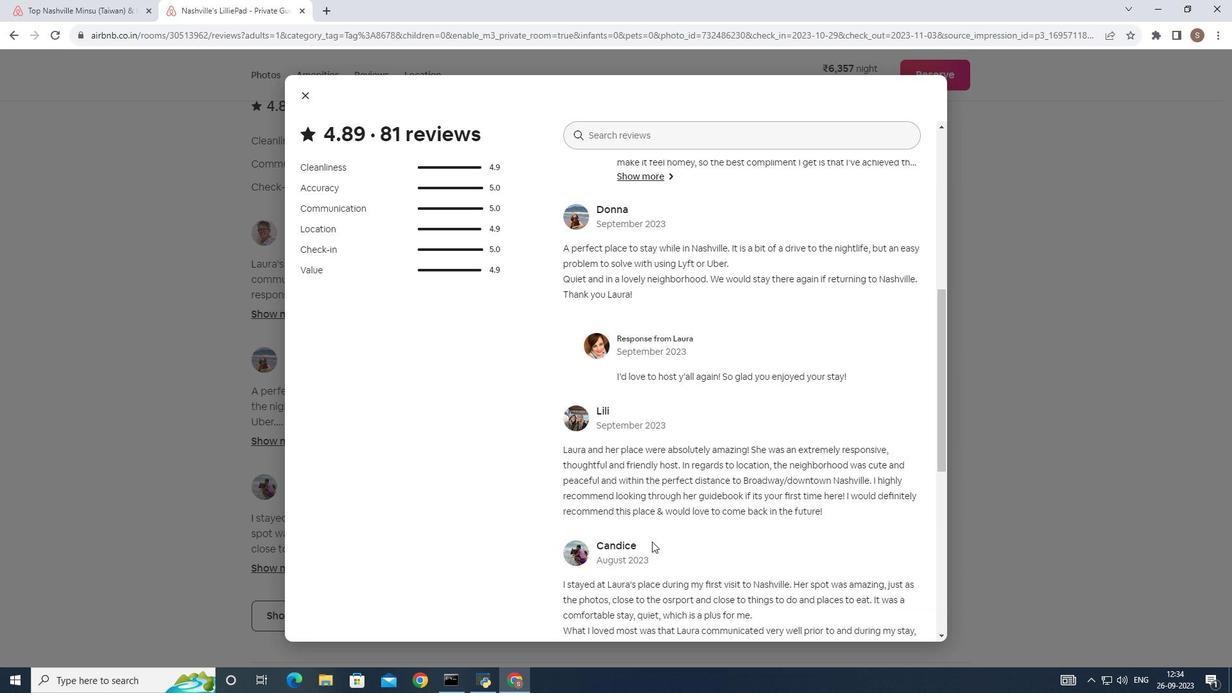 
Action: Mouse scrolled (652, 541) with delta (0, 0)
Screenshot: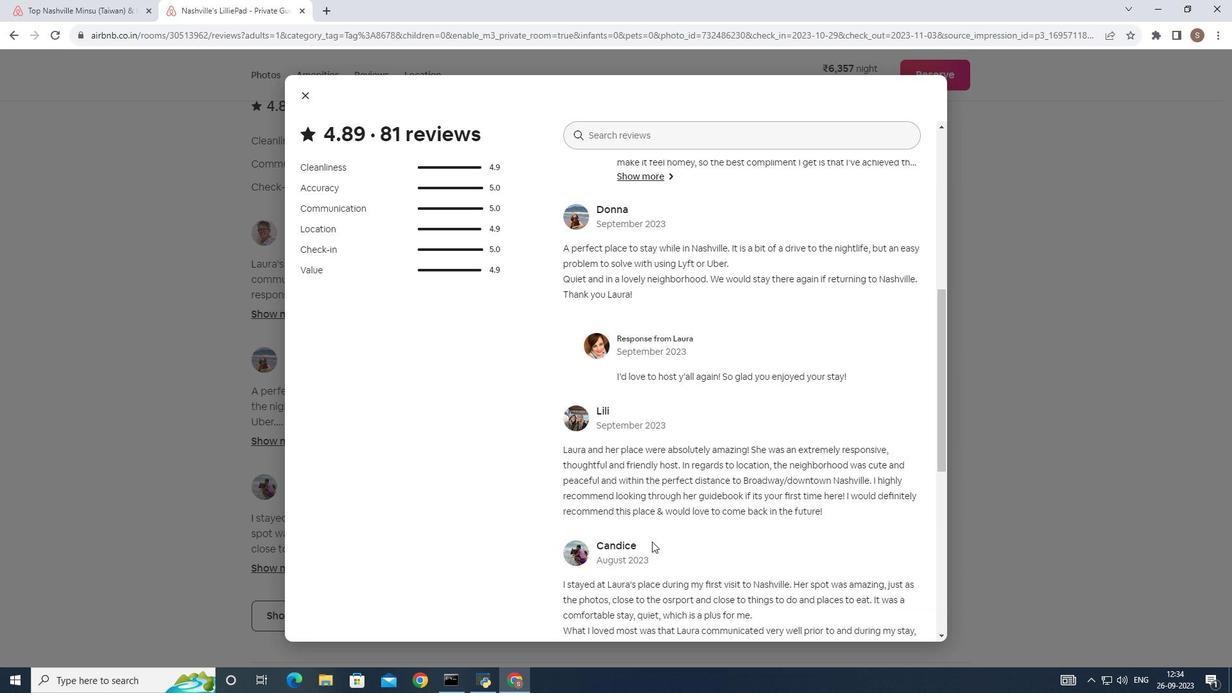 
Action: Mouse scrolled (652, 541) with delta (0, 0)
Screenshot: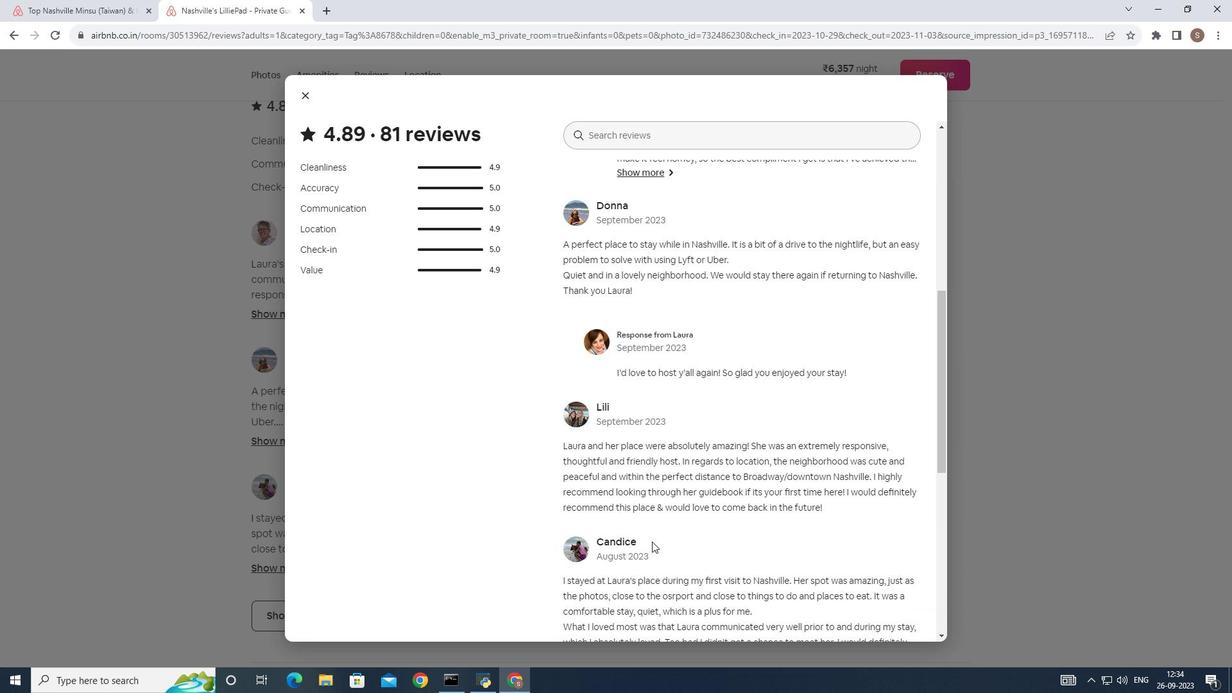 
Action: Mouse scrolled (652, 541) with delta (0, 0)
Screenshot: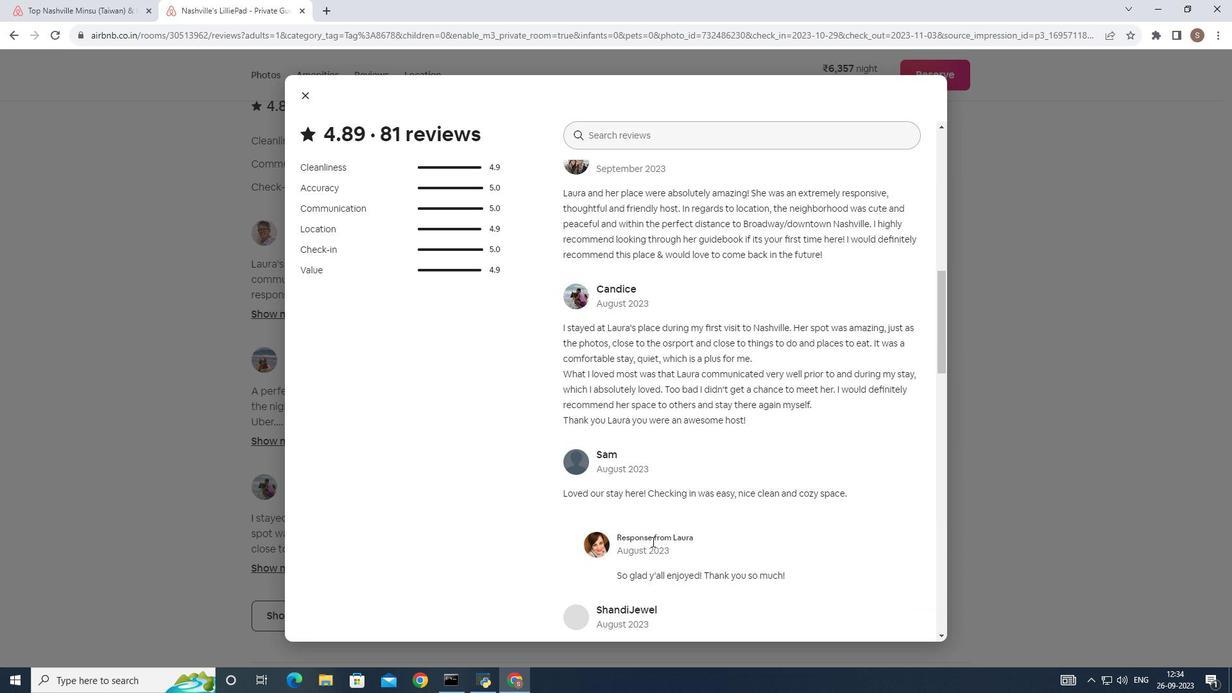 
Action: Mouse scrolled (652, 541) with delta (0, 0)
Screenshot: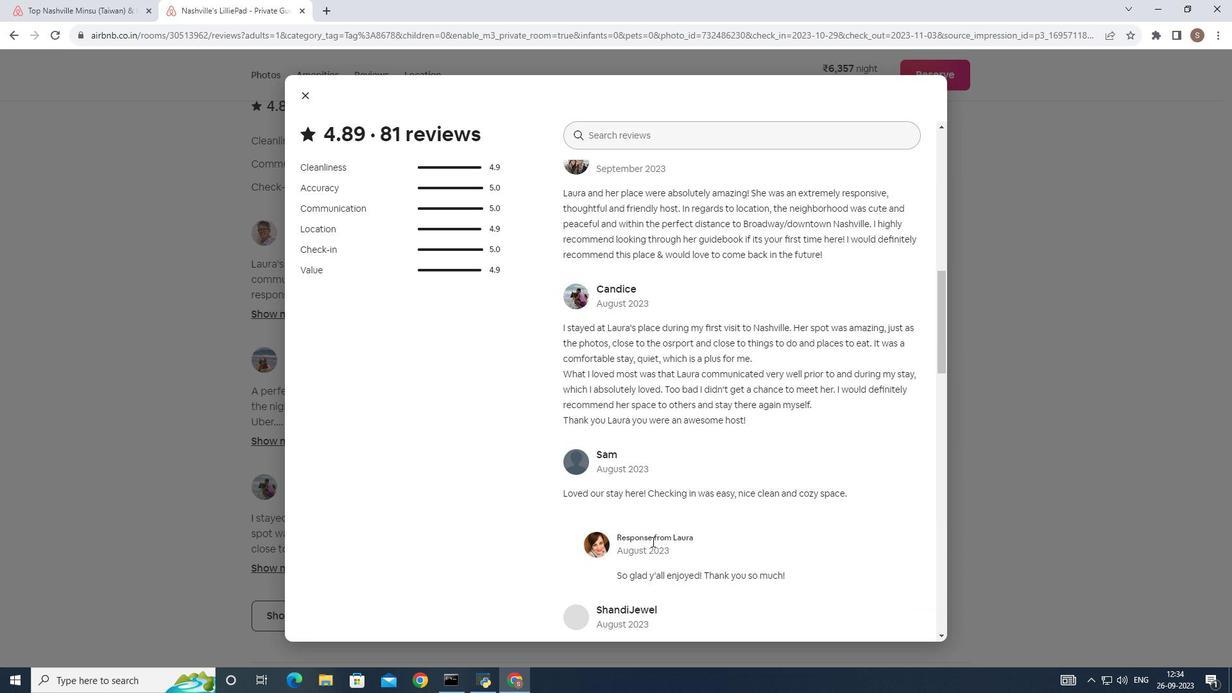 
Action: Mouse scrolled (652, 541) with delta (0, 0)
Screenshot: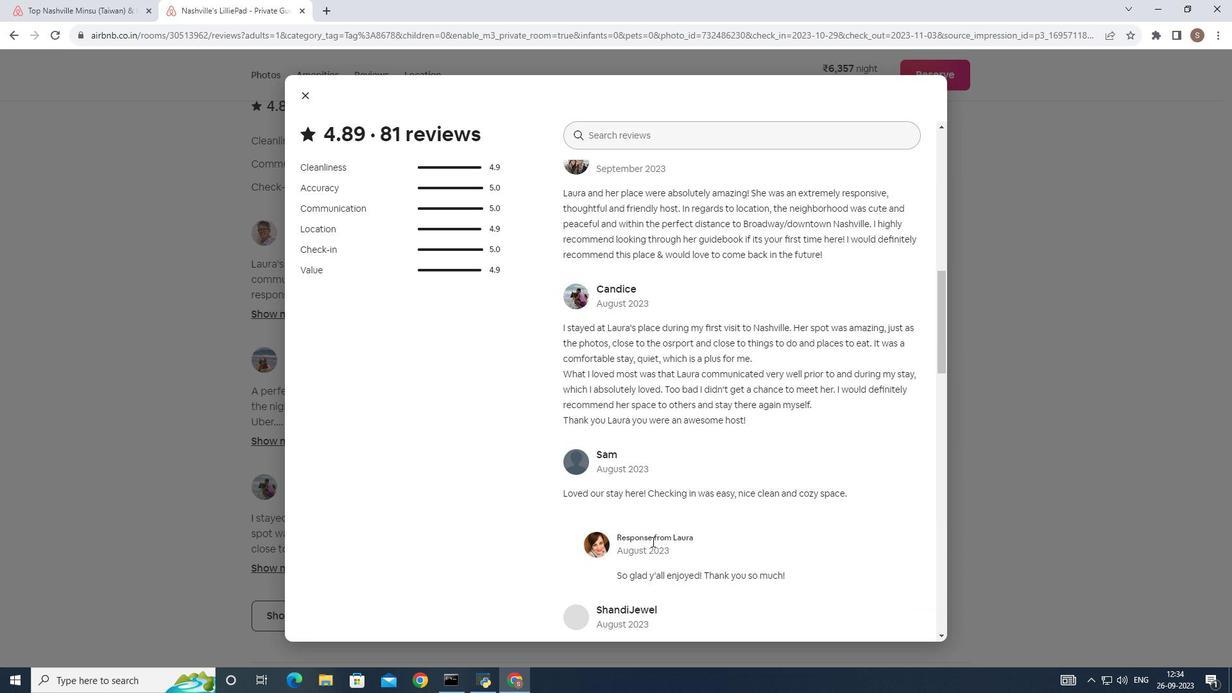 
Action: Mouse scrolled (652, 541) with delta (0, 0)
Screenshot: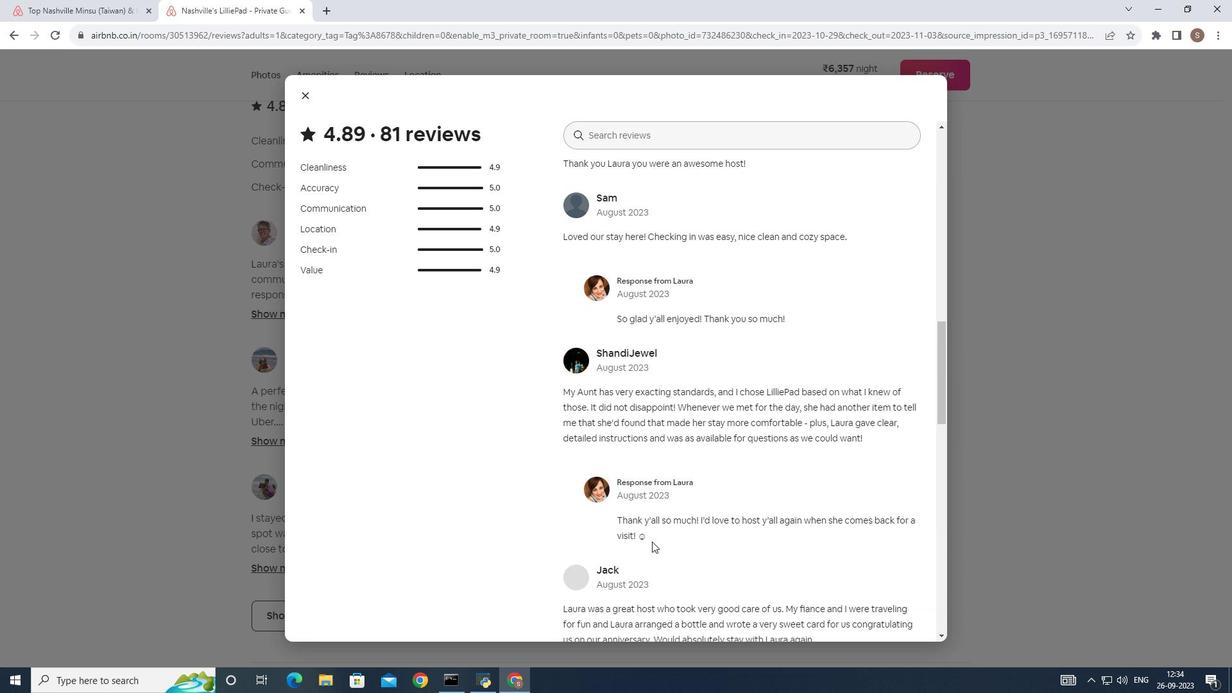 
Action: Mouse scrolled (652, 541) with delta (0, 0)
Screenshot: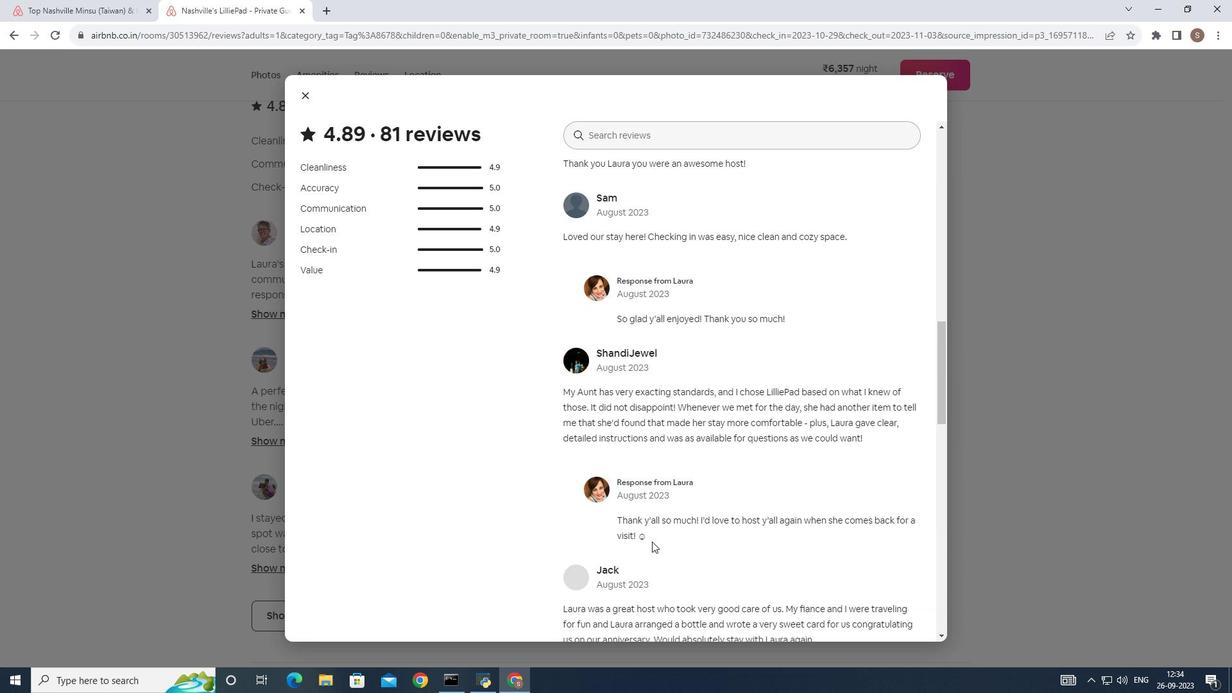 
Action: Mouse scrolled (652, 541) with delta (0, 0)
Screenshot: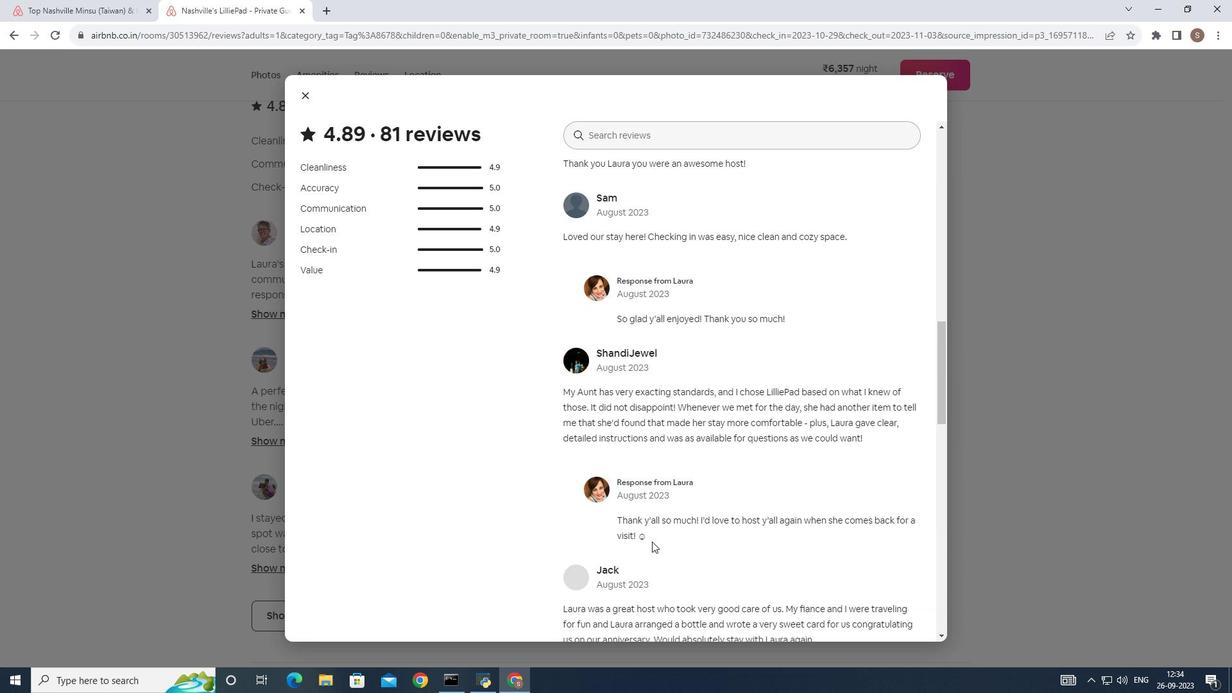 
Action: Mouse scrolled (652, 541) with delta (0, 0)
Screenshot: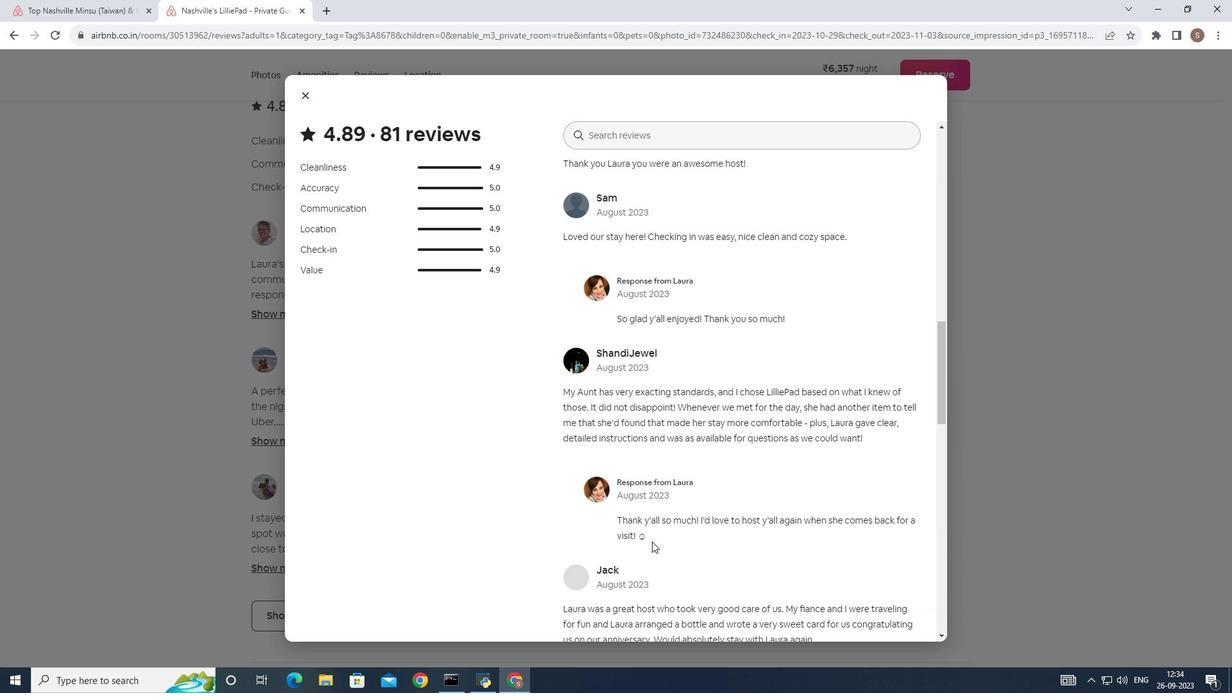 
Action: Mouse scrolled (652, 541) with delta (0, 0)
Screenshot: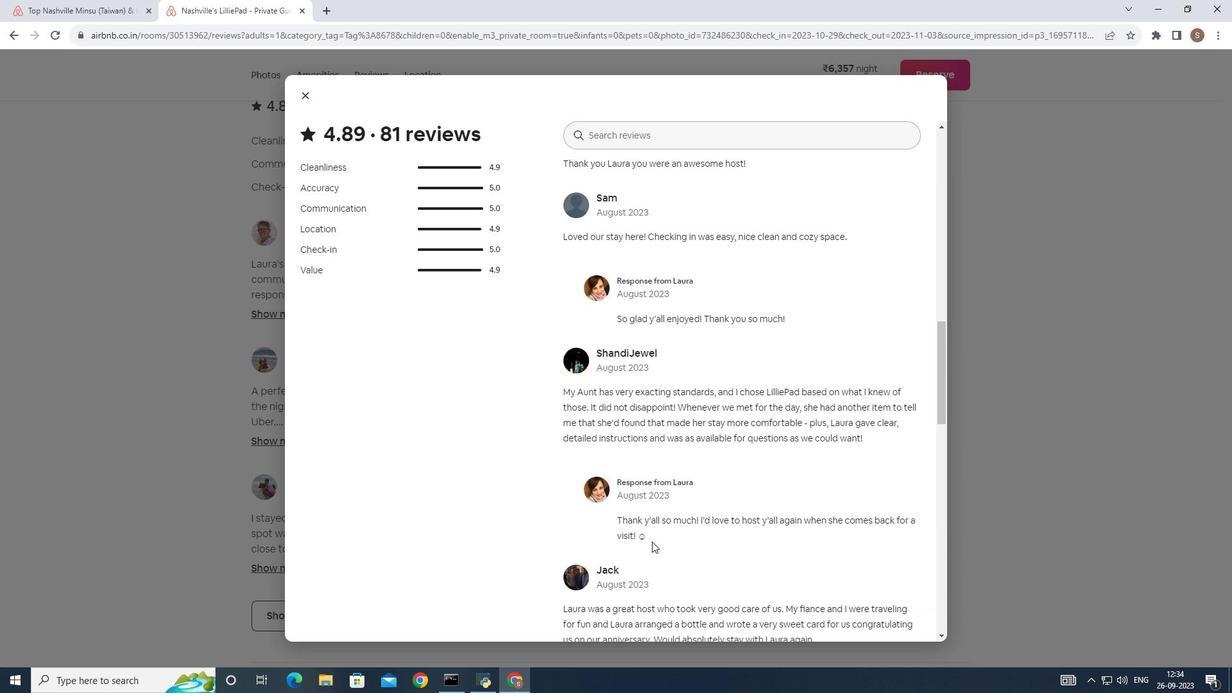 
Action: Mouse scrolled (652, 541) with delta (0, 0)
Screenshot: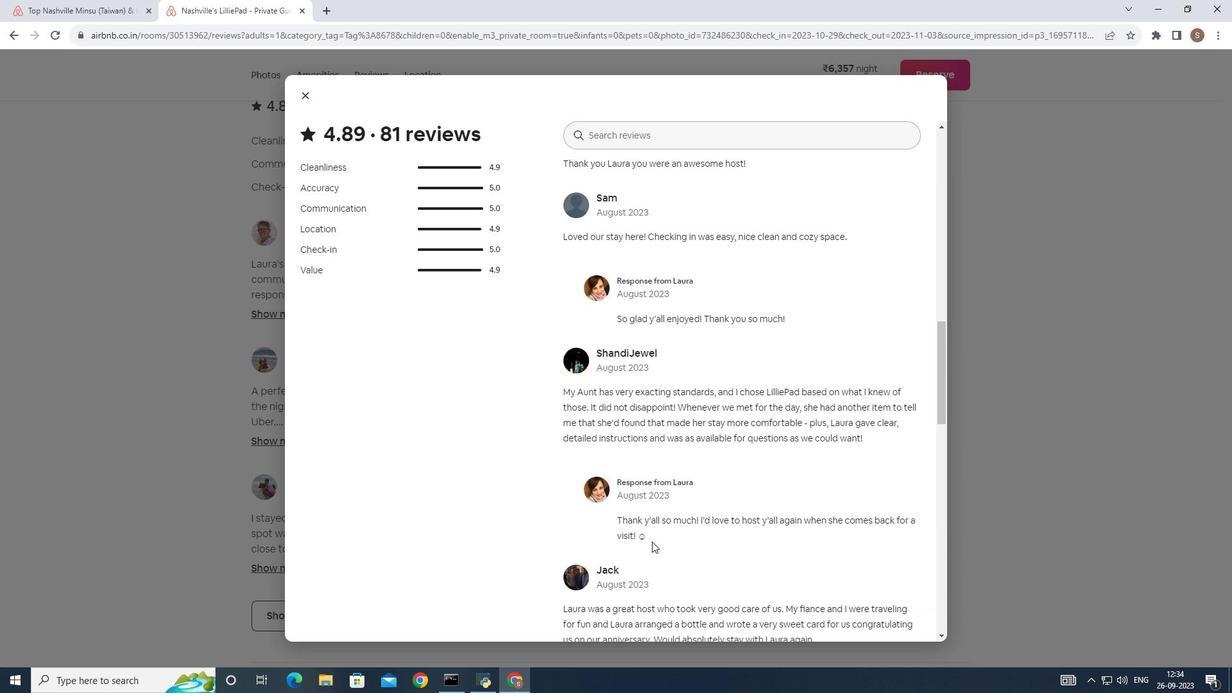 
Action: Mouse scrolled (652, 541) with delta (0, 0)
Screenshot: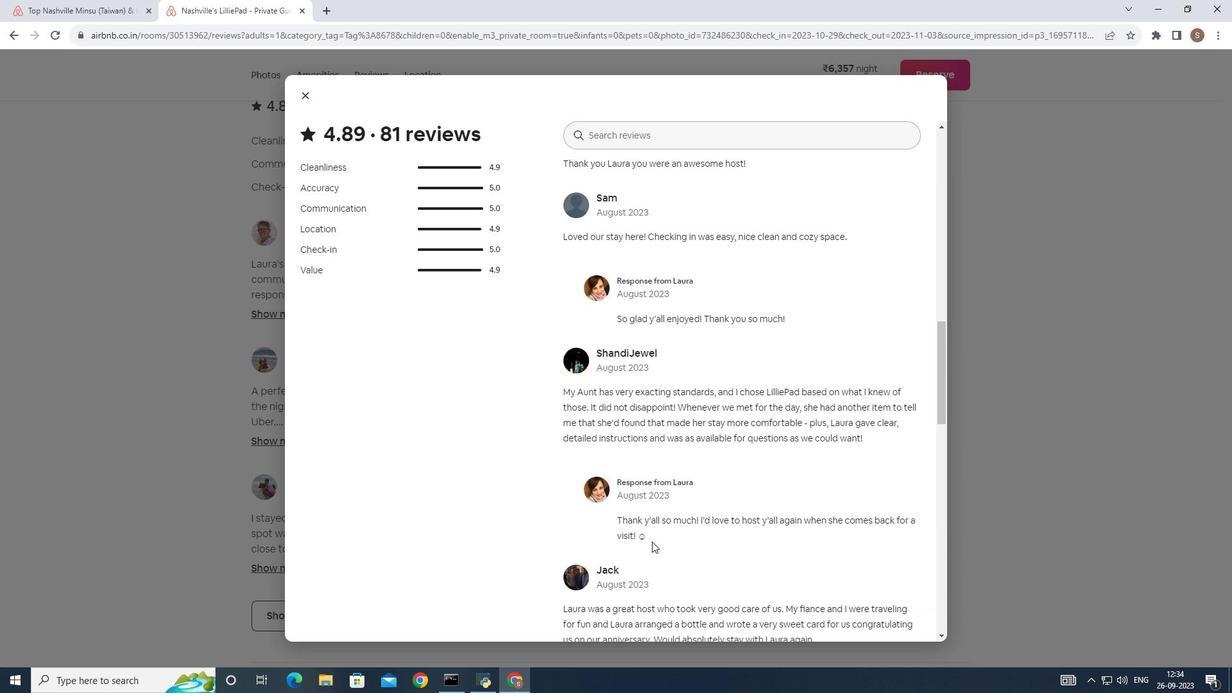
Action: Mouse scrolled (652, 541) with delta (0, 0)
Screenshot: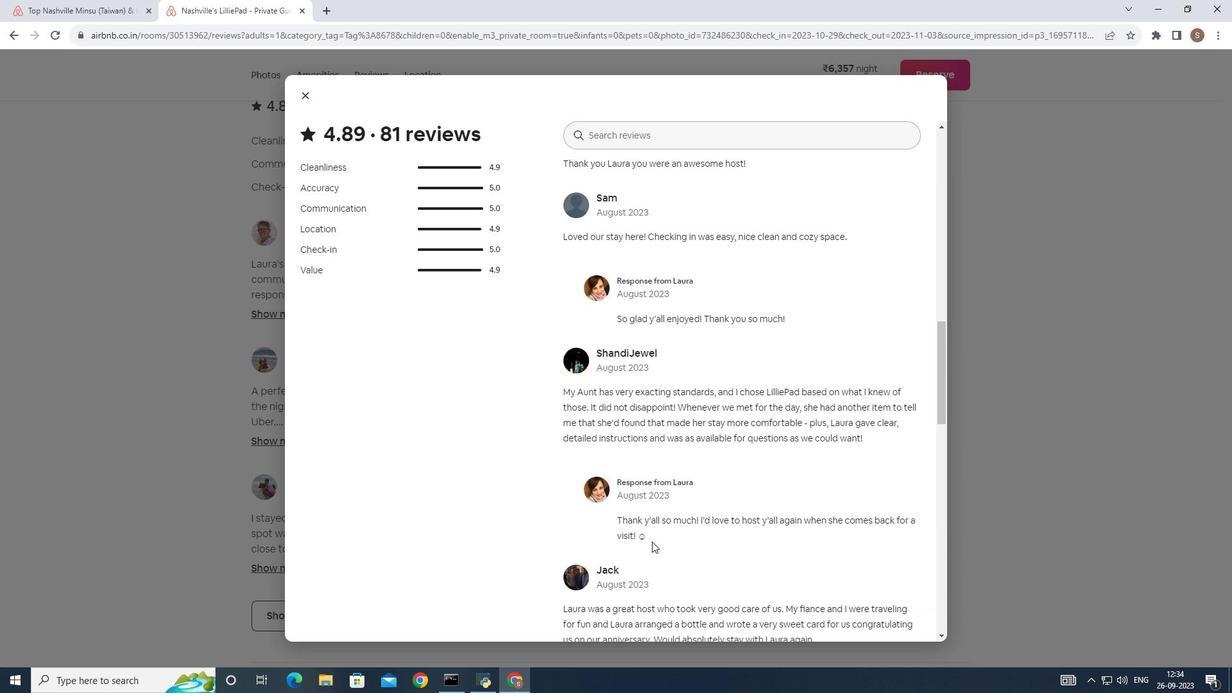 
Action: Mouse scrolled (652, 541) with delta (0, 0)
Screenshot: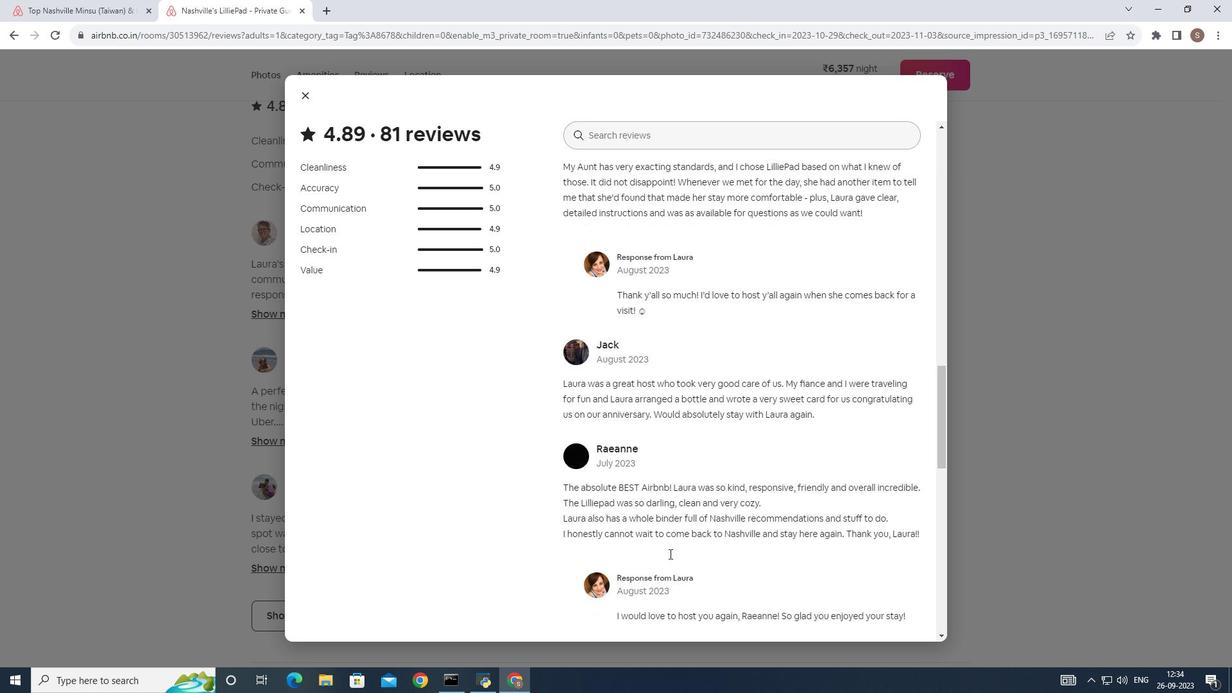 
Action: Mouse scrolled (652, 541) with delta (0, 0)
Screenshot: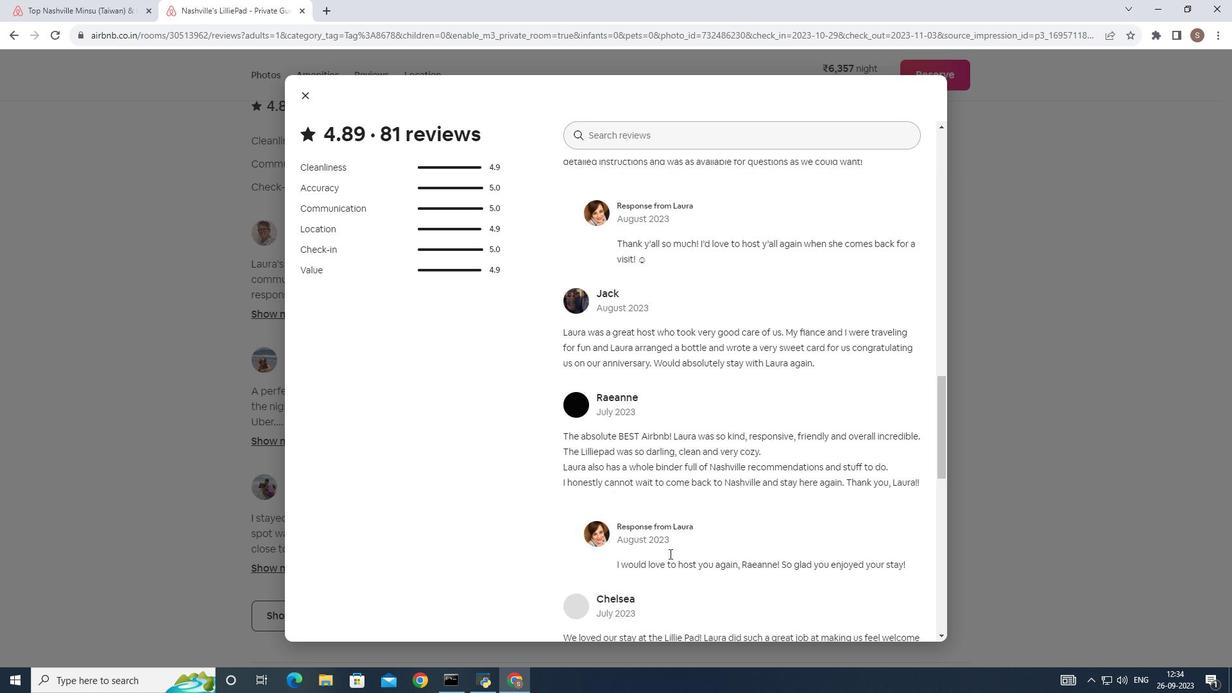 
Action: Mouse scrolled (652, 541) with delta (0, 0)
Screenshot: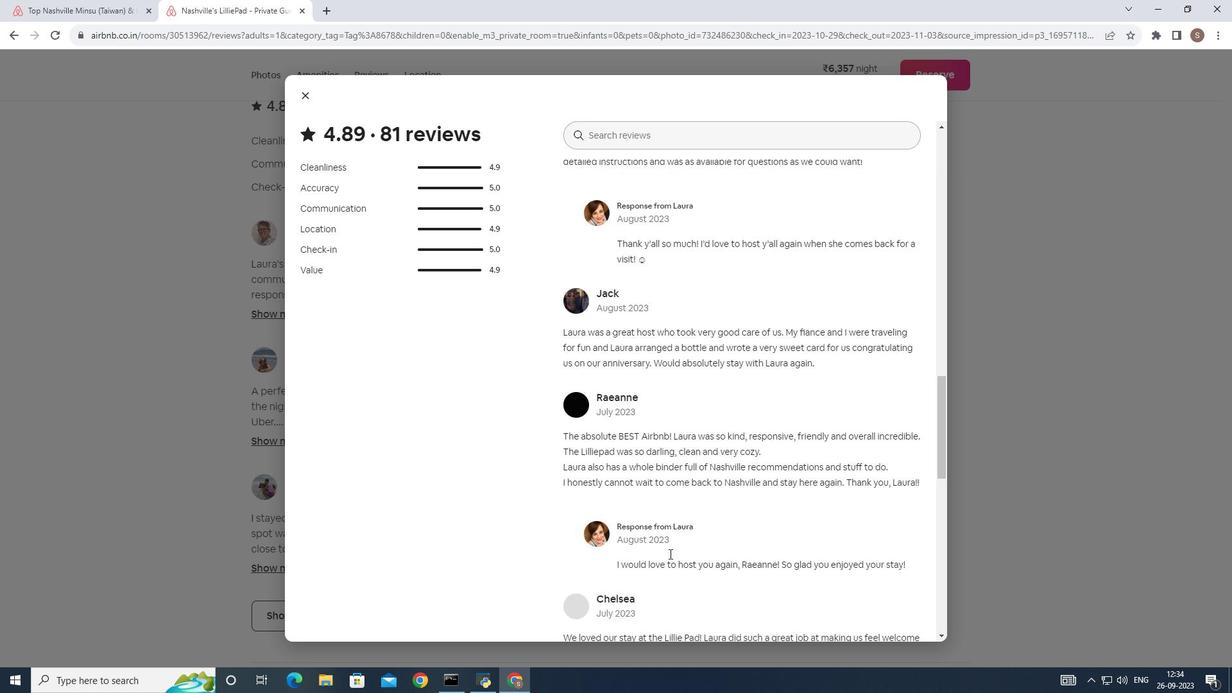 
Action: Mouse moved to (669, 554)
Screenshot: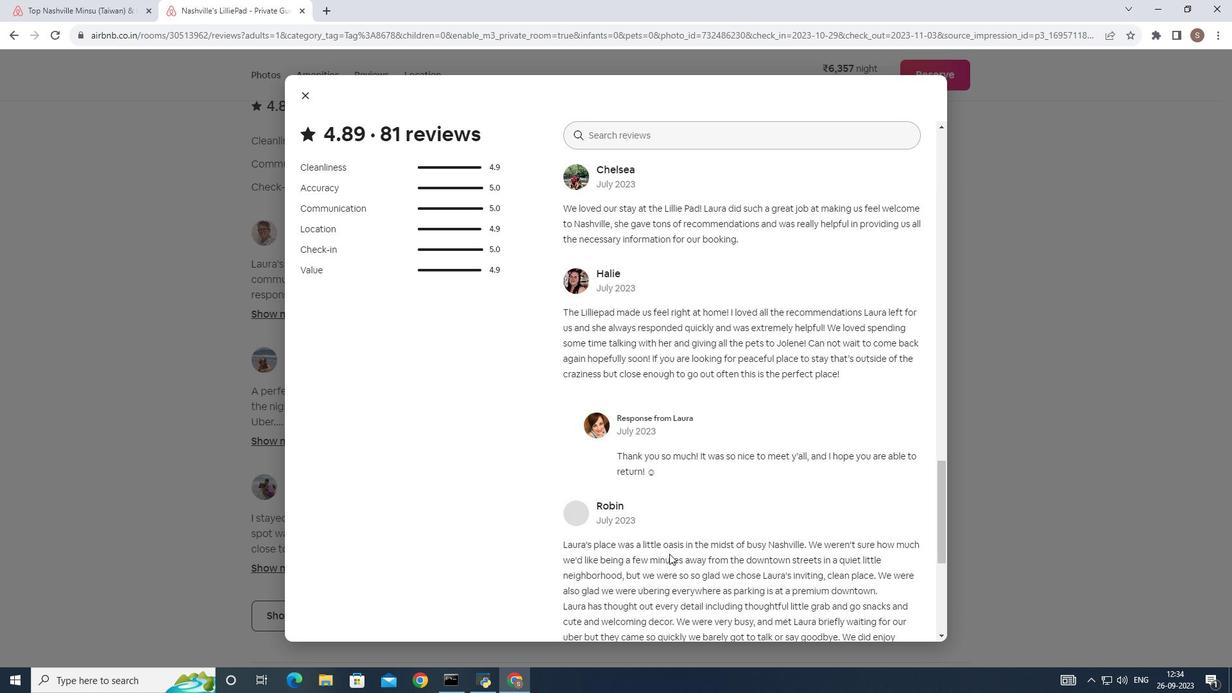 
Action: Mouse scrolled (669, 553) with delta (0, 0)
Screenshot: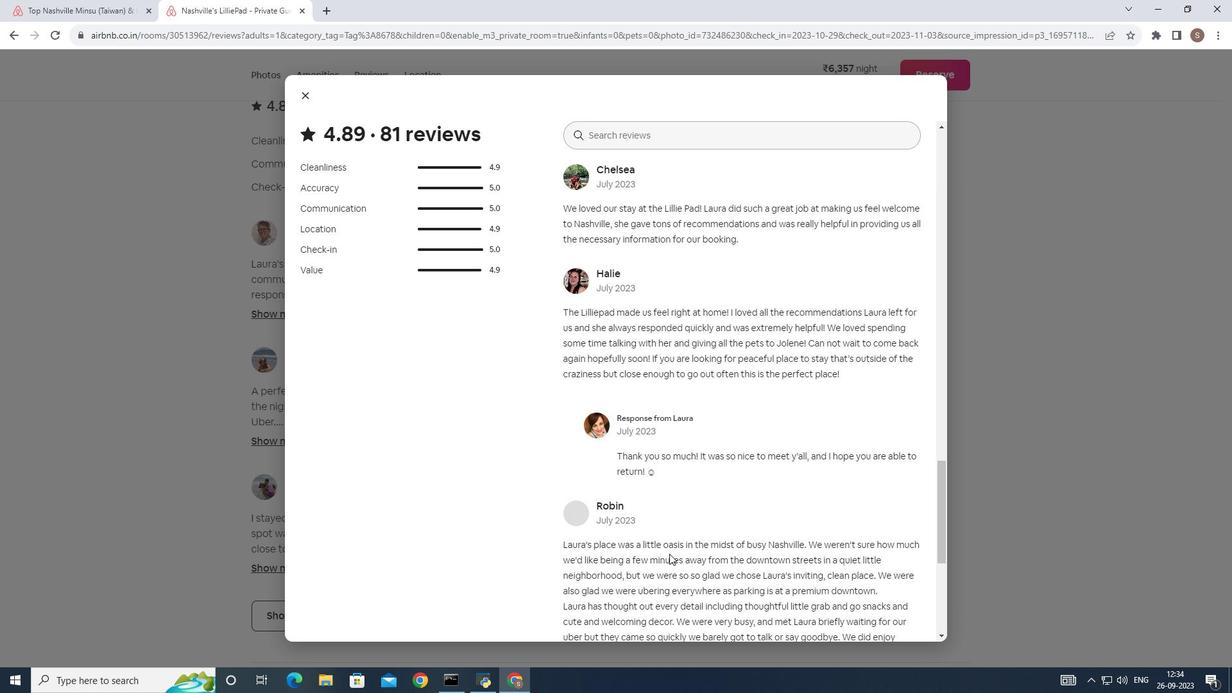 
Action: Mouse scrolled (669, 553) with delta (0, 0)
Screenshot: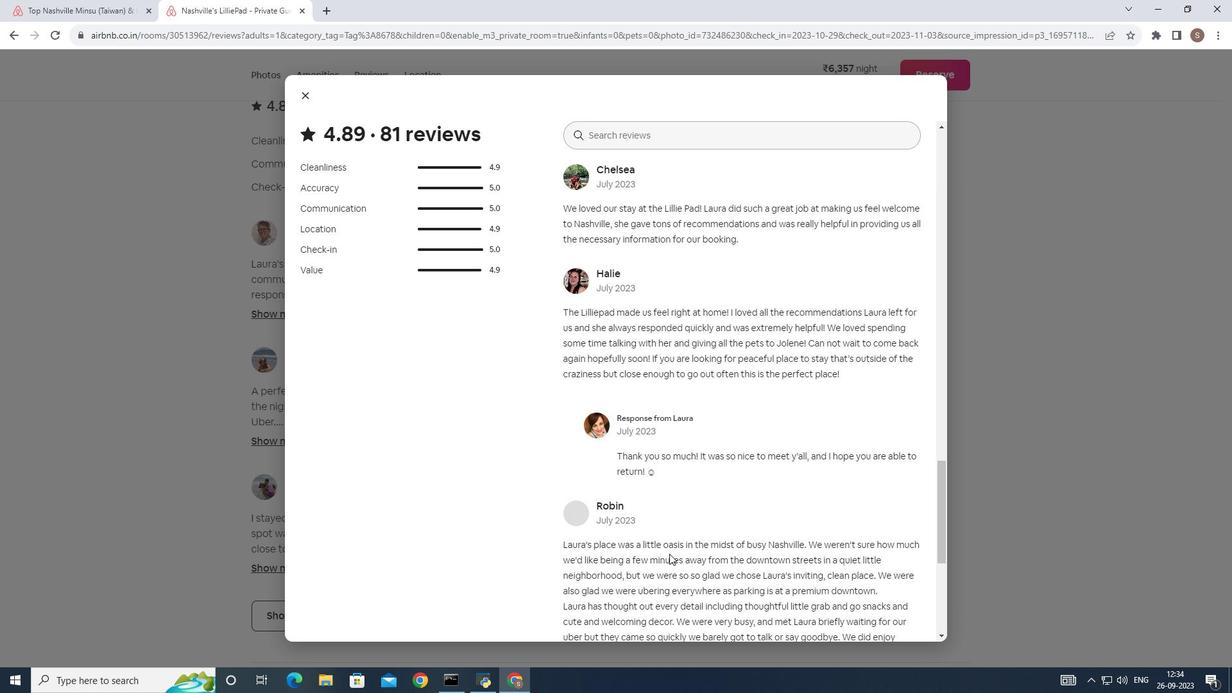 
Action: Mouse scrolled (669, 553) with delta (0, 0)
Screenshot: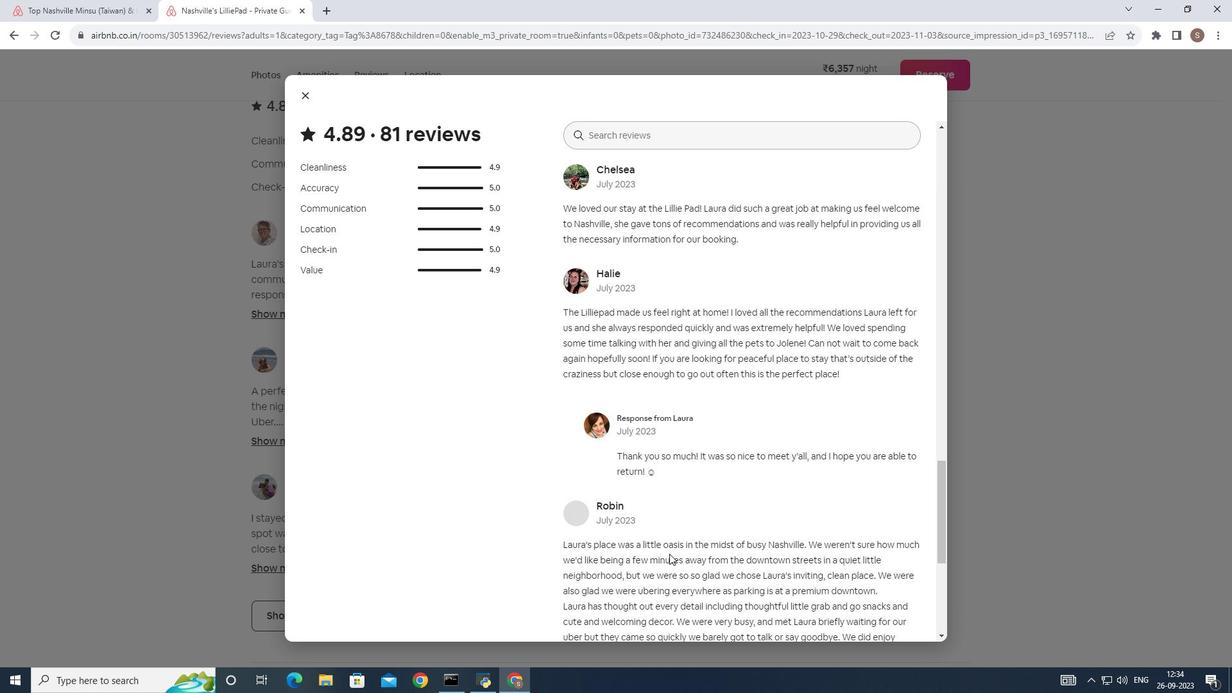 
Action: Mouse scrolled (669, 553) with delta (0, 0)
Screenshot: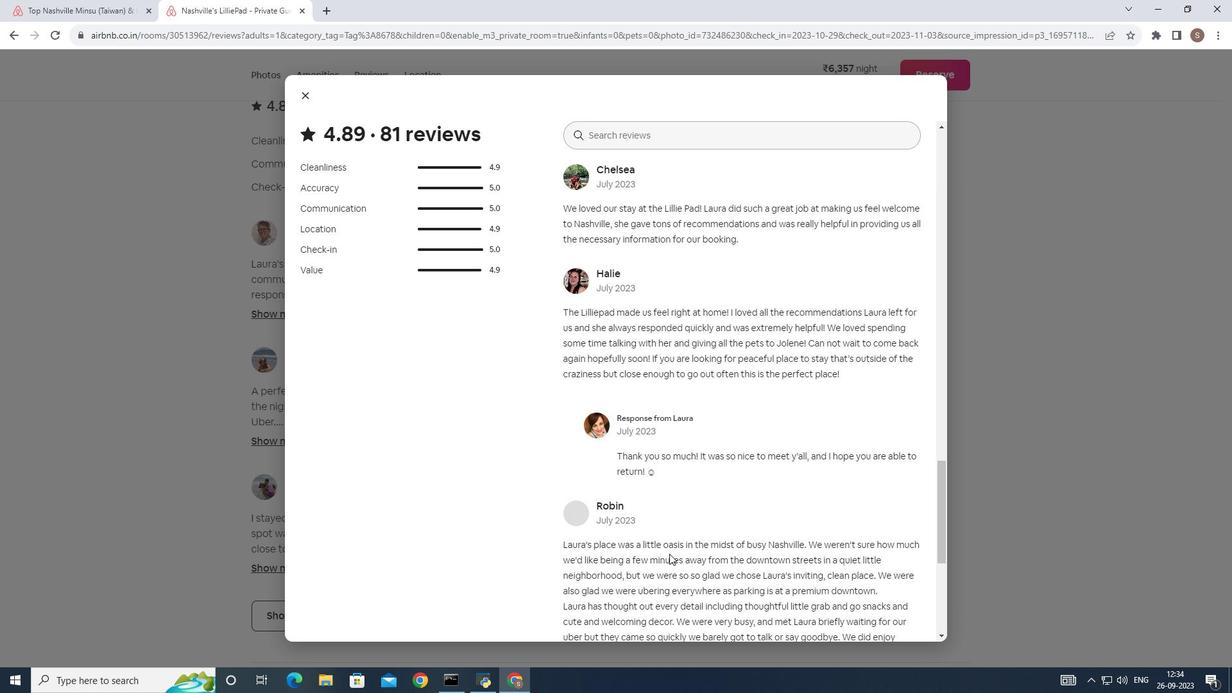 
Action: Mouse scrolled (669, 553) with delta (0, 0)
Screenshot: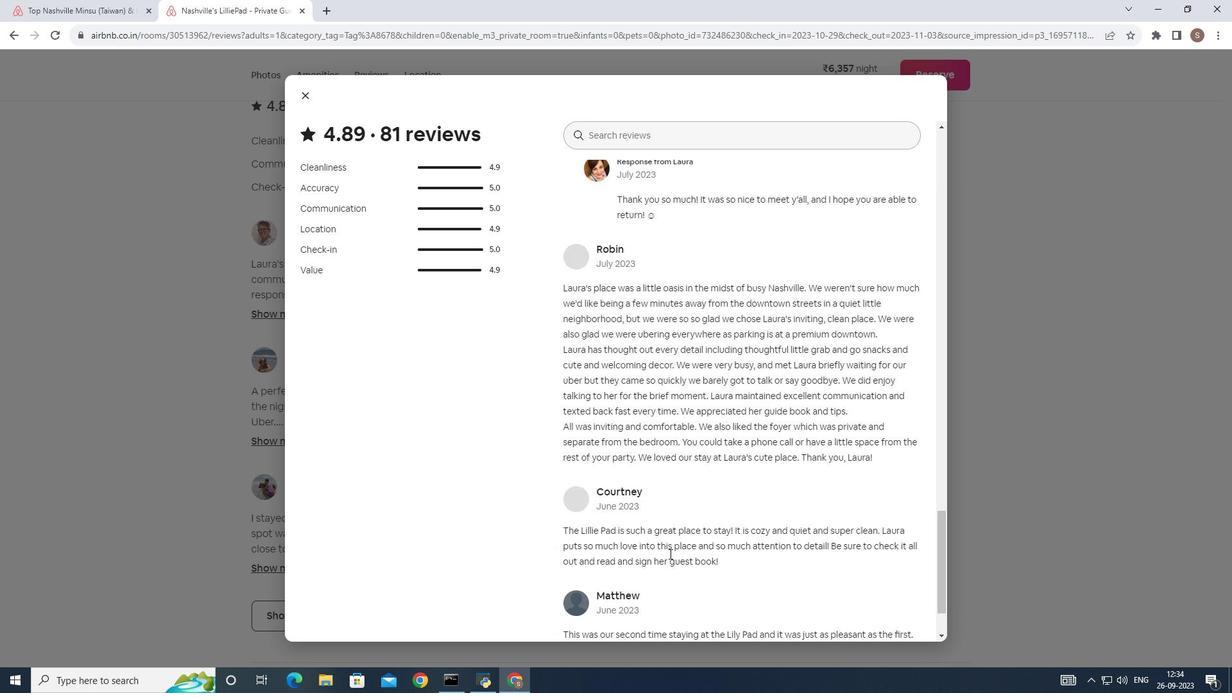 
Action: Mouse scrolled (669, 553) with delta (0, 0)
Screenshot: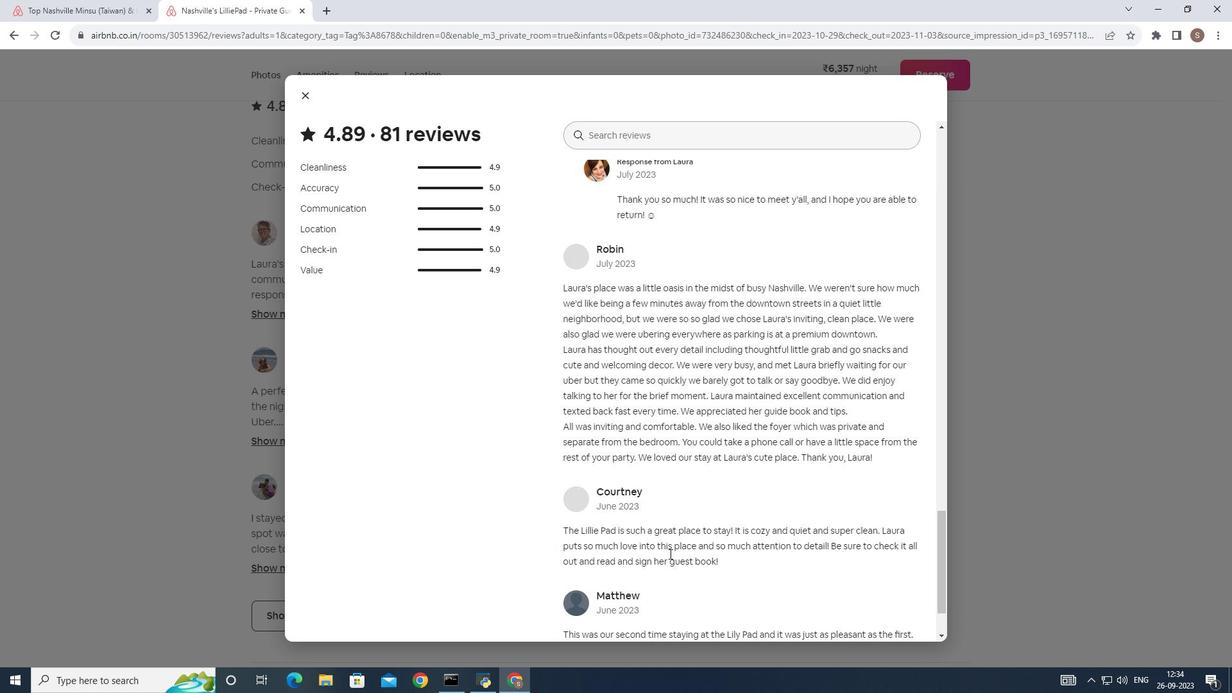 
Action: Mouse scrolled (669, 553) with delta (0, 0)
Screenshot: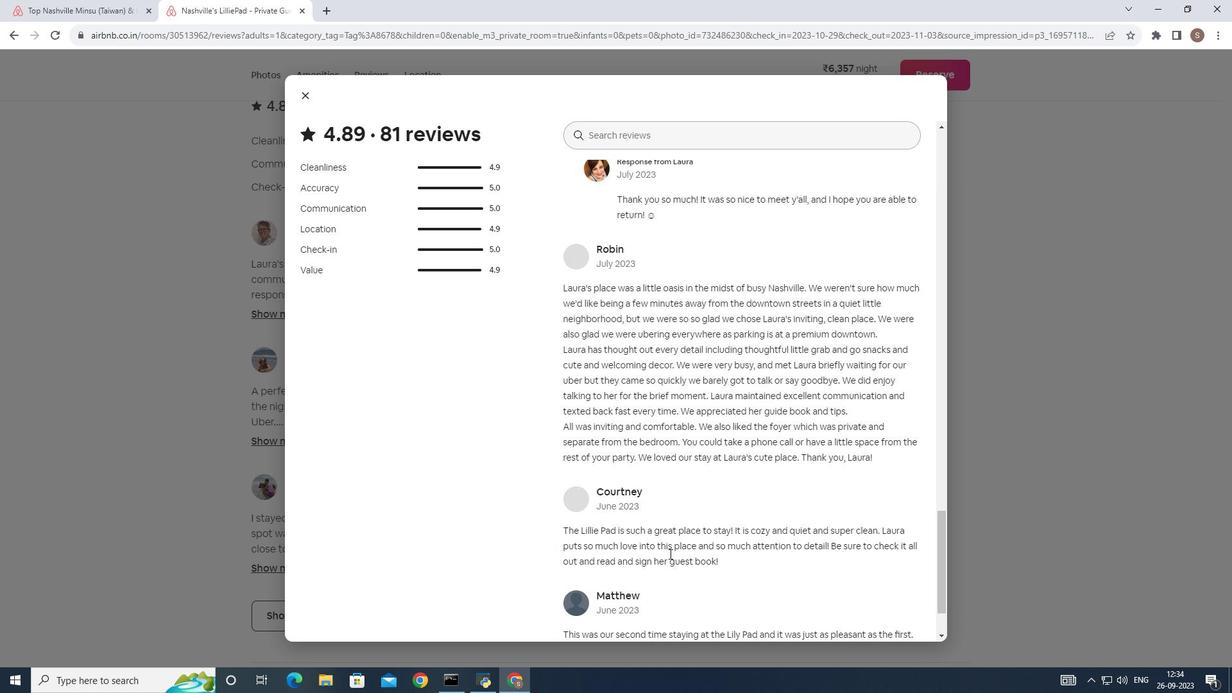 
Action: Mouse scrolled (669, 553) with delta (0, 0)
Screenshot: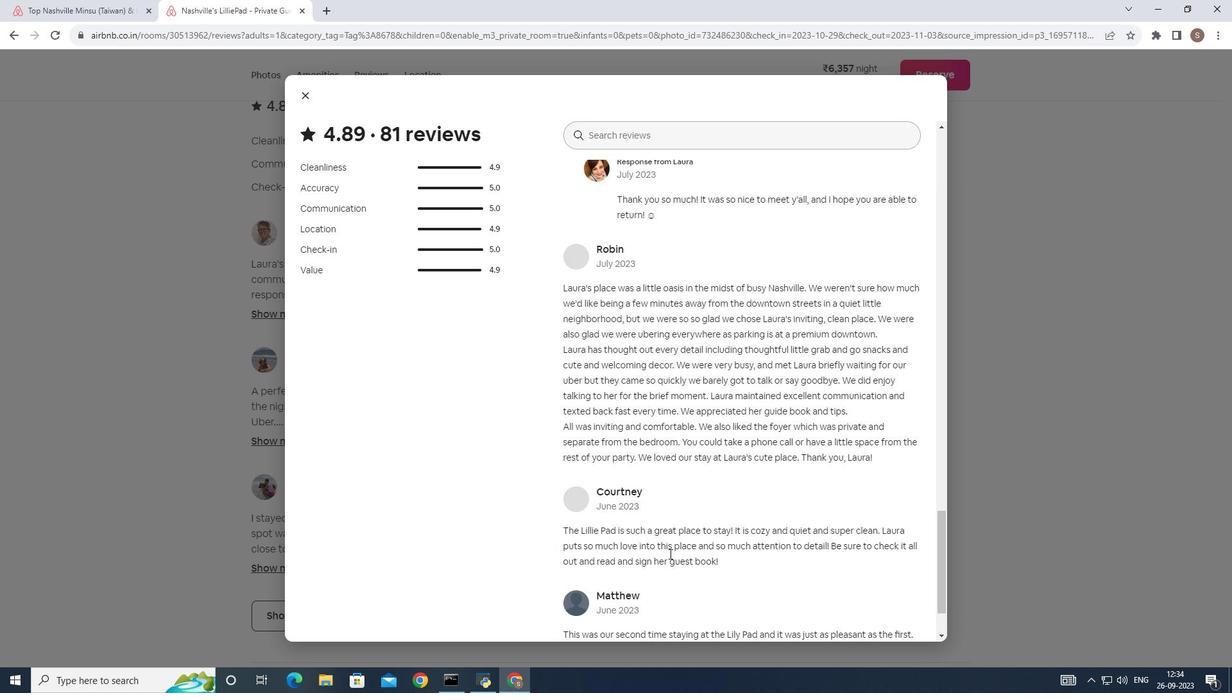
Action: Mouse scrolled (669, 553) with delta (0, 0)
Screenshot: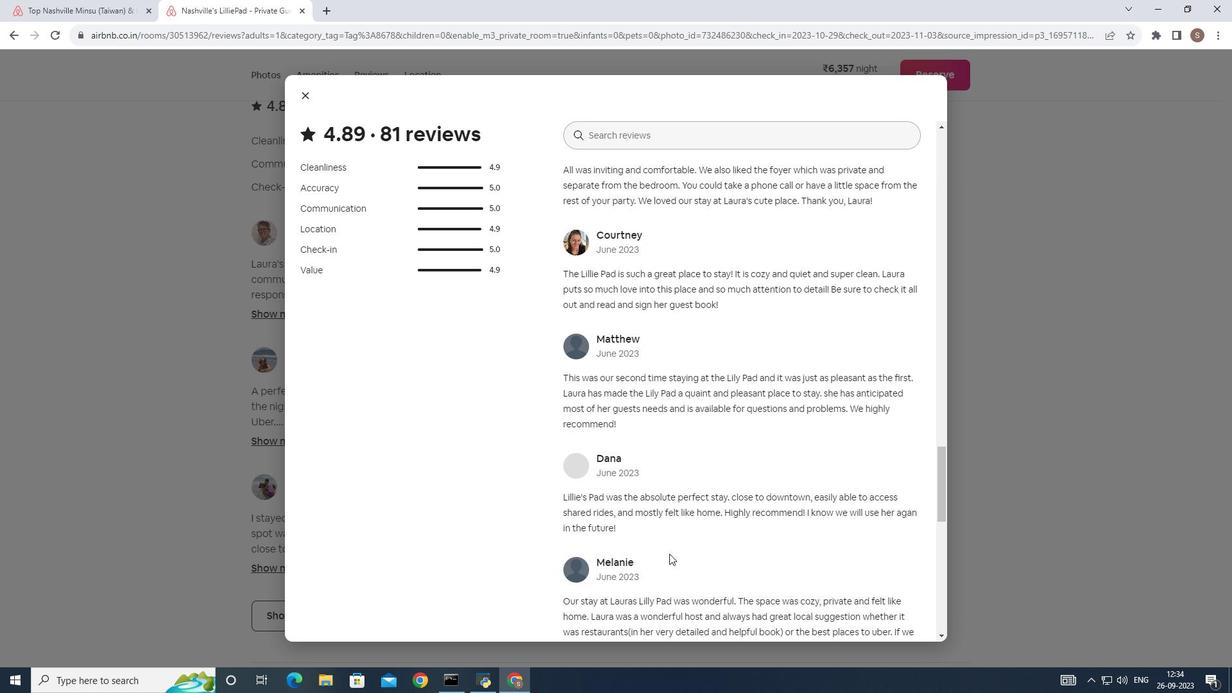 
Action: Mouse scrolled (669, 553) with delta (0, 0)
Screenshot: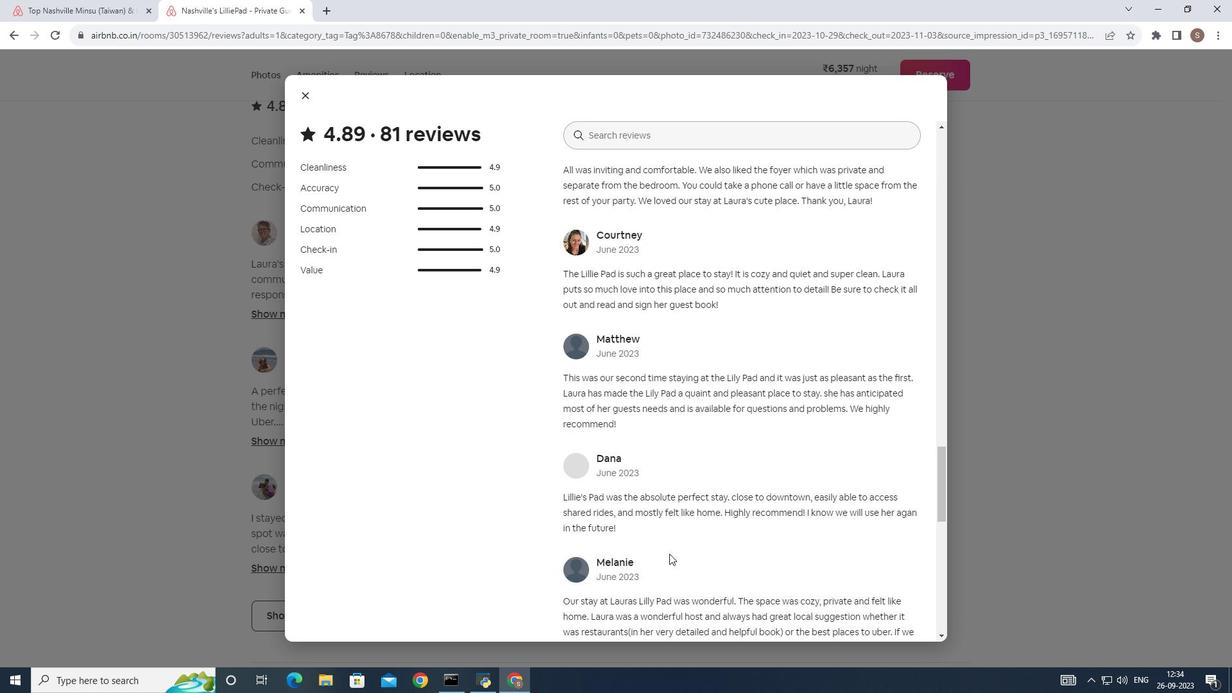 
Action: Mouse scrolled (669, 553) with delta (0, 0)
Screenshot: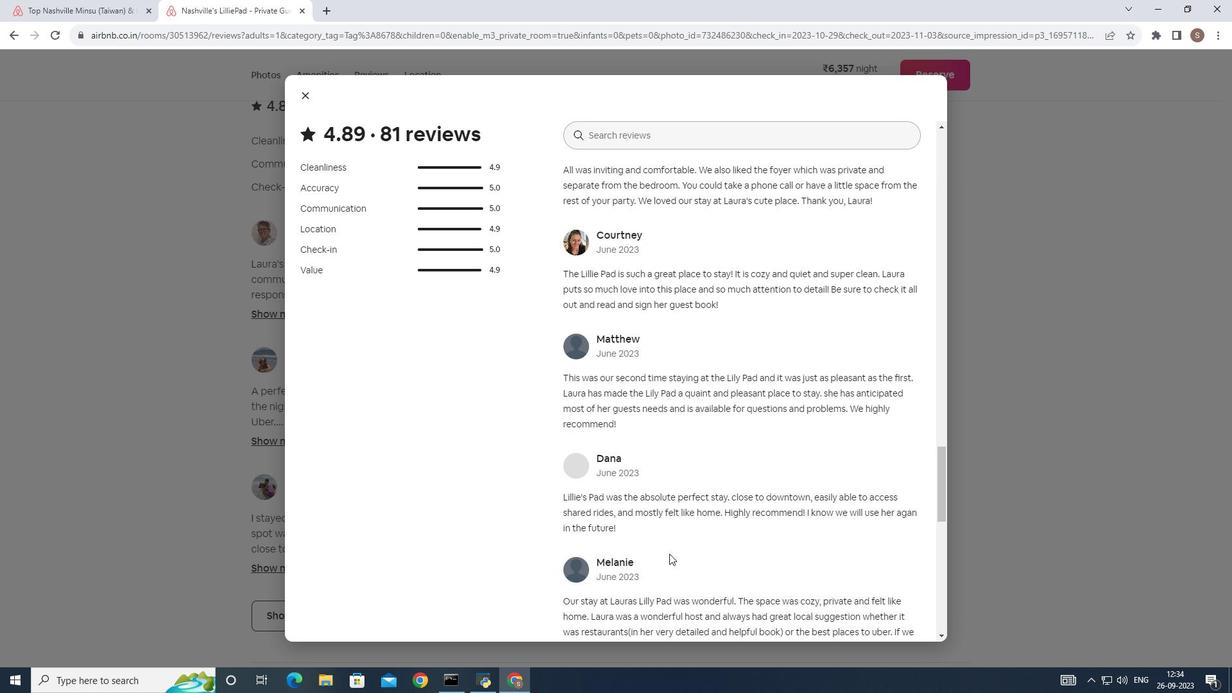 
Action: Mouse scrolled (669, 553) with delta (0, 0)
Screenshot: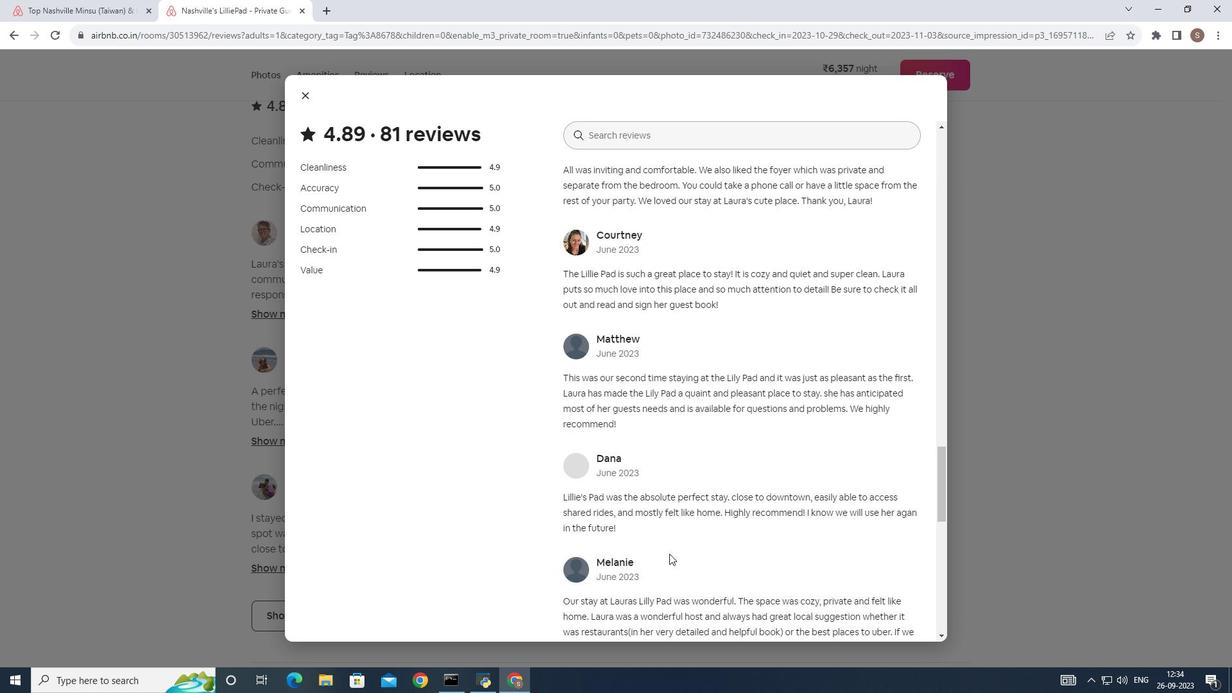 
Action: Mouse scrolled (669, 553) with delta (0, 0)
Screenshot: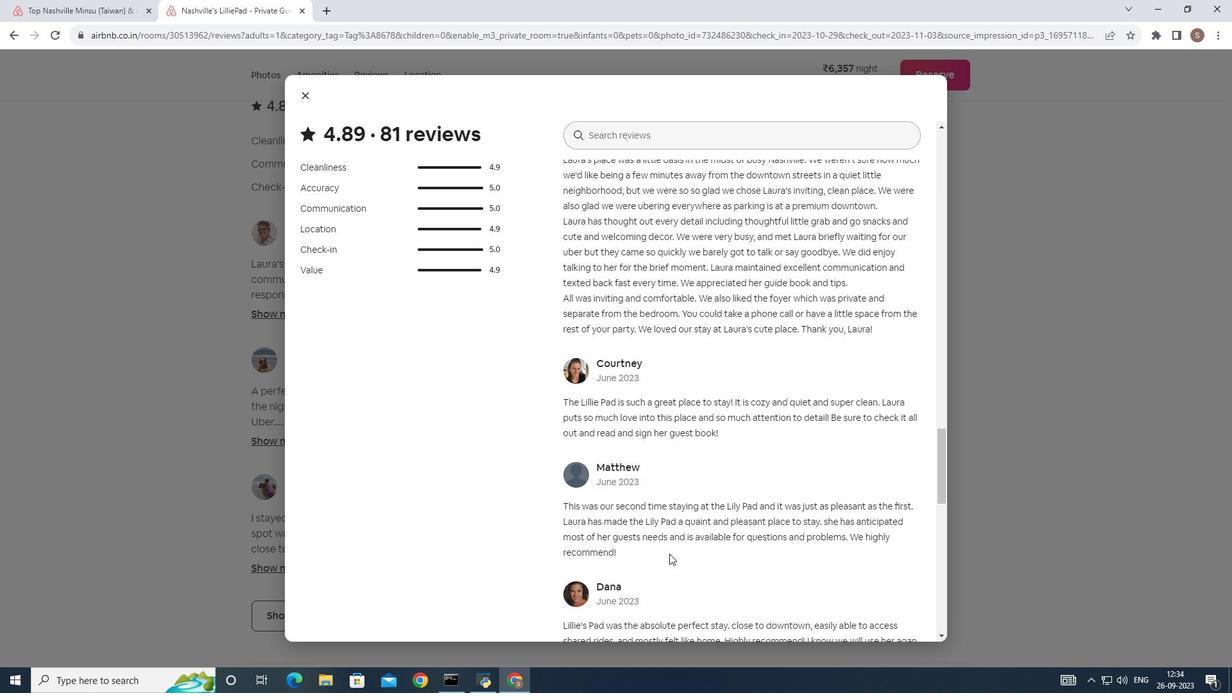 
Action: Mouse scrolled (669, 553) with delta (0, 0)
Screenshot: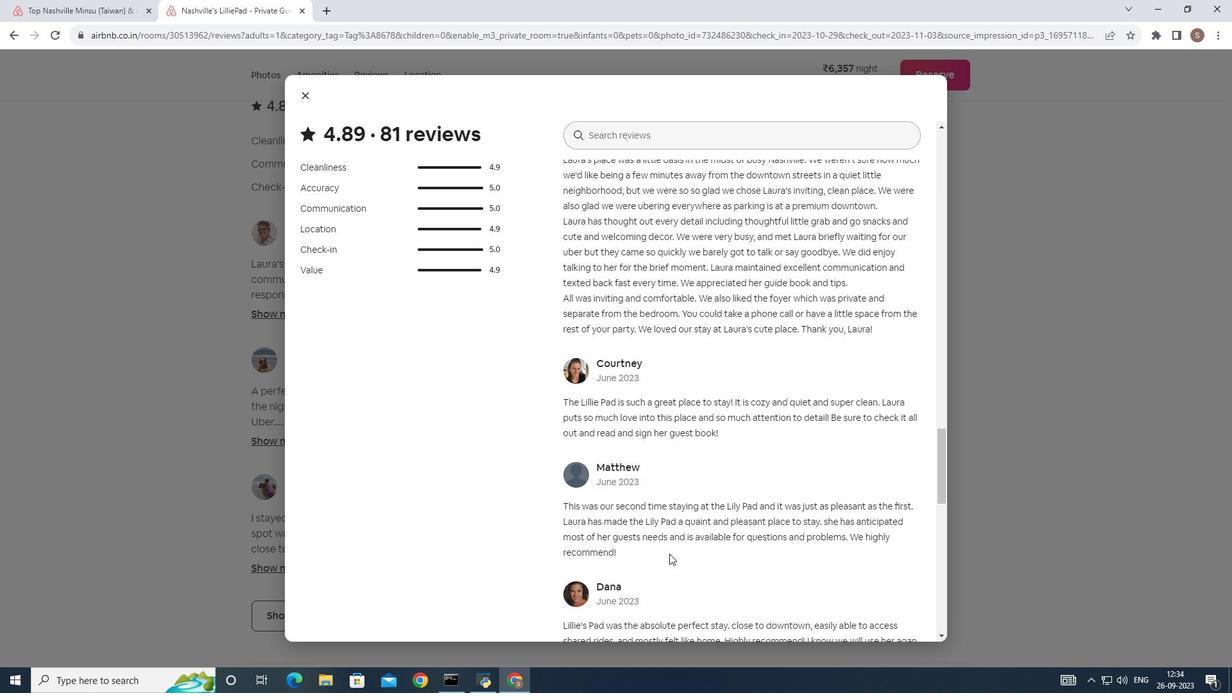 
Action: Mouse scrolled (669, 553) with delta (0, 0)
Screenshot: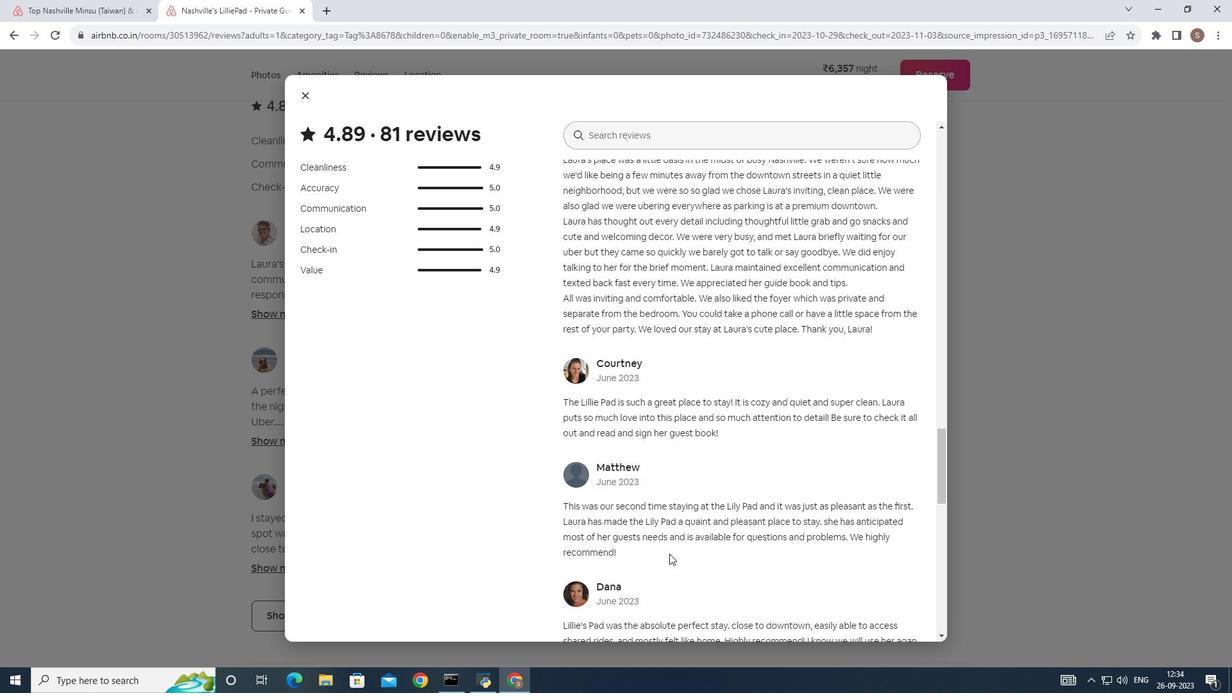 
Action: Mouse scrolled (669, 553) with delta (0, 0)
Screenshot: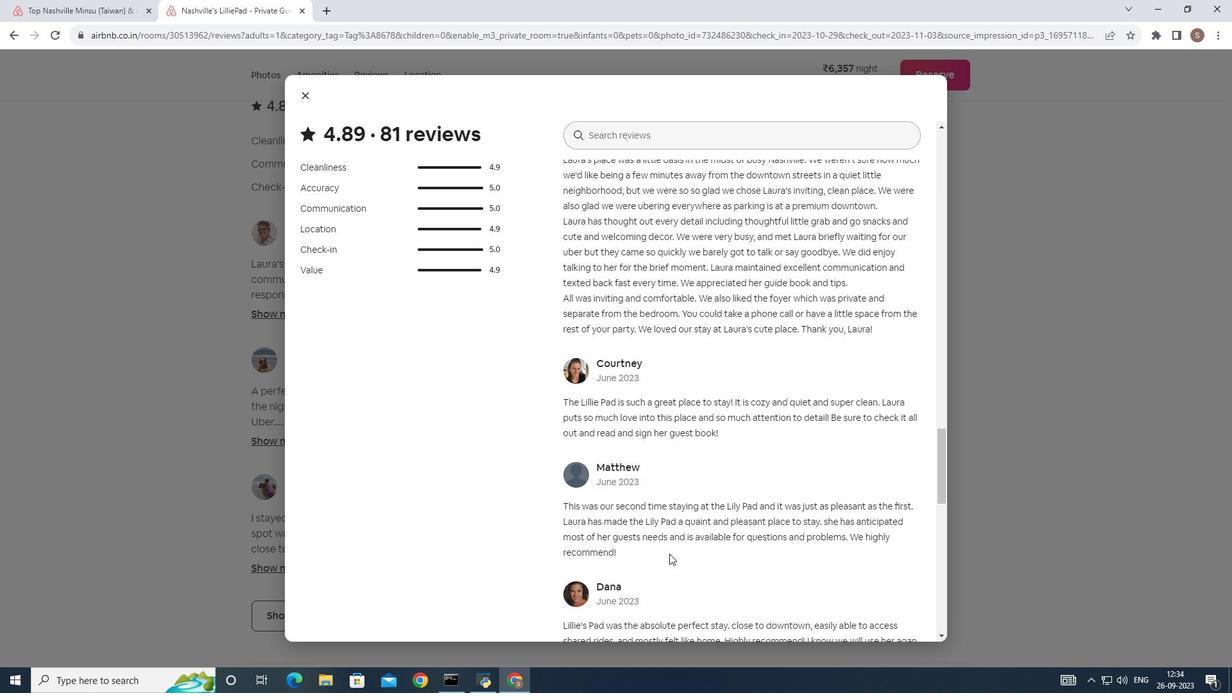 
Action: Mouse scrolled (669, 554) with delta (0, 0)
Screenshot: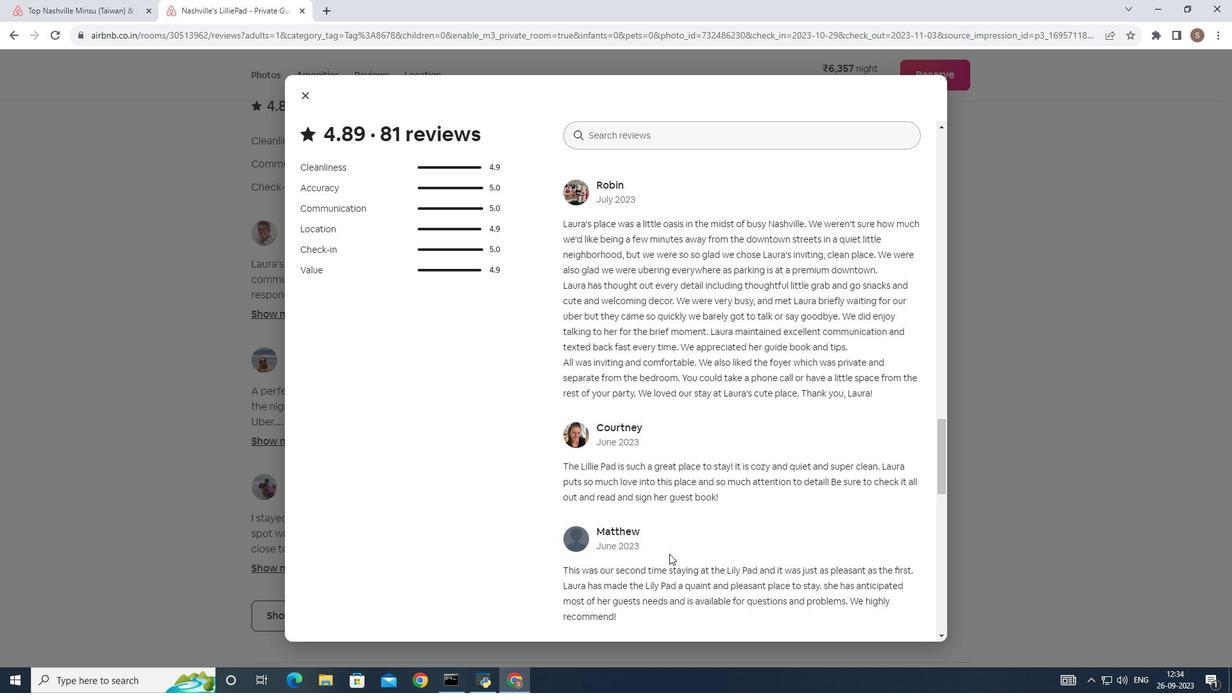 
Action: Mouse scrolled (669, 554) with delta (0, 0)
Screenshot: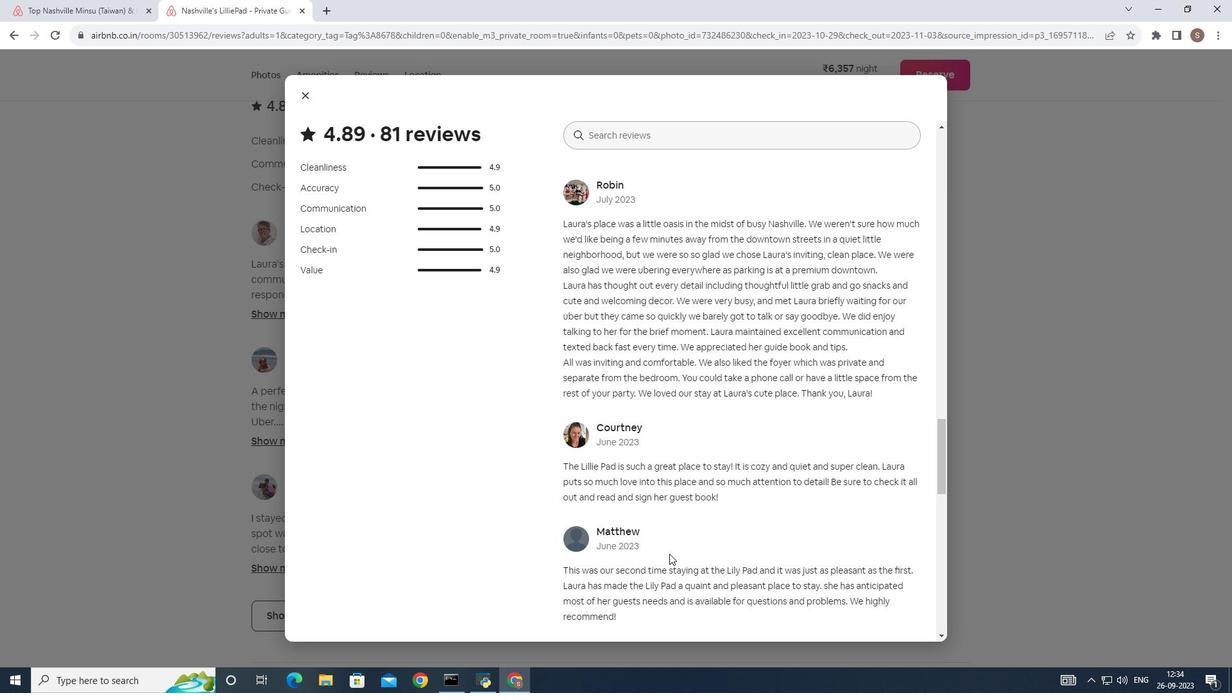 
Action: Mouse scrolled (669, 554) with delta (0, 0)
Screenshot: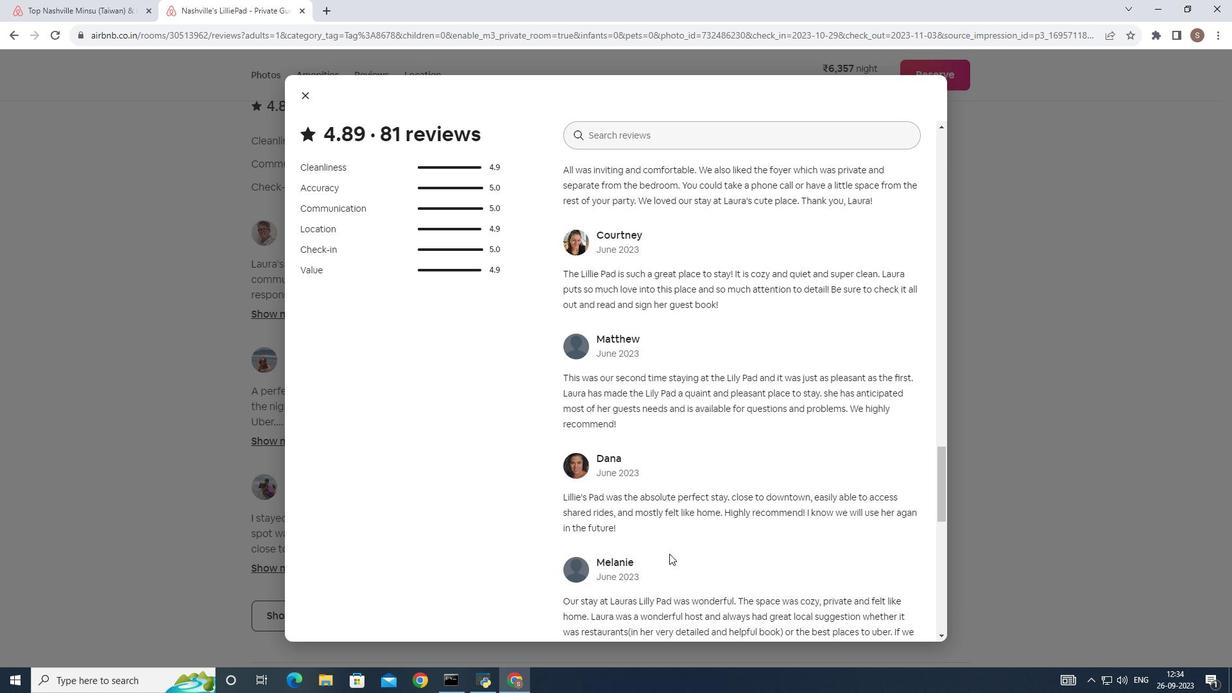 
Action: Mouse scrolled (669, 553) with delta (0, 0)
Screenshot: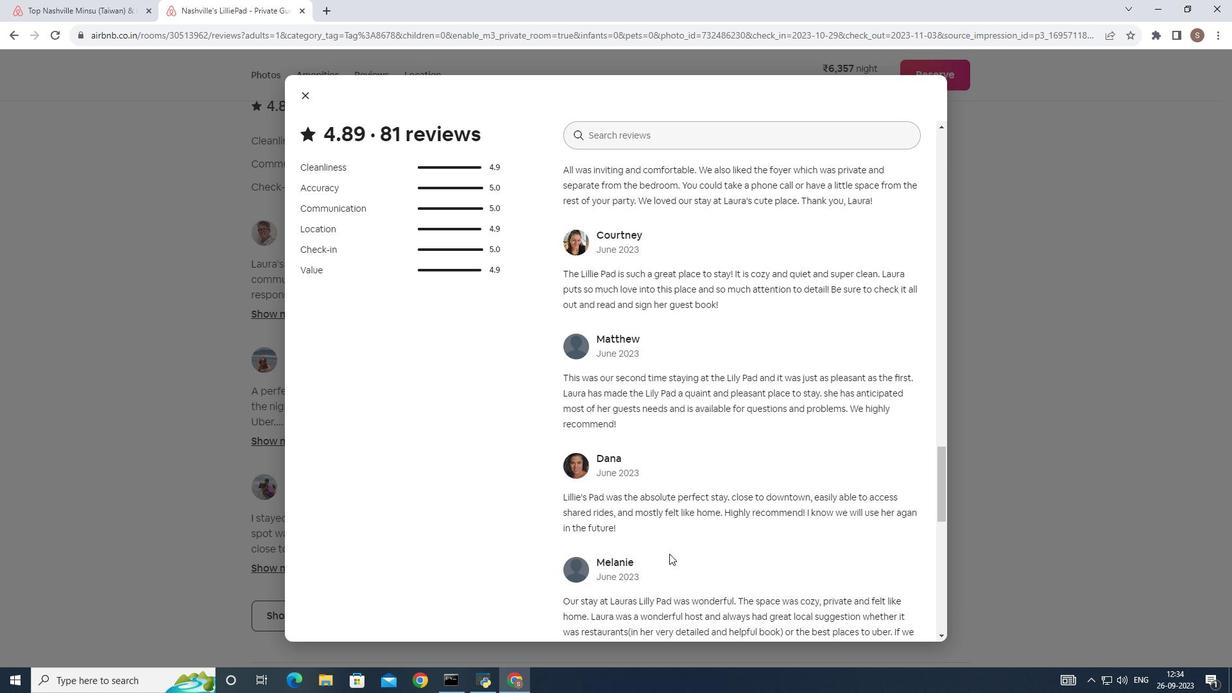 
Action: Mouse scrolled (669, 553) with delta (0, 0)
Screenshot: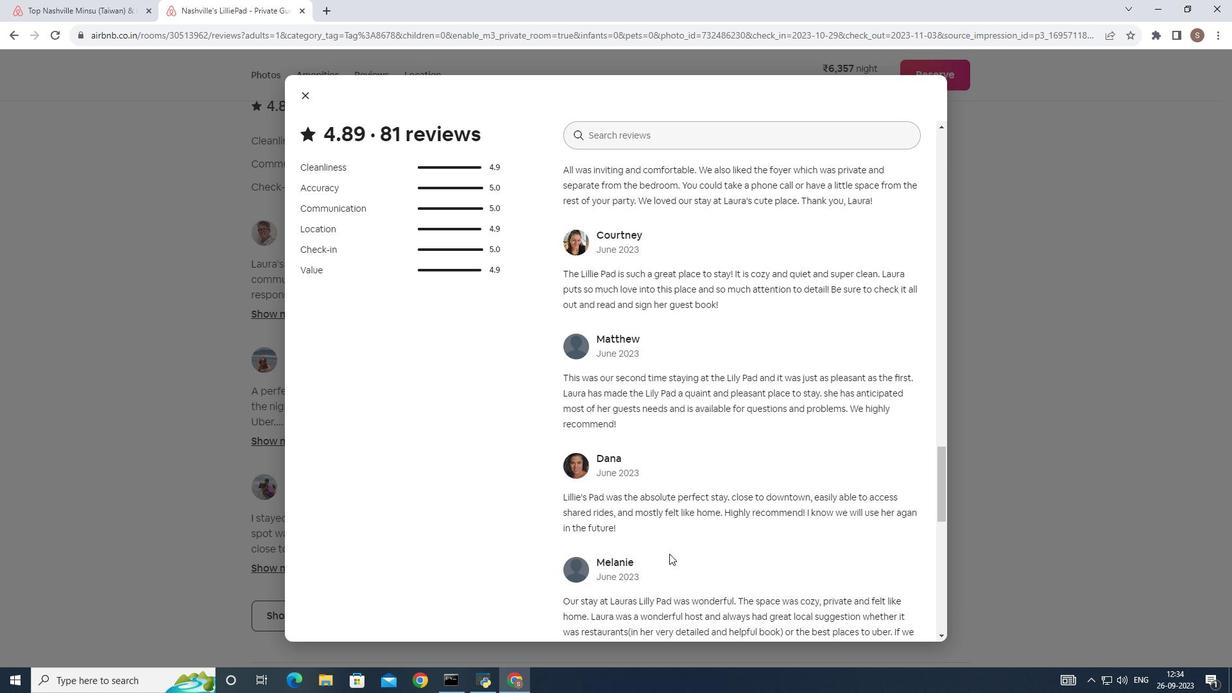 
Action: Mouse scrolled (669, 553) with delta (0, 0)
Screenshot: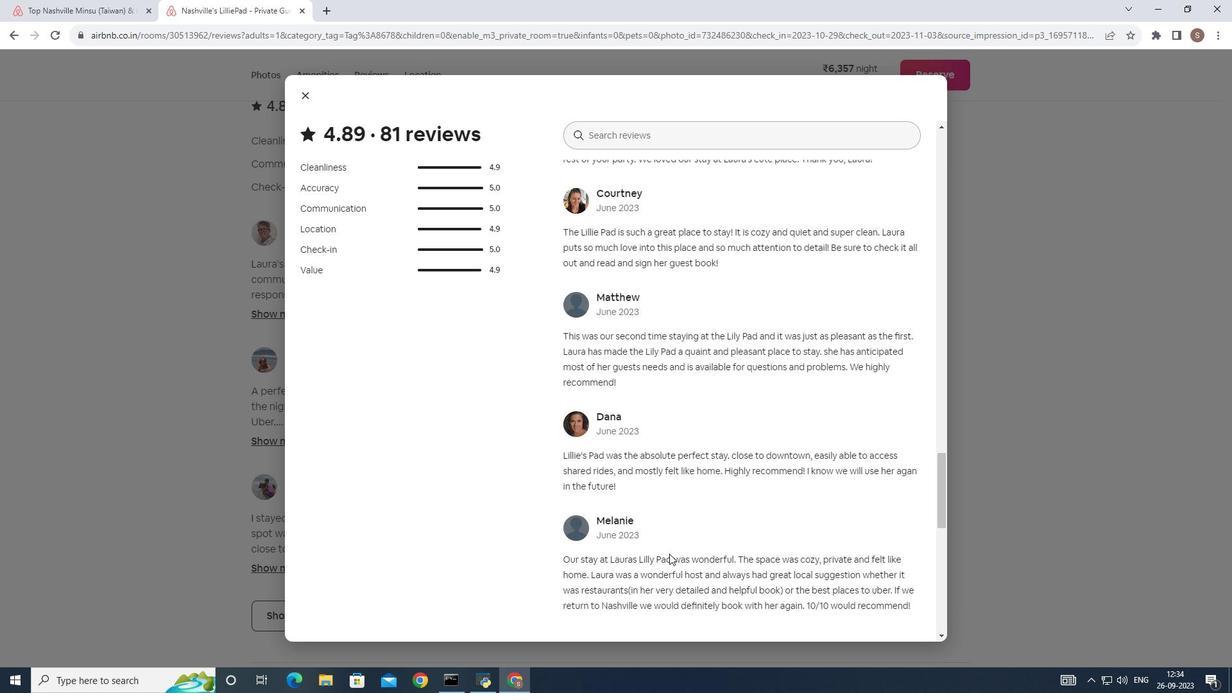 
Action: Mouse scrolled (669, 553) with delta (0, 0)
Screenshot: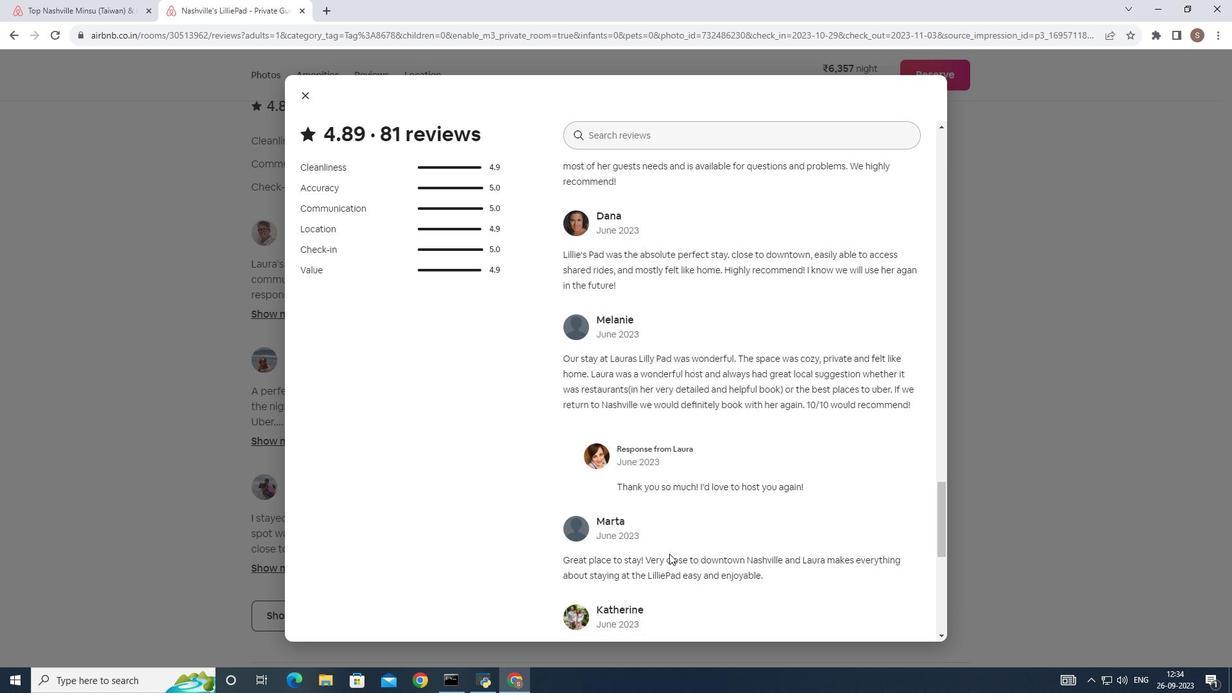 
Action: Mouse scrolled (669, 553) with delta (0, 0)
Screenshot: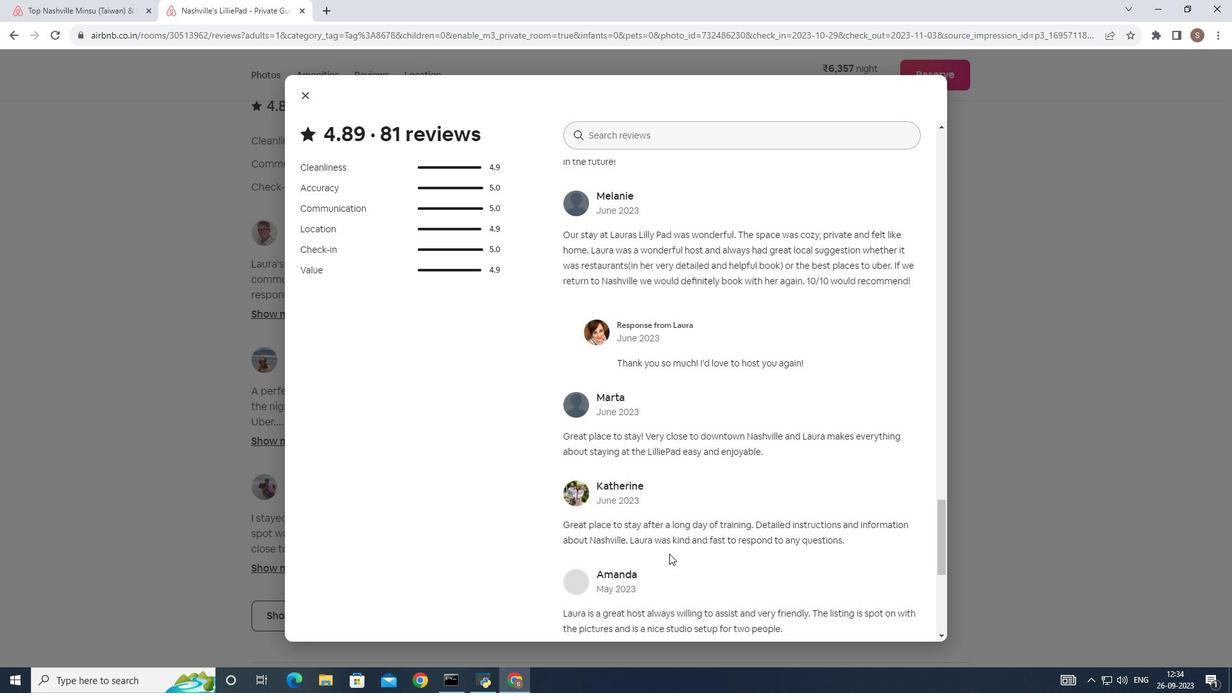 
Action: Mouse scrolled (669, 553) with delta (0, 0)
Screenshot: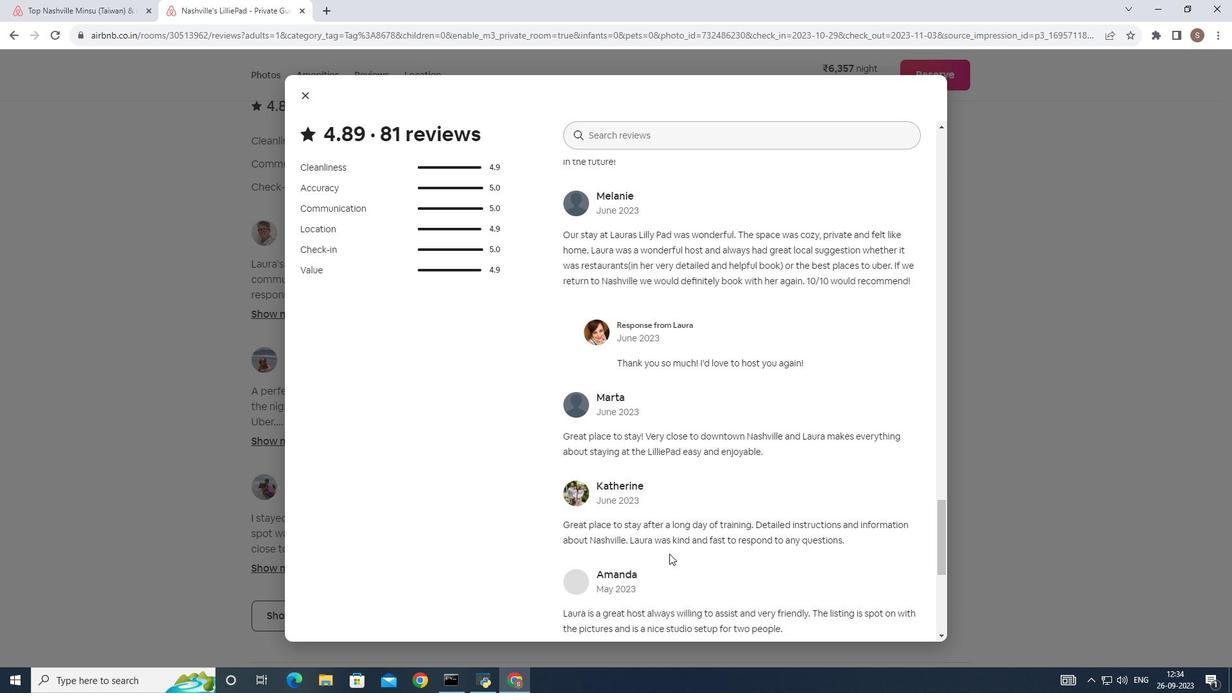 
Action: Mouse scrolled (669, 553) with delta (0, 0)
Screenshot: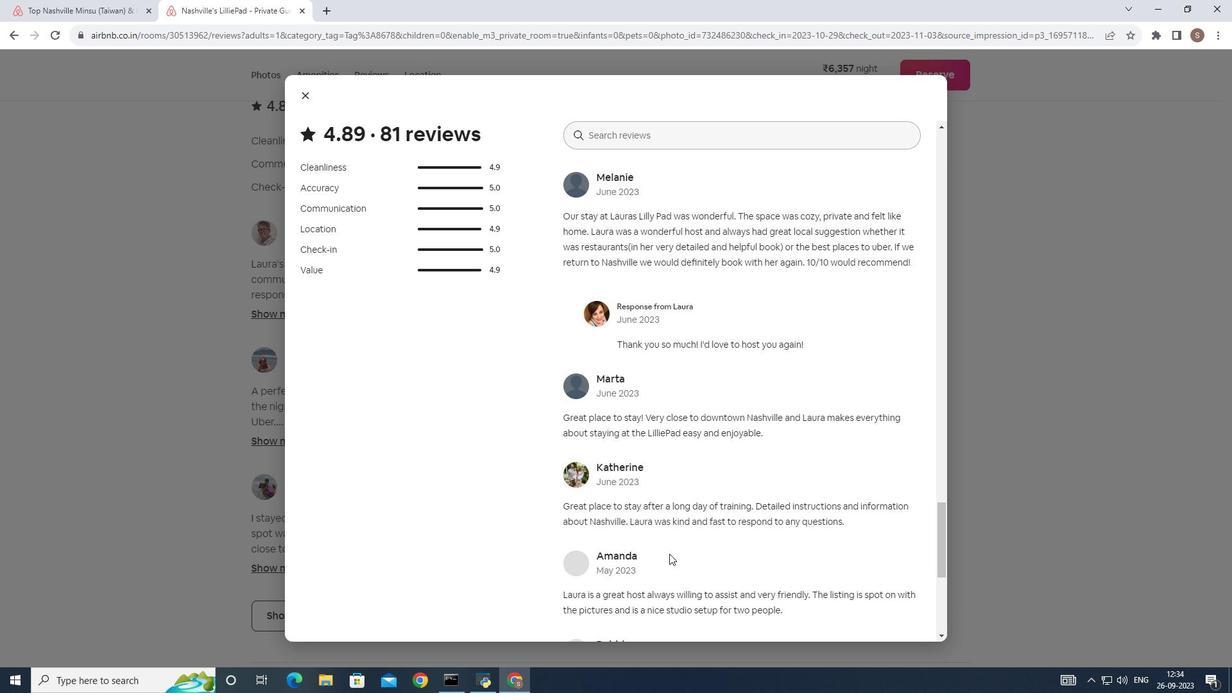 
Action: Mouse scrolled (669, 554) with delta (0, 0)
Screenshot: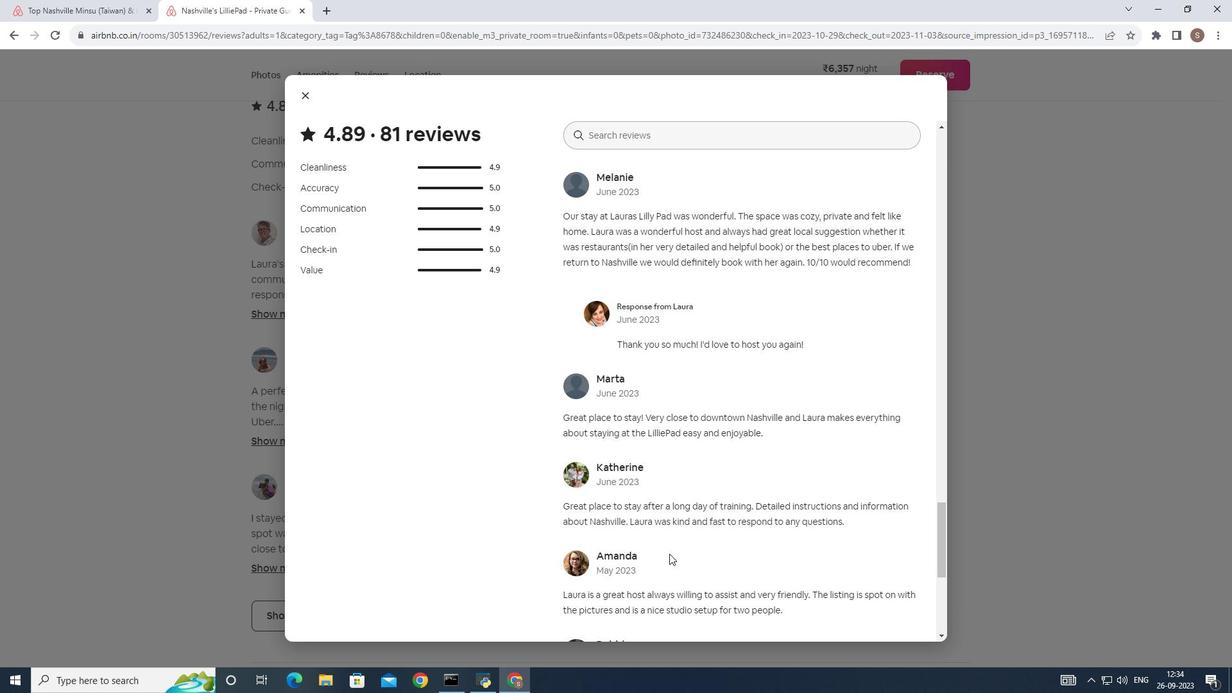 
Action: Mouse scrolled (669, 554) with delta (0, 0)
Screenshot: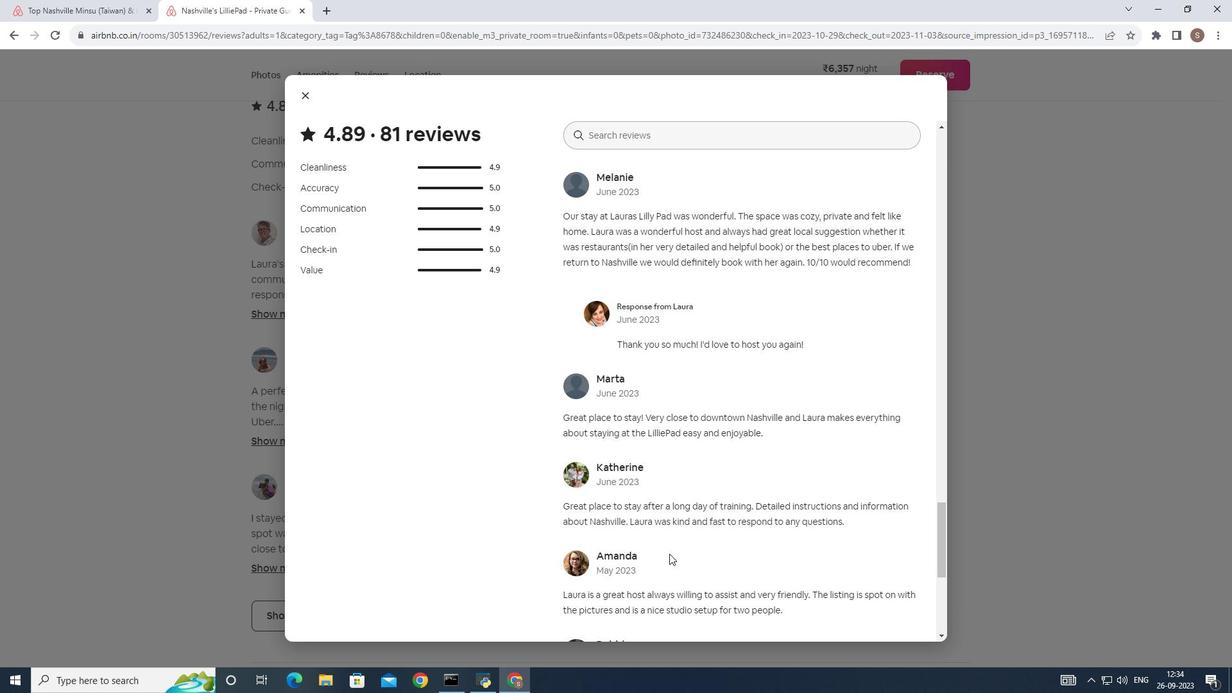 
Action: Mouse scrolled (669, 553) with delta (0, 0)
Screenshot: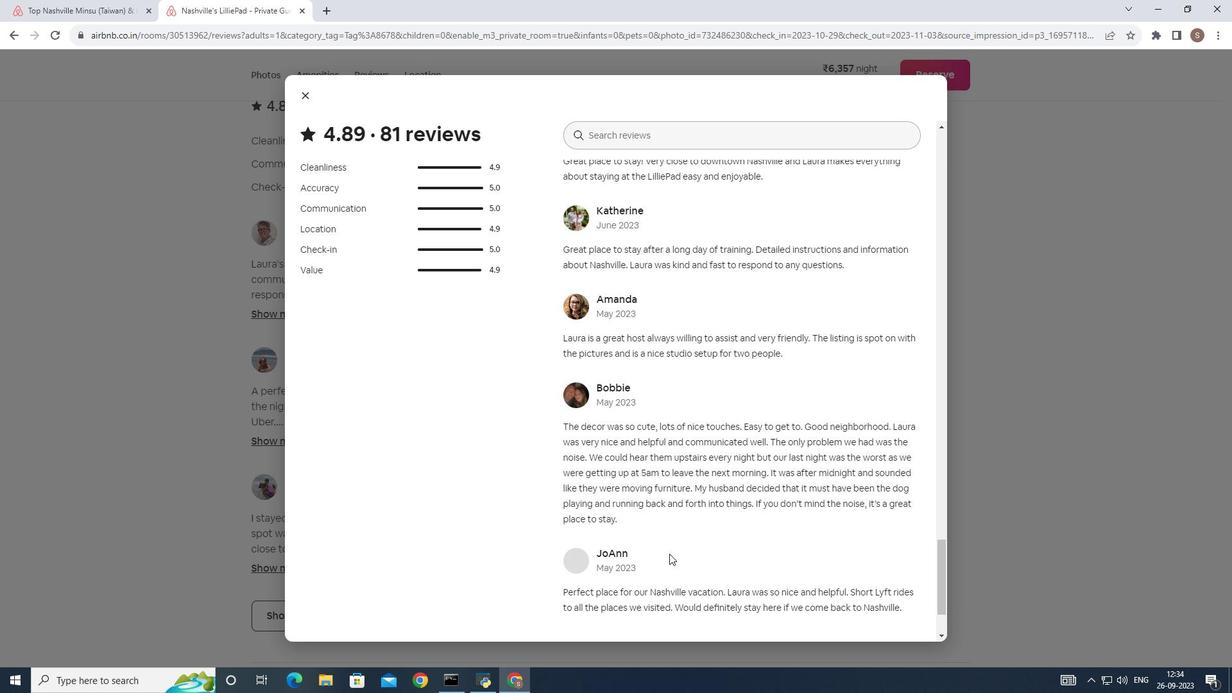 
Action: Mouse scrolled (669, 553) with delta (0, 0)
Screenshot: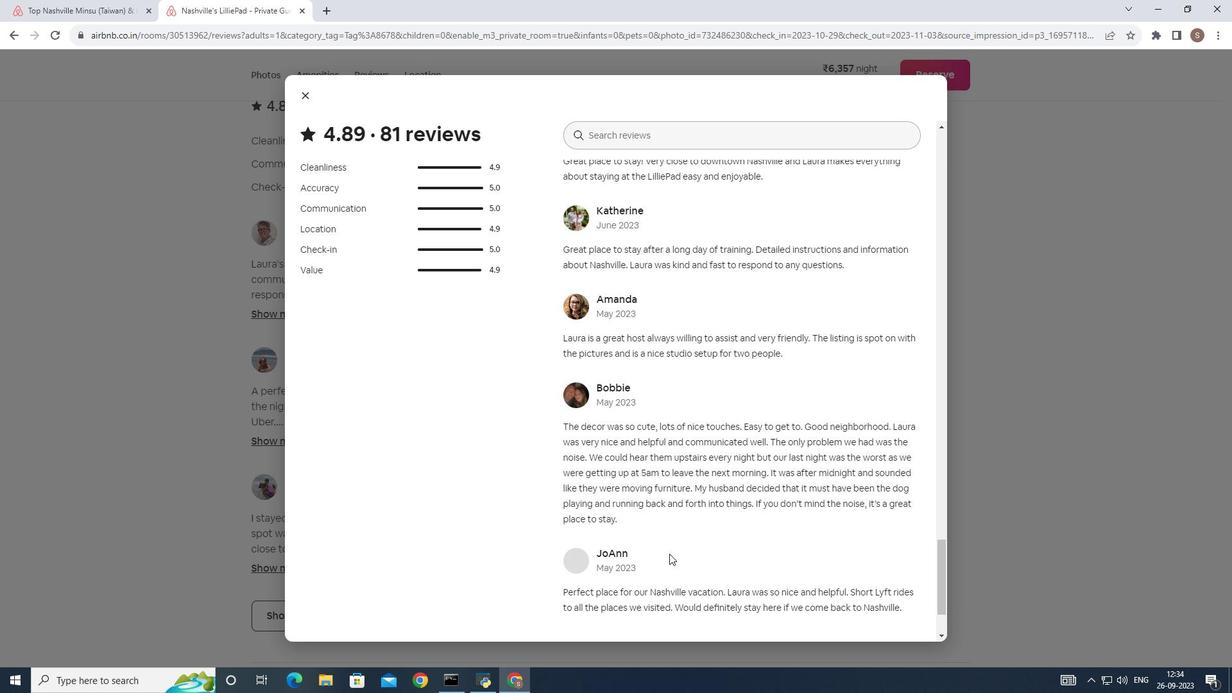 
Action: Mouse scrolled (669, 553) with delta (0, 0)
Screenshot: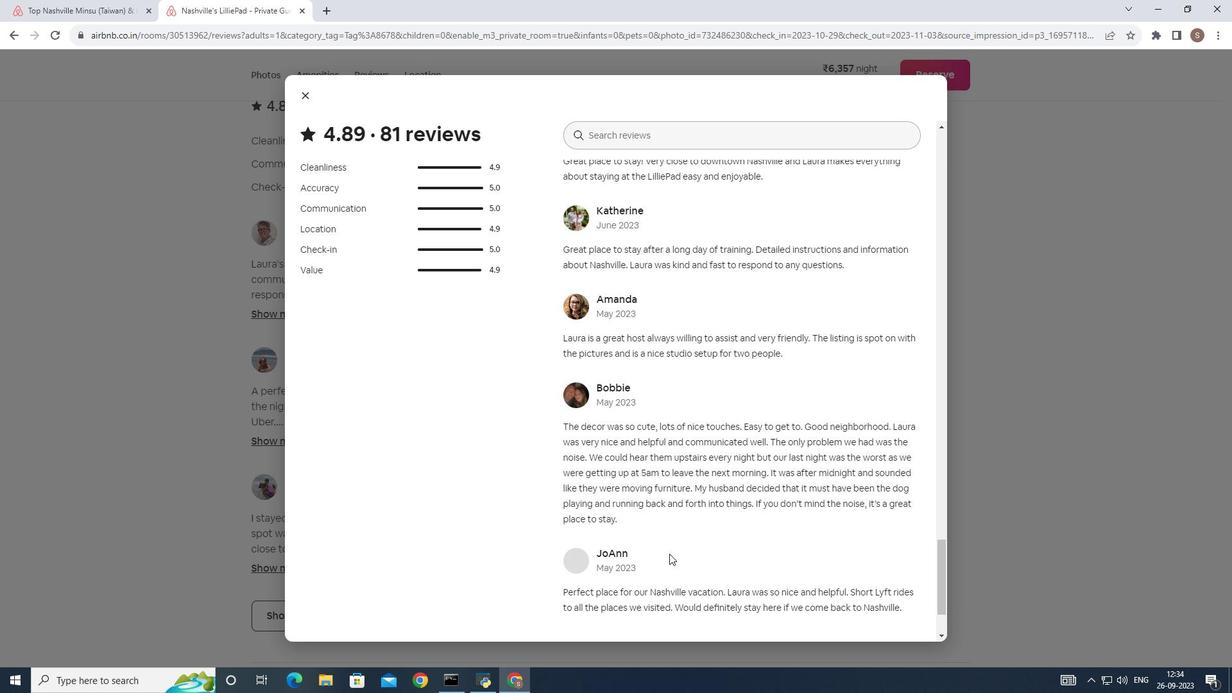 
Action: Mouse scrolled (669, 553) with delta (0, 0)
Screenshot: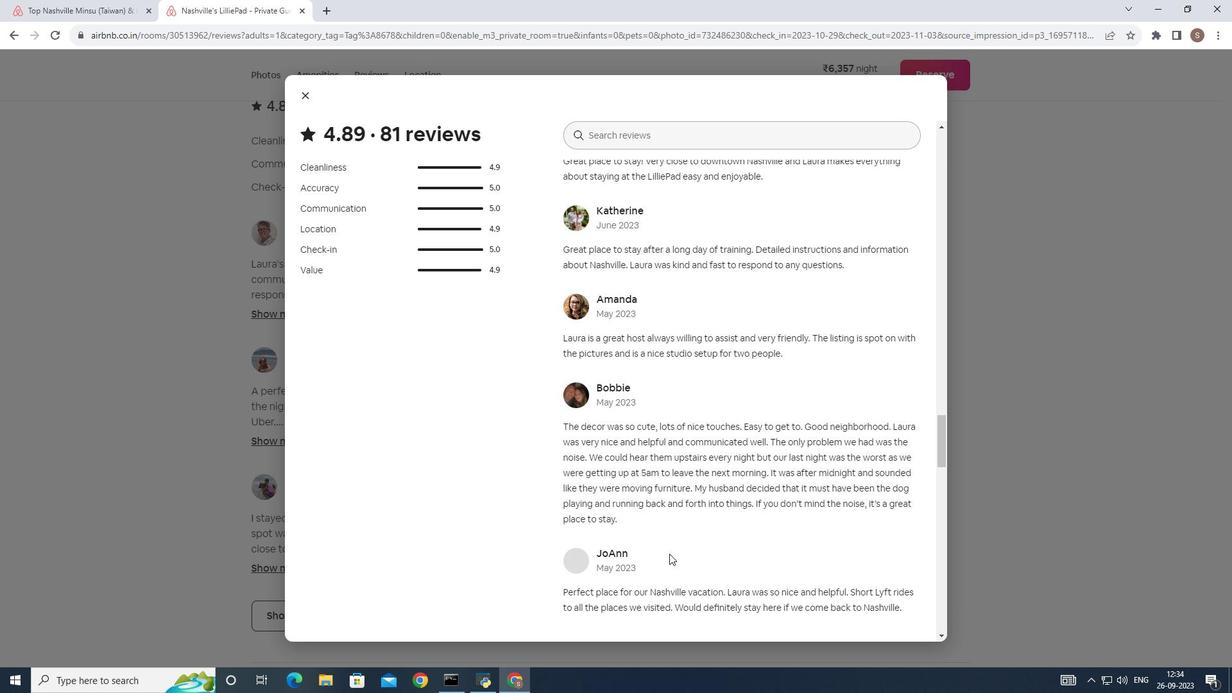 
Action: Mouse scrolled (669, 553) with delta (0, 0)
Screenshot: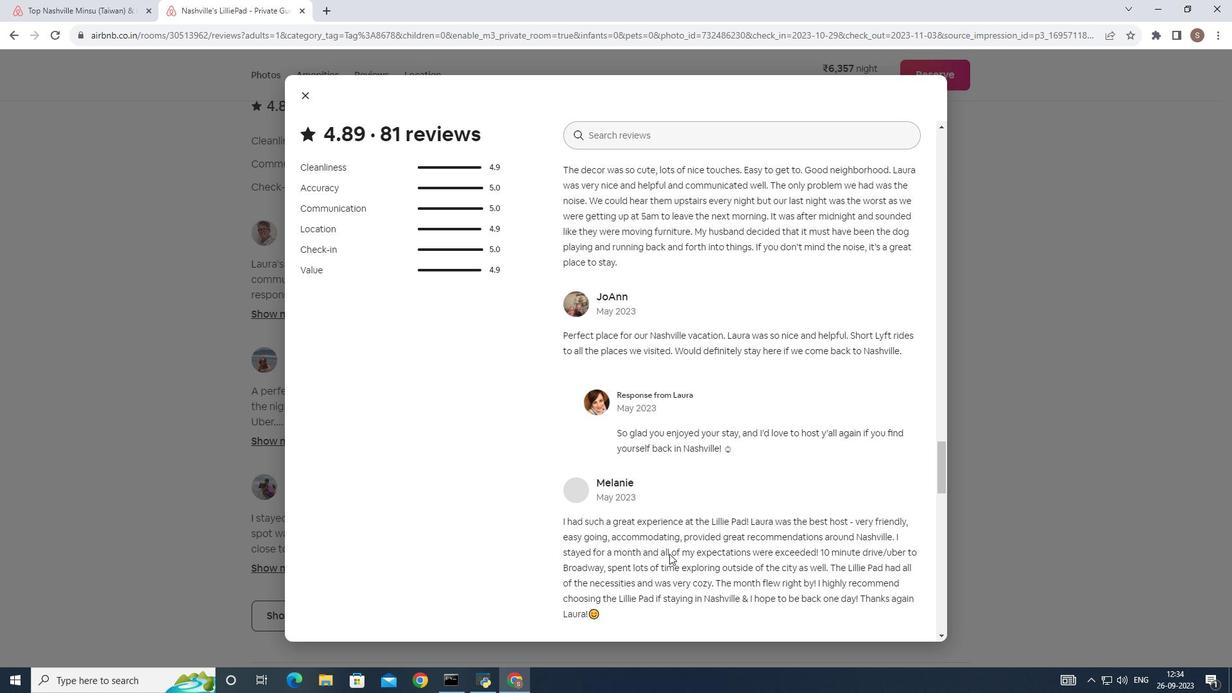 
Action: Mouse scrolled (669, 553) with delta (0, 0)
Screenshot: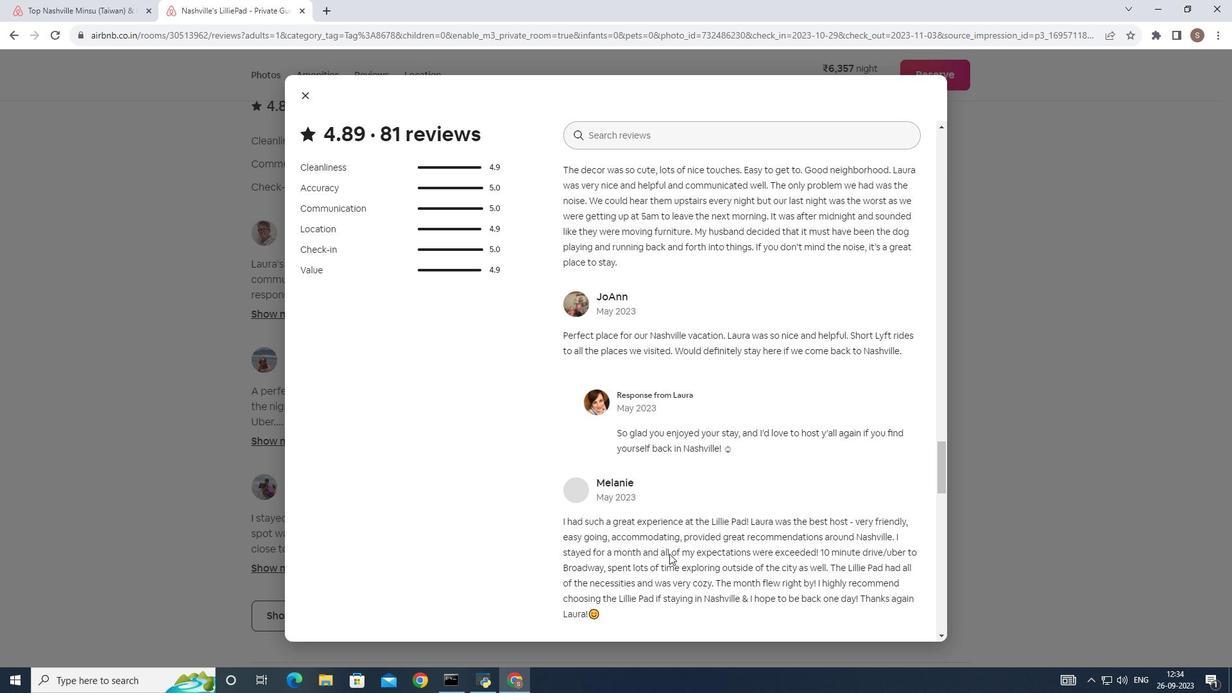 
Action: Mouse scrolled (669, 553) with delta (0, 0)
Screenshot: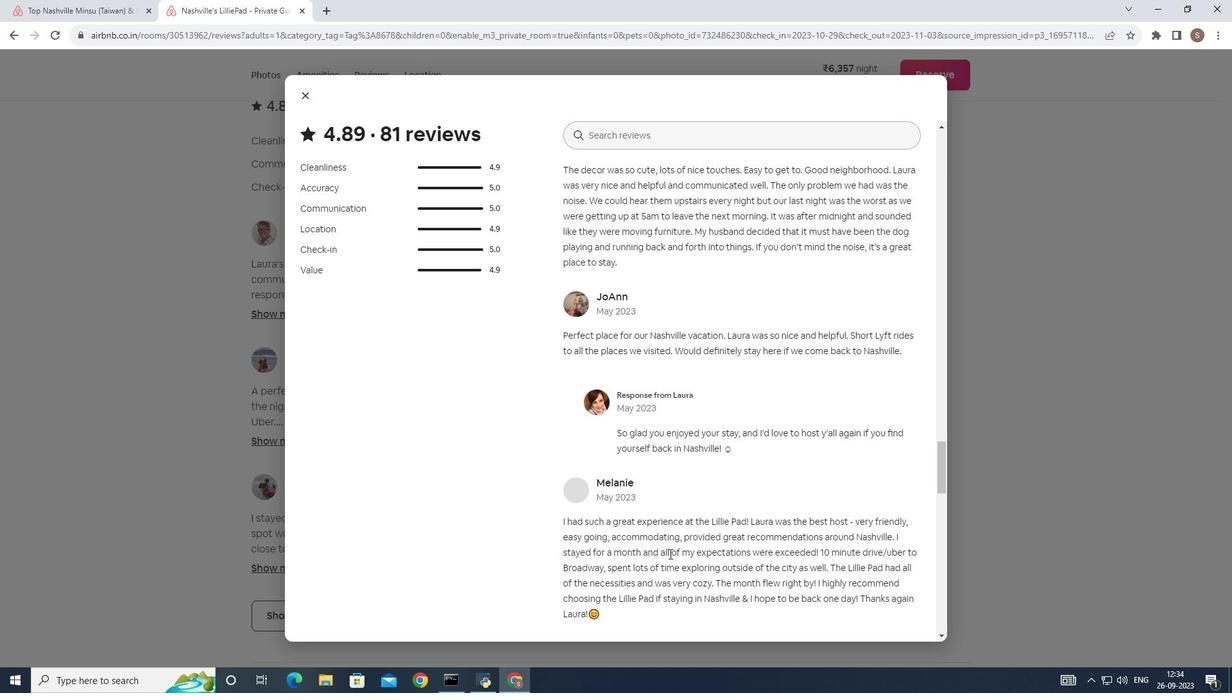 
Action: Mouse scrolled (669, 553) with delta (0, 0)
Screenshot: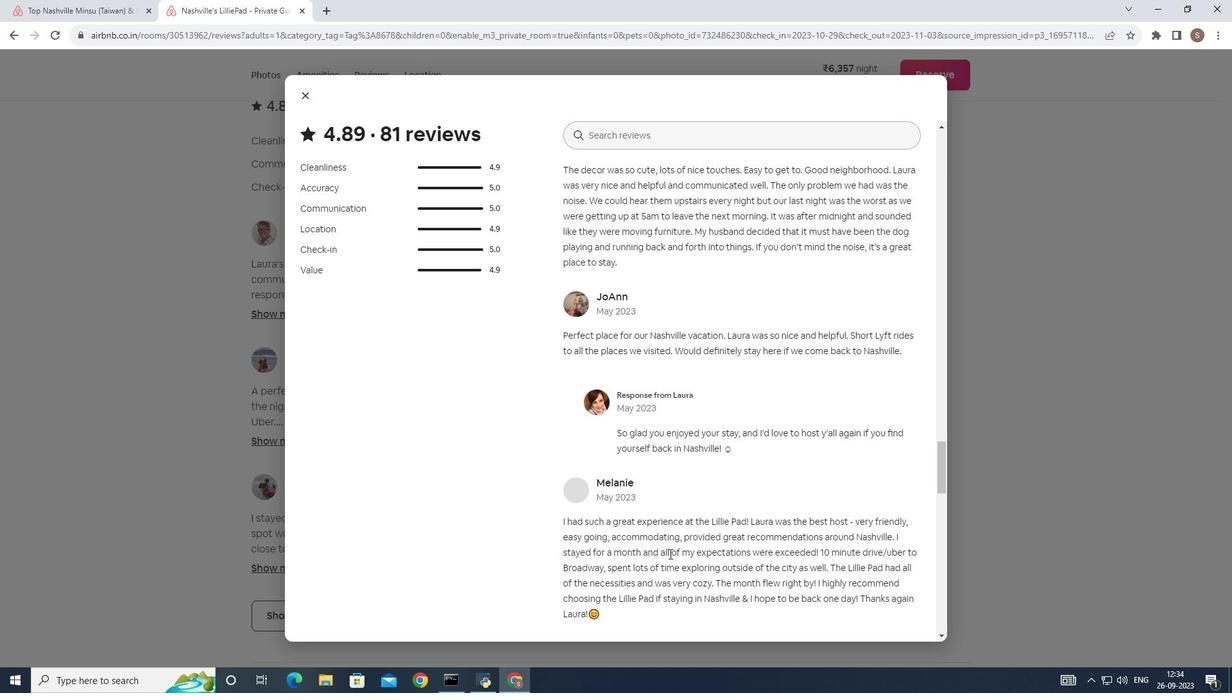 
Action: Mouse scrolled (669, 553) with delta (0, 0)
Screenshot: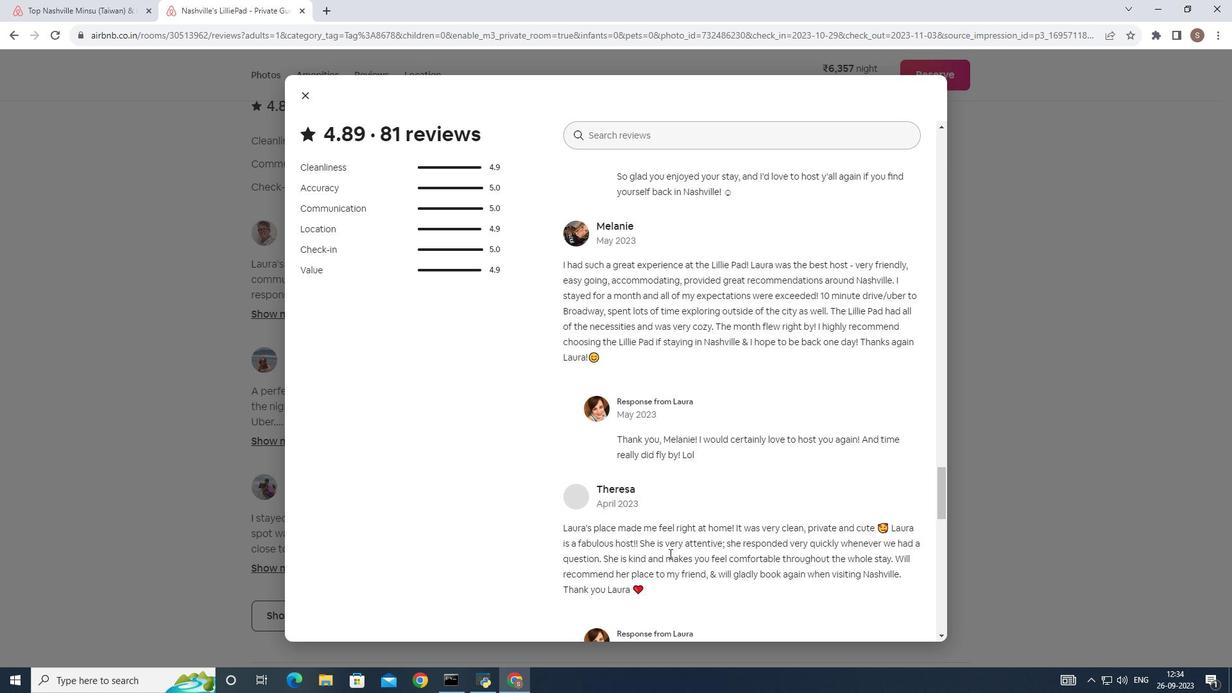 
Action: Mouse scrolled (669, 553) with delta (0, 0)
Screenshot: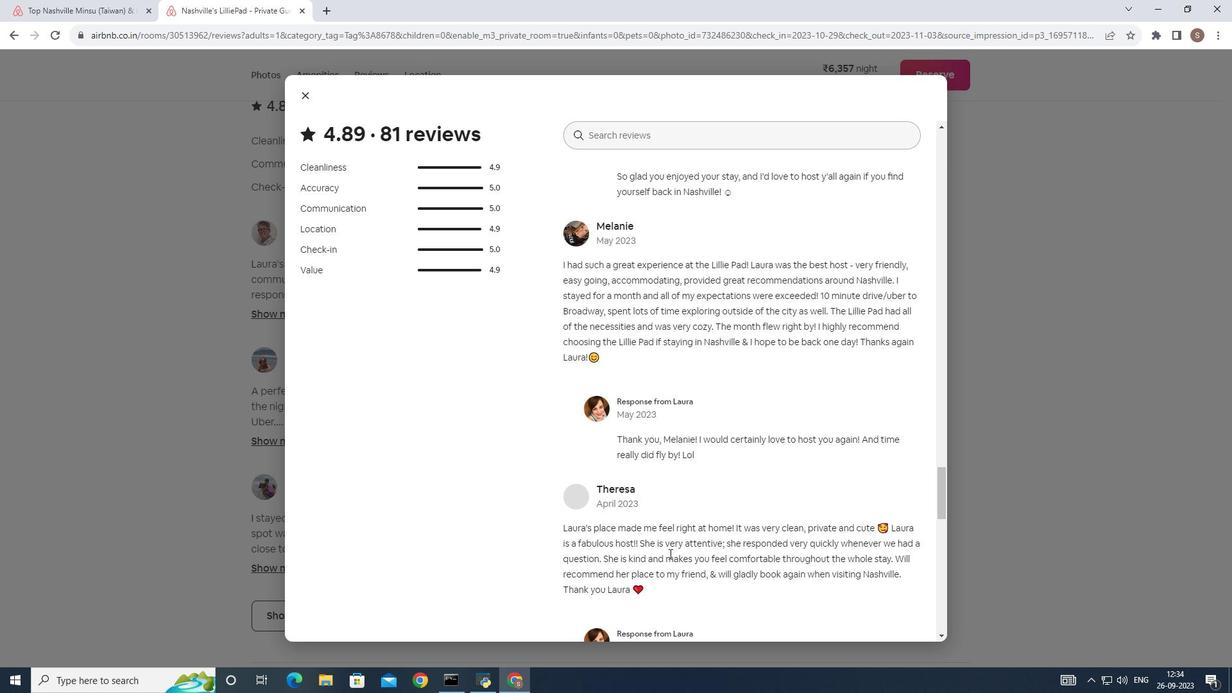 
Action: Mouse scrolled (669, 553) with delta (0, 0)
Screenshot: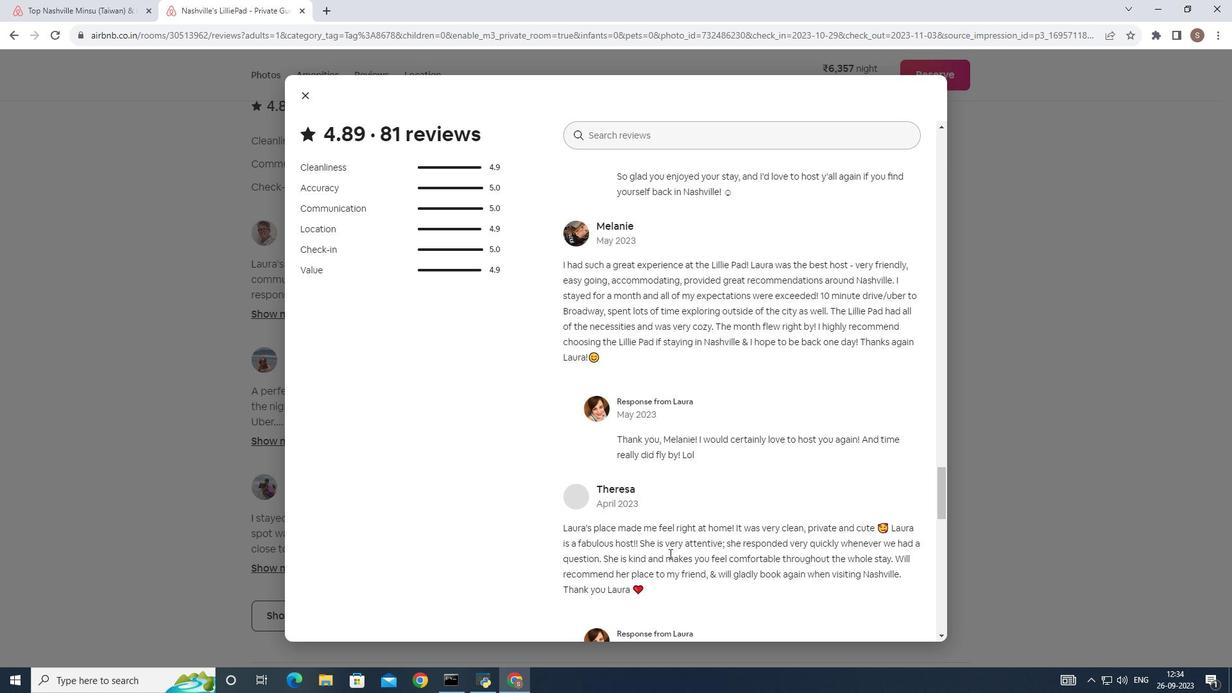 
Action: Mouse scrolled (669, 553) with delta (0, 0)
Screenshot: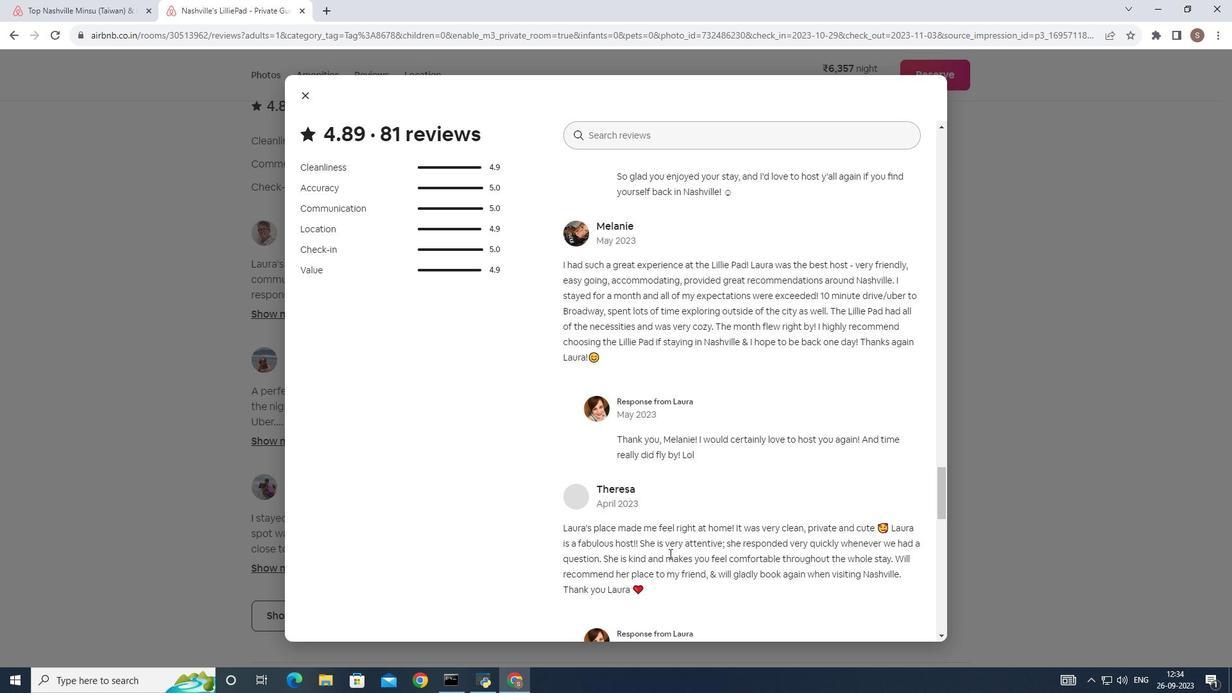 
Action: Mouse scrolled (669, 553) with delta (0, 0)
Screenshot: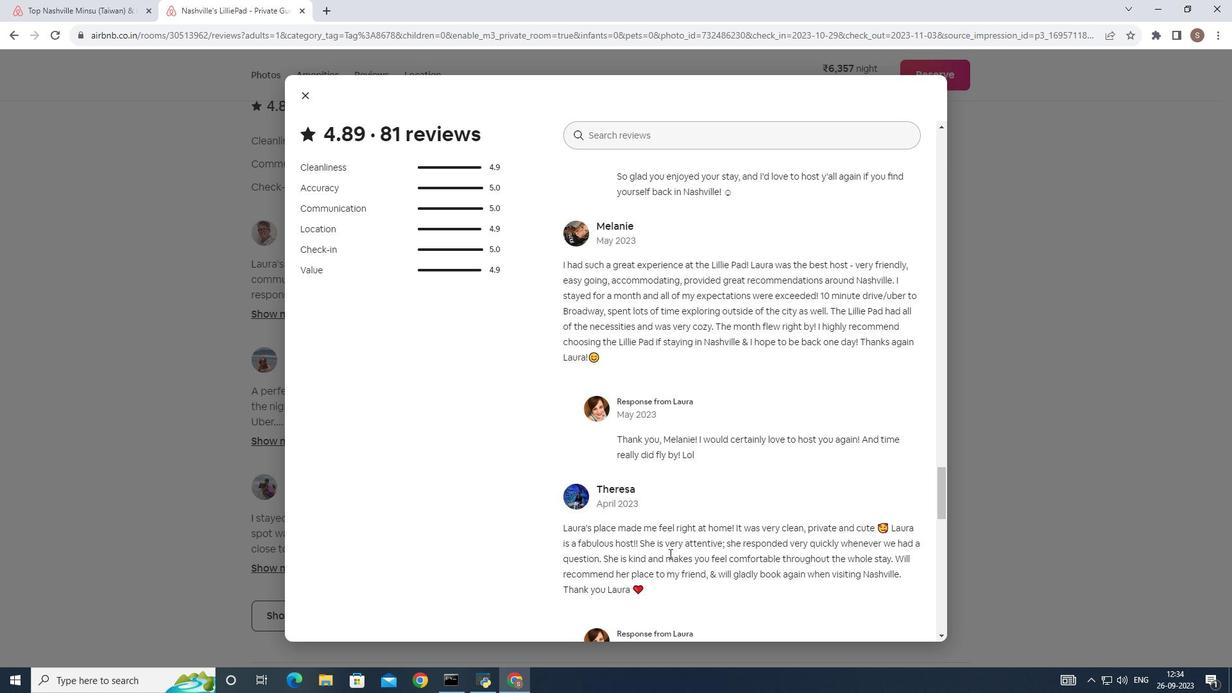 
Action: Mouse scrolled (669, 553) with delta (0, 0)
Screenshot: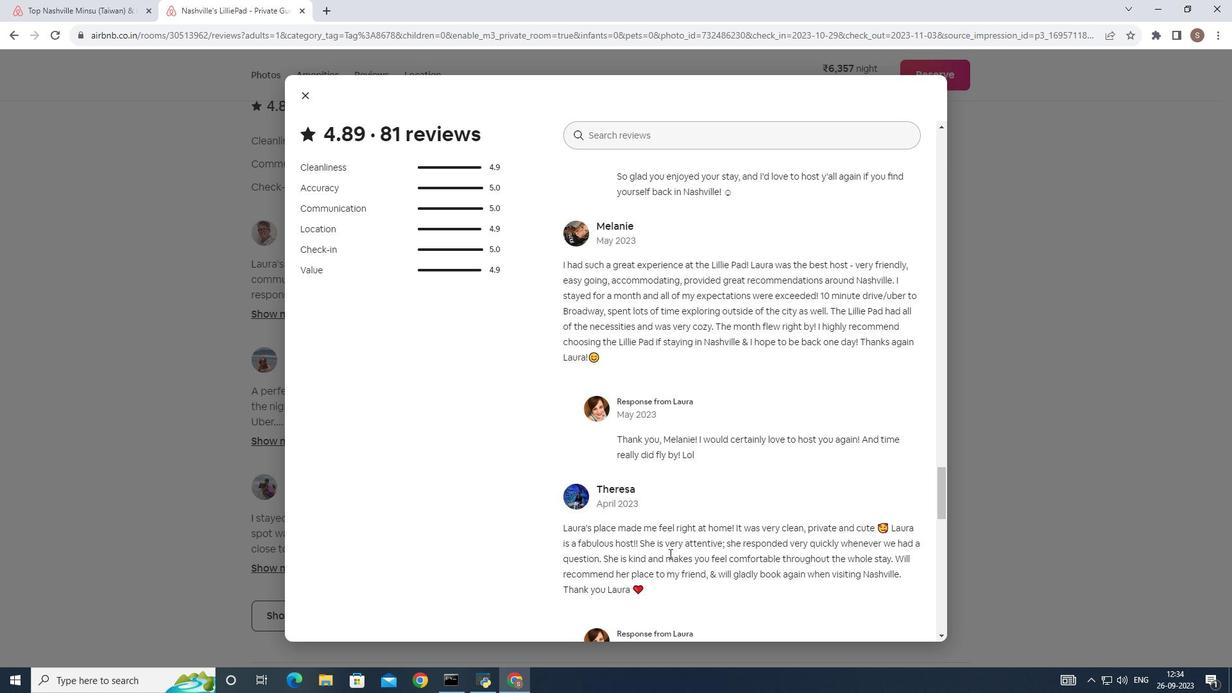
Action: Mouse scrolled (669, 553) with delta (0, 0)
Screenshot: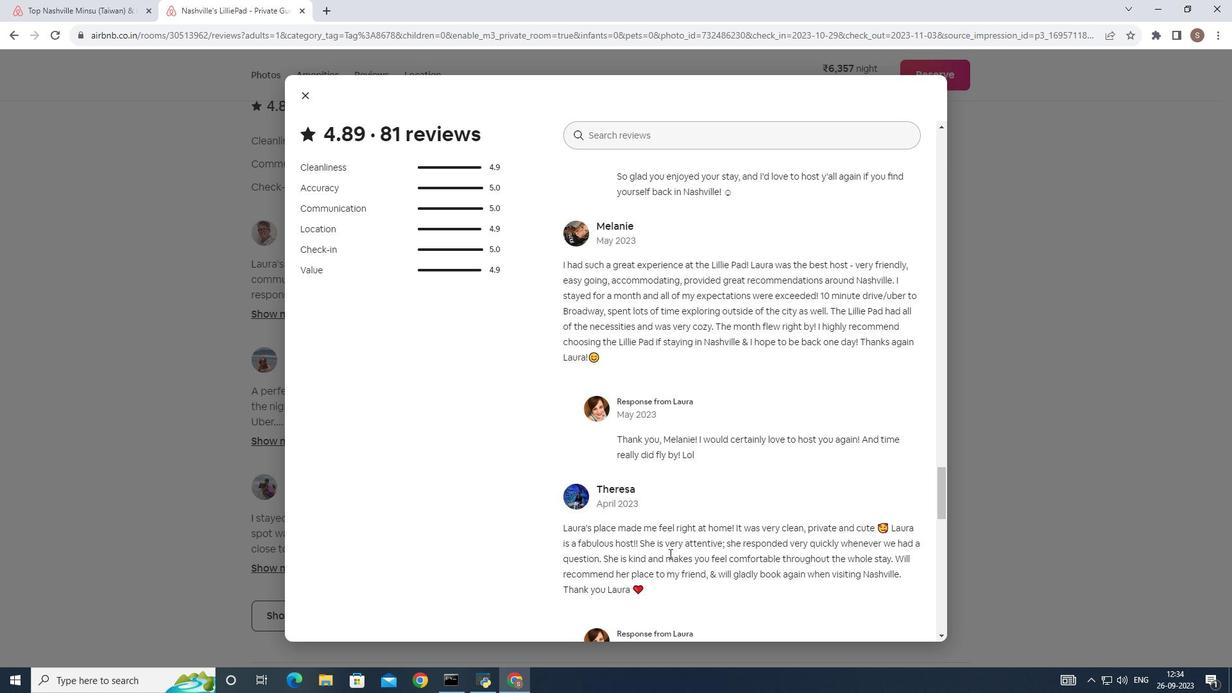 
Action: Mouse scrolled (669, 553) with delta (0, 0)
Screenshot: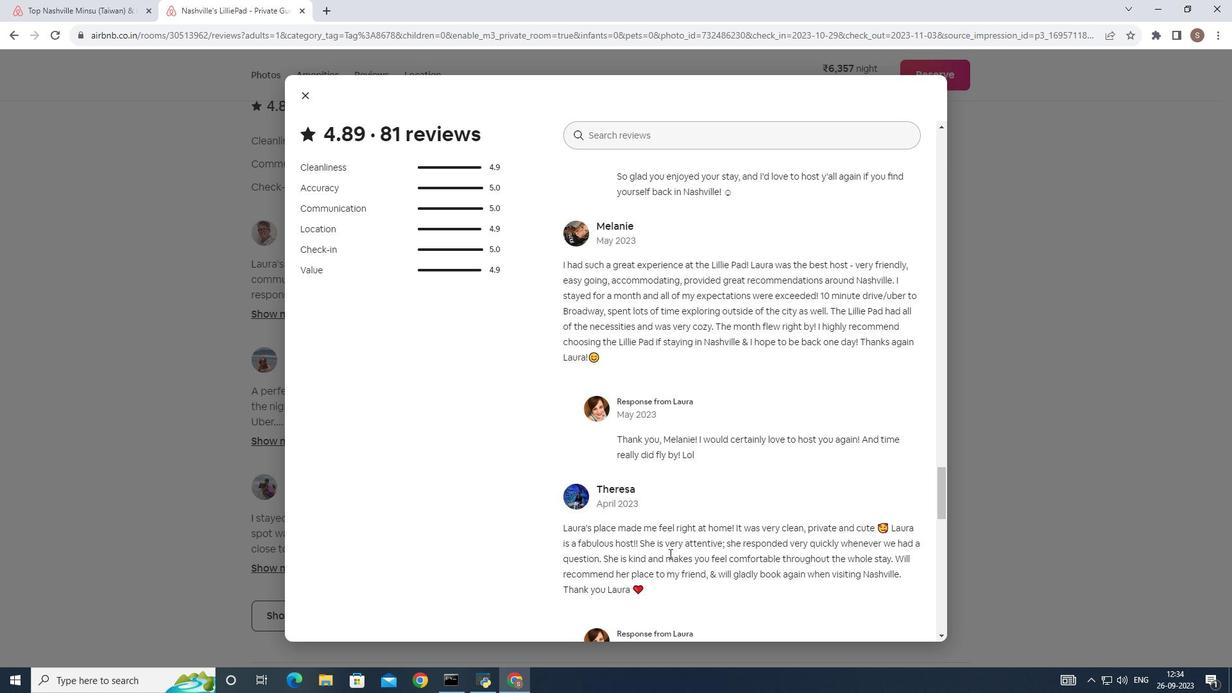 
Action: Mouse scrolled (669, 553) with delta (0, 0)
Screenshot: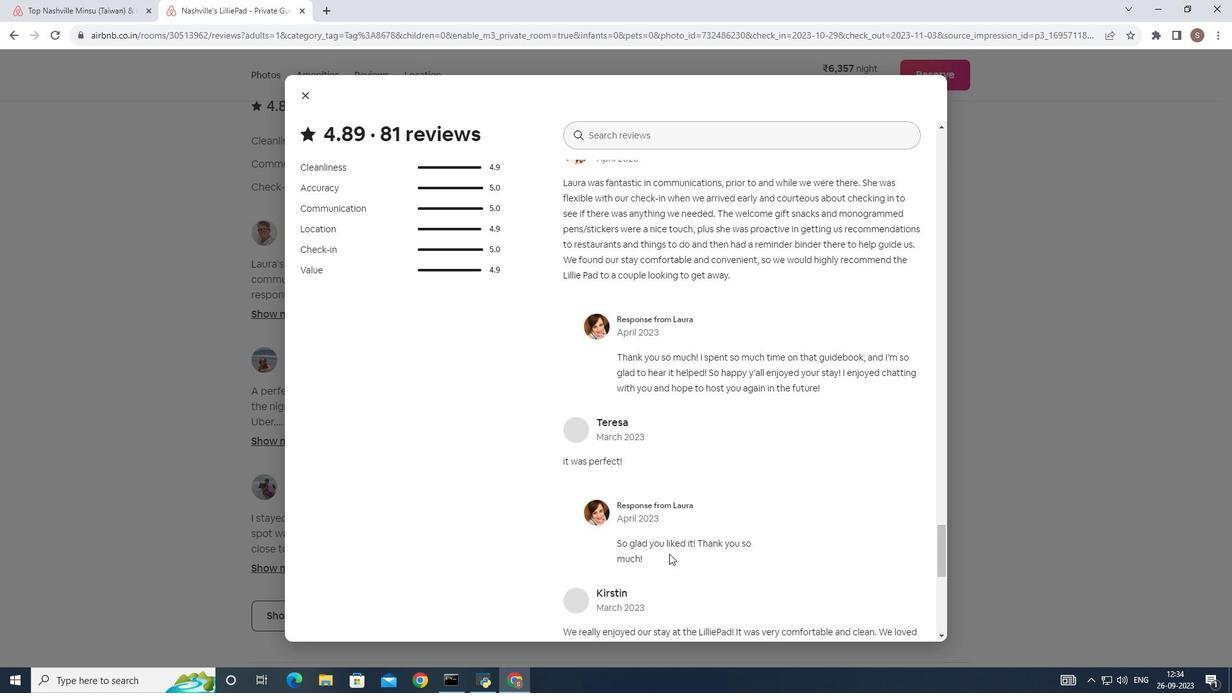 
Action: Mouse scrolled (669, 553) with delta (0, 0)
Screenshot: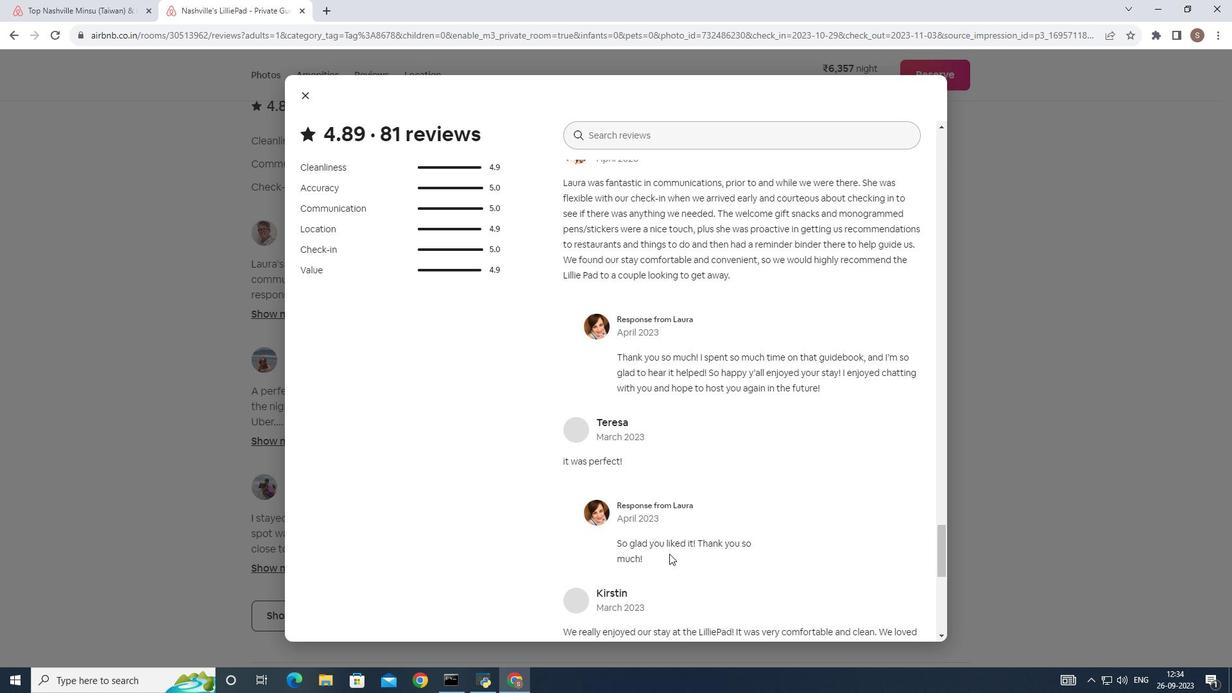 
Action: Mouse scrolled (669, 553) with delta (0, 0)
Screenshot: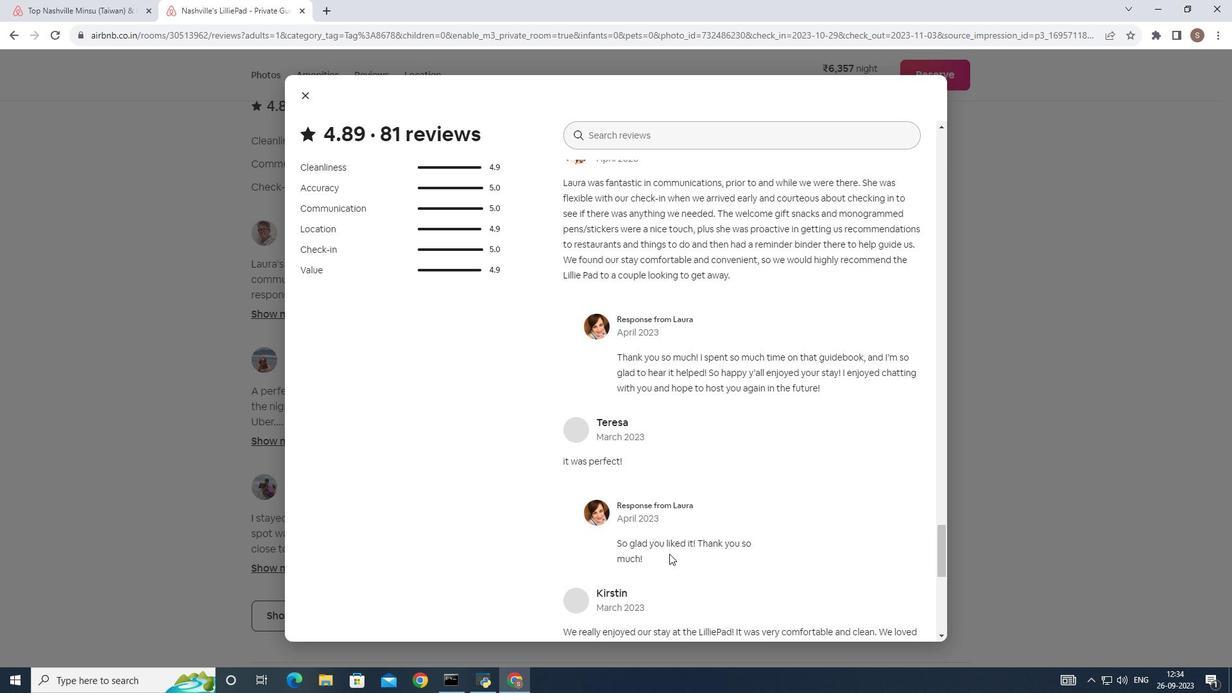 
Action: Mouse scrolled (669, 553) with delta (0, 0)
Screenshot: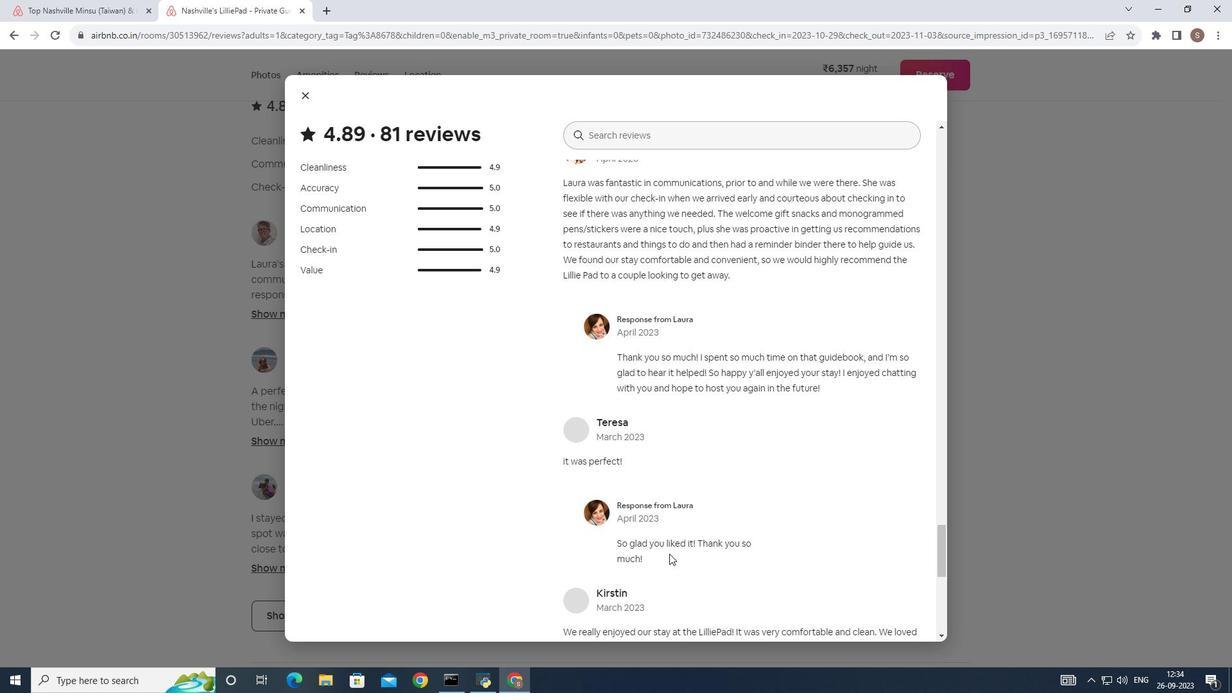 
Action: Mouse scrolled (669, 553) with delta (0, 0)
Screenshot: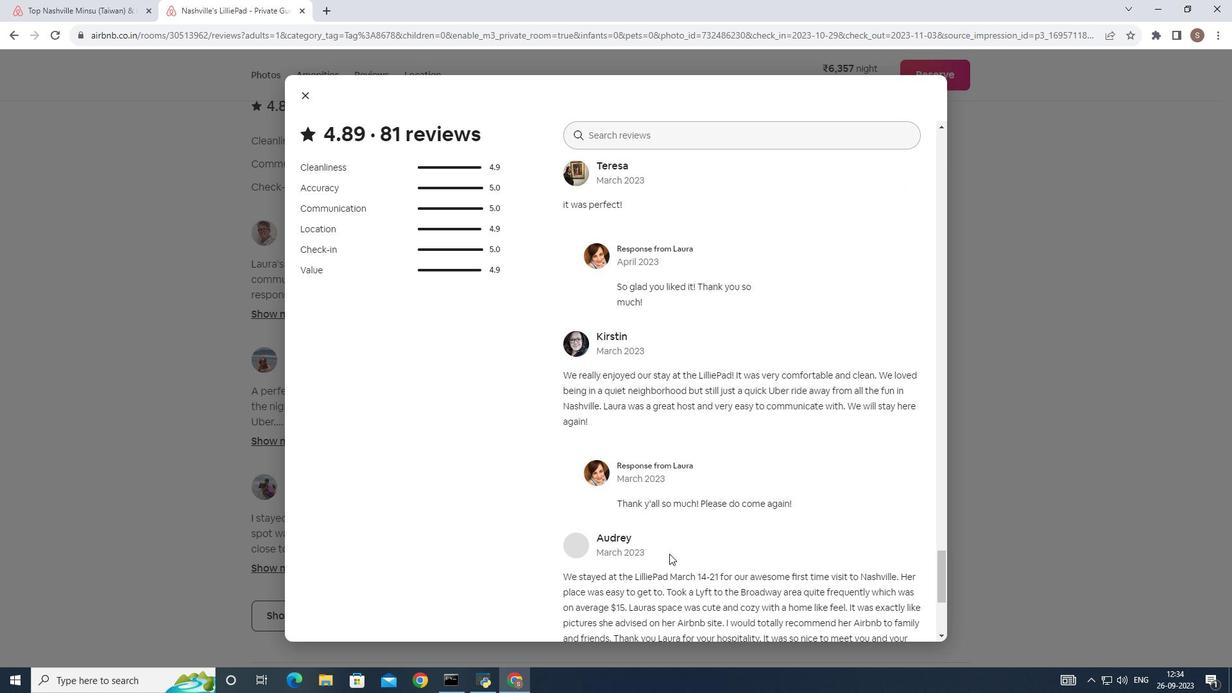 
Action: Mouse scrolled (669, 553) with delta (0, 0)
Screenshot: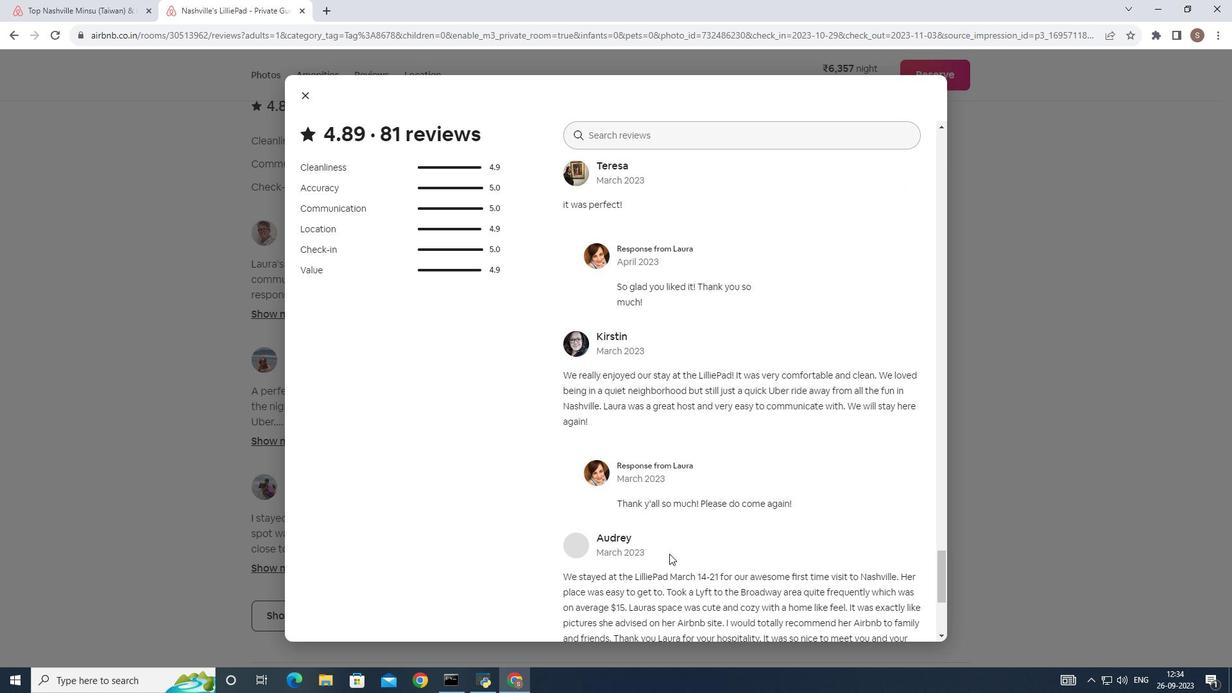 
Action: Mouse scrolled (669, 553) with delta (0, 0)
Screenshot: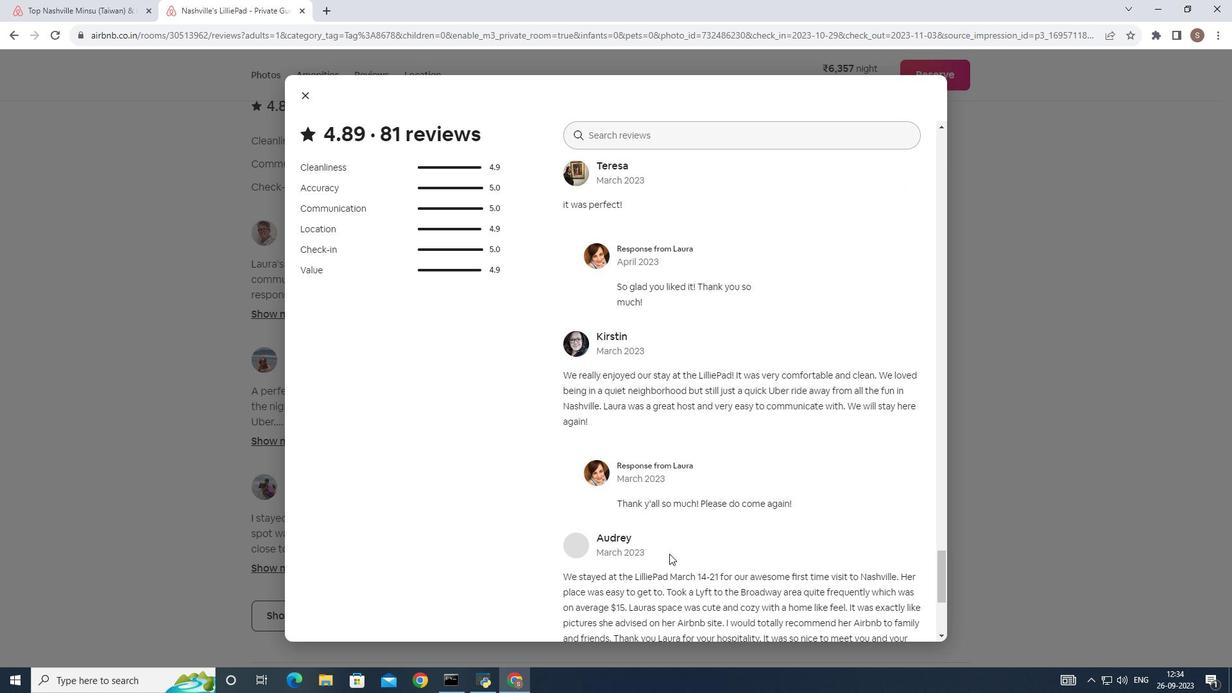 
Action: Mouse scrolled (669, 553) with delta (0, 0)
Screenshot: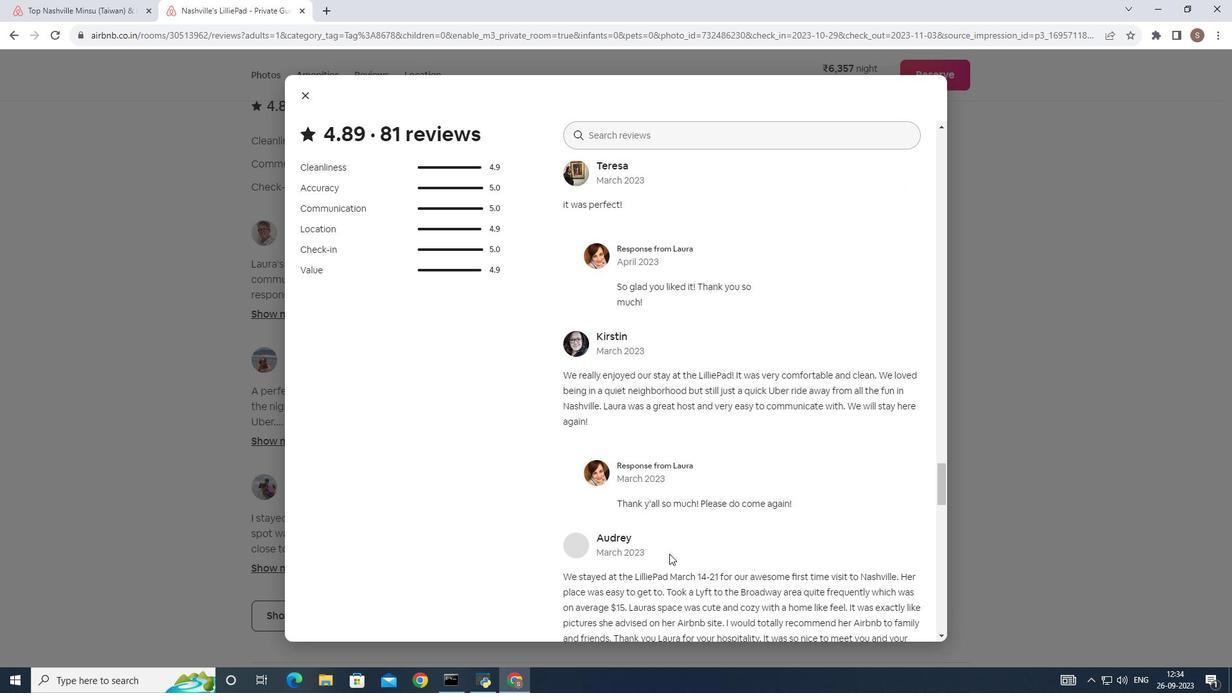 
Action: Mouse scrolled (669, 553) with delta (0, 0)
Screenshot: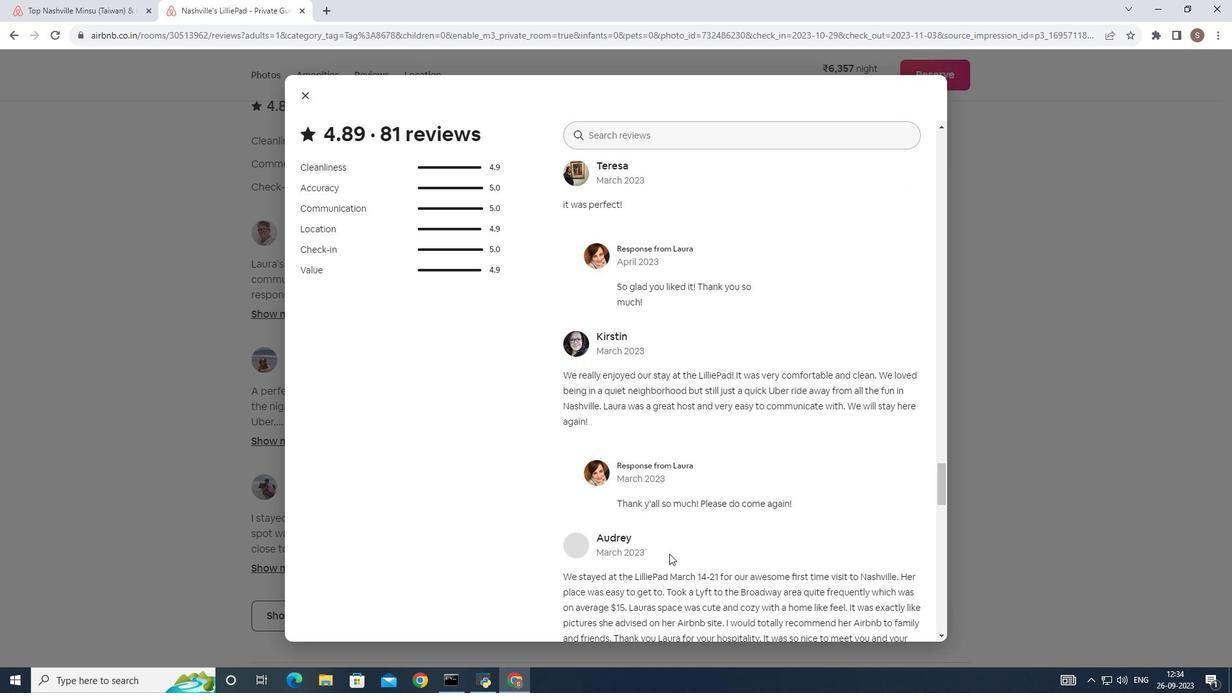 
Action: Mouse scrolled (669, 553) with delta (0, 0)
Screenshot: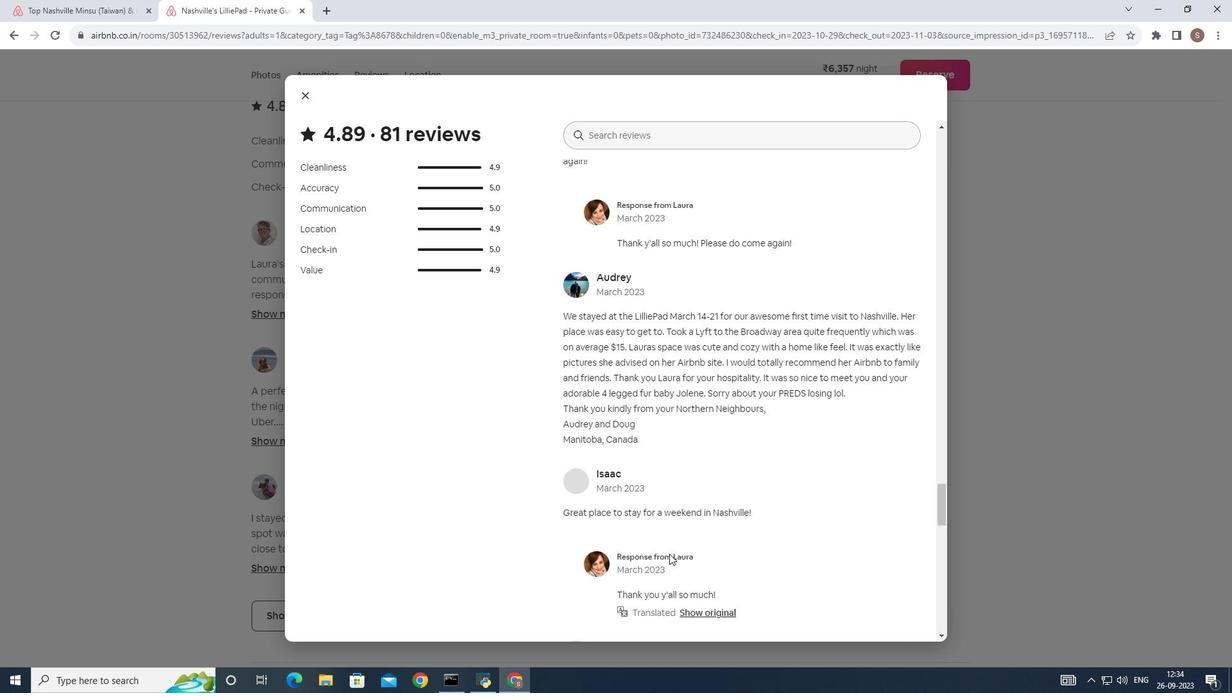 
Action: Mouse scrolled (669, 553) with delta (0, 0)
Screenshot: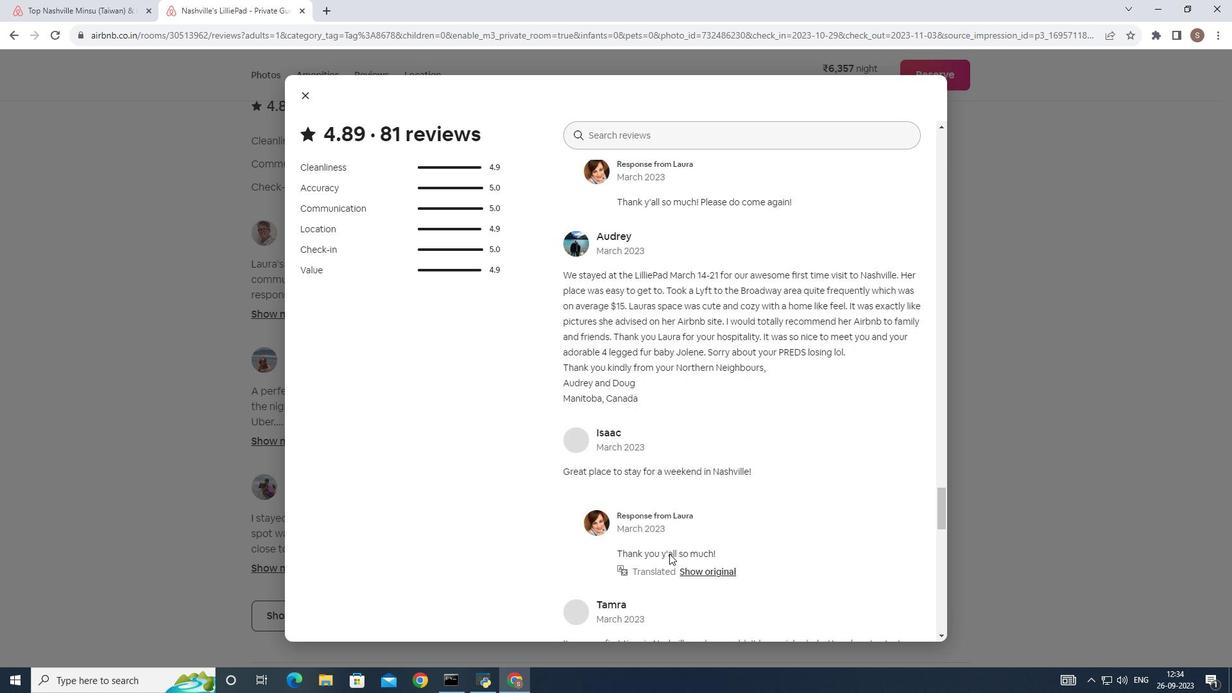 
Action: Mouse scrolled (669, 553) with delta (0, 0)
Screenshot: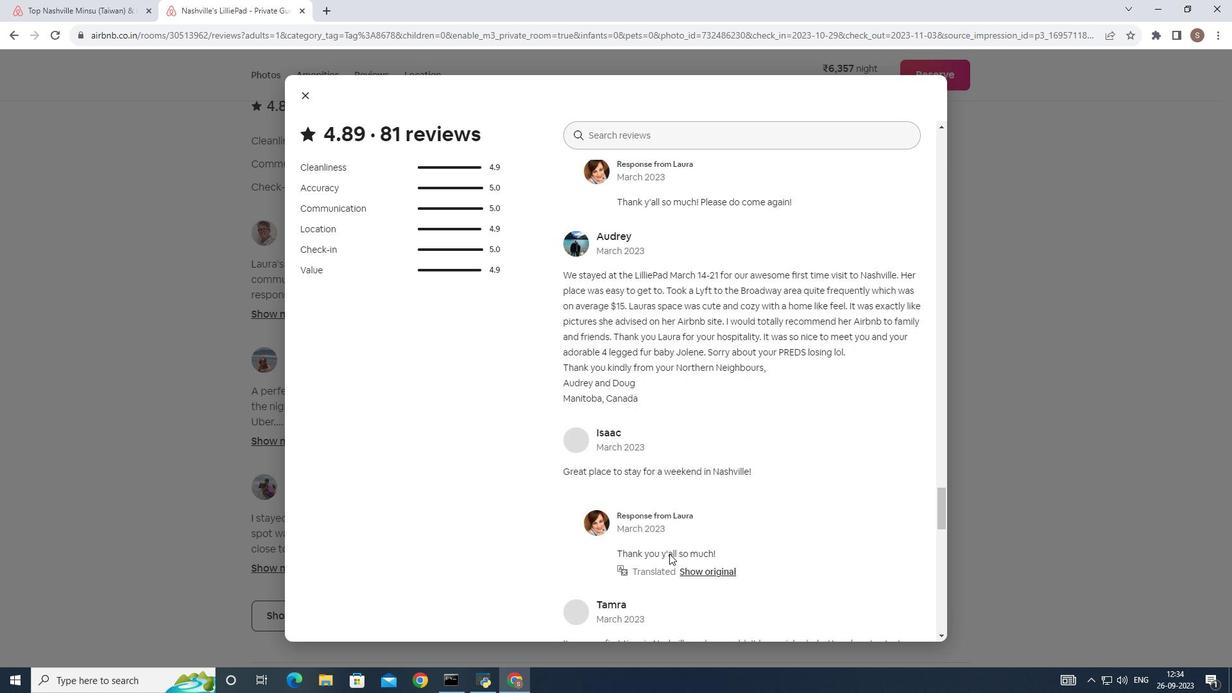 
Action: Mouse scrolled (669, 553) with delta (0, 0)
Screenshot: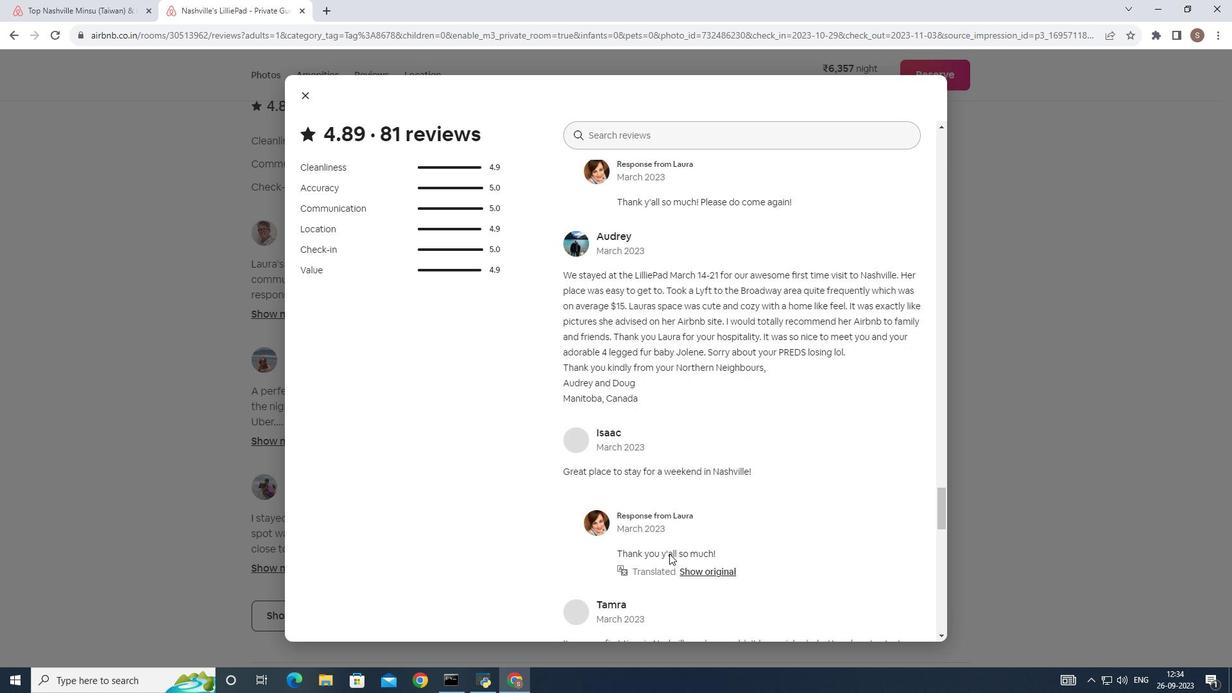 
Action: Mouse scrolled (669, 553) with delta (0, 0)
Screenshot: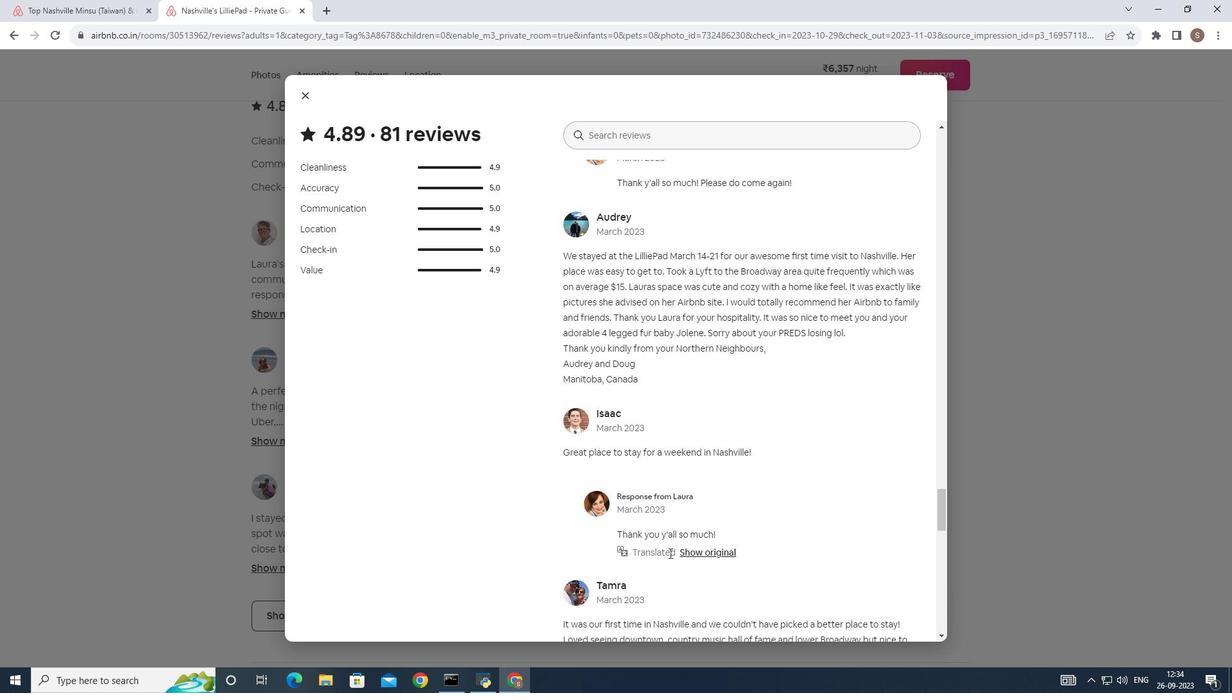
Action: Mouse scrolled (669, 553) with delta (0, 0)
Screenshot: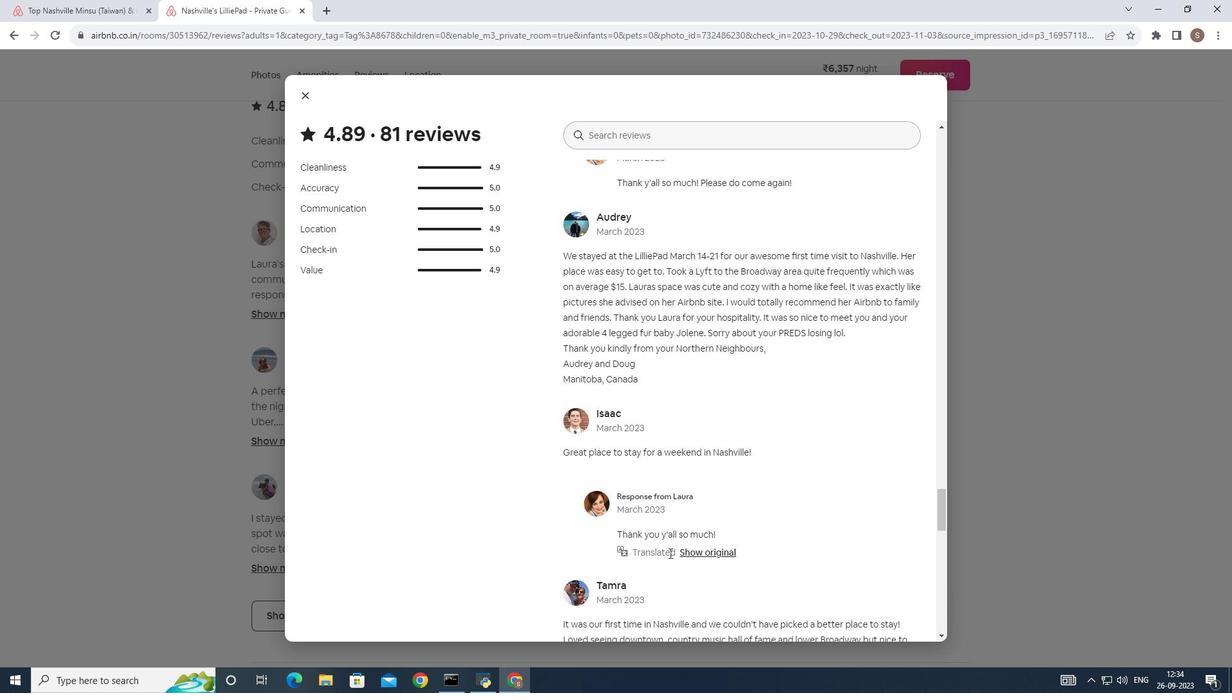 
Action: Mouse scrolled (669, 553) with delta (0, 0)
Screenshot: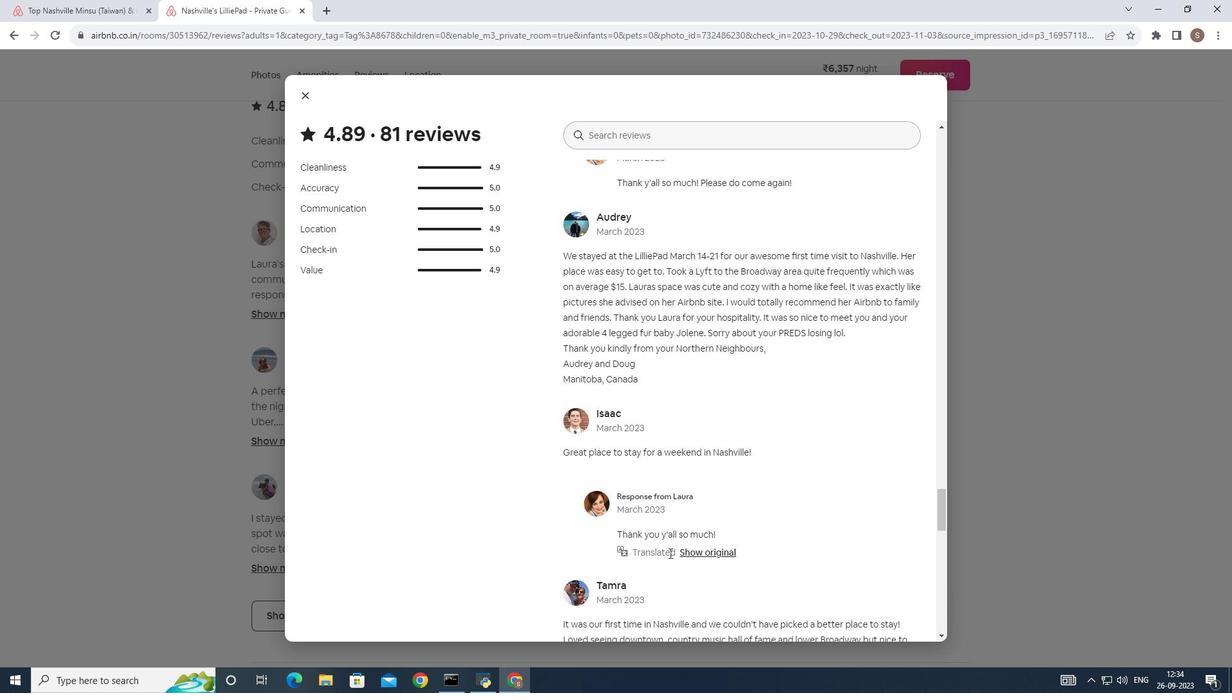 
Action: Mouse scrolled (669, 553) with delta (0, 0)
Screenshot: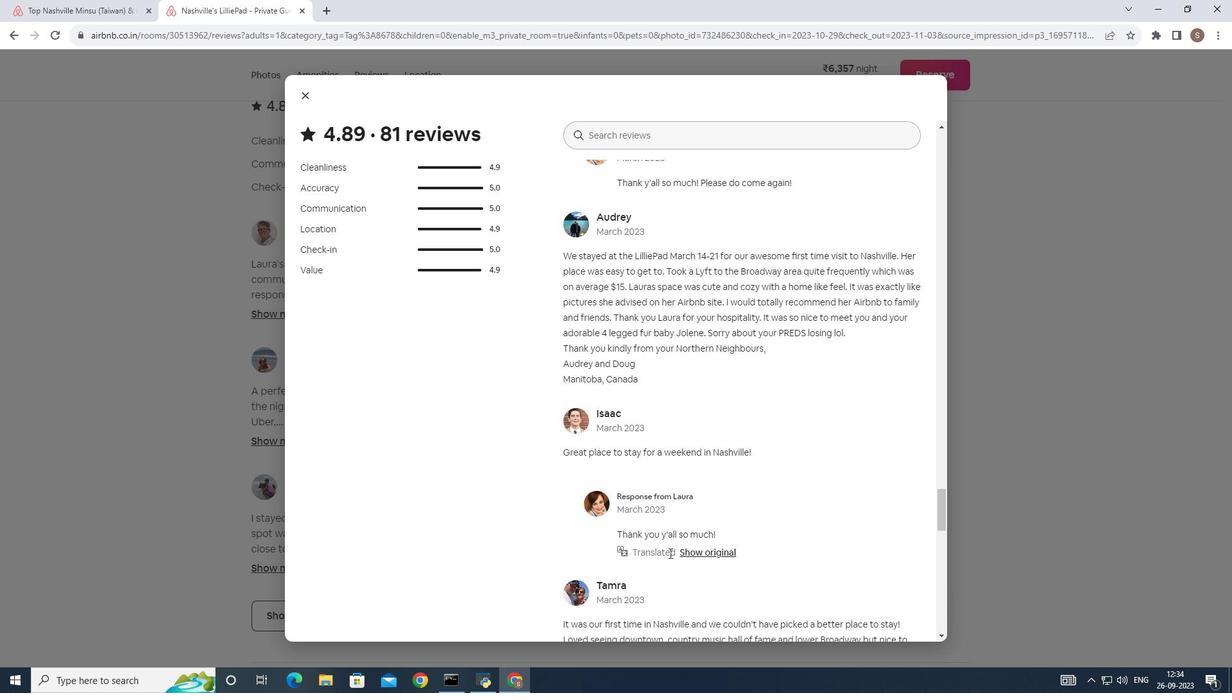 
Action: Mouse scrolled (669, 553) with delta (0, 0)
Screenshot: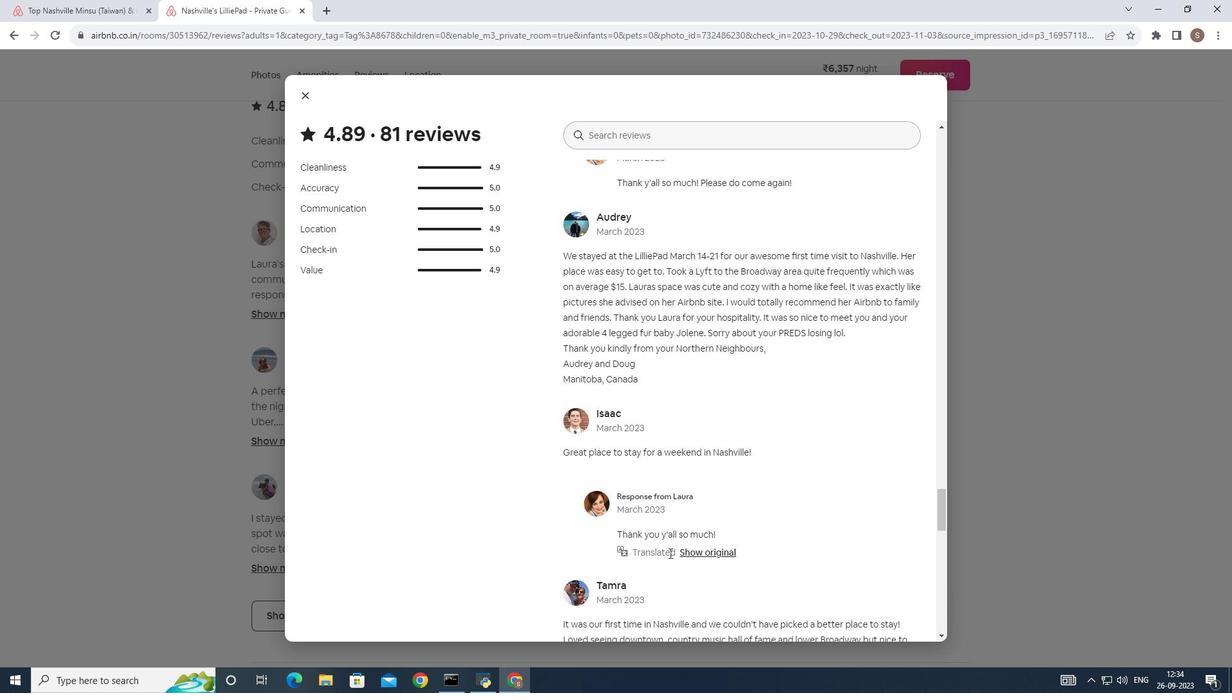 
Action: Mouse moved to (669, 553)
Screenshot: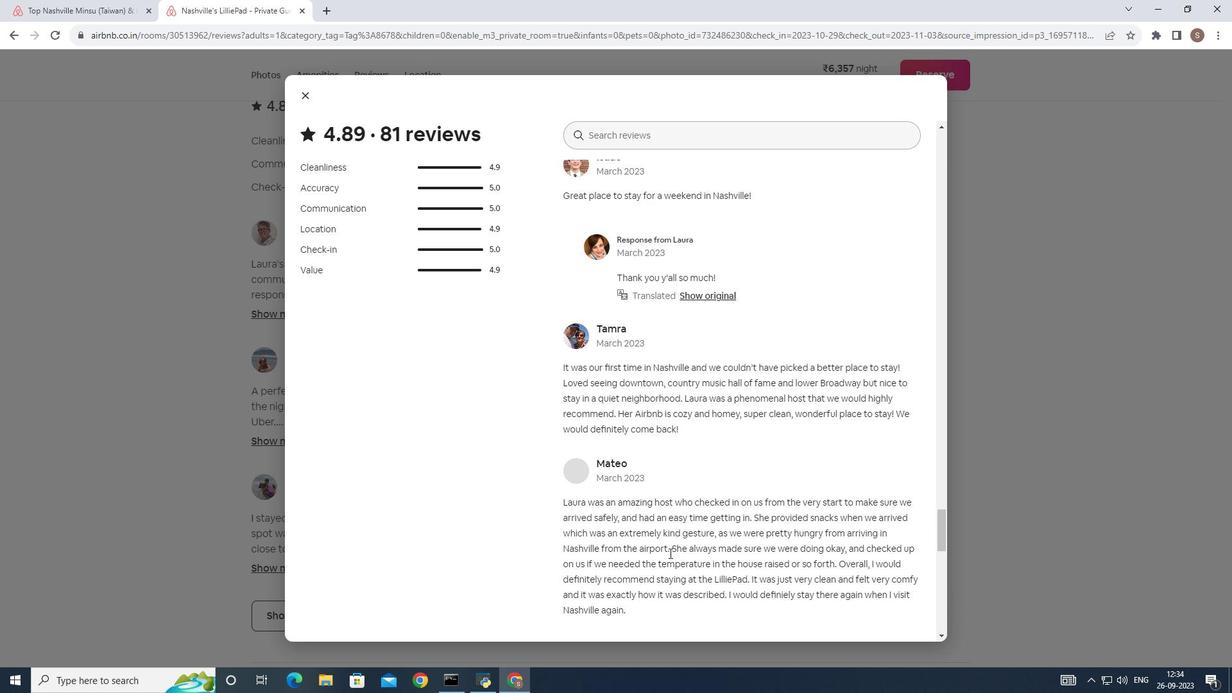 
Action: Mouse scrolled (669, 552) with delta (0, 0)
